 Task: Create and send a task list for 20th Dec with tasks: Set Tabs on Annotation page, Content Change - Banner, Client's Section, Remove button from Privacy Page.
Action: Mouse scrolled (831, 376) with delta (0, -1)
Screenshot: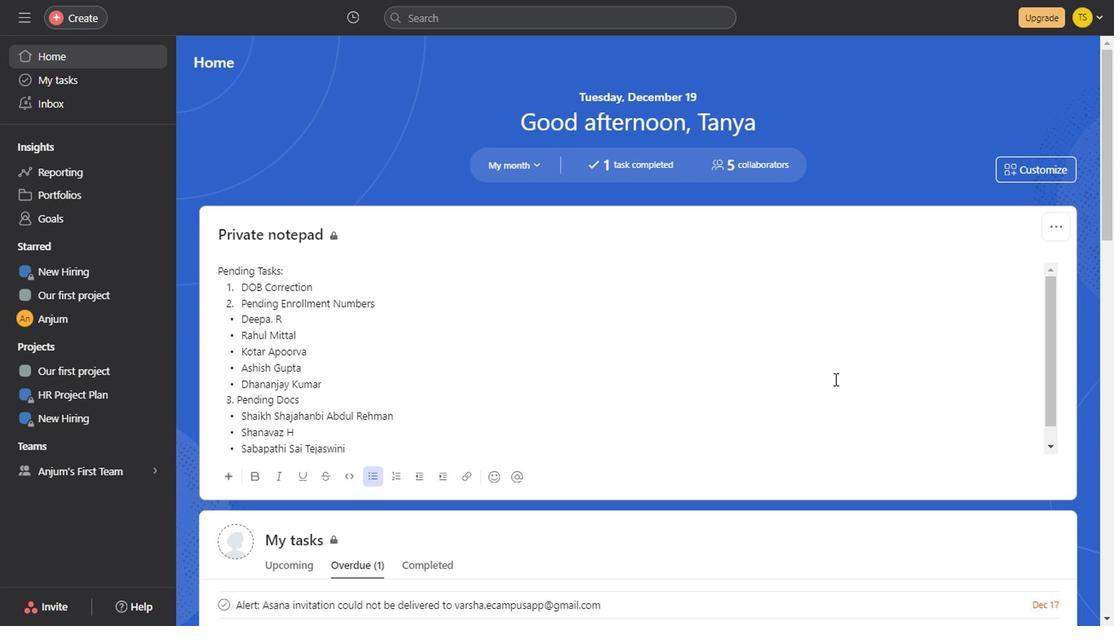 
Action: Mouse scrolled (831, 376) with delta (0, -1)
Screenshot: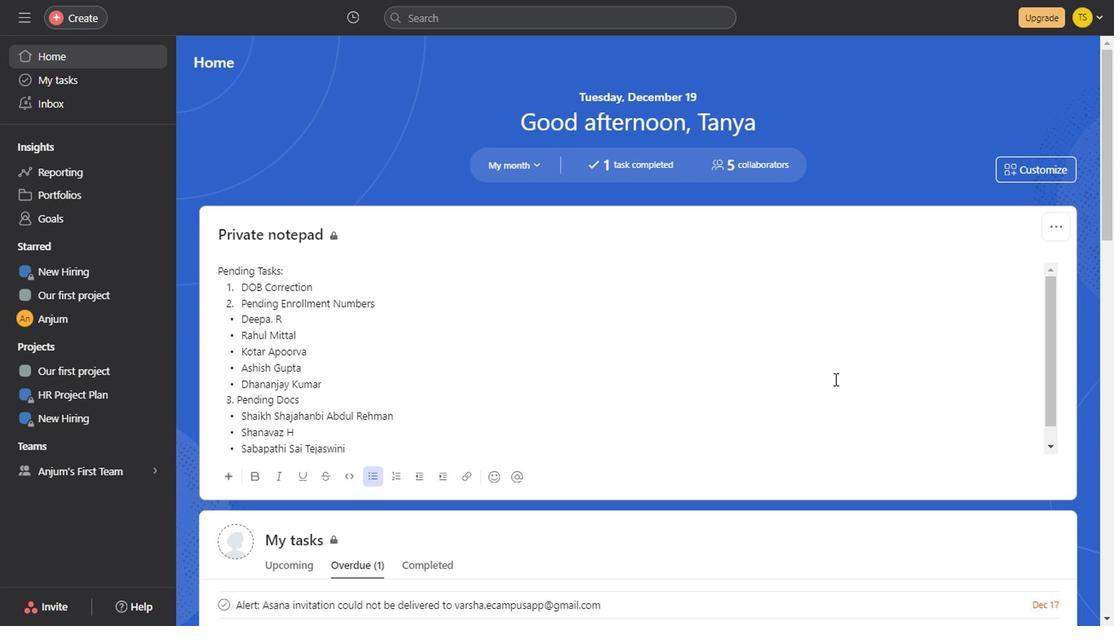 
Action: Mouse scrolled (831, 376) with delta (0, -1)
Screenshot: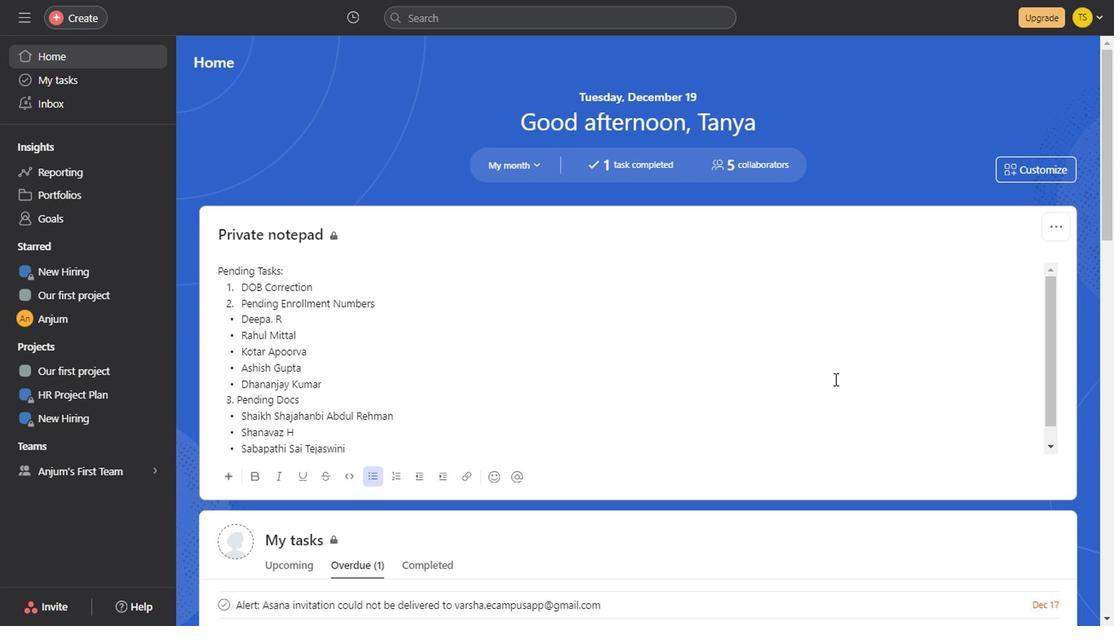 
Action: Mouse scrolled (831, 376) with delta (0, -1)
Screenshot: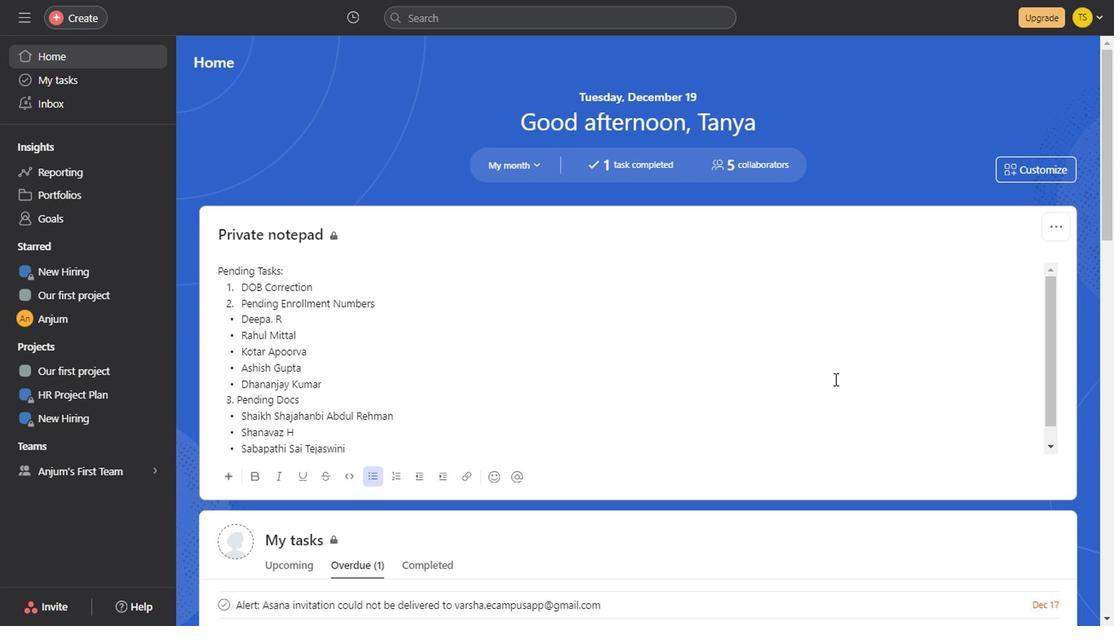 
Action: Mouse scrolled (831, 376) with delta (0, -1)
Screenshot: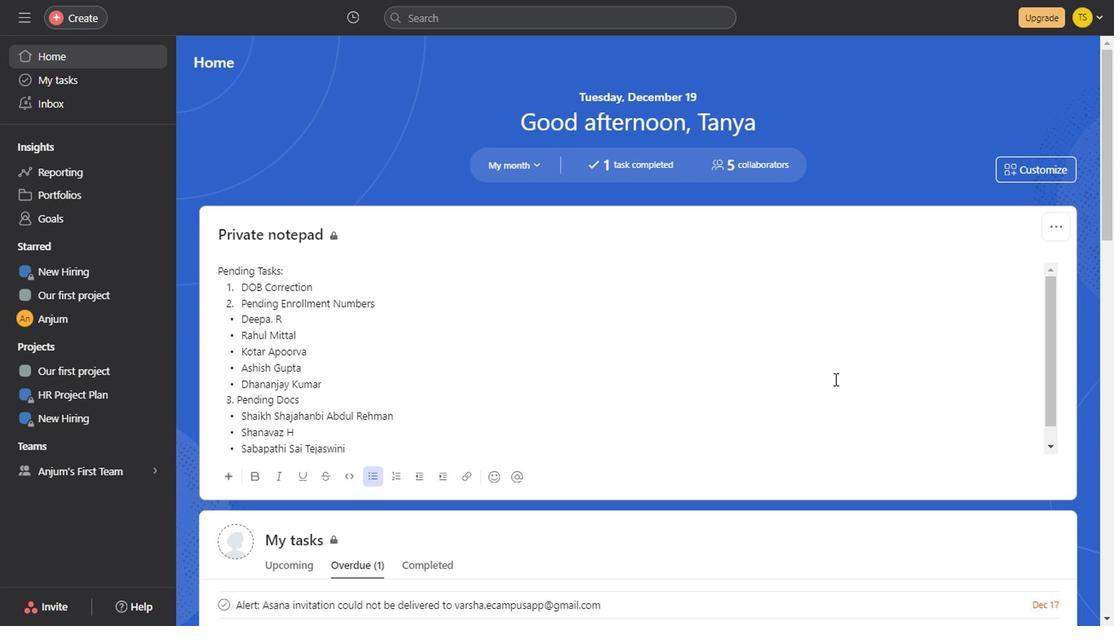 
Action: Mouse scrolled (831, 376) with delta (0, -1)
Screenshot: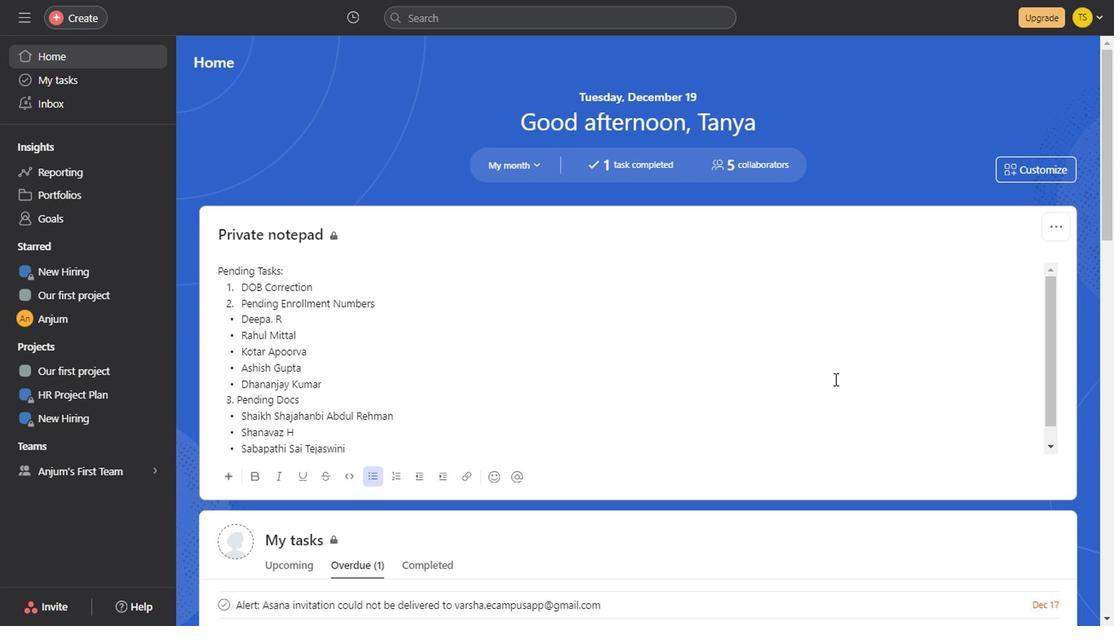 
Action: Mouse scrolled (831, 376) with delta (0, -1)
Screenshot: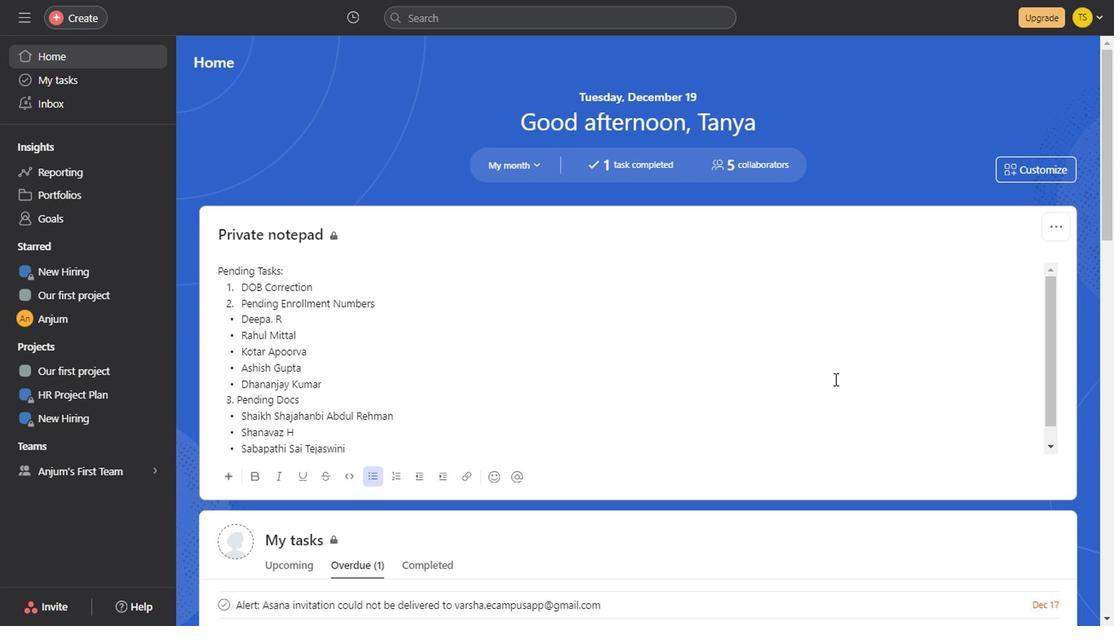
Action: Mouse scrolled (831, 376) with delta (0, -1)
Screenshot: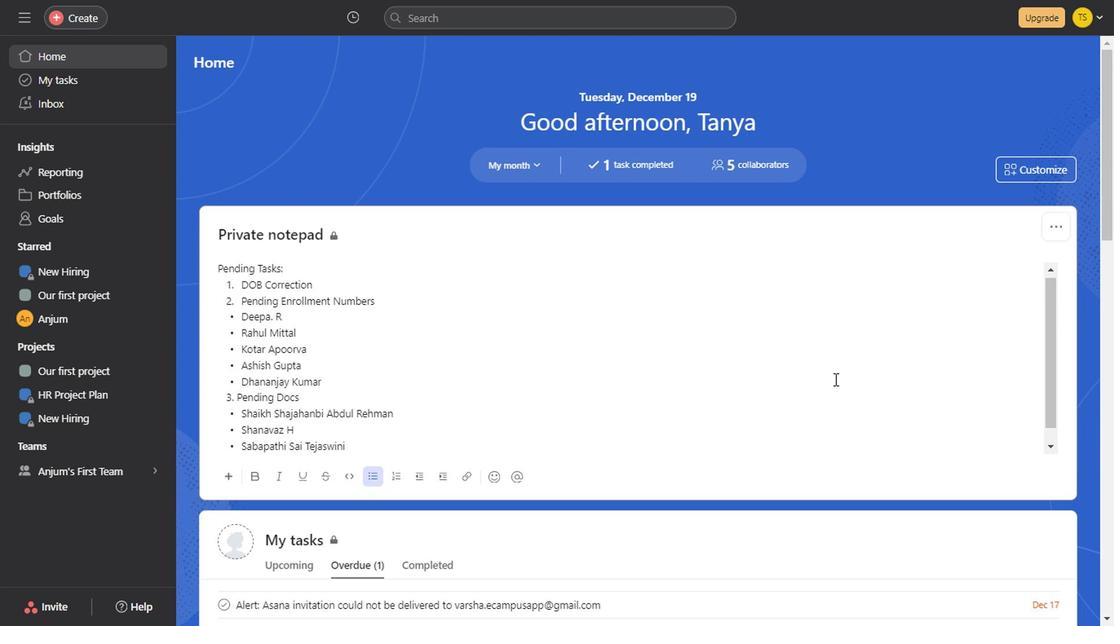 
Action: Mouse scrolled (831, 376) with delta (0, -1)
Screenshot: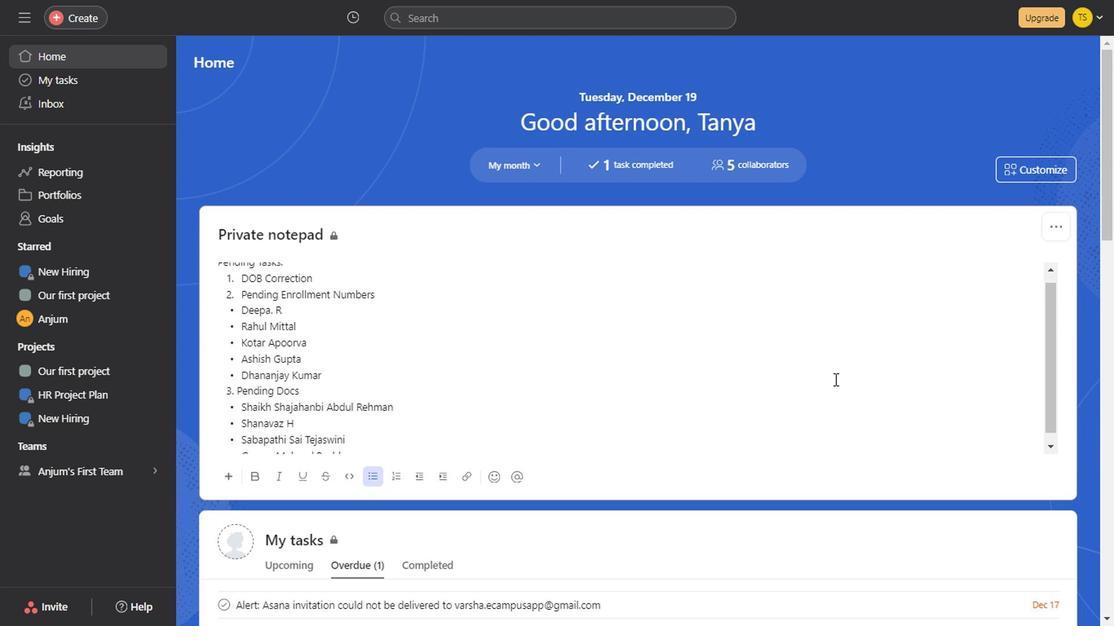 
Action: Mouse scrolled (831, 376) with delta (0, -1)
Screenshot: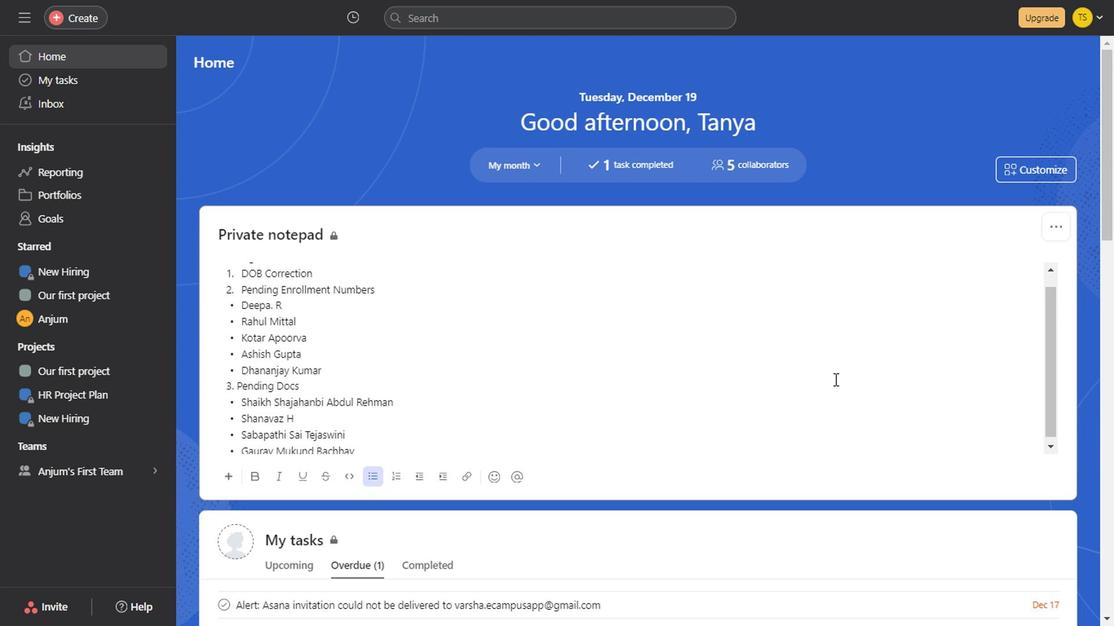 
Action: Mouse scrolled (831, 376) with delta (0, -1)
Screenshot: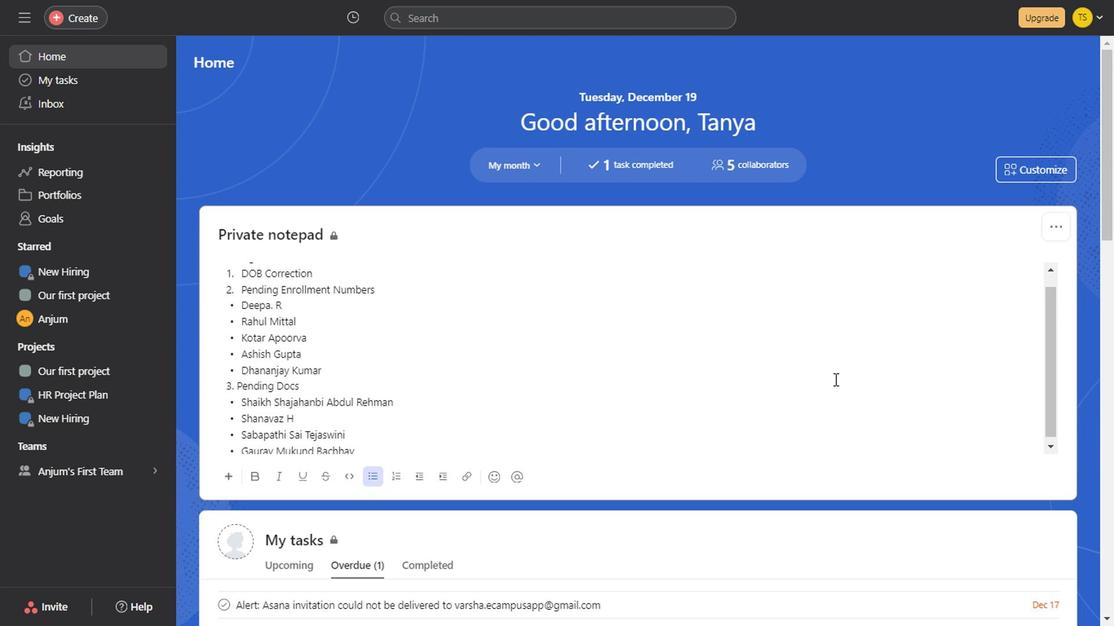
Action: Mouse scrolled (831, 376) with delta (0, -1)
Screenshot: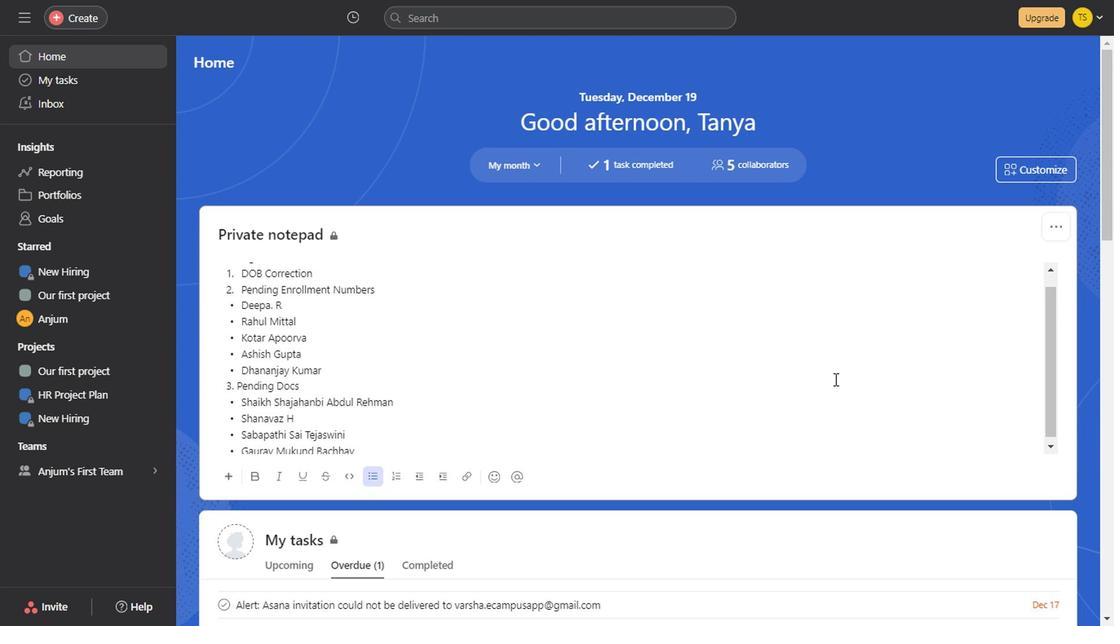 
Action: Mouse scrolled (831, 376) with delta (0, -1)
Screenshot: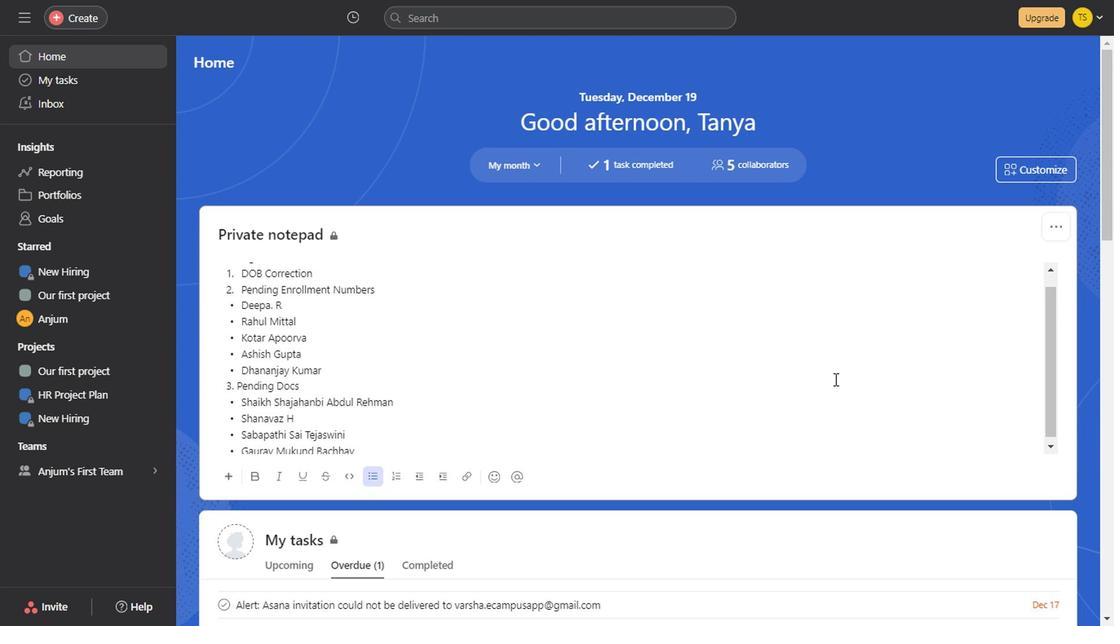 
Action: Mouse scrolled (831, 376) with delta (0, -1)
Screenshot: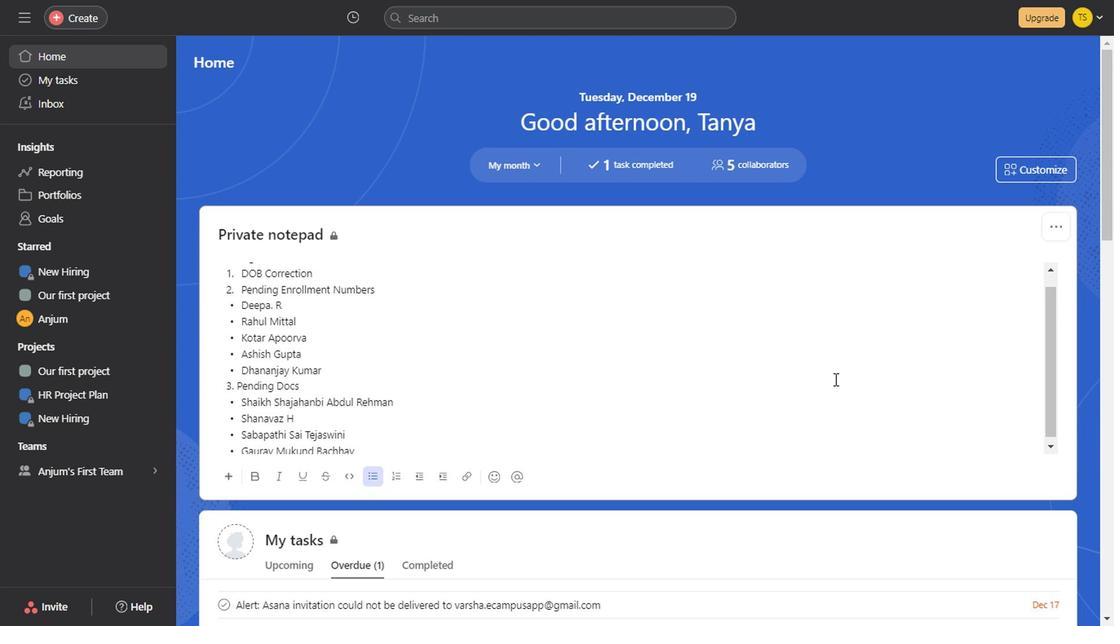 
Action: Mouse scrolled (831, 376) with delta (0, -1)
Screenshot: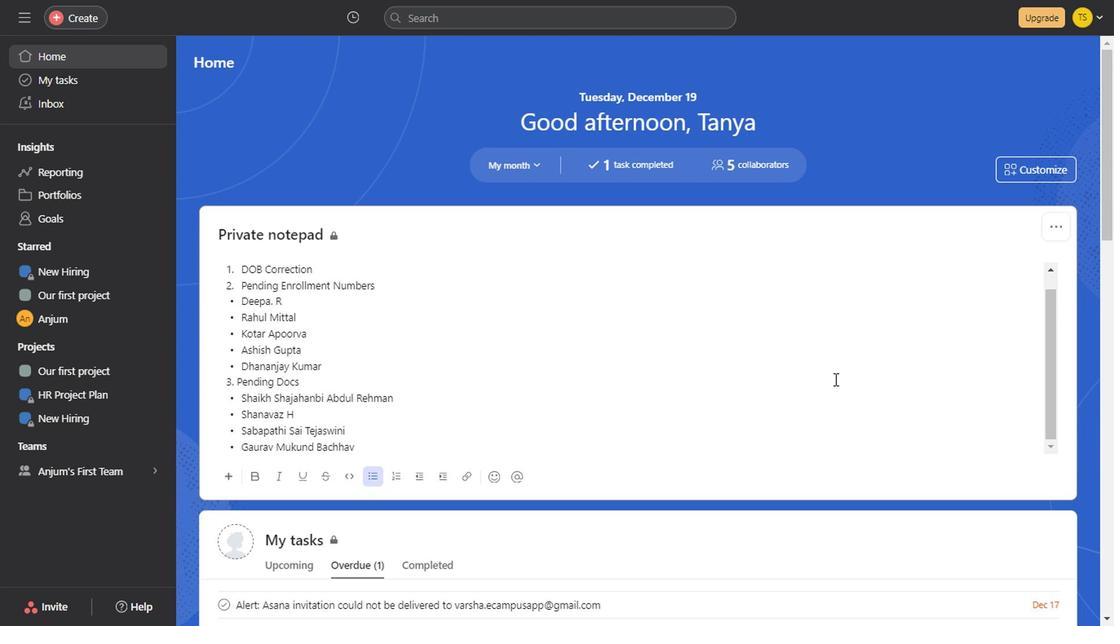 
Action: Mouse scrolled (831, 376) with delta (0, -1)
Screenshot: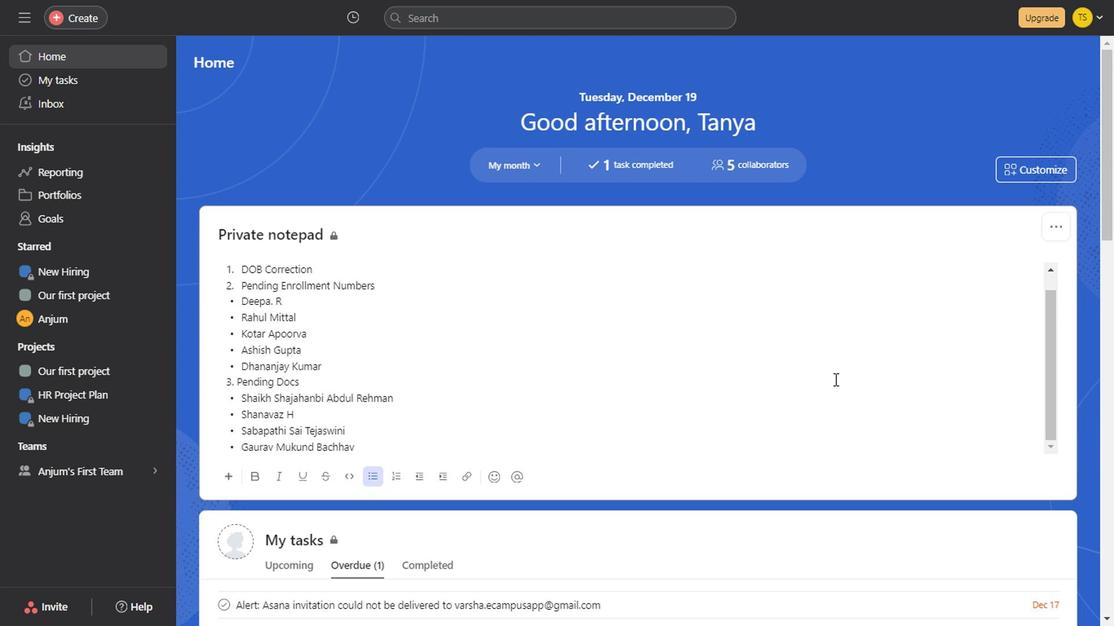
Action: Mouse scrolled (831, 376) with delta (0, -1)
Screenshot: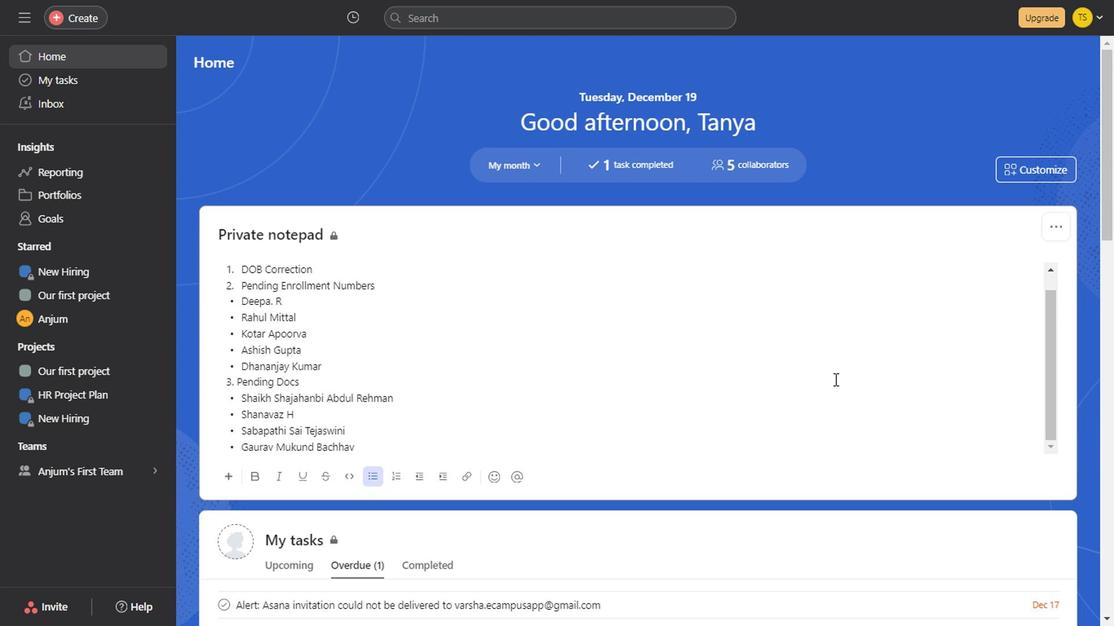 
Action: Mouse scrolled (831, 376) with delta (0, -1)
Screenshot: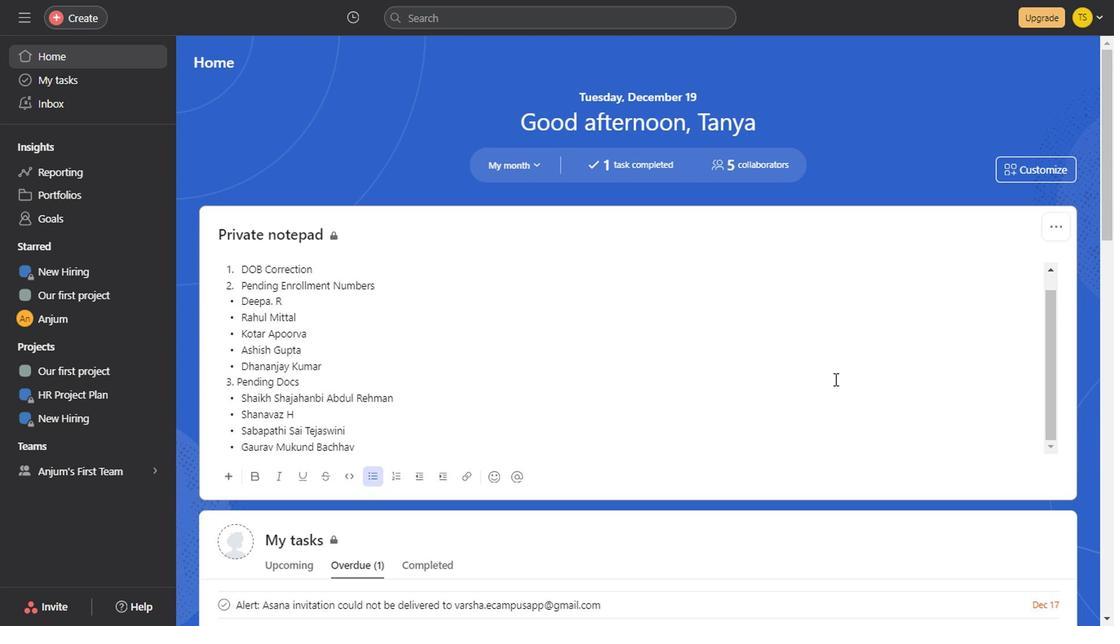 
Action: Mouse scrolled (831, 376) with delta (0, -1)
Screenshot: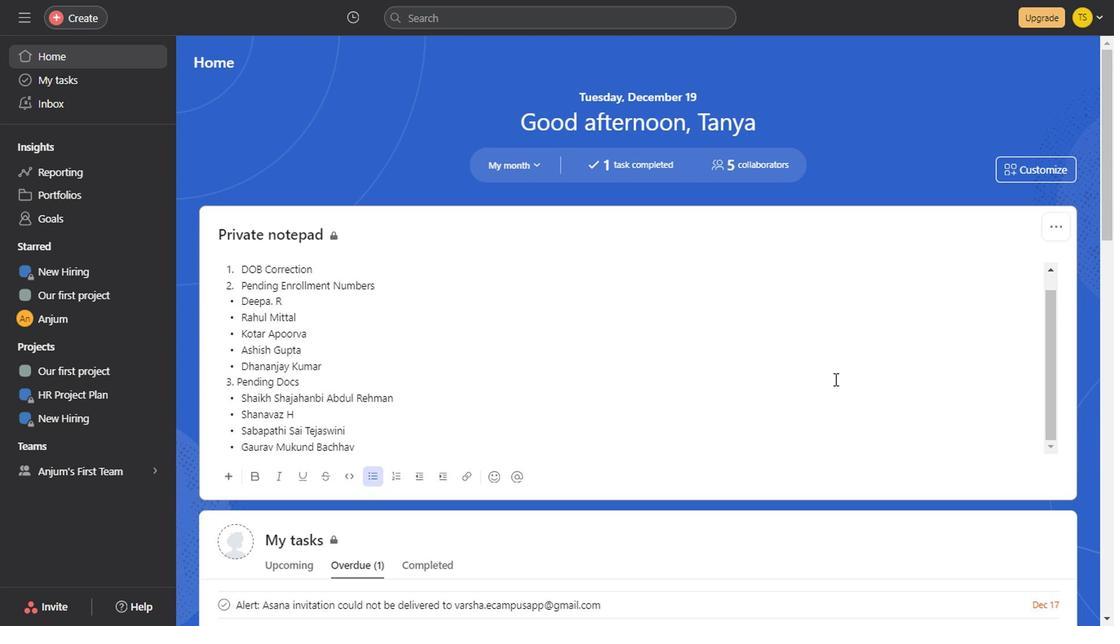 
Action: Mouse scrolled (831, 376) with delta (0, -1)
Screenshot: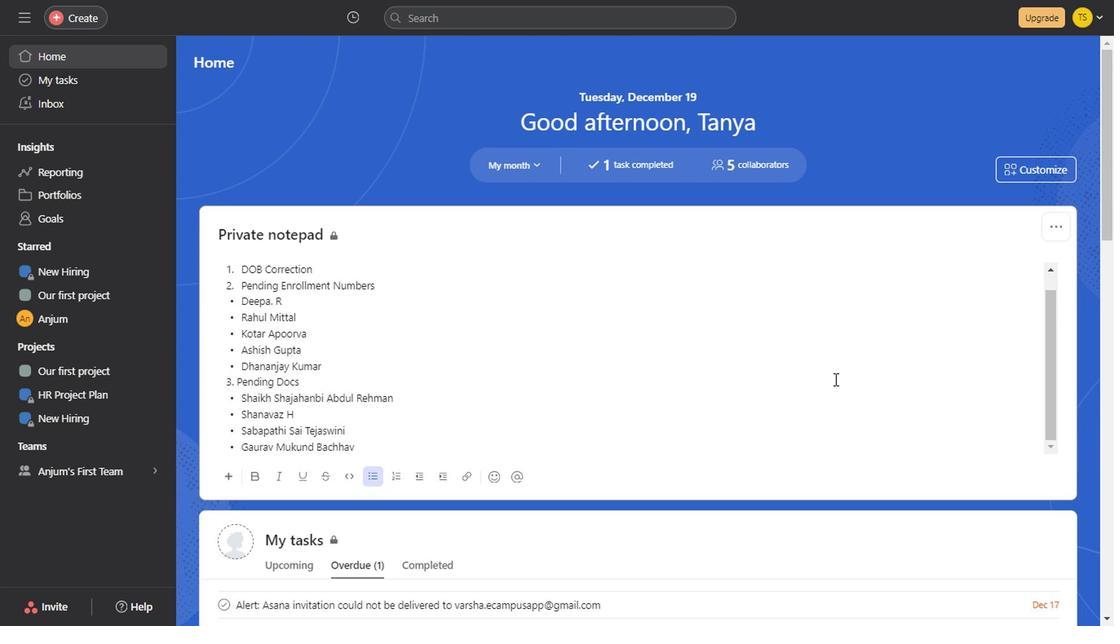 
Action: Mouse scrolled (831, 376) with delta (0, -1)
Screenshot: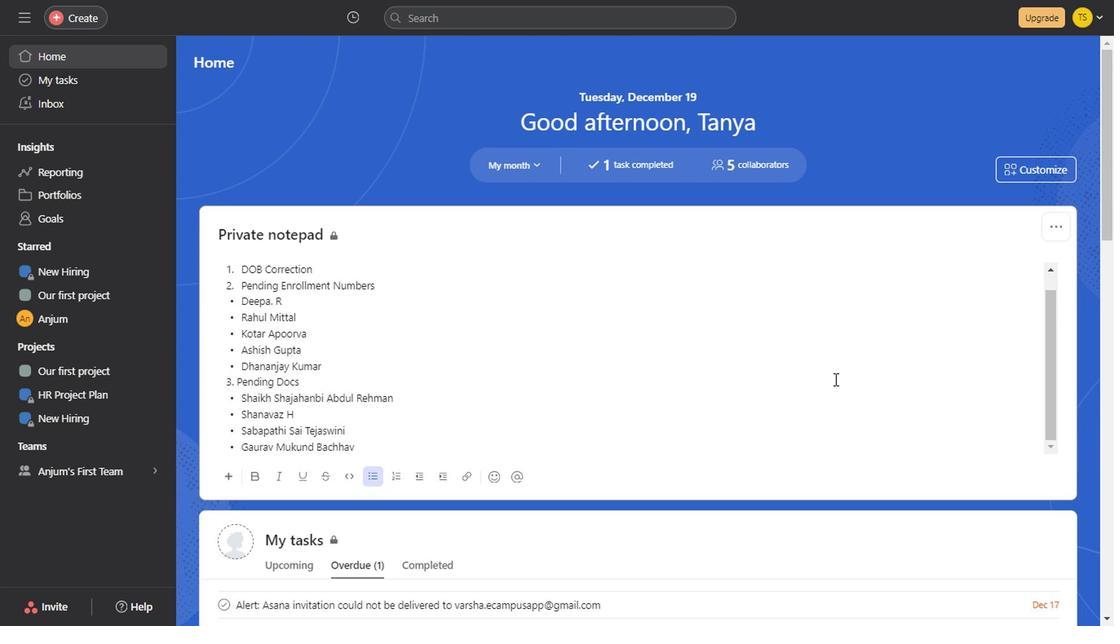 
Action: Mouse scrolled (831, 376) with delta (0, -1)
Screenshot: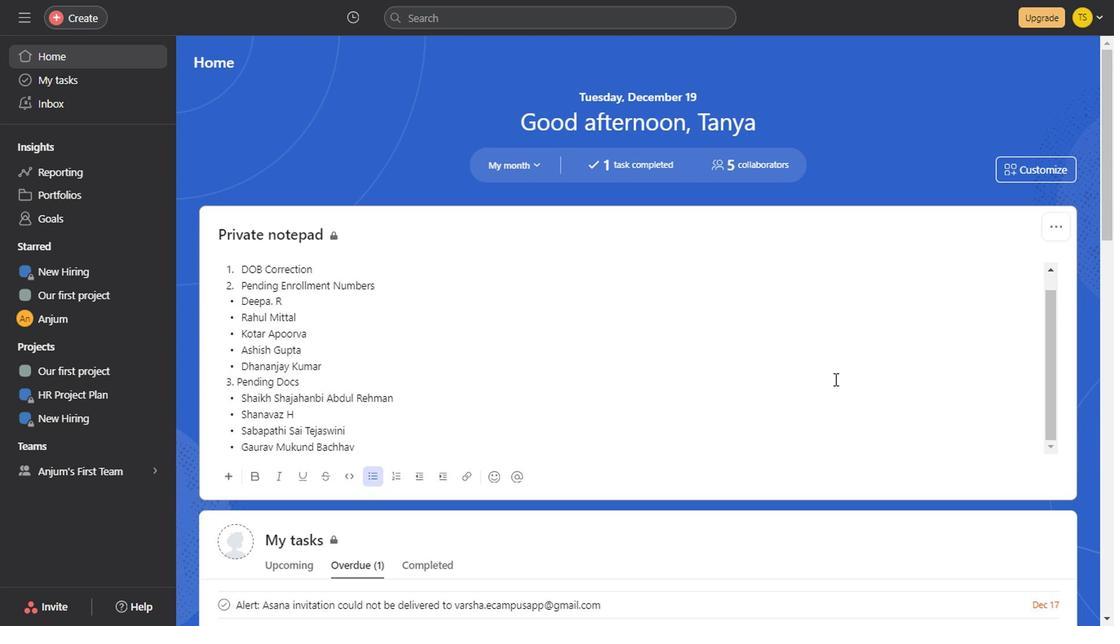 
Action: Mouse scrolled (831, 376) with delta (0, -1)
Screenshot: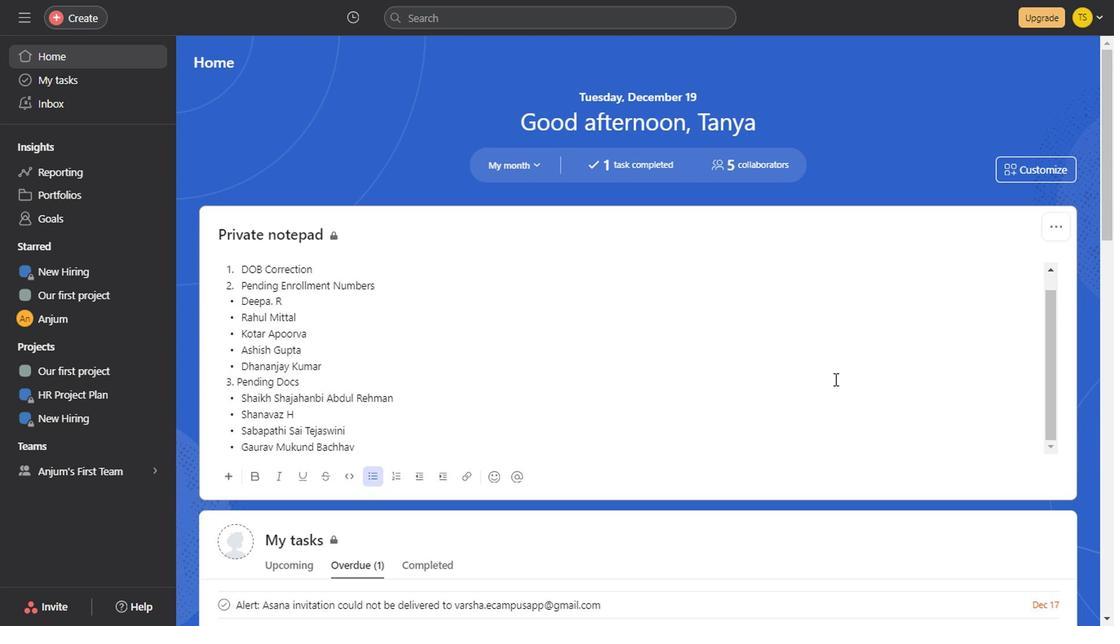 
Action: Mouse scrolled (831, 376) with delta (0, -1)
Screenshot: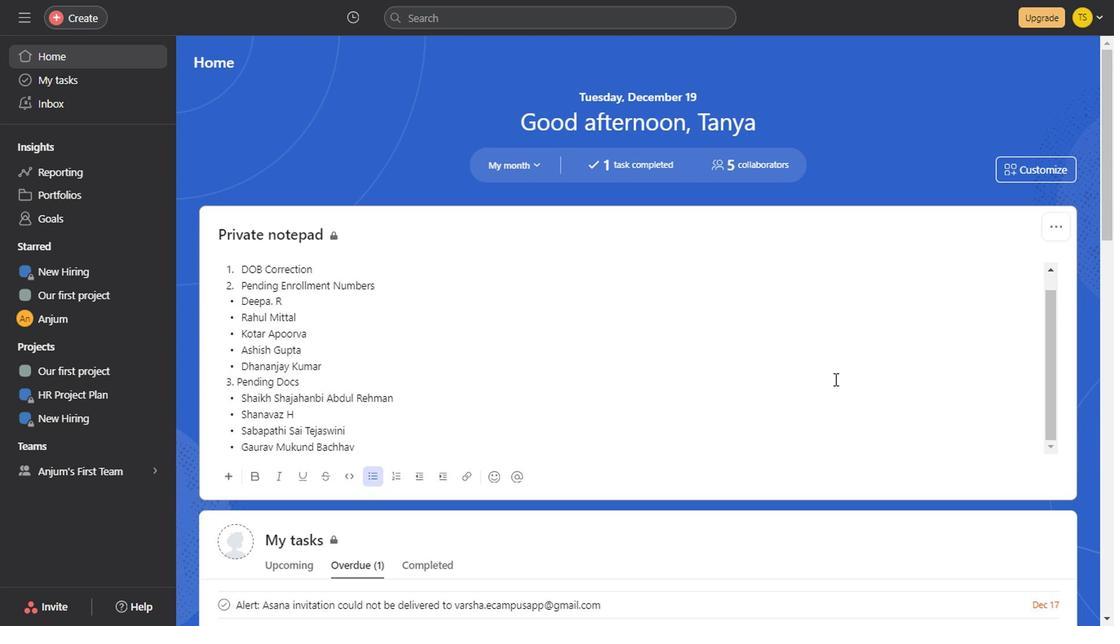 
Action: Mouse scrolled (831, 376) with delta (0, -1)
Screenshot: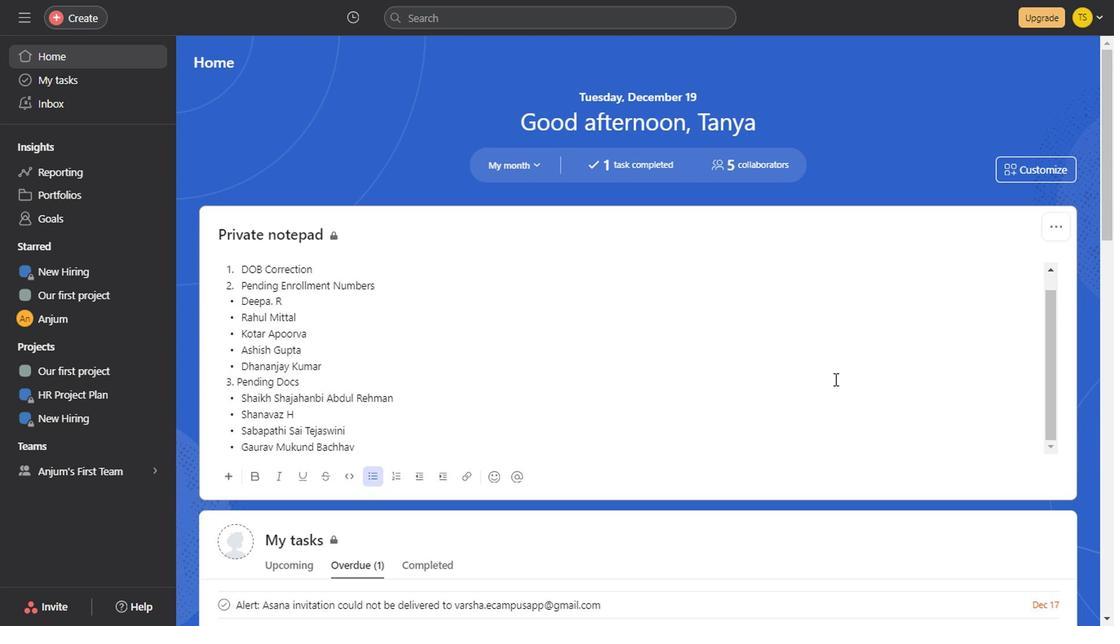 
Action: Mouse scrolled (831, 376) with delta (0, -1)
Screenshot: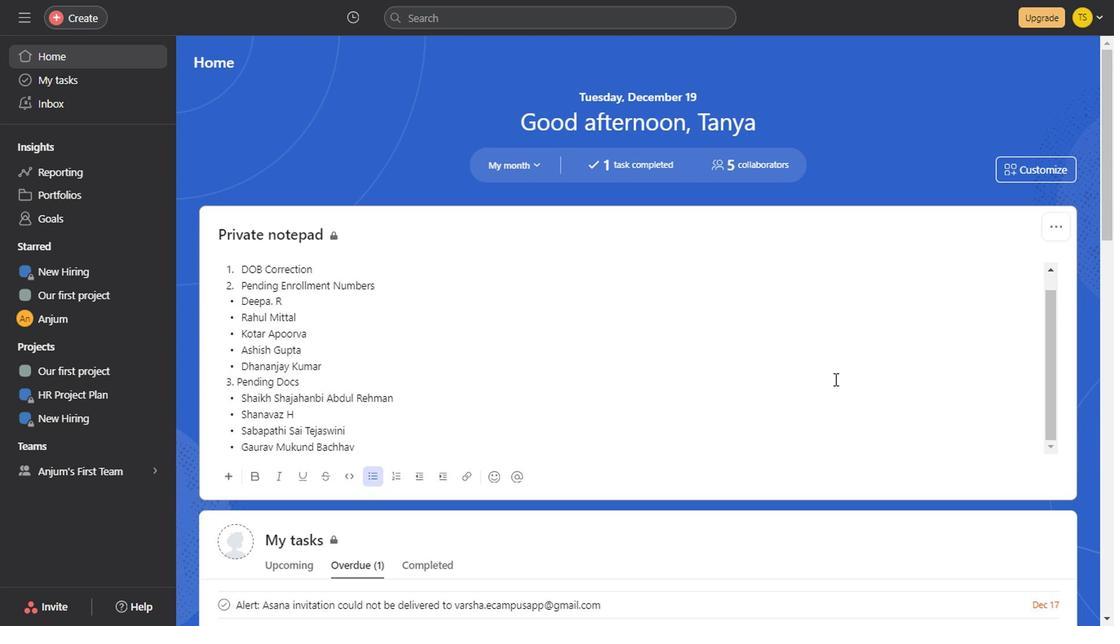 
Action: Mouse scrolled (831, 376) with delta (0, -1)
Screenshot: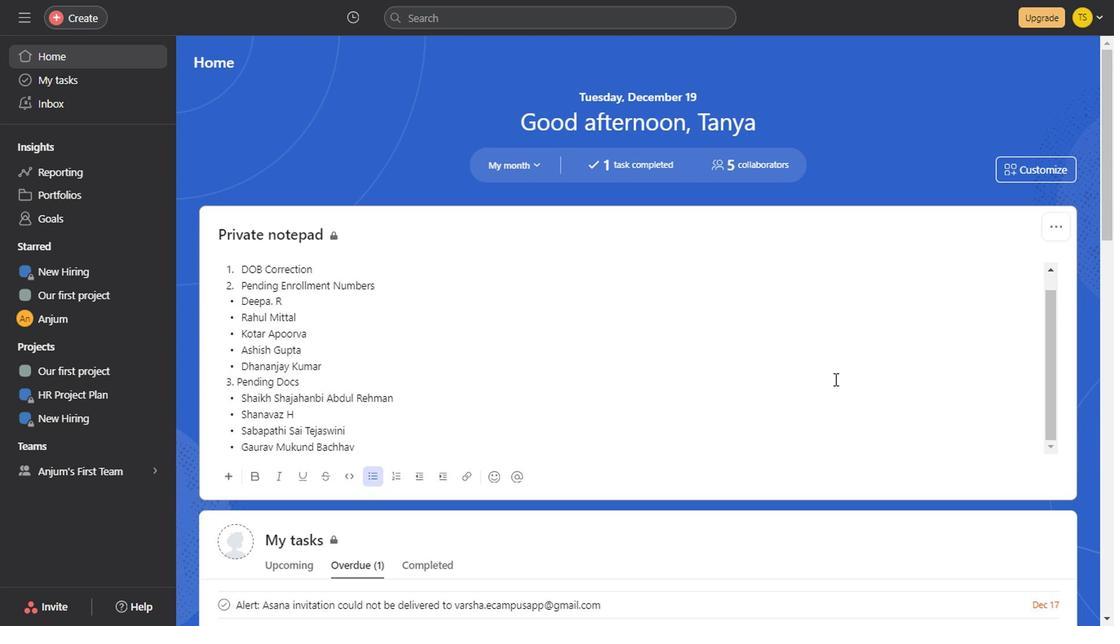 
Action: Mouse scrolled (831, 376) with delta (0, -1)
Screenshot: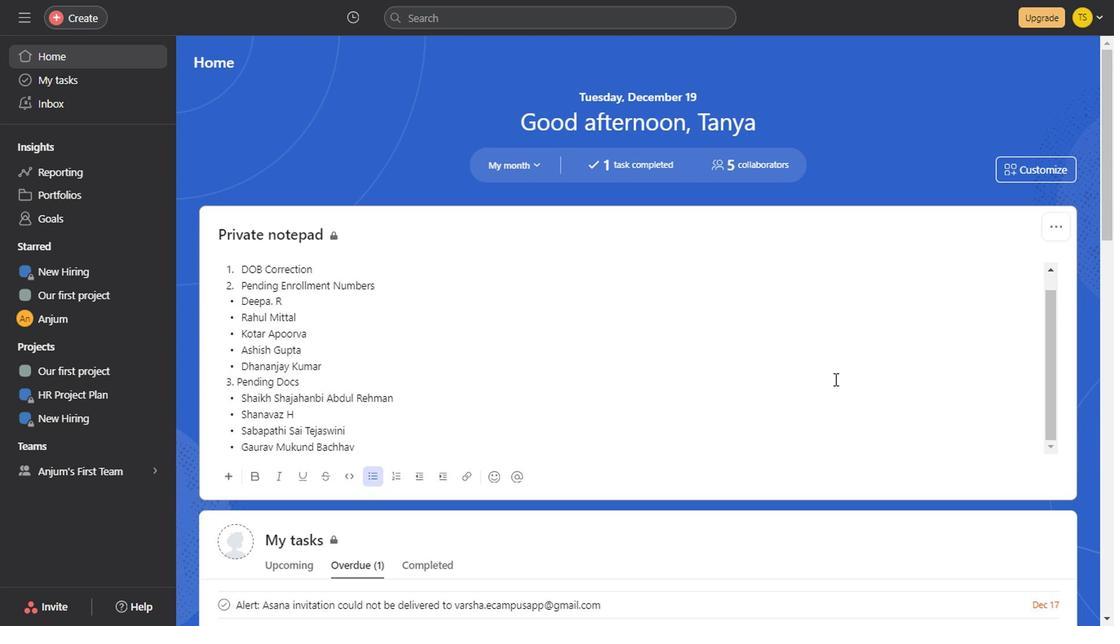 
Action: Mouse scrolled (831, 376) with delta (0, -1)
Screenshot: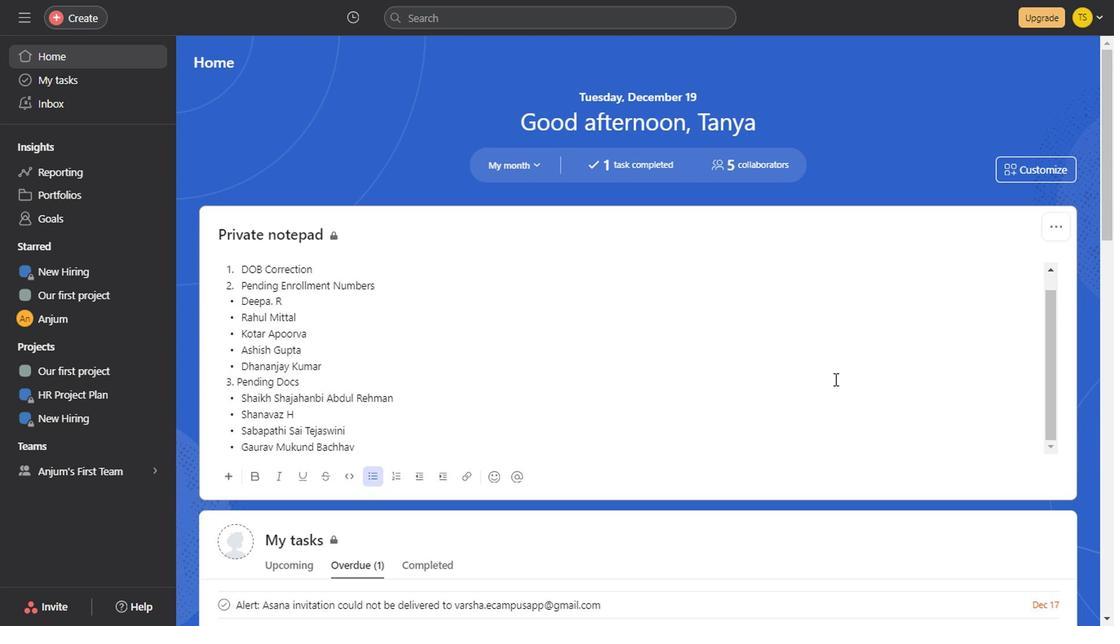 
Action: Mouse scrolled (831, 376) with delta (0, -1)
Screenshot: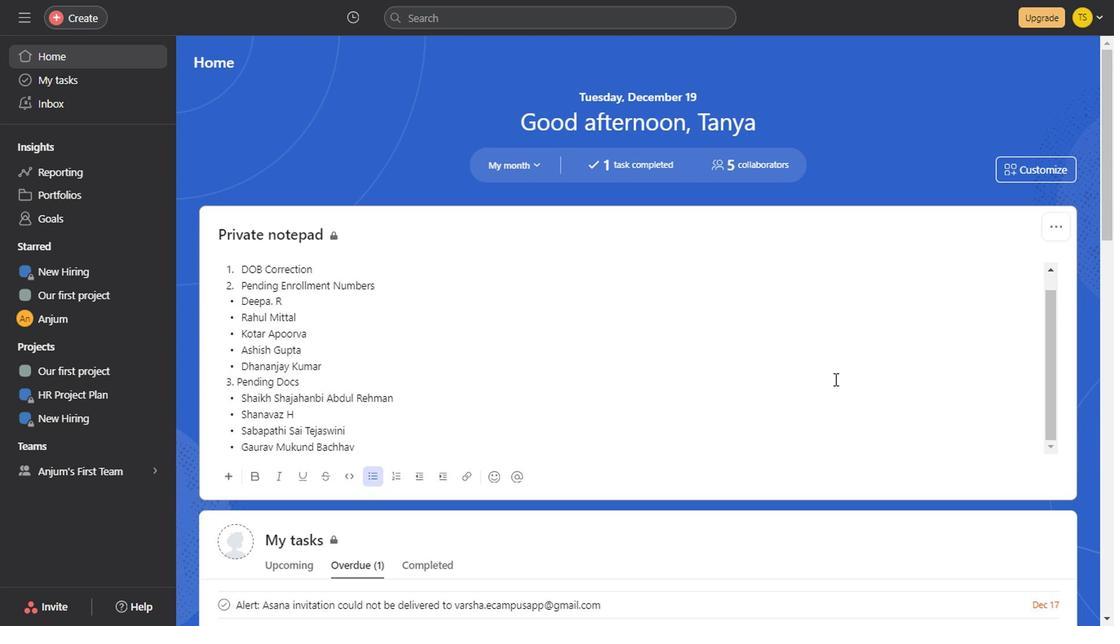 
Action: Mouse scrolled (831, 376) with delta (0, -1)
Screenshot: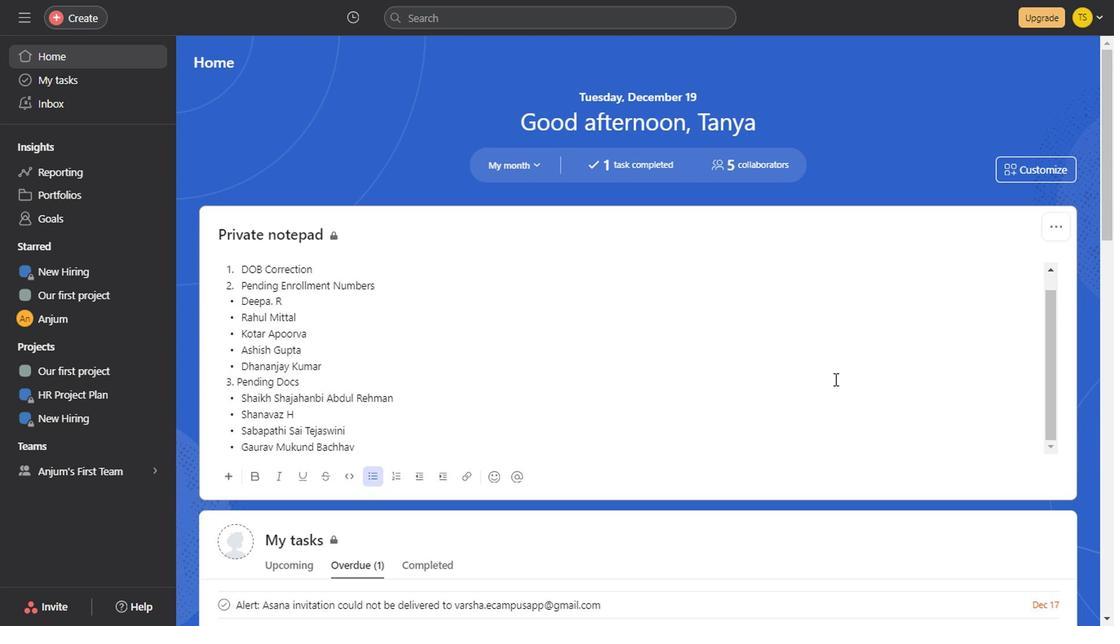 
Action: Mouse scrolled (831, 376) with delta (0, -1)
Screenshot: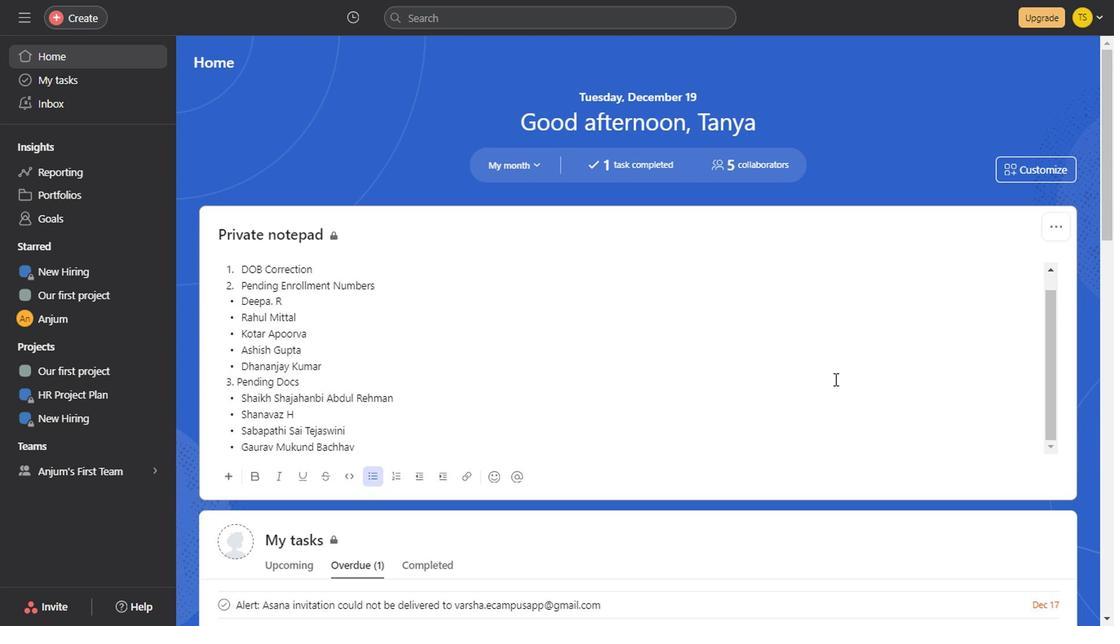 
Action: Mouse scrolled (831, 376) with delta (0, -1)
Screenshot: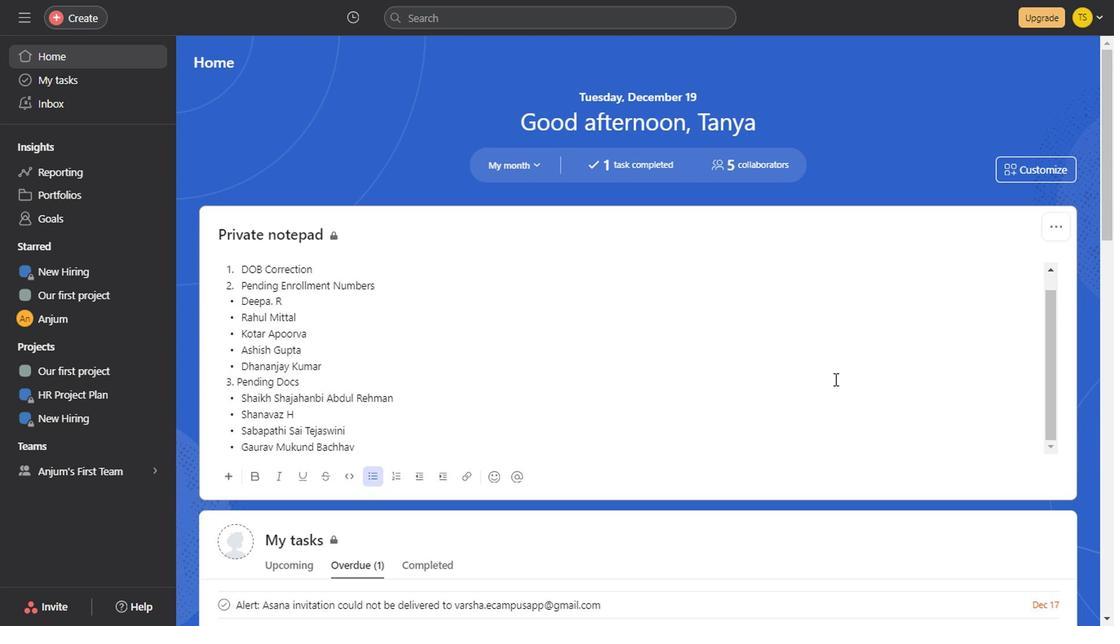 
Action: Mouse scrolled (831, 376) with delta (0, -1)
Screenshot: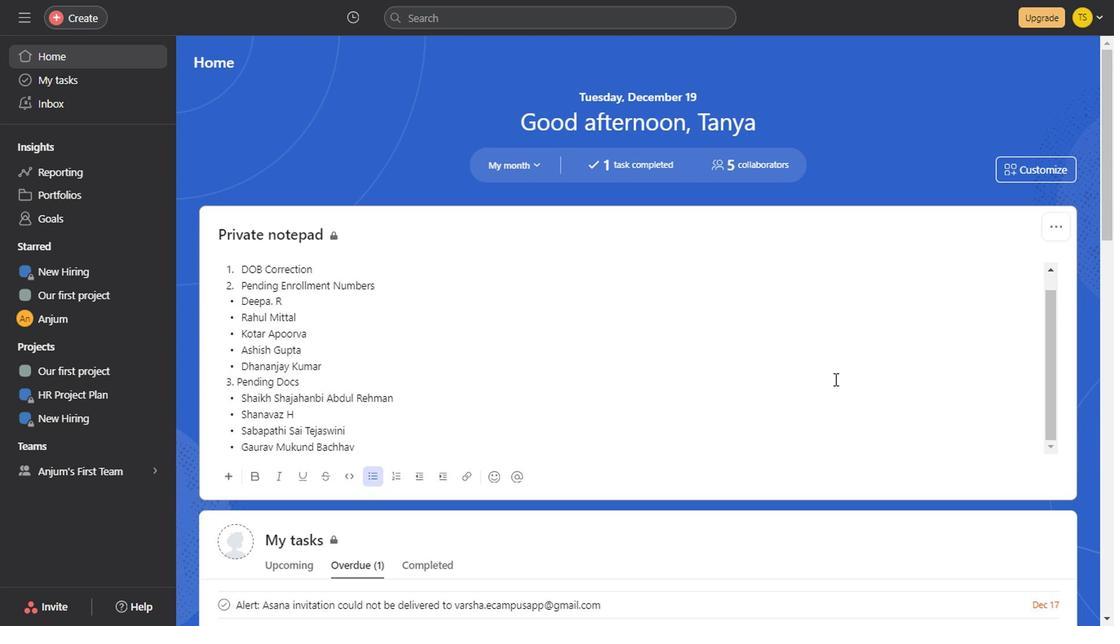 
Action: Mouse scrolled (831, 376) with delta (0, -1)
Screenshot: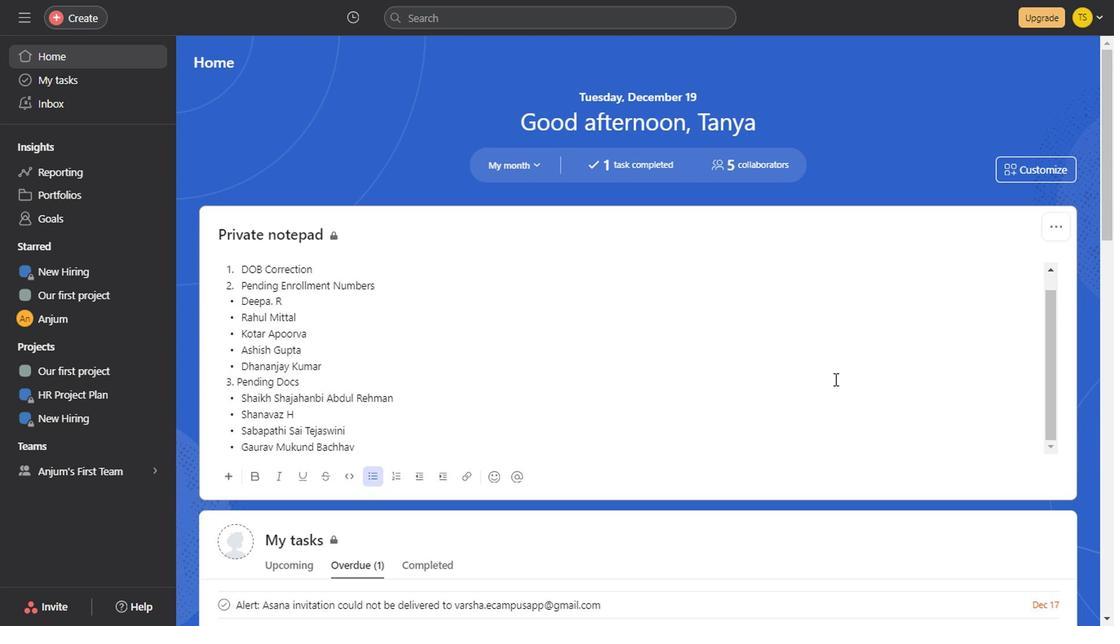 
Action: Mouse scrolled (831, 376) with delta (0, -1)
Screenshot: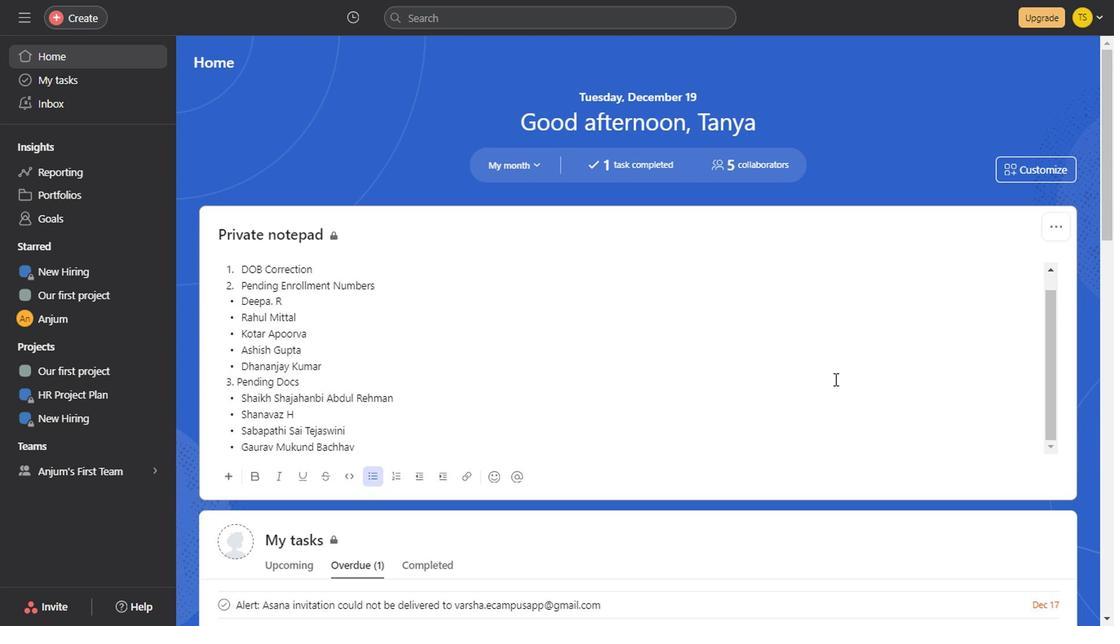 
Action: Mouse scrolled (831, 376) with delta (0, -1)
Screenshot: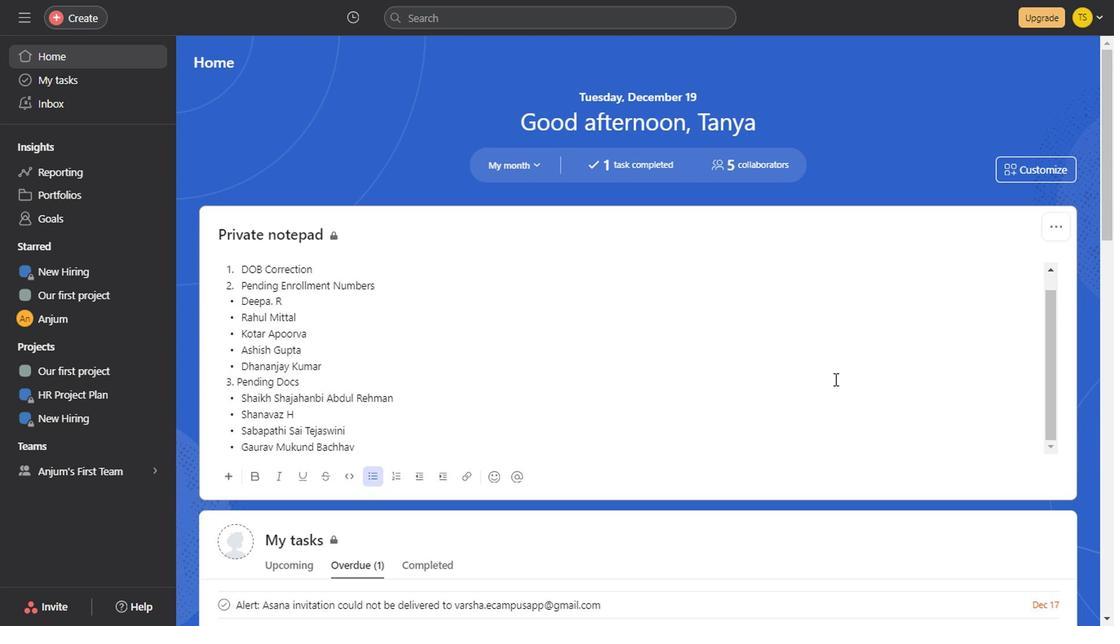 
Action: Mouse scrolled (831, 376) with delta (0, -1)
Screenshot: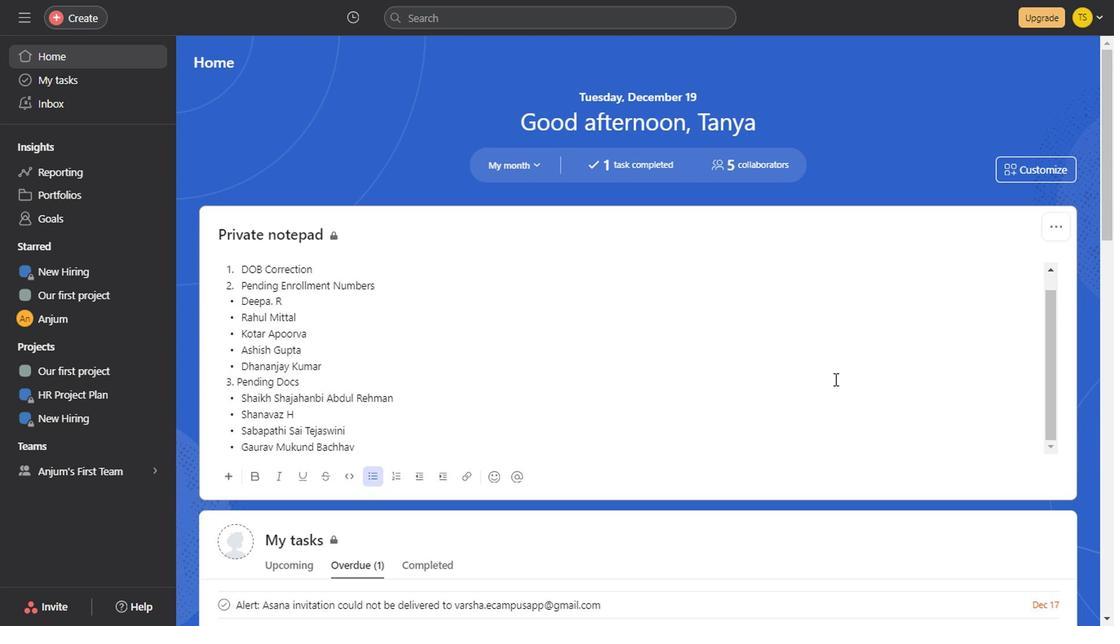 
Action: Mouse scrolled (831, 376) with delta (0, -1)
Screenshot: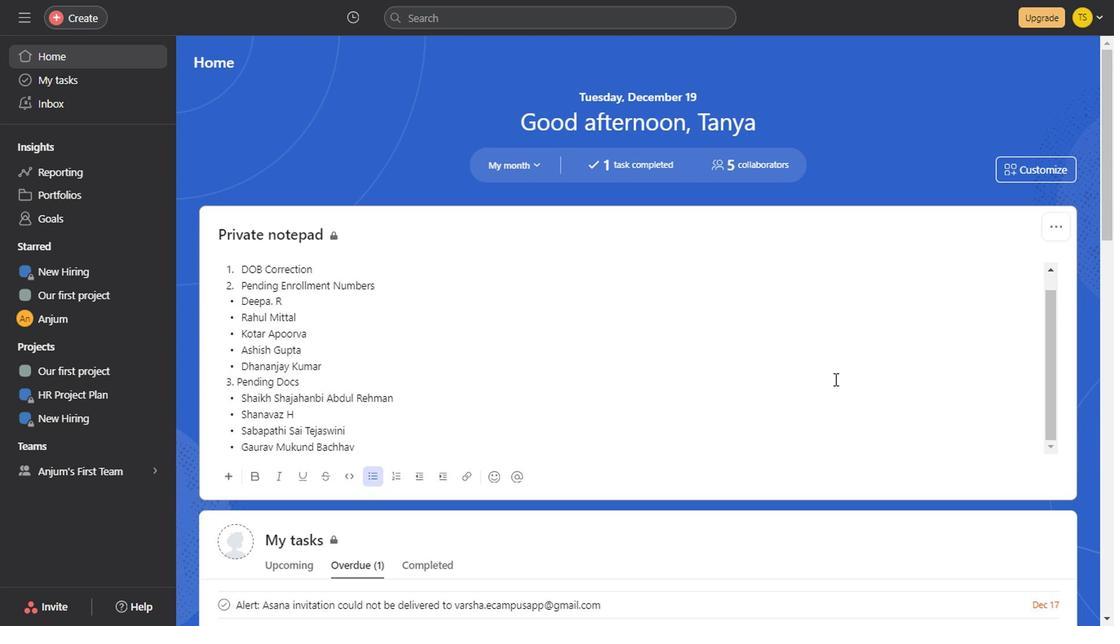 
Action: Mouse scrolled (831, 376) with delta (0, -1)
Screenshot: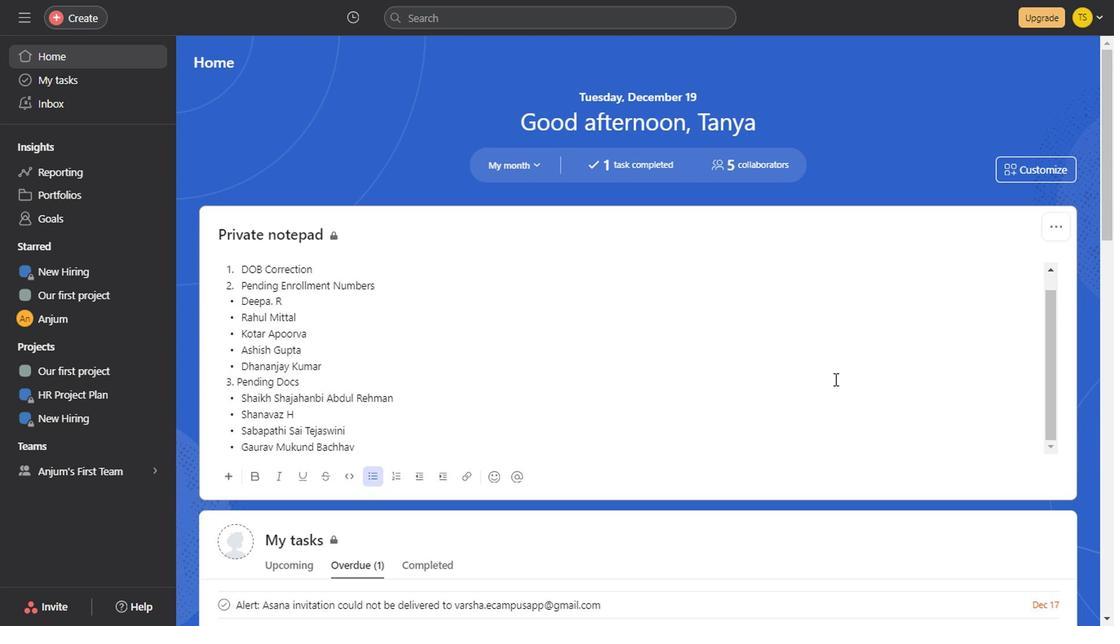 
Action: Mouse scrolled (831, 376) with delta (0, -1)
Screenshot: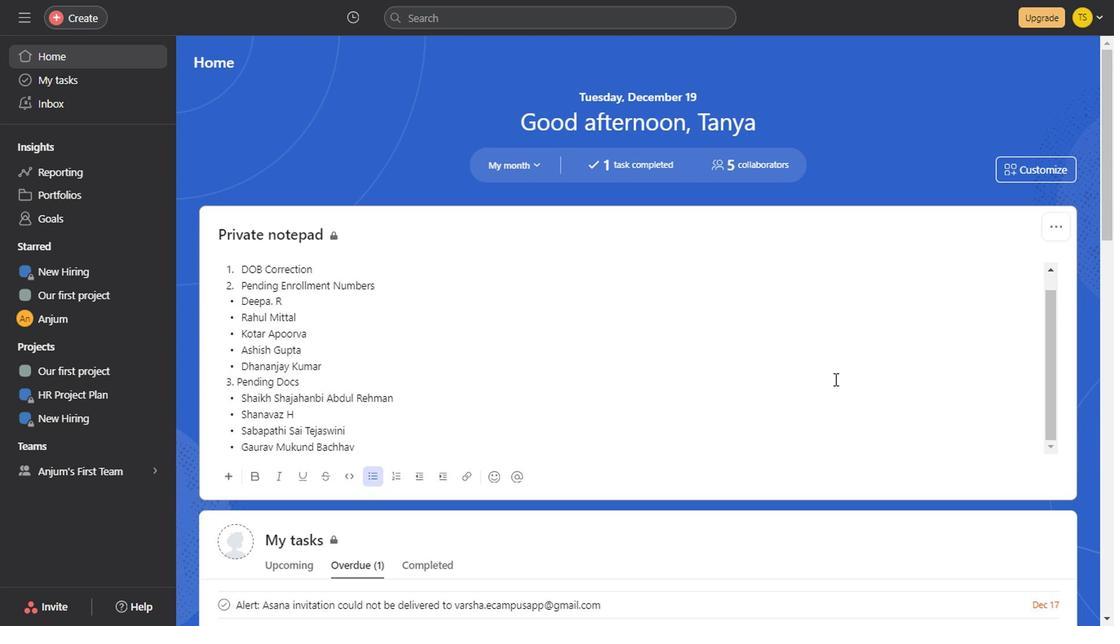 
Action: Mouse moved to (619, 541)
Screenshot: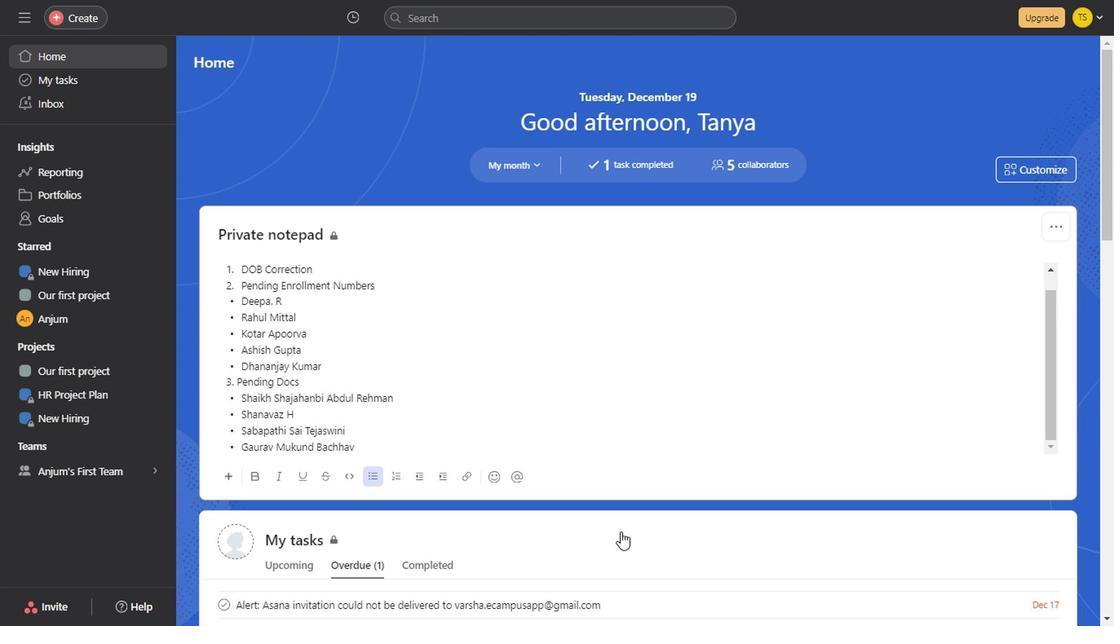 
Action: Mouse scrolled (619, 540) with delta (0, 0)
Screenshot: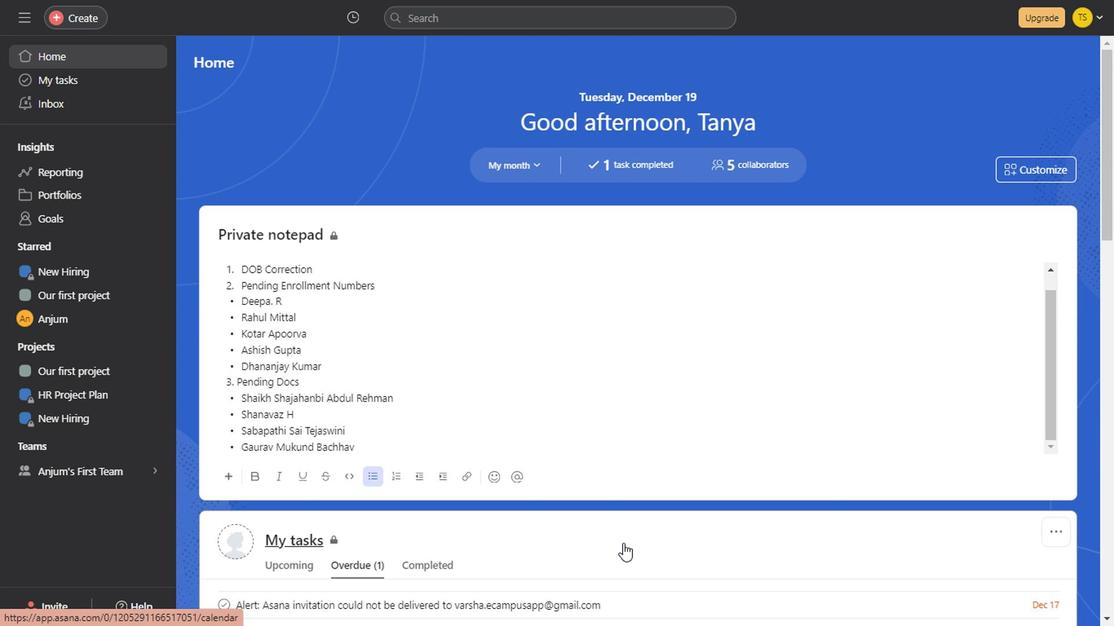 
Action: Mouse scrolled (619, 540) with delta (0, 0)
Screenshot: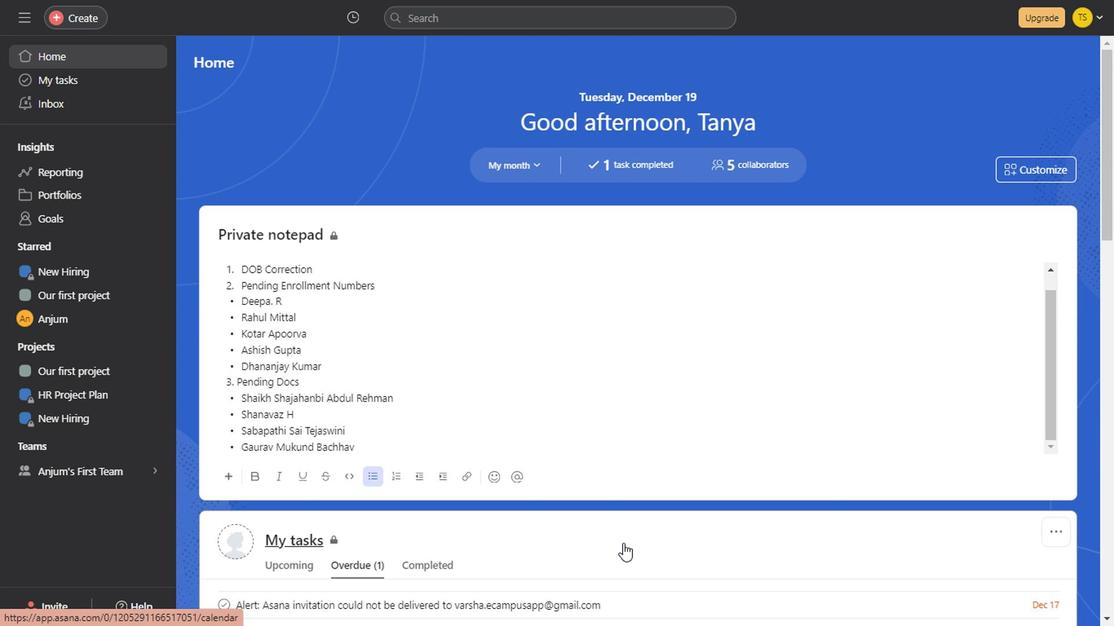 
Action: Mouse scrolled (619, 540) with delta (0, 0)
Screenshot: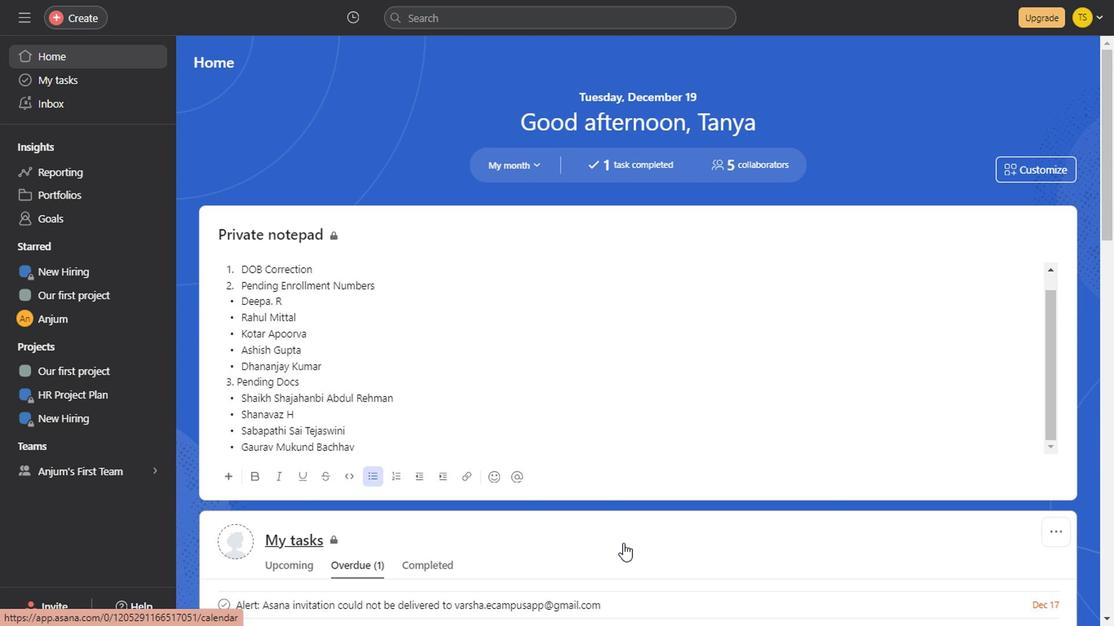 
Action: Mouse scrolled (619, 540) with delta (0, 0)
Screenshot: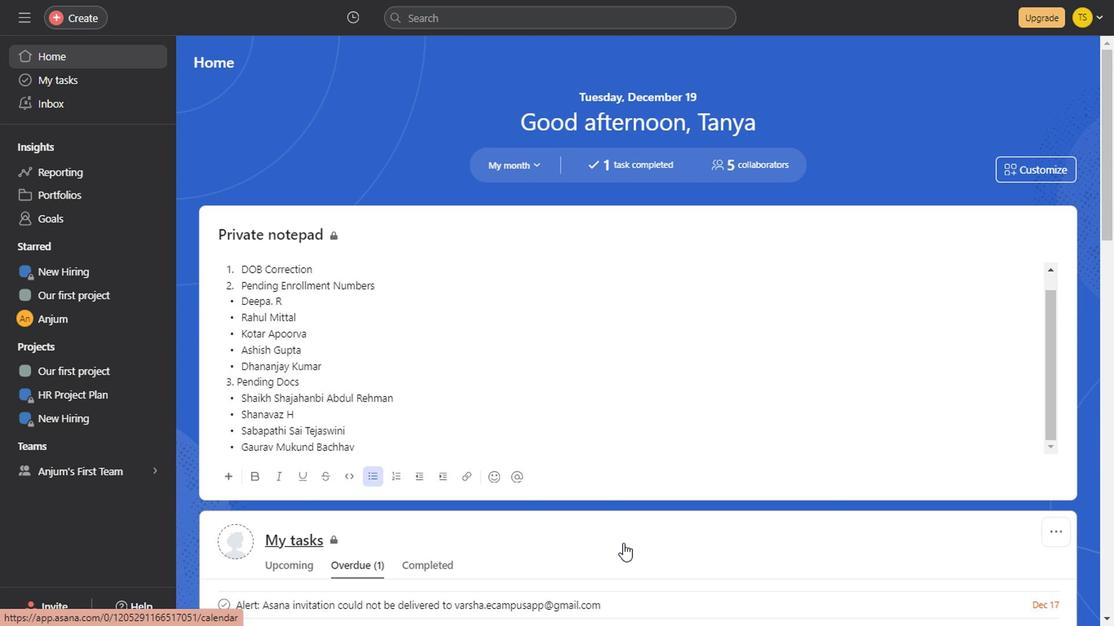 
Action: Mouse scrolled (619, 540) with delta (0, 0)
Screenshot: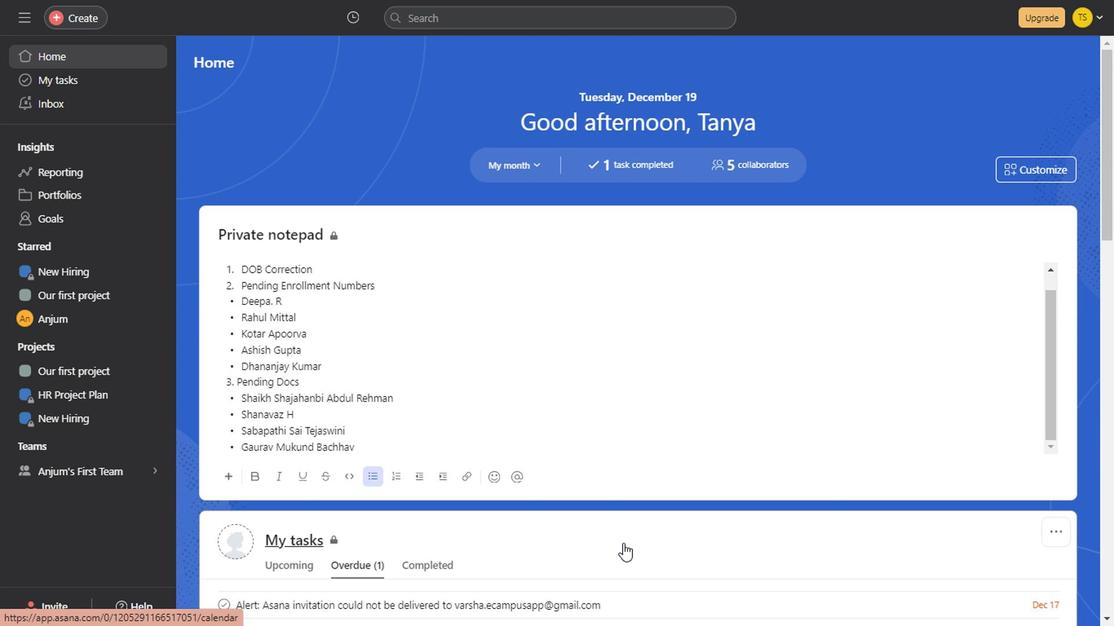 
Action: Mouse scrolled (619, 540) with delta (0, 0)
Screenshot: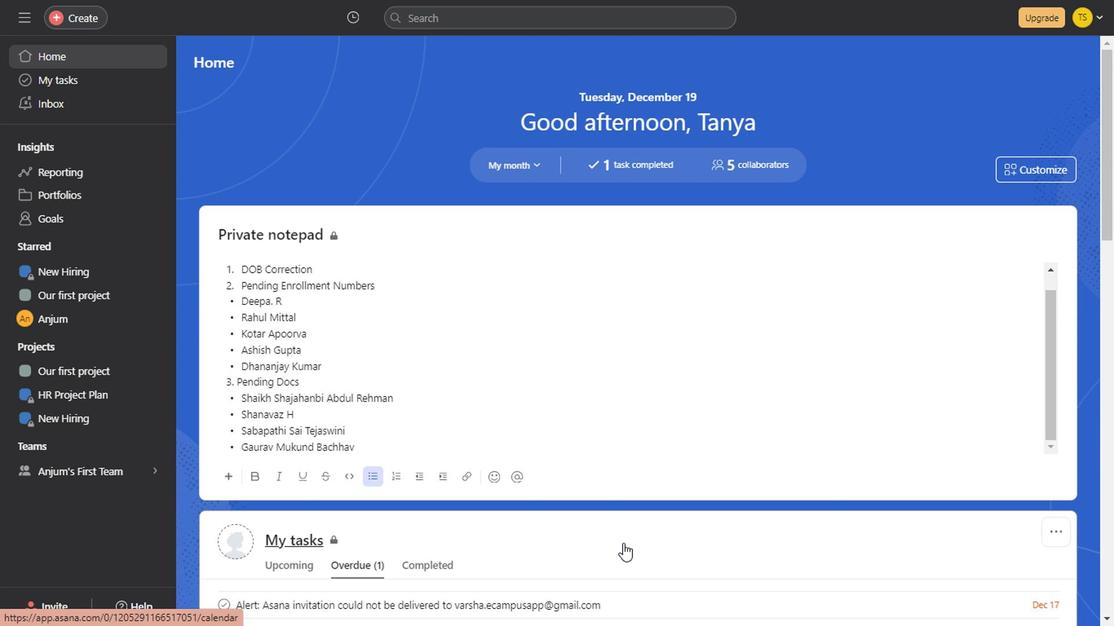 
Action: Mouse scrolled (619, 540) with delta (0, 0)
Screenshot: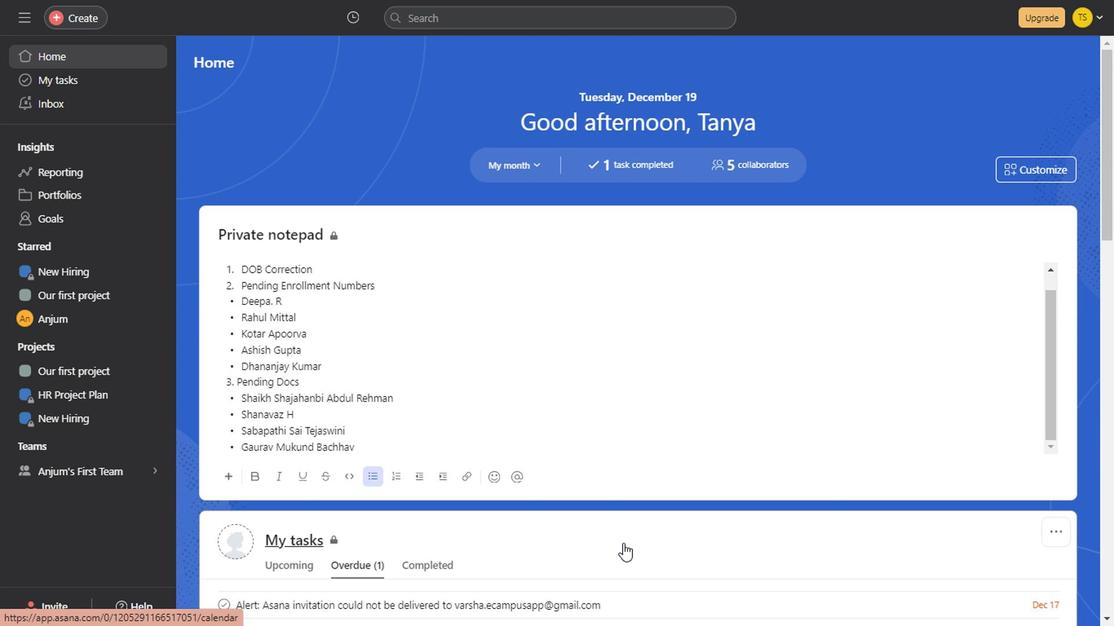 
Action: Mouse scrolled (619, 540) with delta (0, 0)
Screenshot: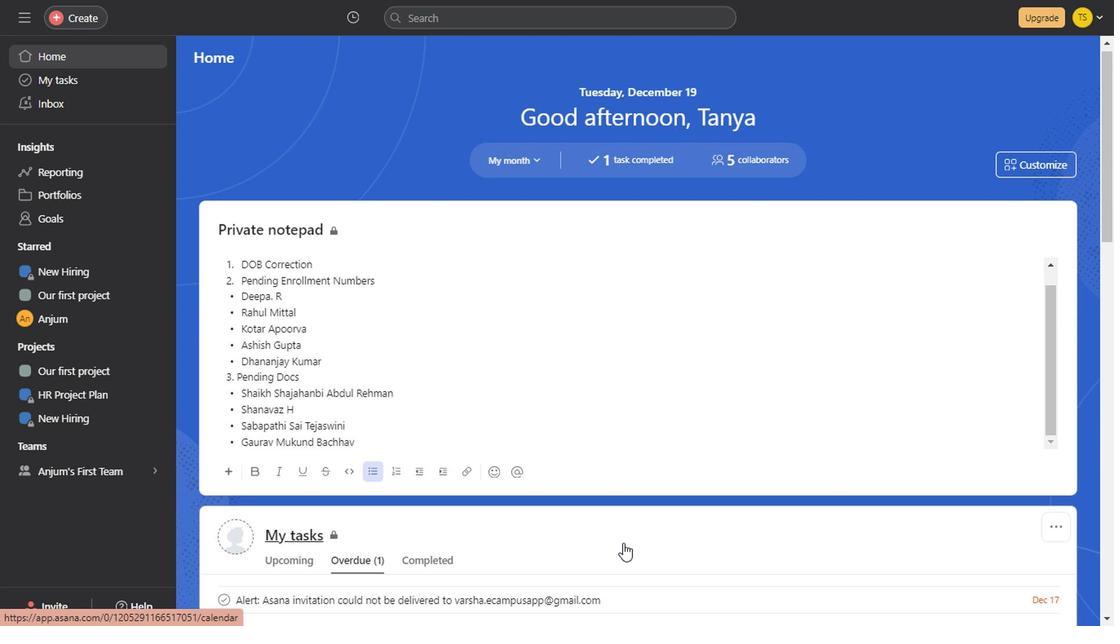 
Action: Mouse scrolled (619, 540) with delta (0, 0)
Screenshot: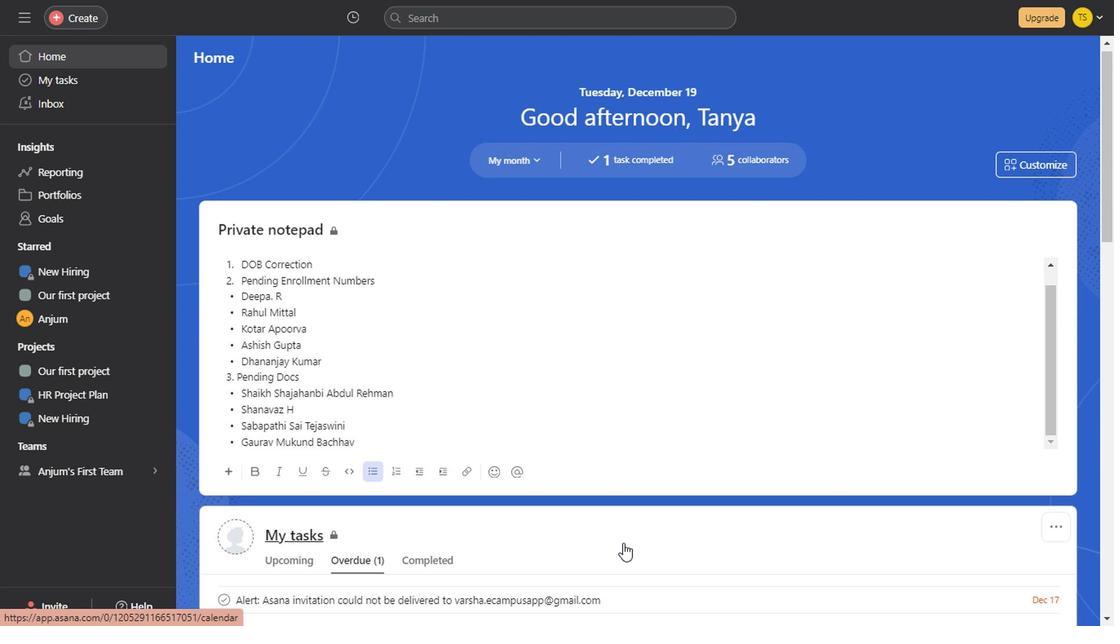 
Action: Mouse scrolled (619, 540) with delta (0, 0)
Screenshot: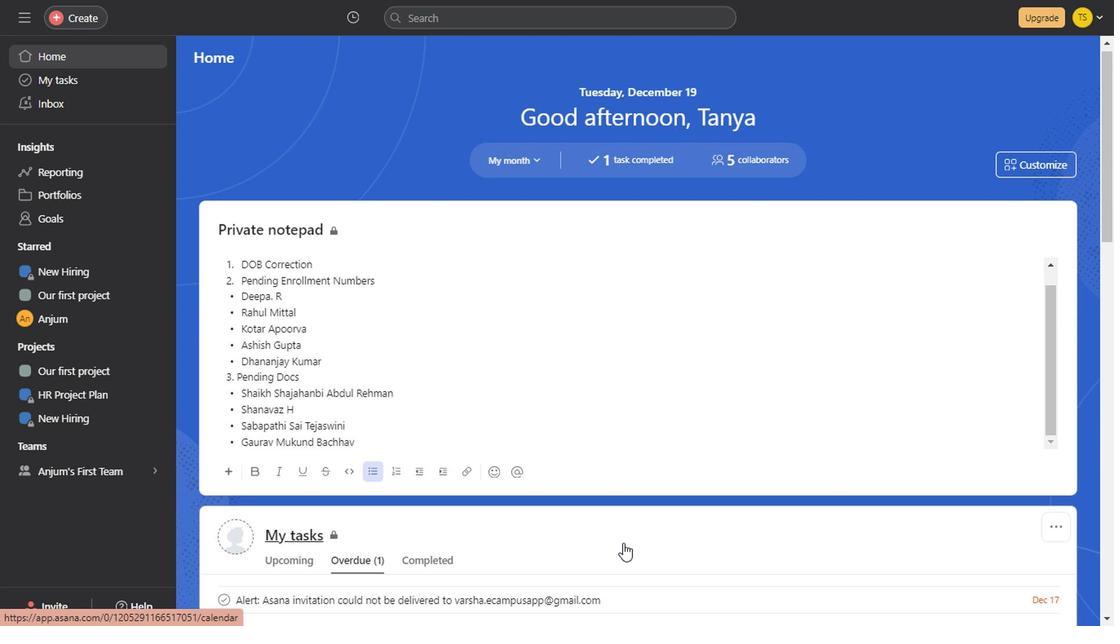 
Action: Mouse scrolled (619, 540) with delta (0, 0)
Screenshot: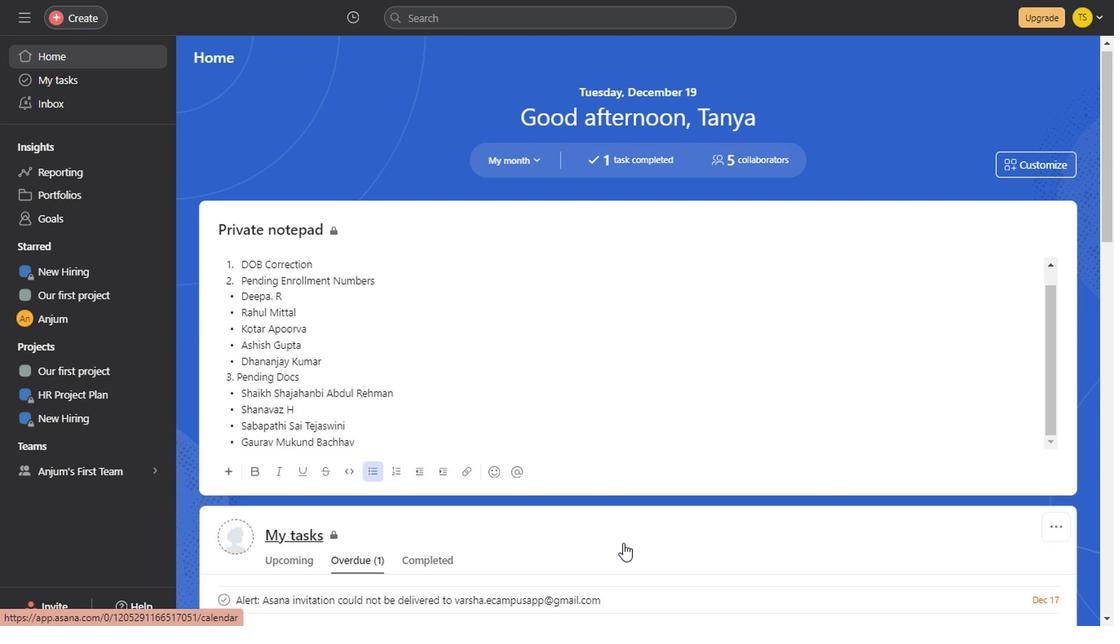 
Action: Mouse scrolled (619, 540) with delta (0, 0)
Screenshot: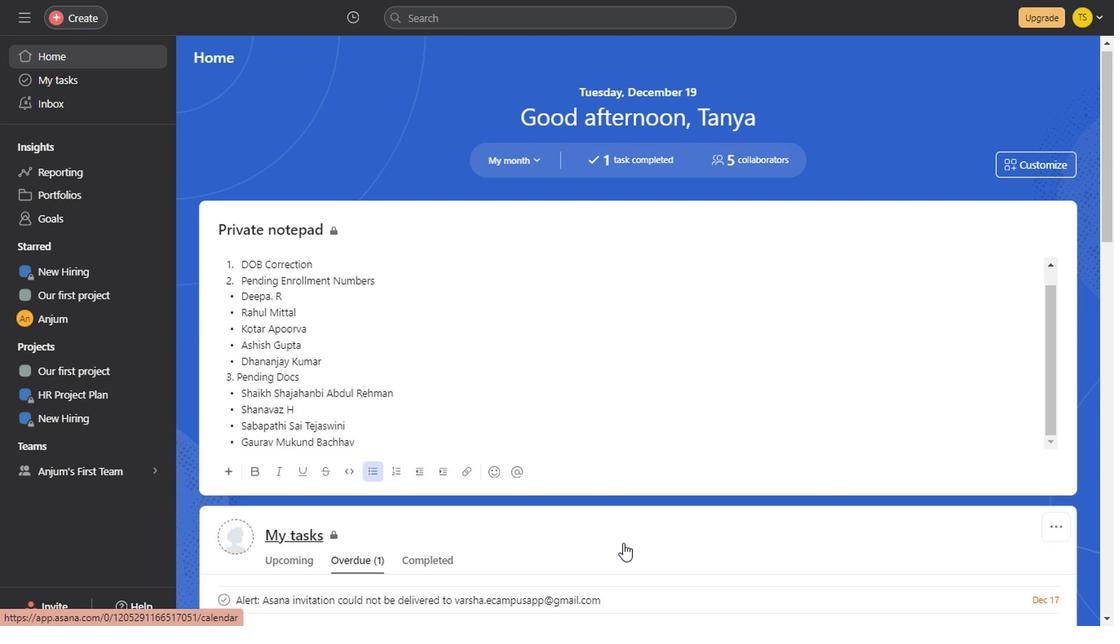 
Action: Mouse scrolled (619, 540) with delta (0, 0)
Screenshot: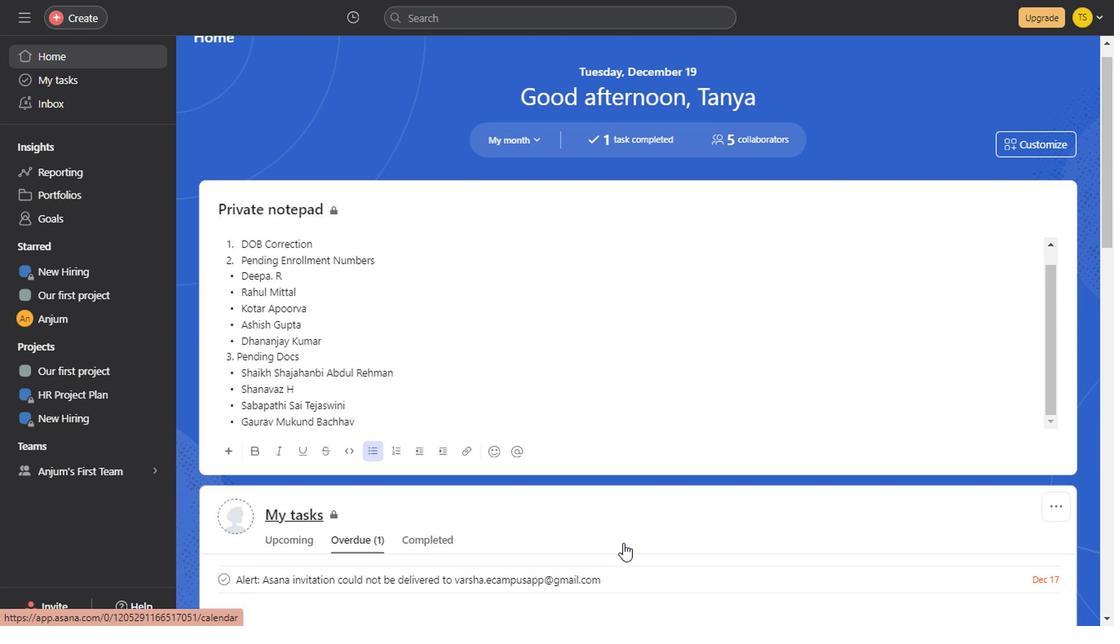 
Action: Mouse scrolled (619, 540) with delta (0, 0)
Screenshot: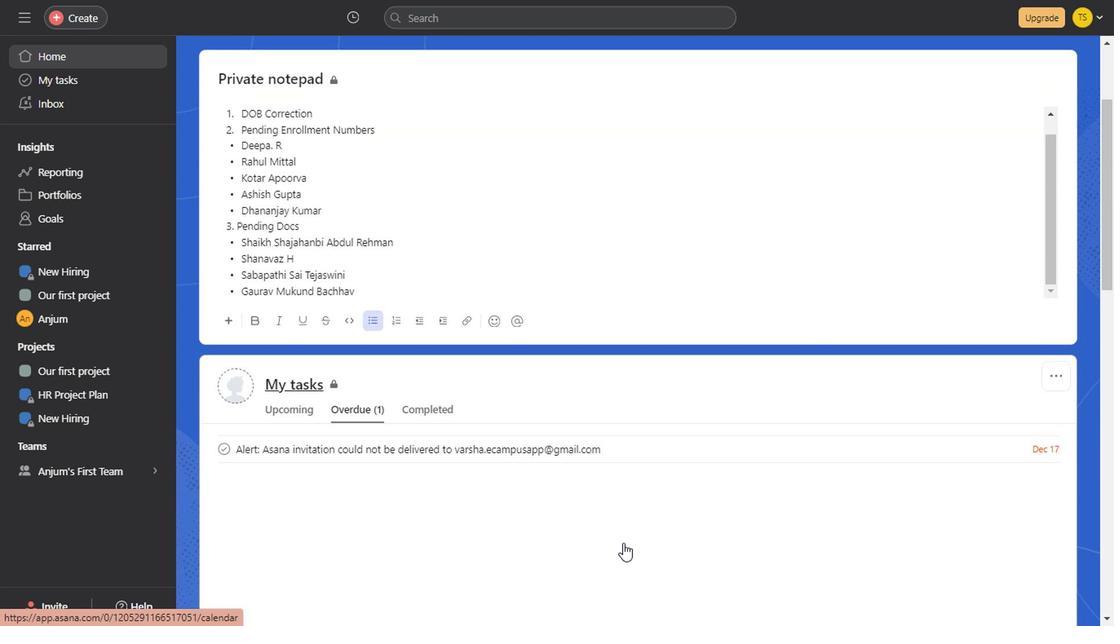 
Action: Mouse scrolled (619, 540) with delta (0, 0)
Screenshot: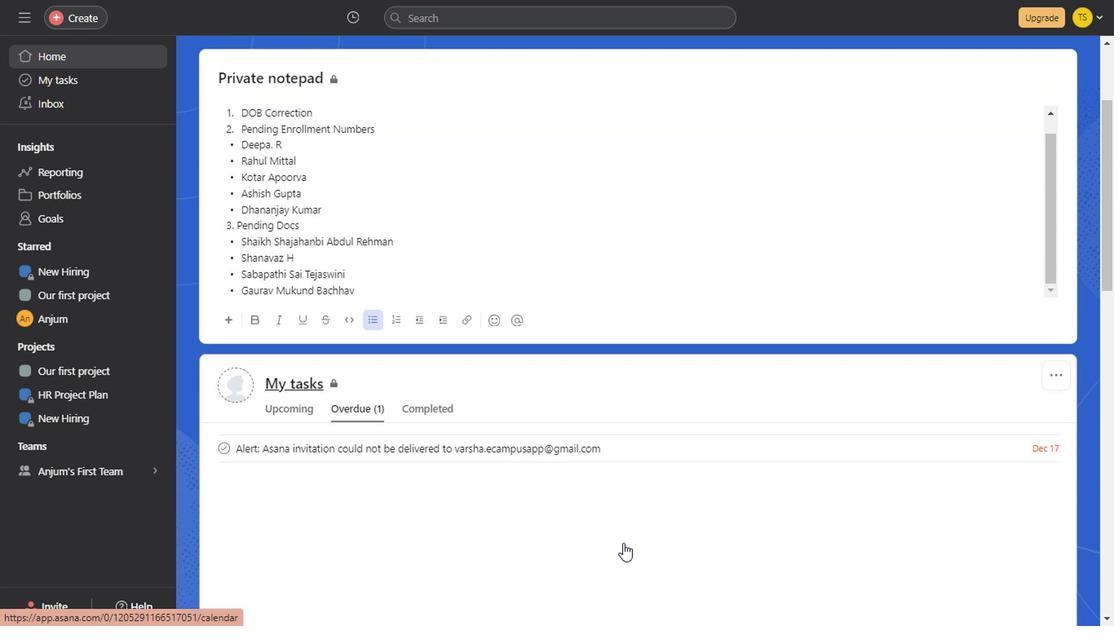 
Action: Mouse scrolled (619, 540) with delta (0, 0)
Screenshot: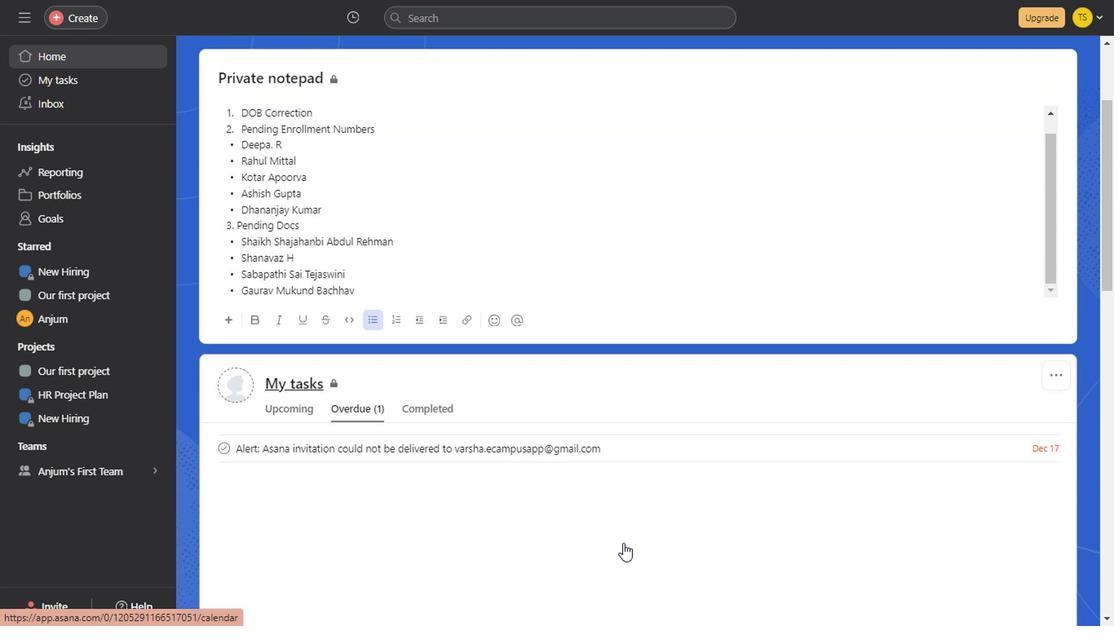 
Action: Mouse scrolled (619, 540) with delta (0, 0)
Screenshot: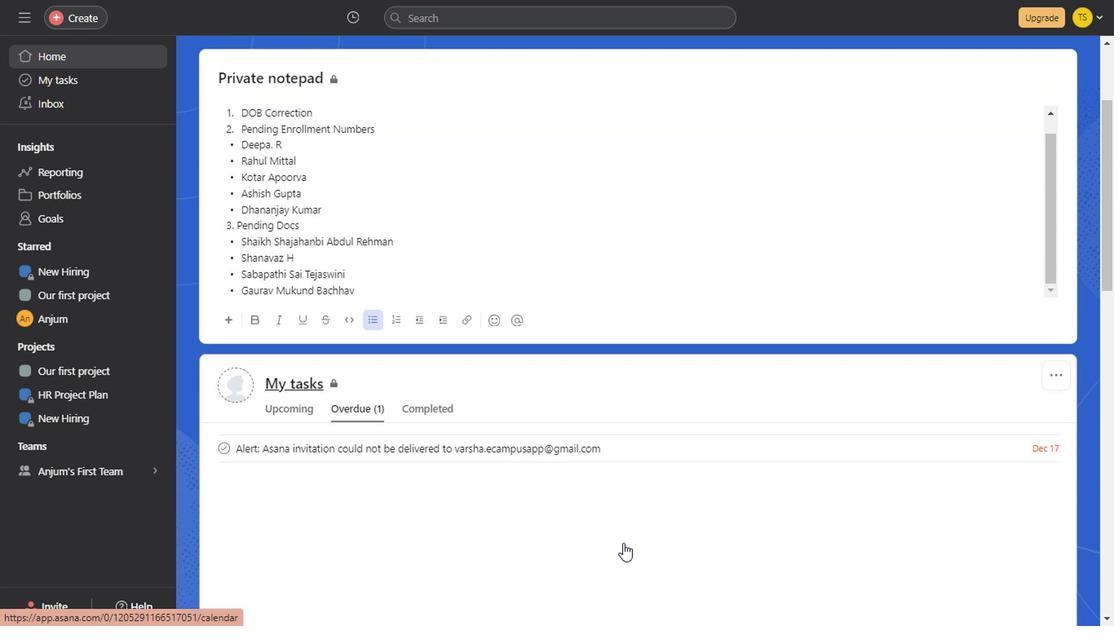 
Action: Mouse scrolled (619, 540) with delta (0, 0)
Screenshot: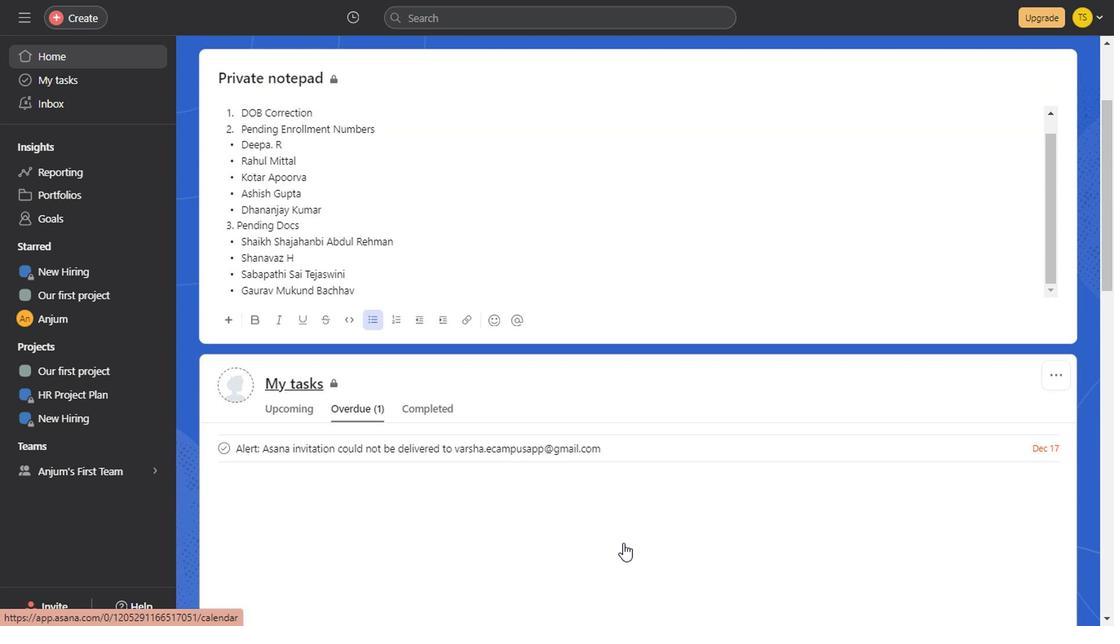 
Action: Mouse scrolled (619, 540) with delta (0, 0)
Screenshot: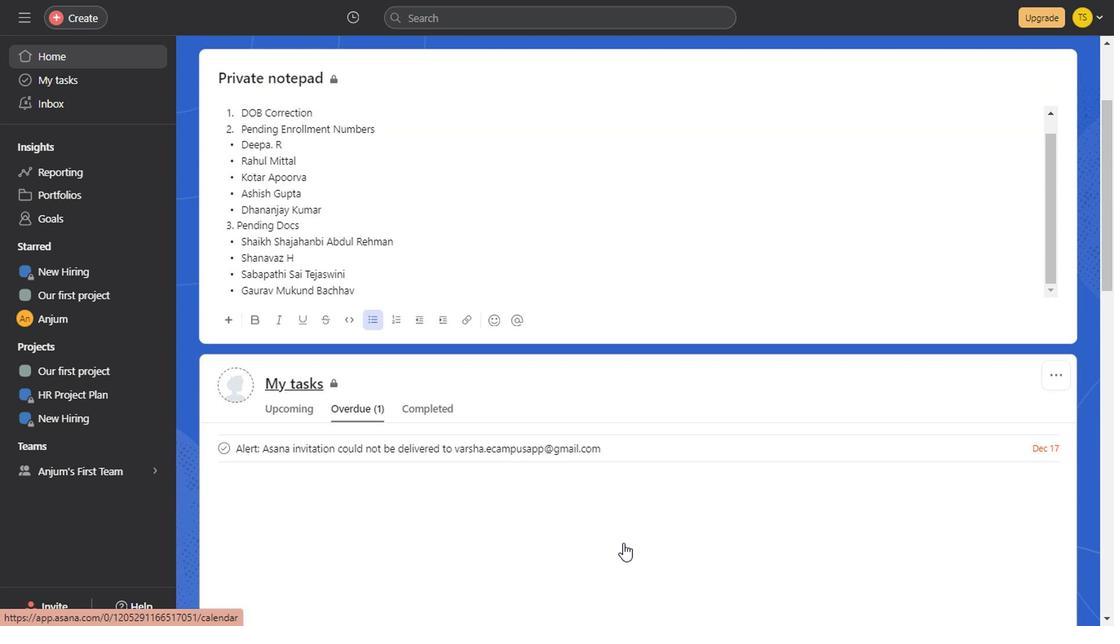 
Action: Mouse scrolled (619, 540) with delta (0, 0)
Screenshot: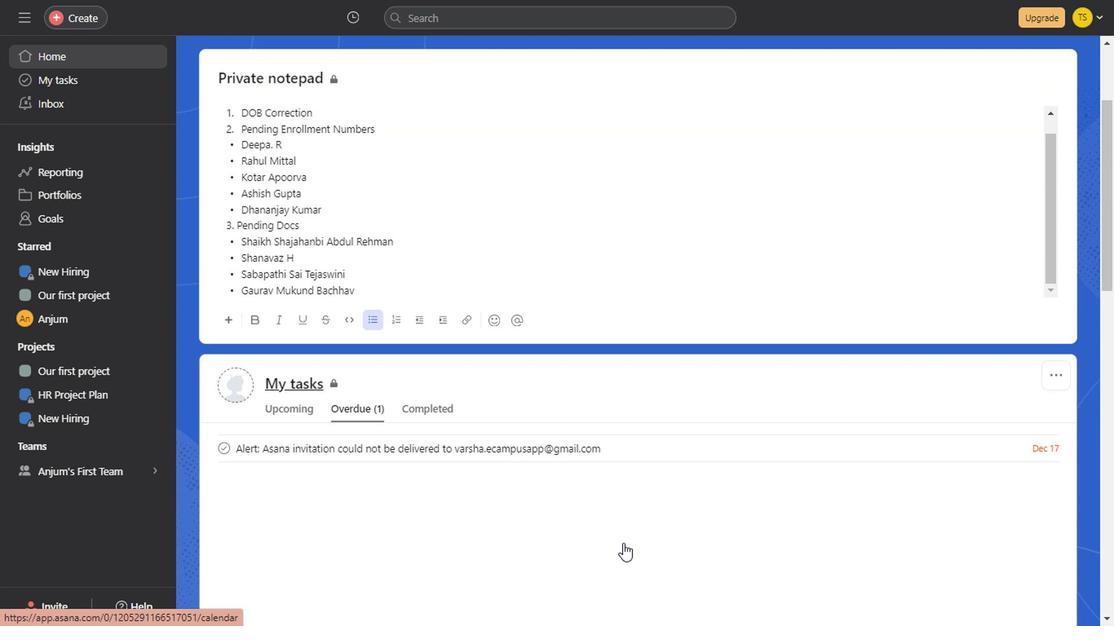 
Action: Mouse scrolled (619, 540) with delta (0, 0)
Screenshot: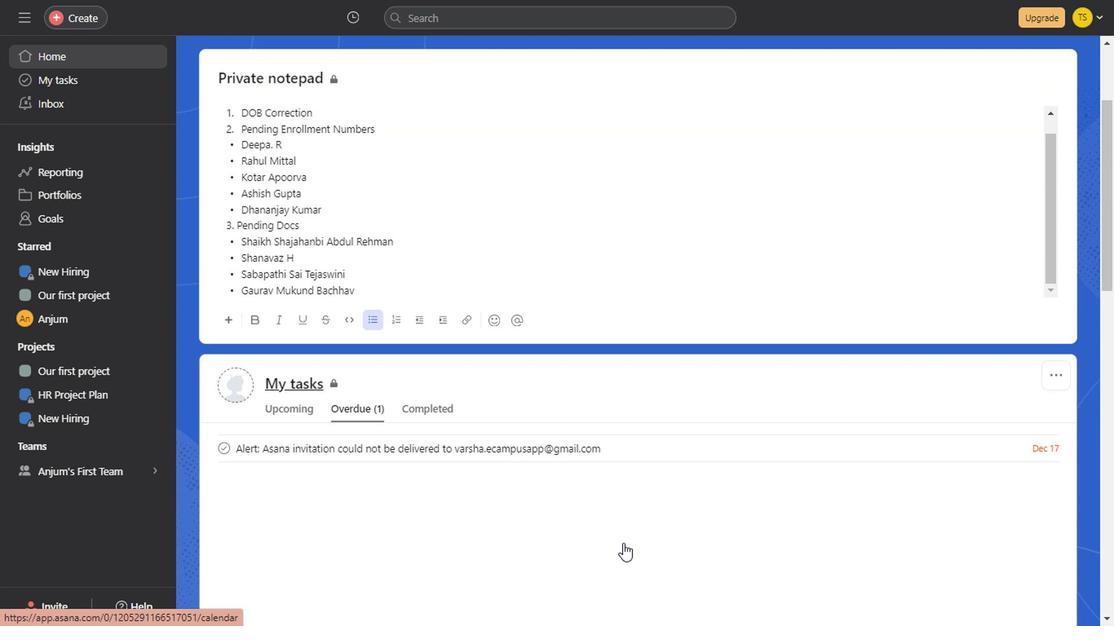 
Action: Mouse scrolled (619, 540) with delta (0, 0)
Screenshot: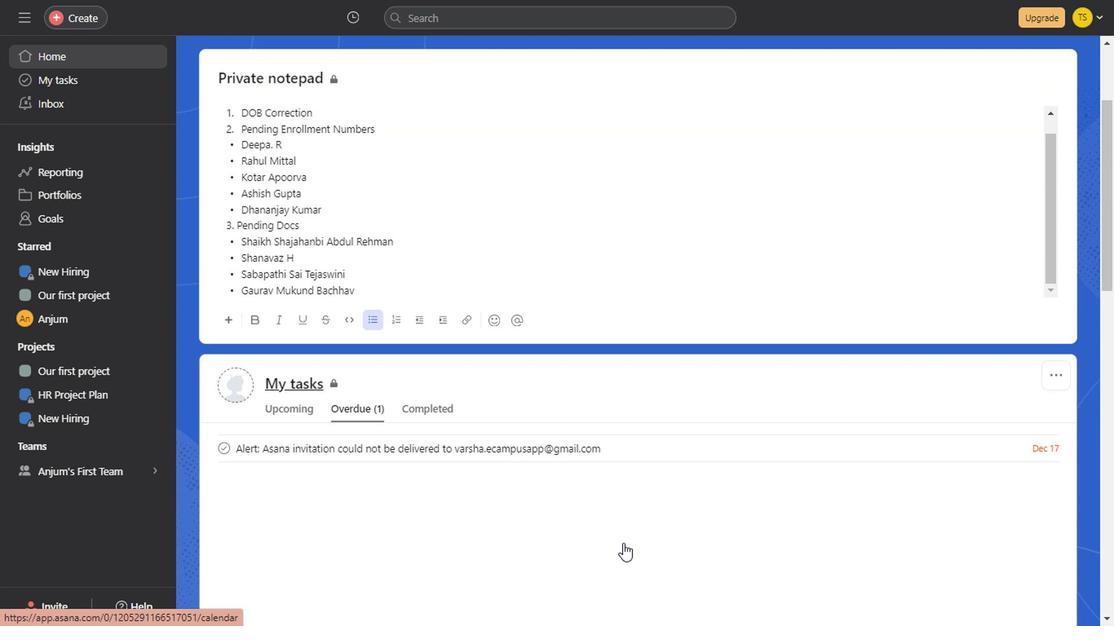 
Action: Mouse scrolled (619, 540) with delta (0, 0)
Screenshot: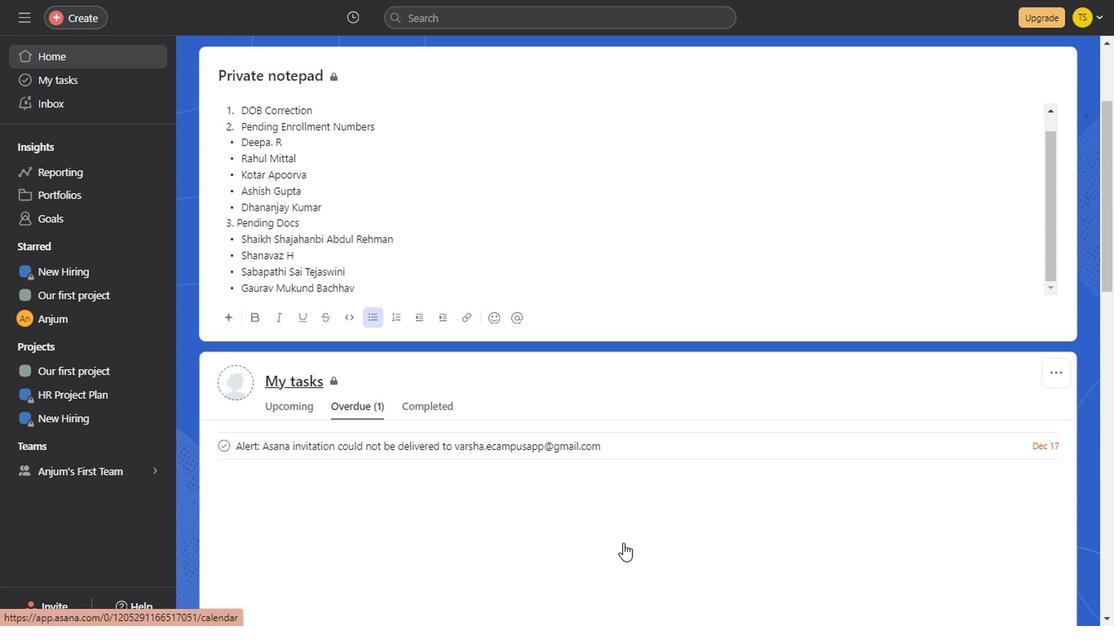 
Action: Mouse scrolled (619, 540) with delta (0, 0)
Screenshot: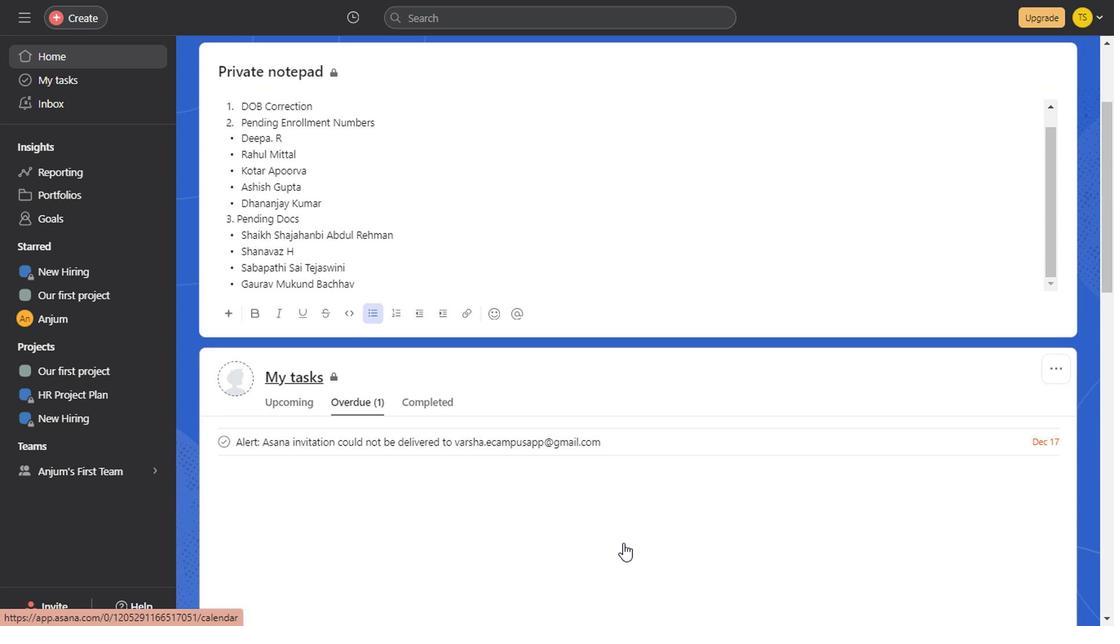 
Action: Mouse scrolled (619, 540) with delta (0, 0)
Screenshot: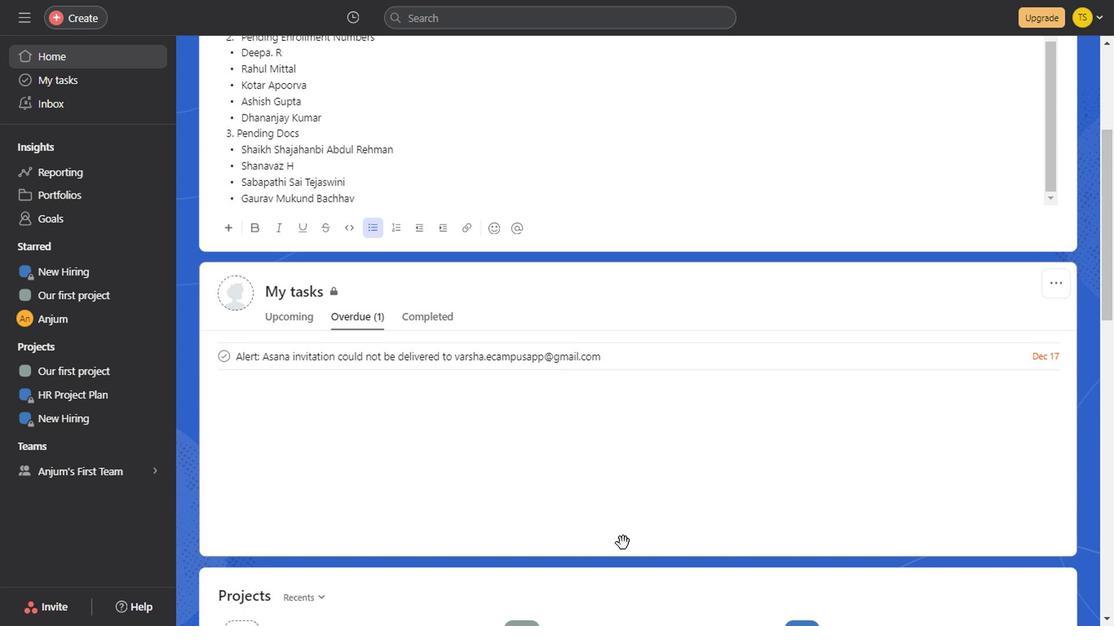 
Action: Mouse scrolled (619, 540) with delta (0, 0)
Screenshot: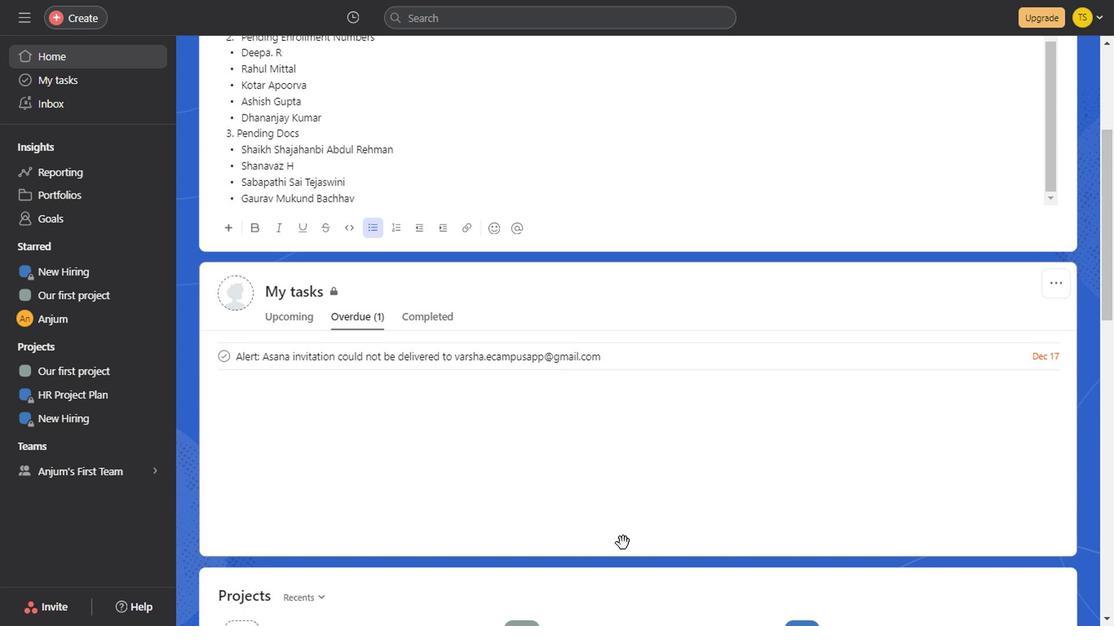
Action: Mouse scrolled (619, 540) with delta (0, 0)
Screenshot: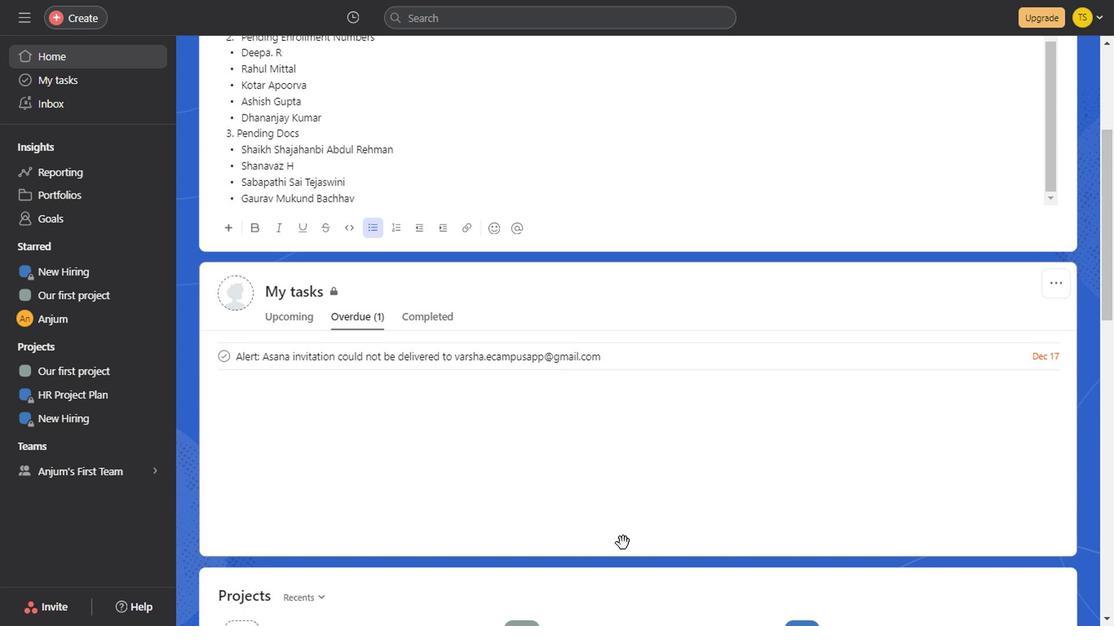 
Action: Mouse scrolled (619, 540) with delta (0, 0)
Screenshot: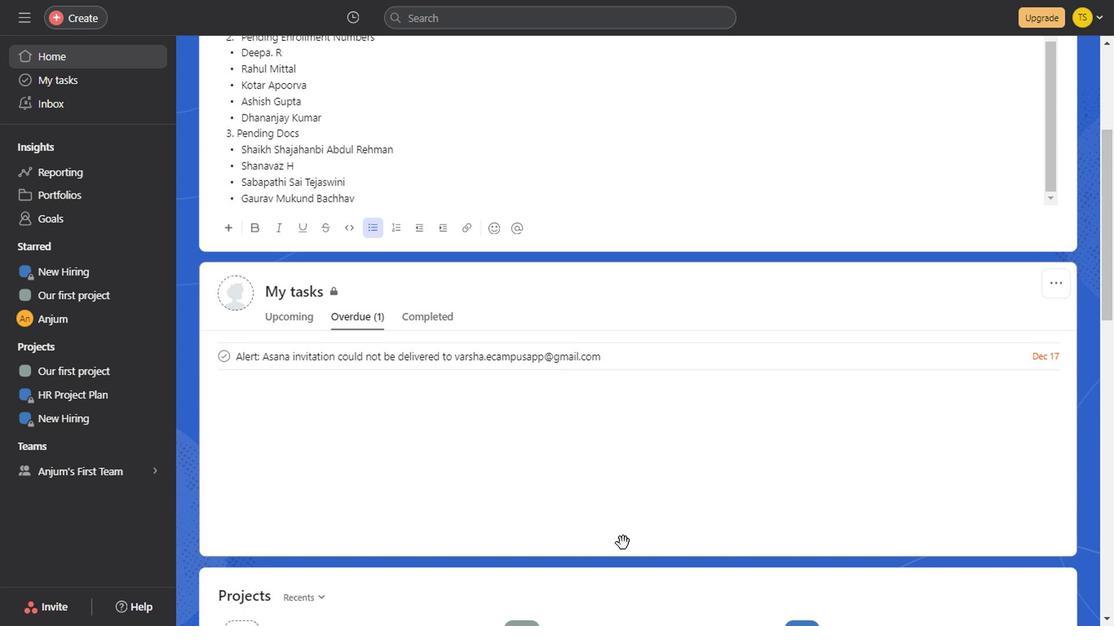 
Action: Mouse scrolled (619, 540) with delta (0, 0)
Screenshot: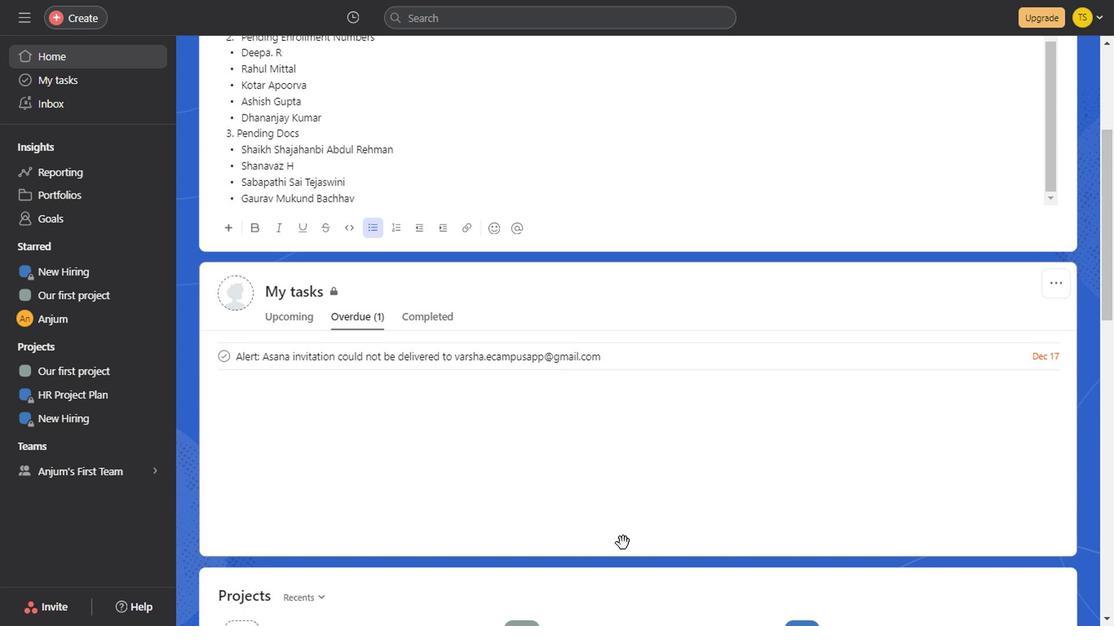 
Action: Mouse scrolled (619, 540) with delta (0, 0)
Screenshot: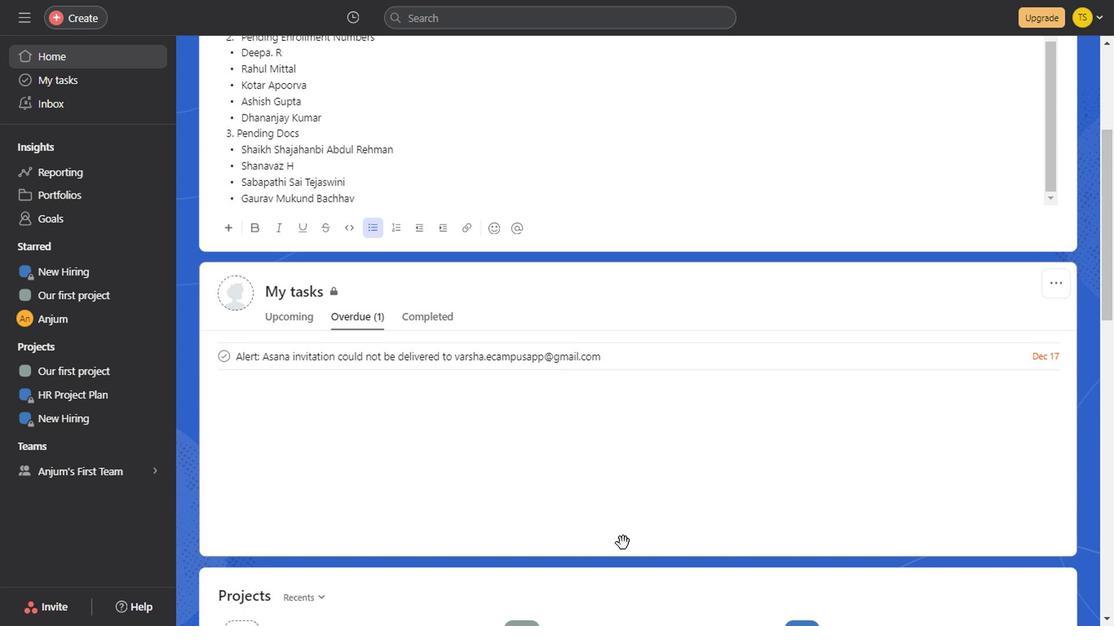 
Action: Mouse scrolled (619, 540) with delta (0, 0)
Screenshot: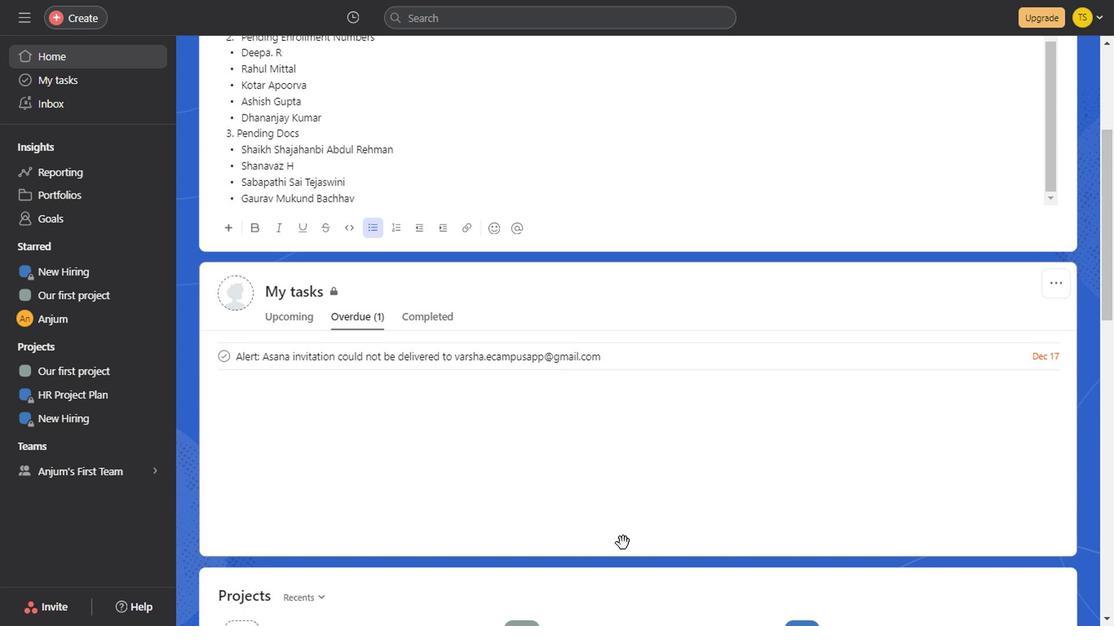 
Action: Mouse scrolled (619, 540) with delta (0, 0)
Screenshot: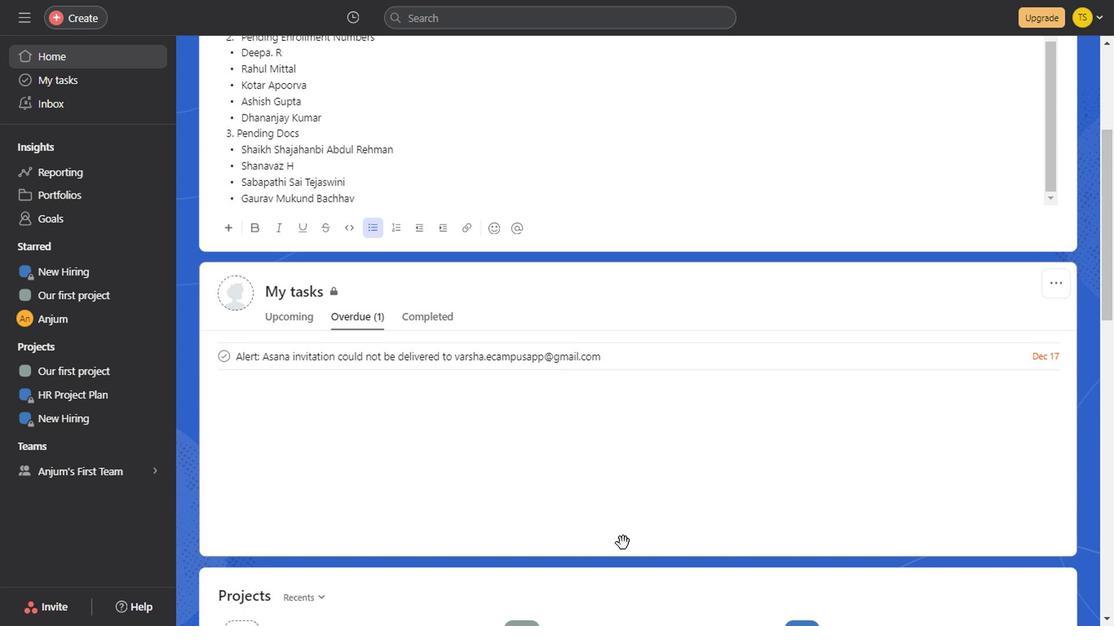 
Action: Mouse scrolled (619, 540) with delta (0, 0)
Screenshot: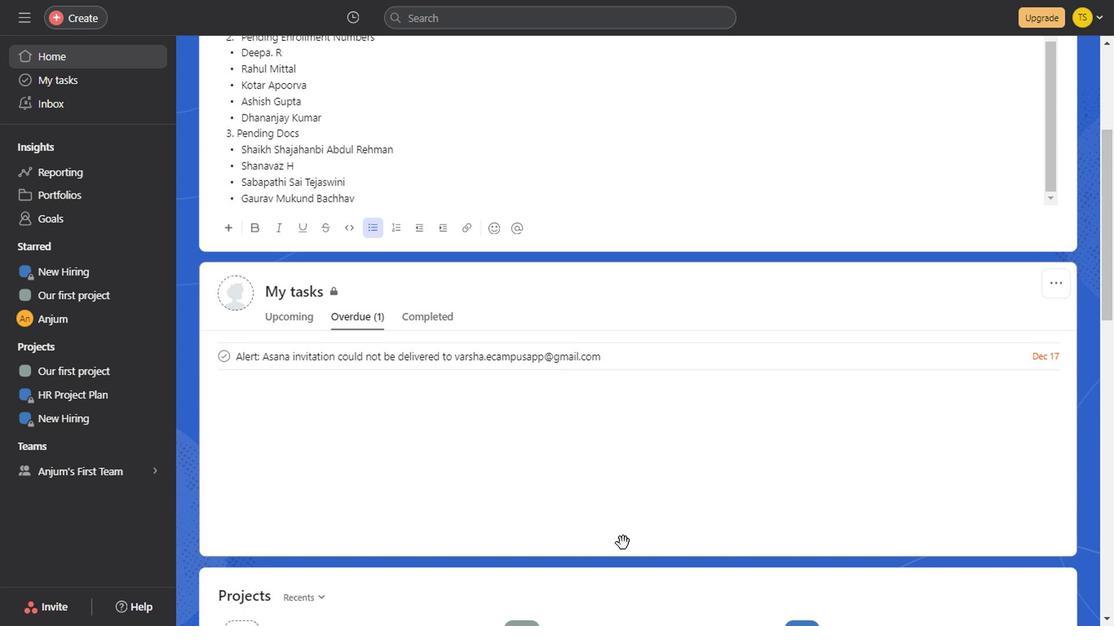 
Action: Mouse scrolled (619, 540) with delta (0, 0)
Screenshot: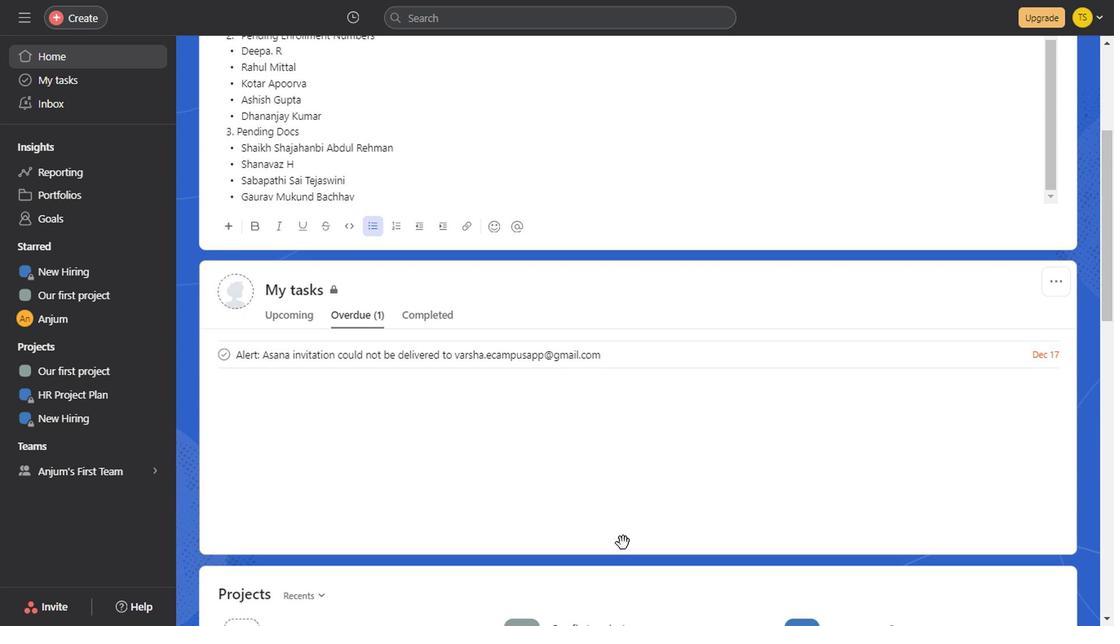 
Action: Mouse scrolled (619, 540) with delta (0, 0)
Screenshot: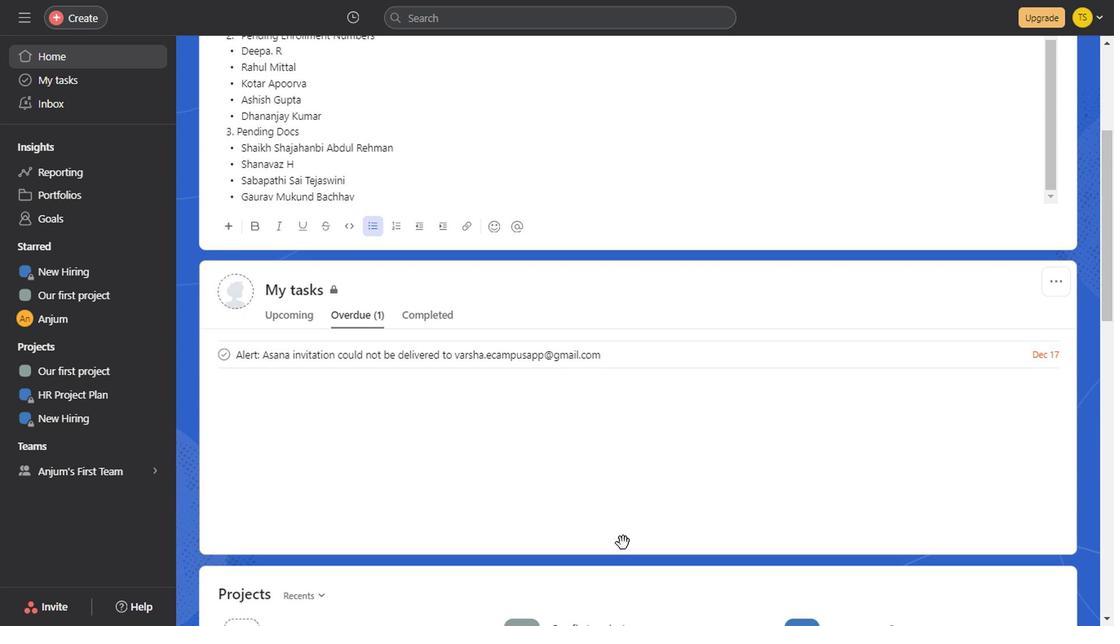 
Action: Mouse scrolled (619, 540) with delta (0, 0)
Screenshot: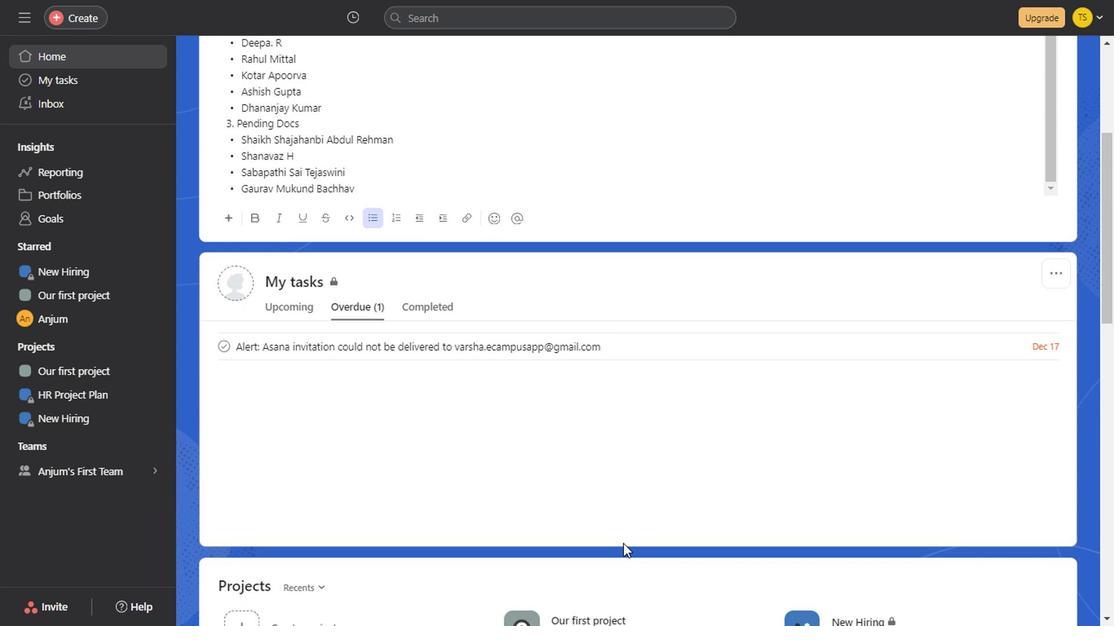 
Action: Mouse scrolled (619, 540) with delta (0, 0)
Screenshot: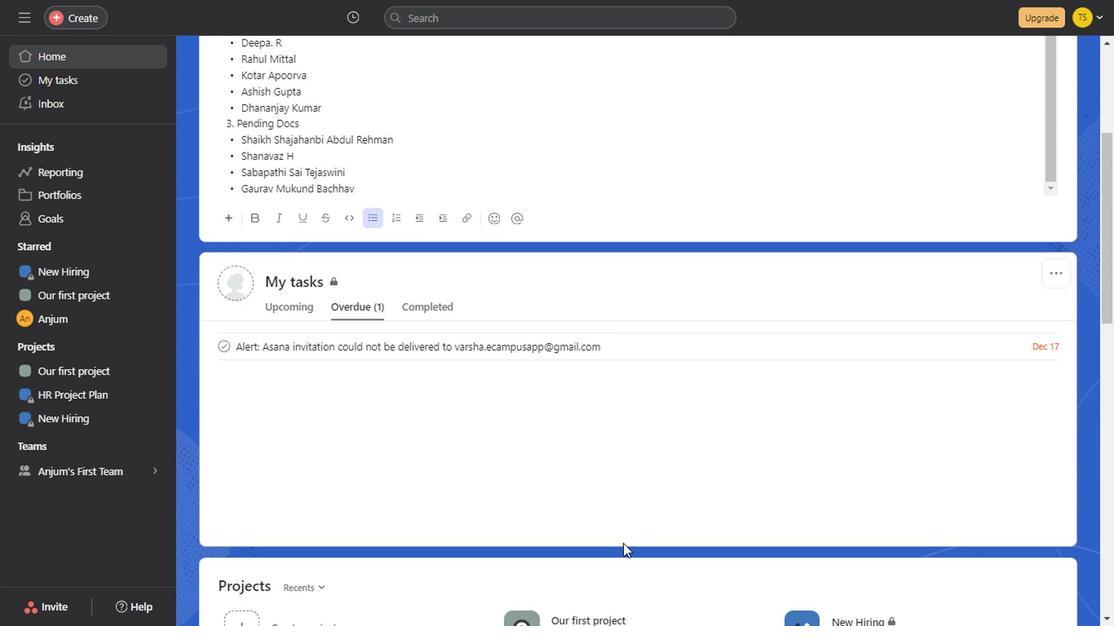 
Action: Mouse scrolled (619, 540) with delta (0, 0)
Screenshot: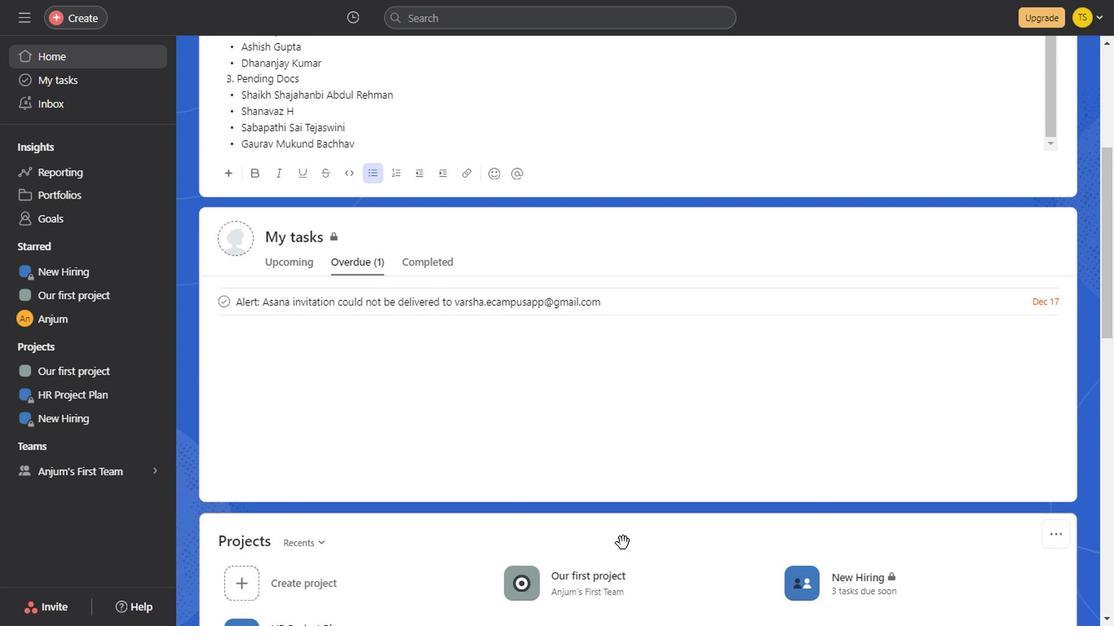 
Action: Mouse scrolled (619, 540) with delta (0, 0)
Screenshot: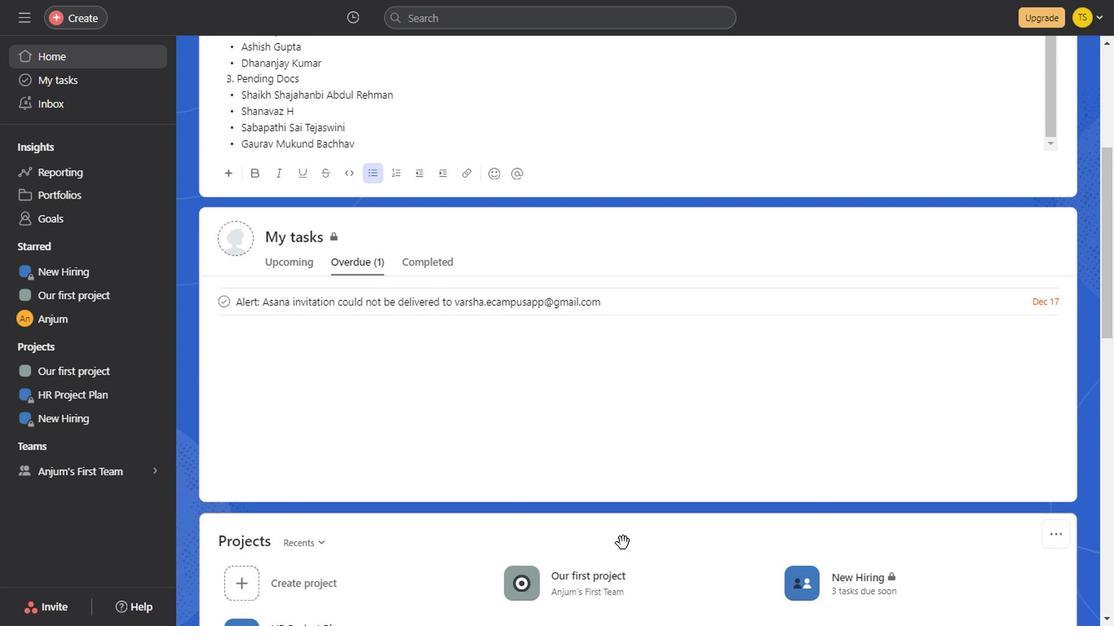 
Action: Mouse scrolled (619, 540) with delta (0, 0)
Screenshot: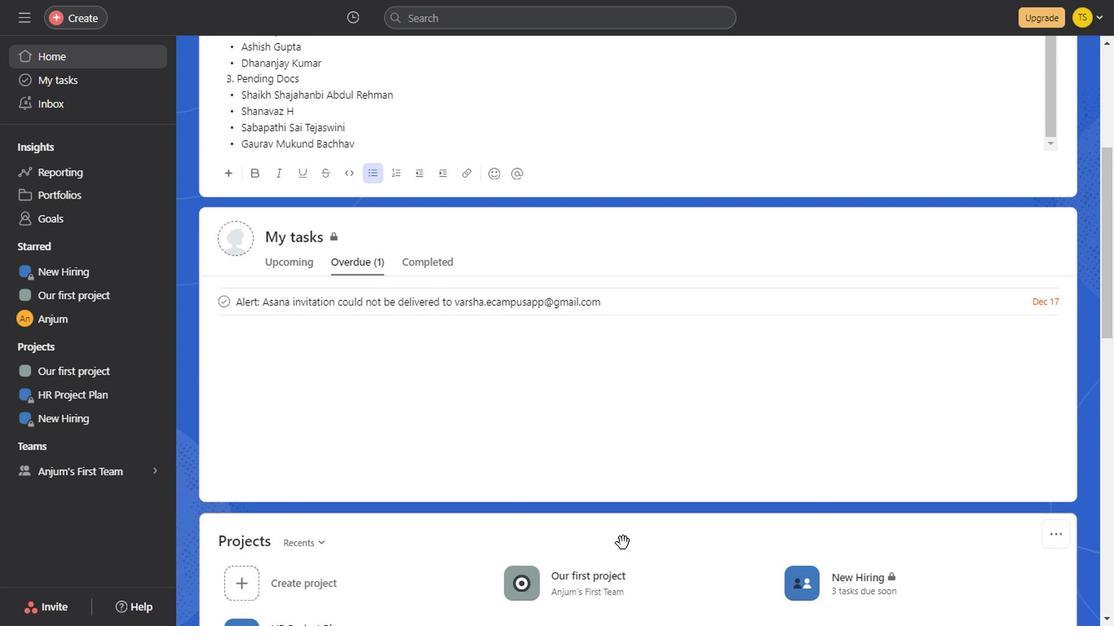 
Action: Mouse scrolled (619, 540) with delta (0, 0)
Screenshot: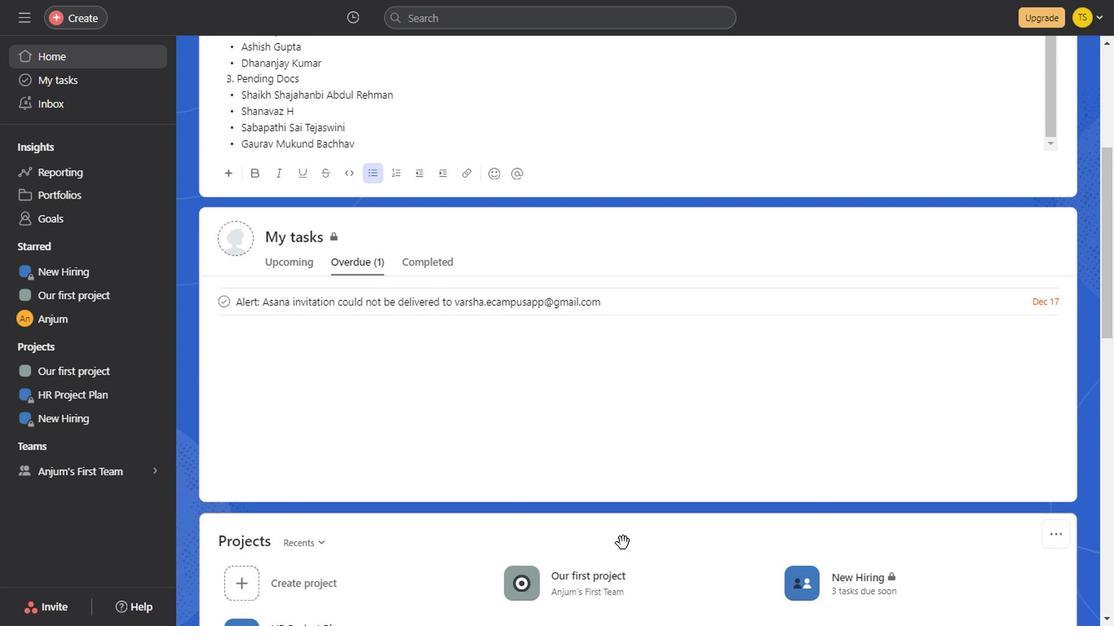 
Action: Mouse scrolled (619, 540) with delta (0, 0)
Screenshot: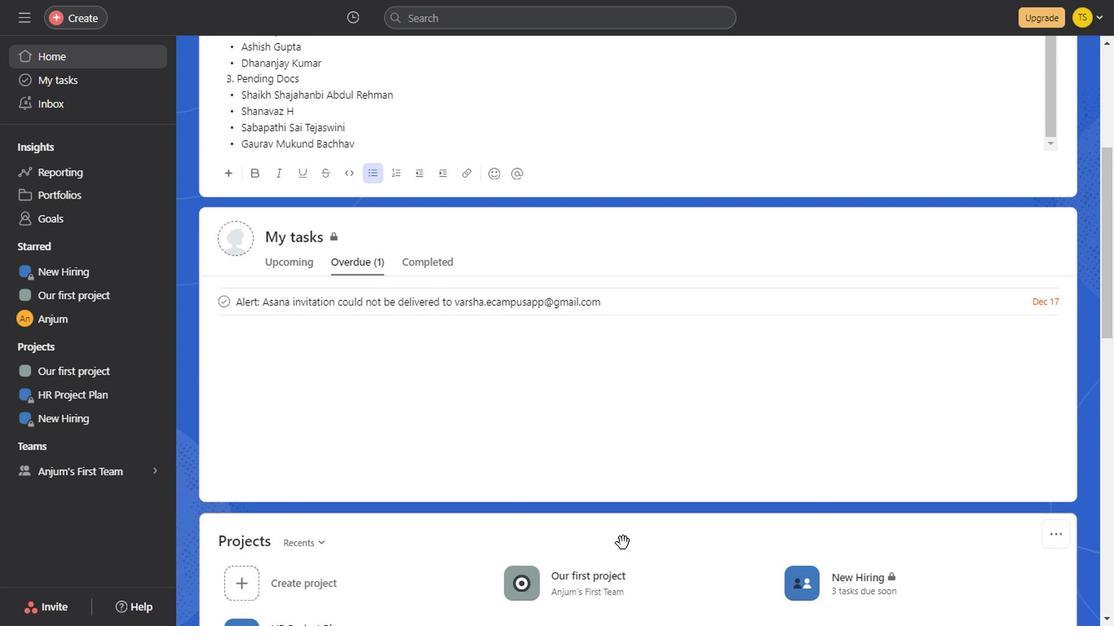 
Action: Mouse scrolled (619, 540) with delta (0, 0)
Screenshot: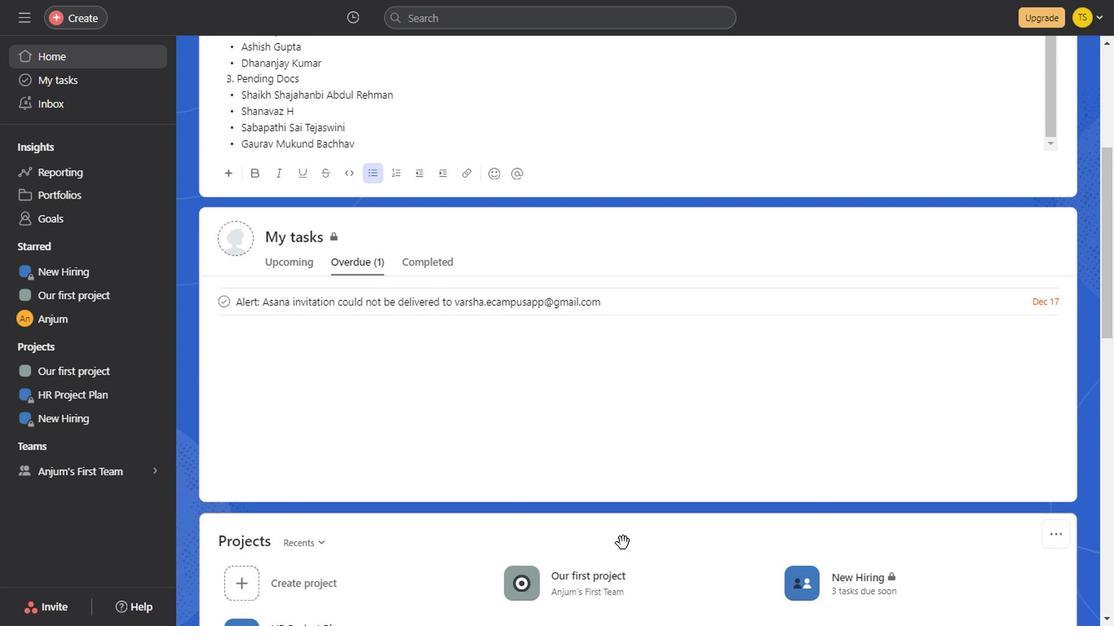 
Action: Mouse scrolled (619, 540) with delta (0, 0)
Screenshot: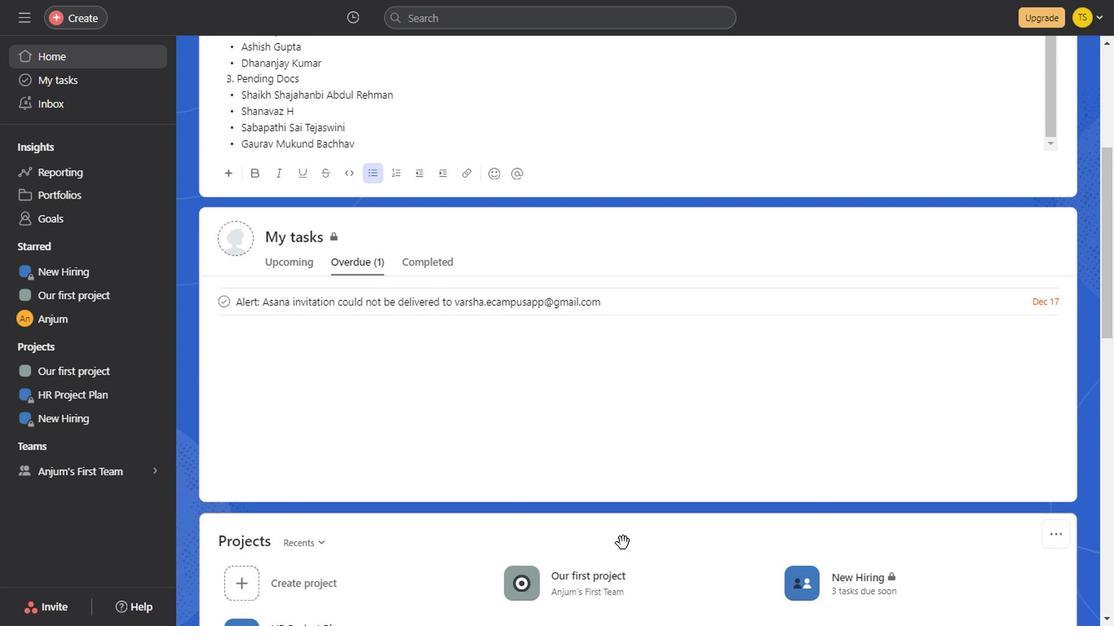 
Action: Mouse scrolled (619, 540) with delta (0, 0)
Screenshot: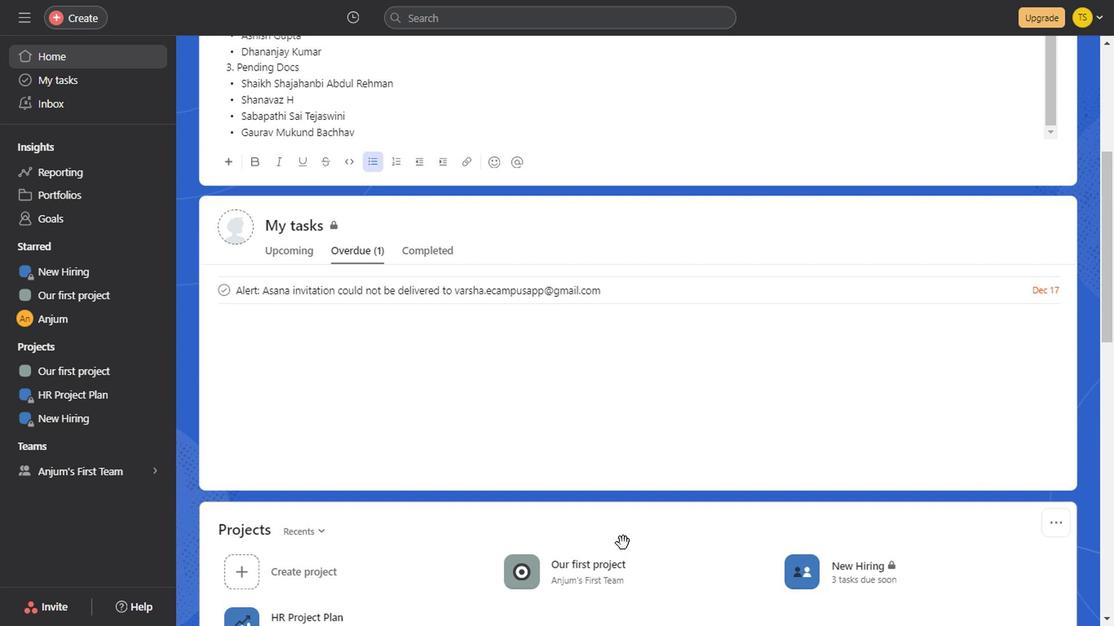 
Action: Mouse scrolled (619, 540) with delta (0, 0)
Screenshot: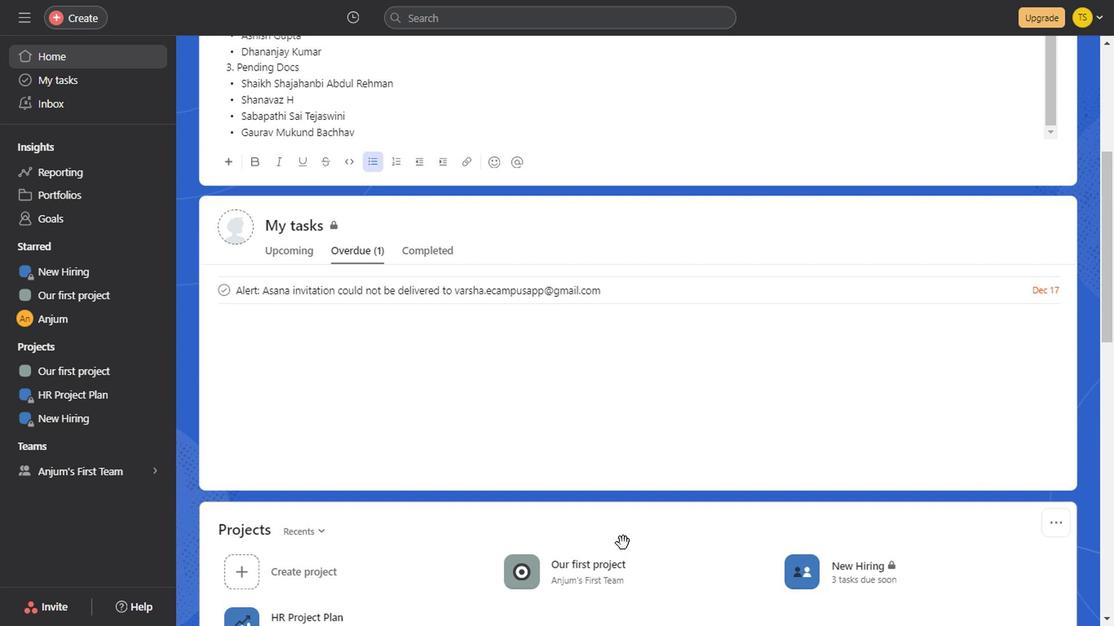 
Action: Mouse scrolled (619, 540) with delta (0, 0)
Screenshot: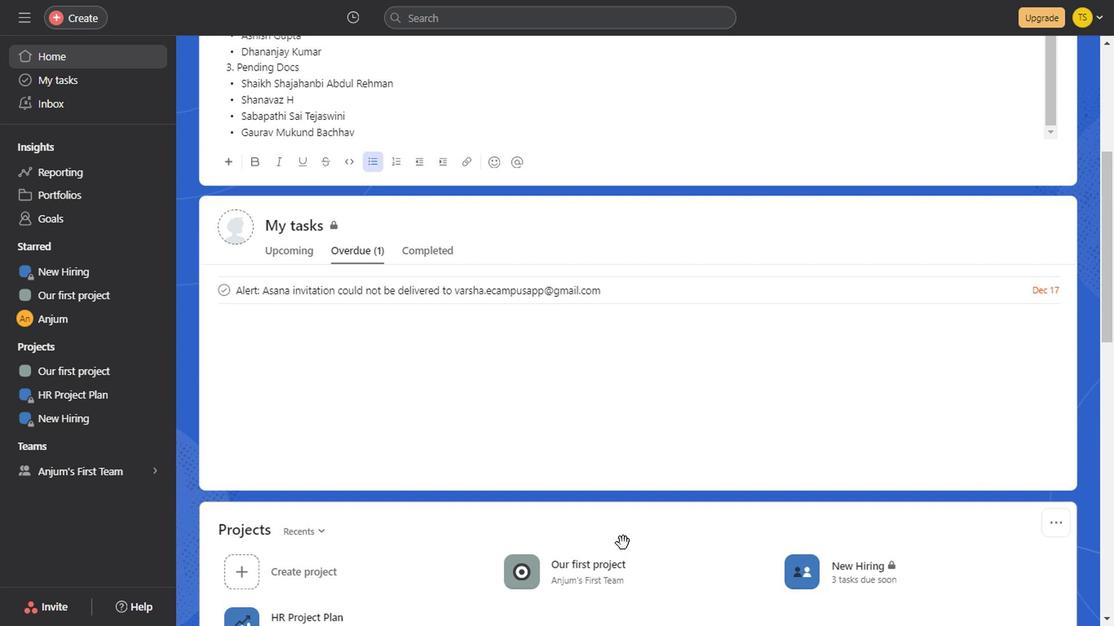 
Action: Mouse scrolled (619, 540) with delta (0, 0)
Screenshot: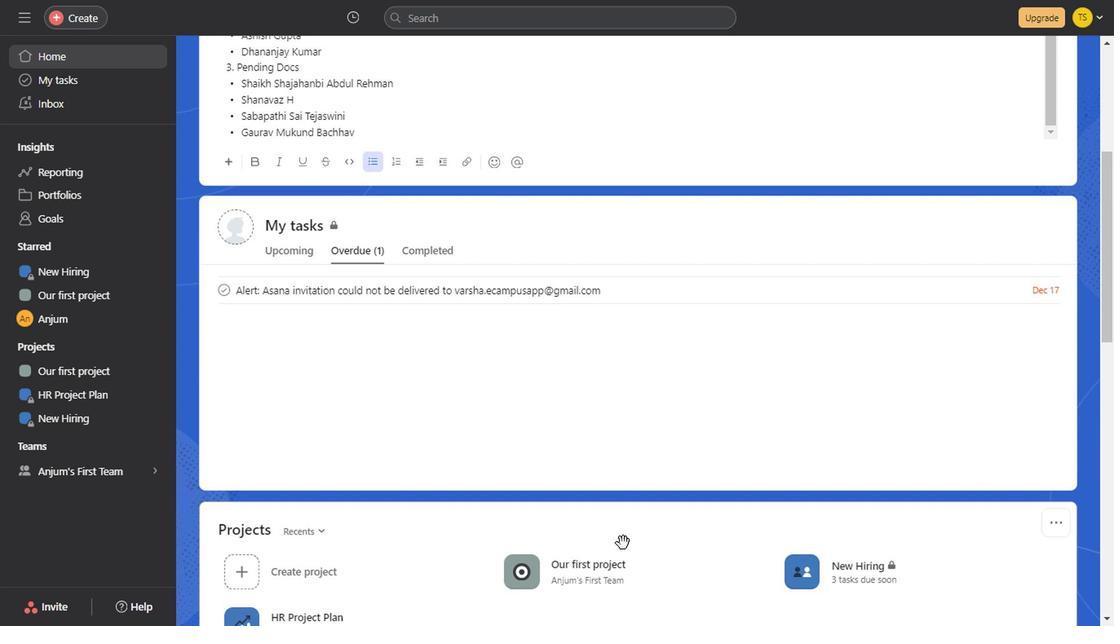
Action: Mouse scrolled (619, 540) with delta (0, 0)
Screenshot: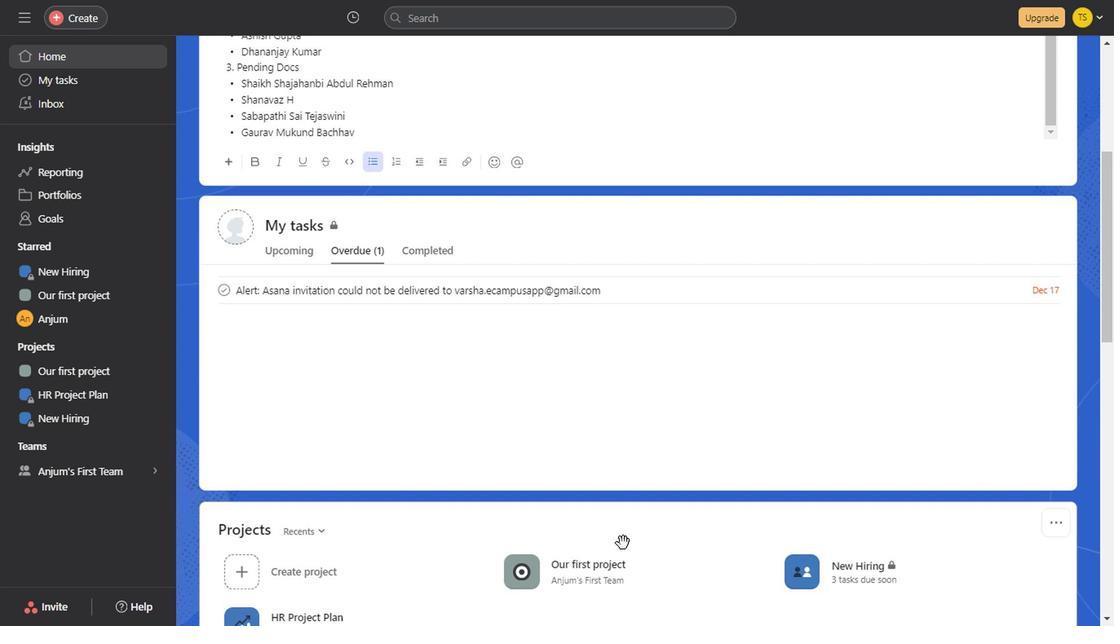 
Action: Mouse scrolled (619, 540) with delta (0, 0)
Screenshot: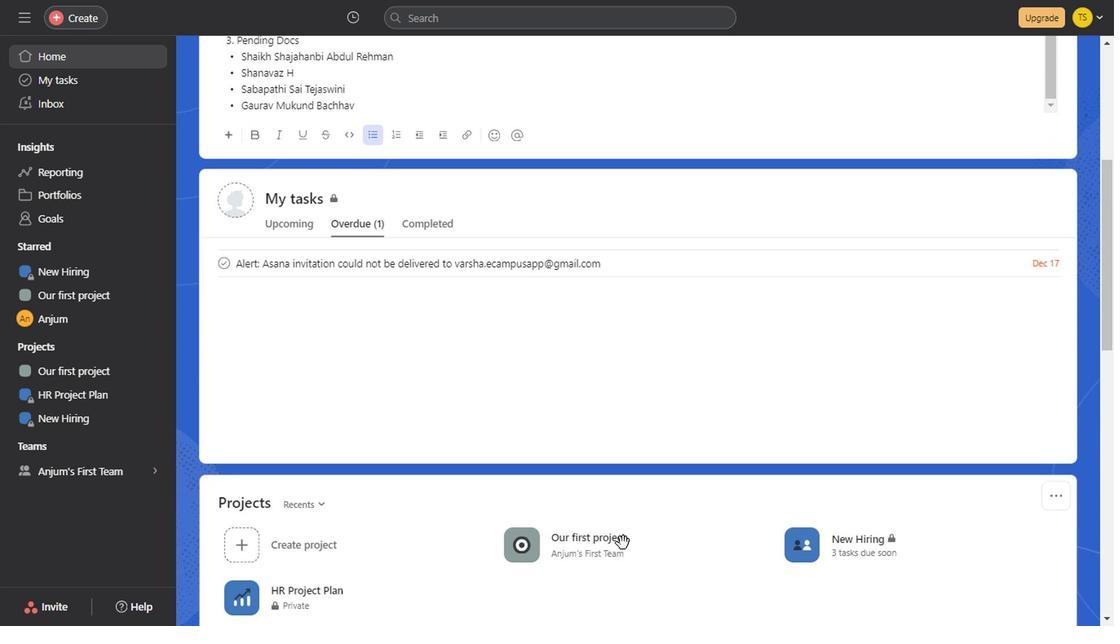 
Action: Mouse scrolled (619, 540) with delta (0, 0)
Screenshot: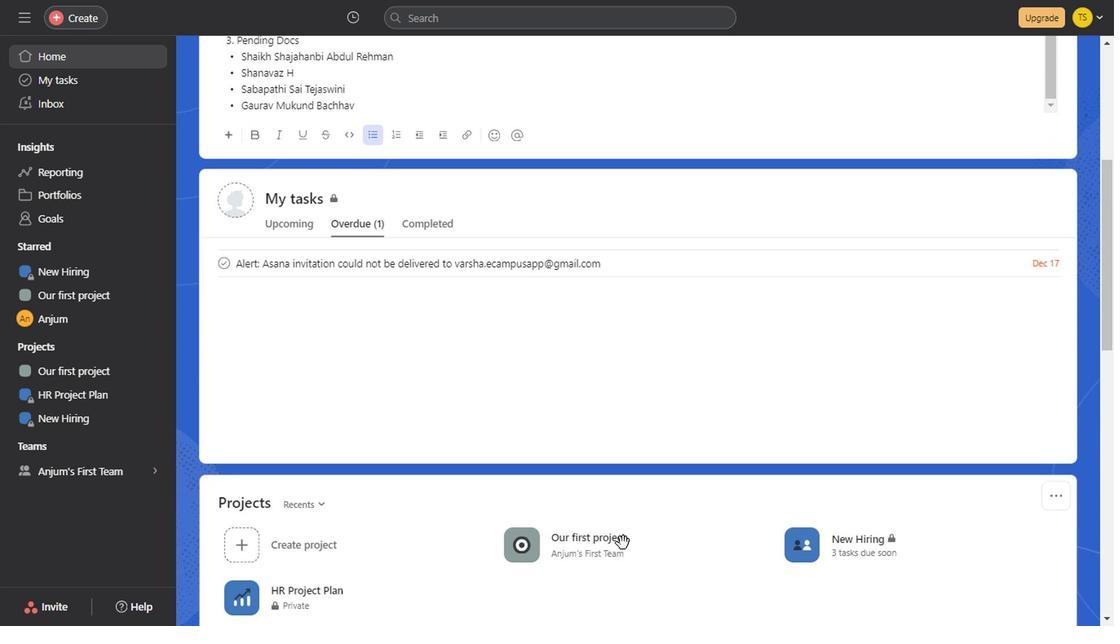 
Action: Mouse scrolled (619, 540) with delta (0, 0)
Screenshot: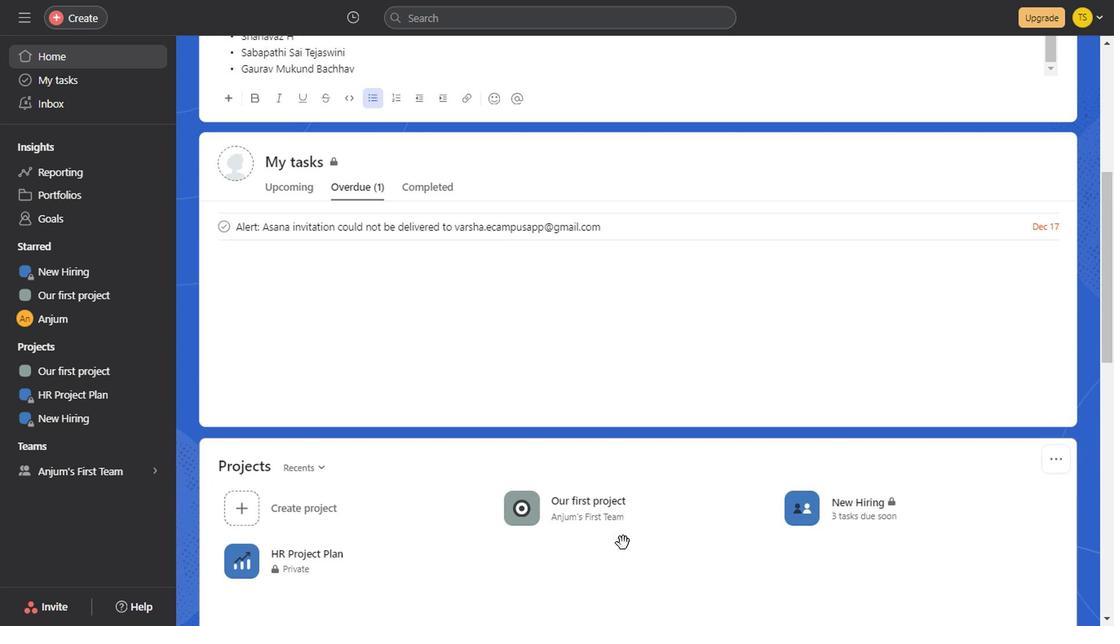 
Action: Mouse scrolled (619, 540) with delta (0, 0)
Screenshot: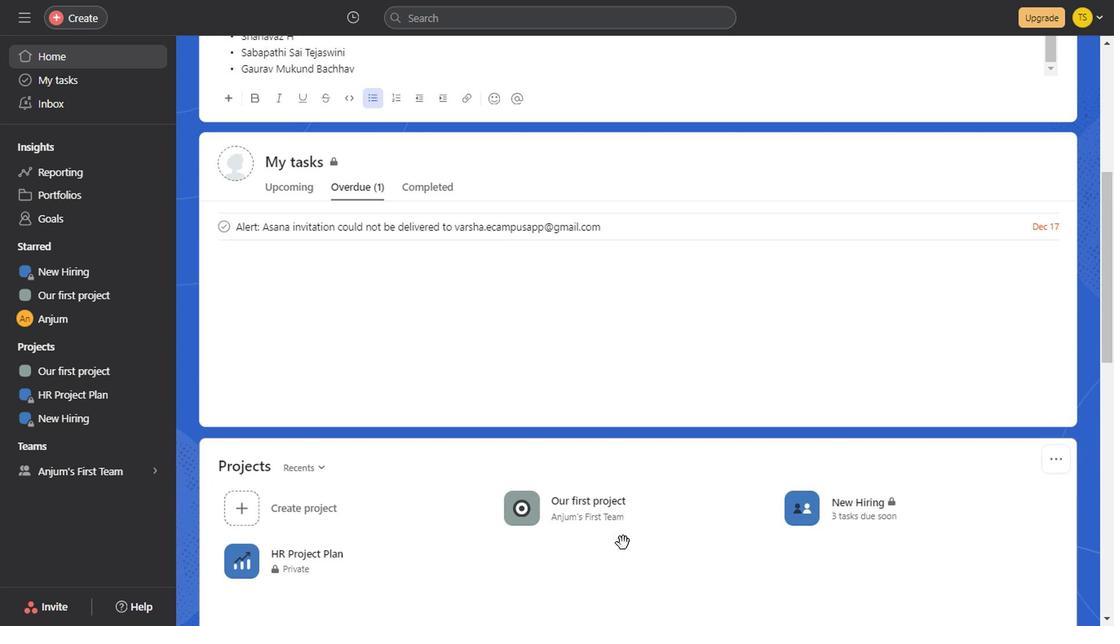 
Action: Mouse scrolled (619, 540) with delta (0, 0)
Screenshot: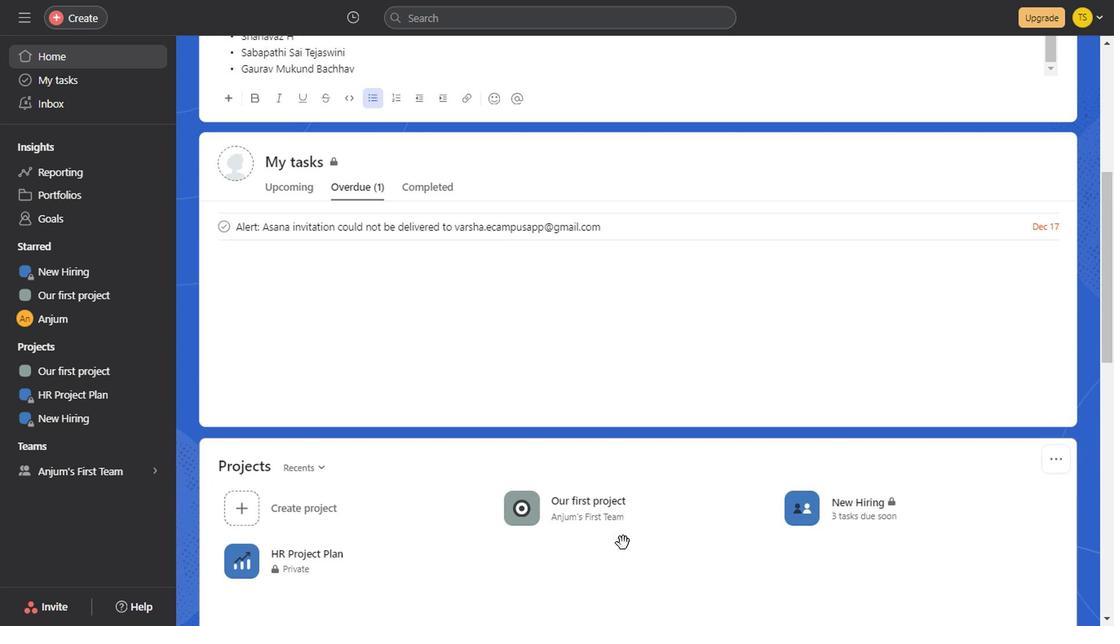 
Action: Mouse scrolled (619, 540) with delta (0, 0)
Screenshot: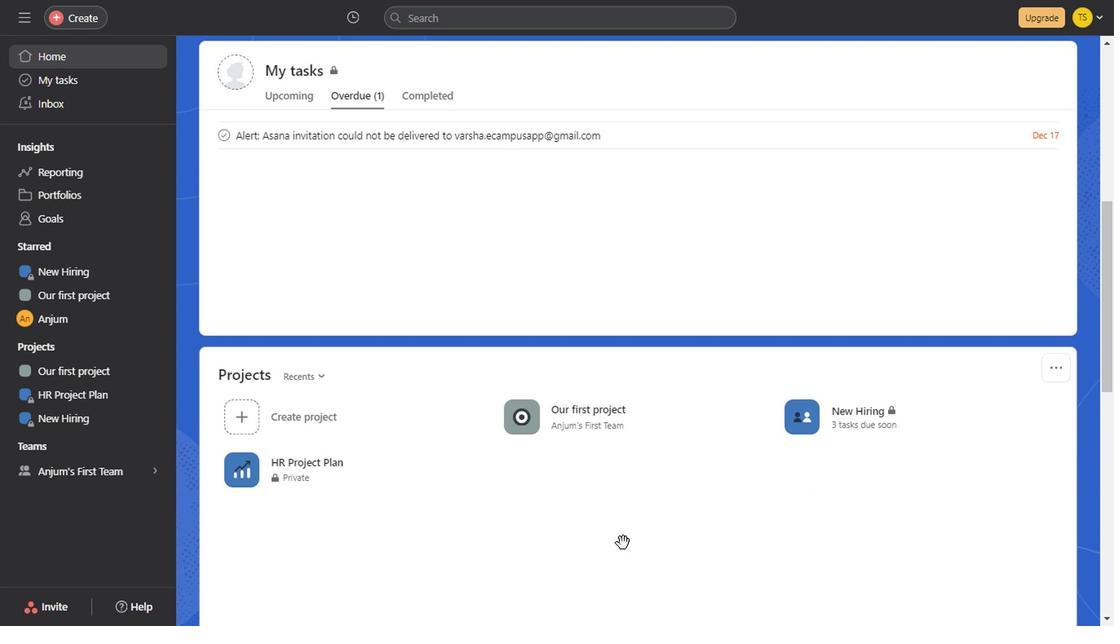 
Action: Mouse scrolled (619, 540) with delta (0, 0)
Screenshot: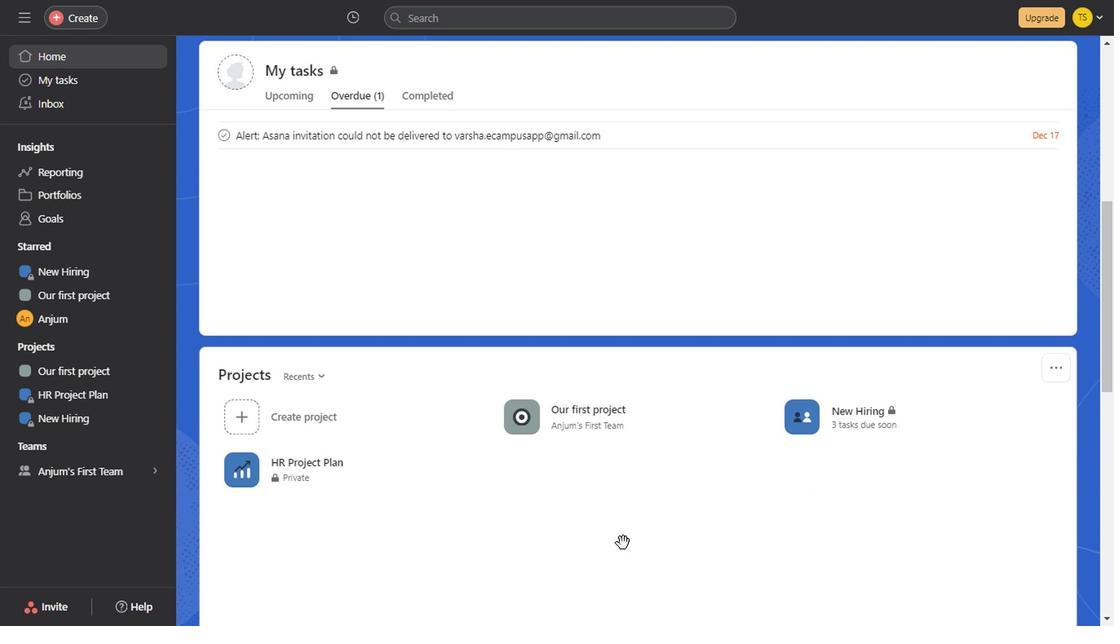 
Action: Mouse scrolled (619, 540) with delta (0, 0)
Screenshot: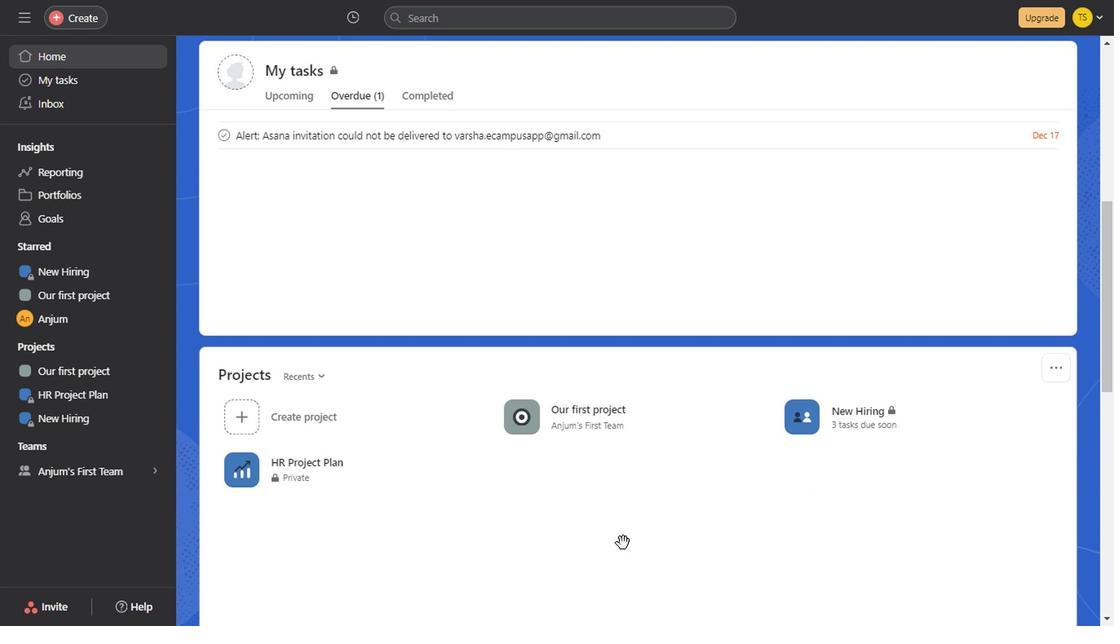 
Action: Mouse scrolled (619, 540) with delta (0, 0)
Screenshot: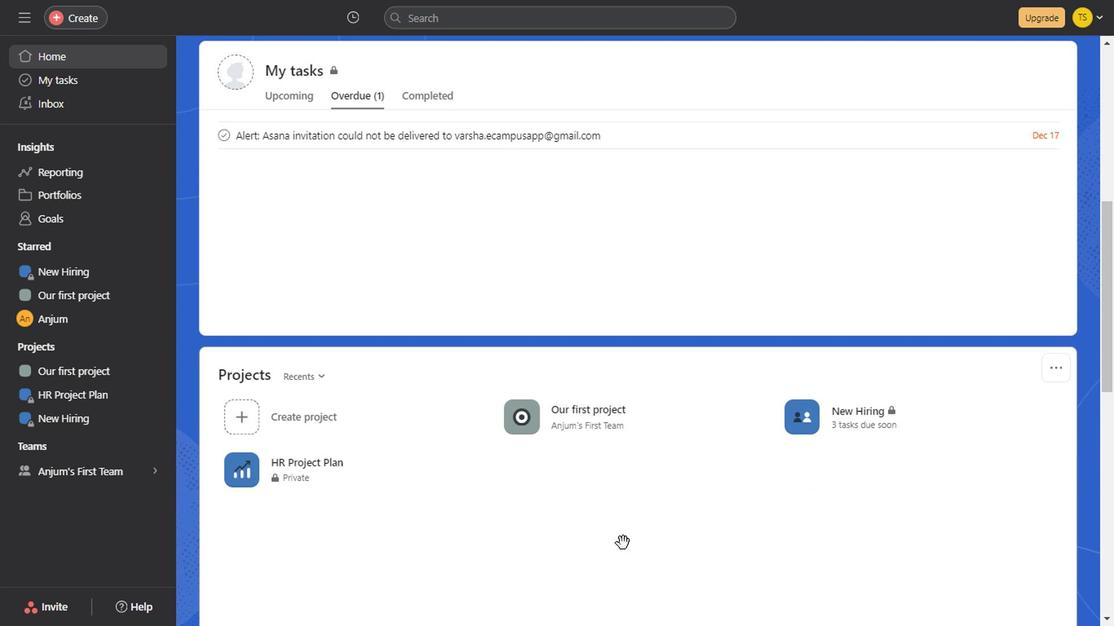 
Action: Mouse scrolled (619, 540) with delta (0, 0)
Screenshot: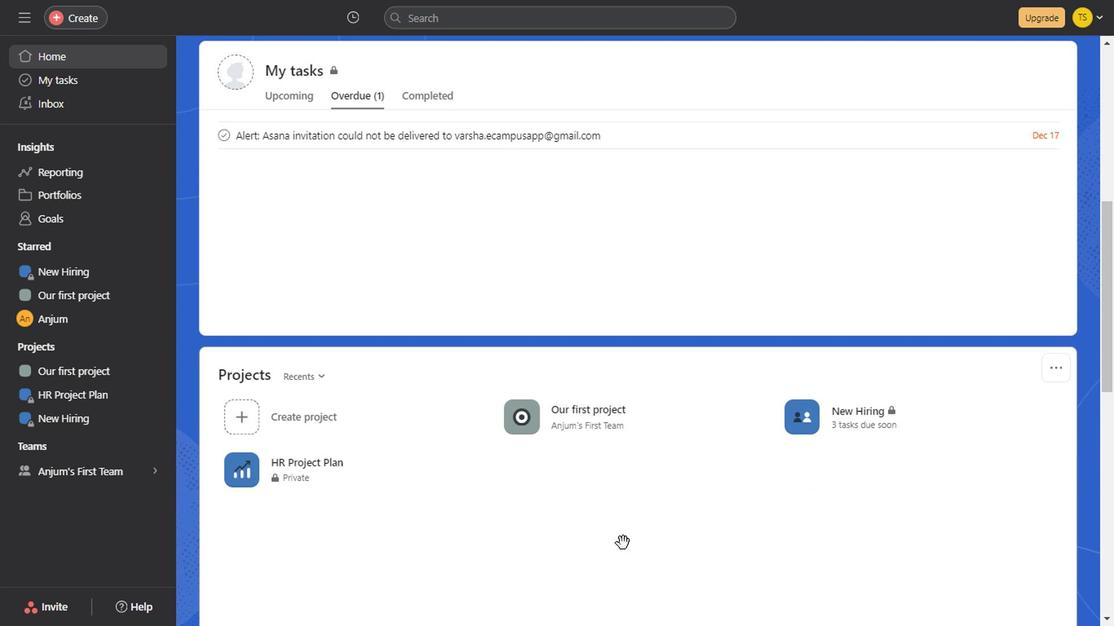 
Action: Mouse scrolled (619, 540) with delta (0, 0)
Screenshot: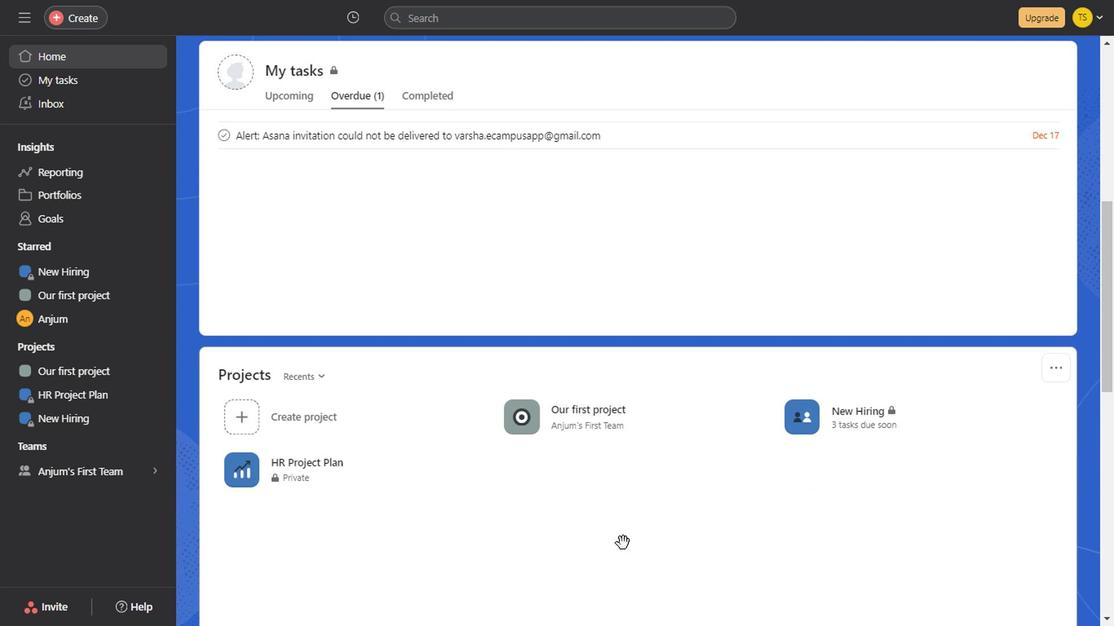 
Action: Mouse scrolled (619, 540) with delta (0, 0)
Screenshot: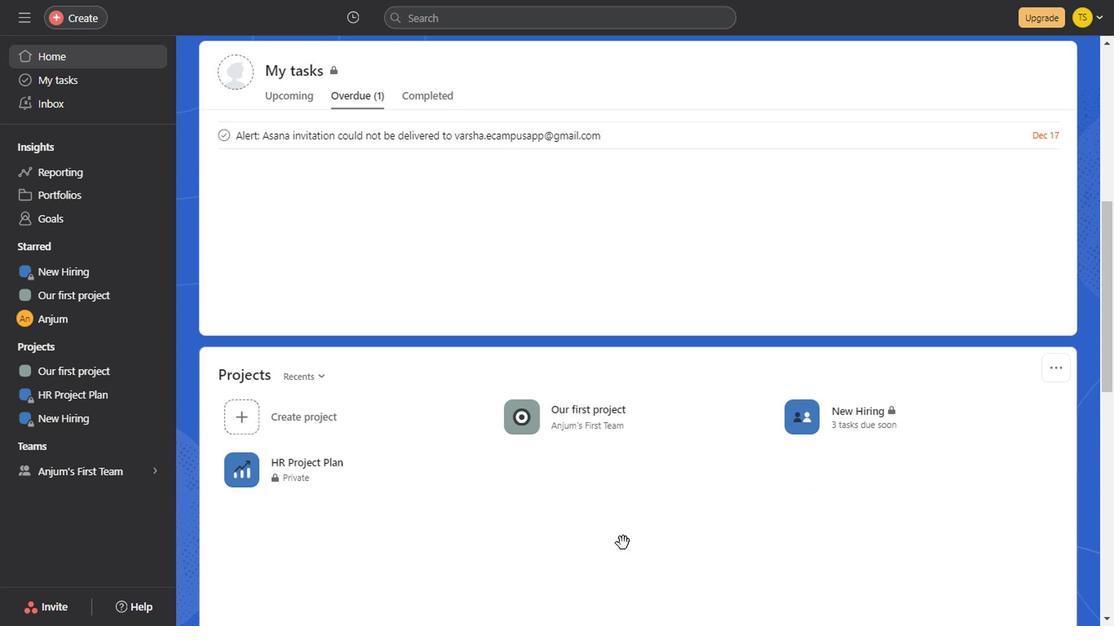 
Action: Mouse scrolled (619, 540) with delta (0, 0)
Screenshot: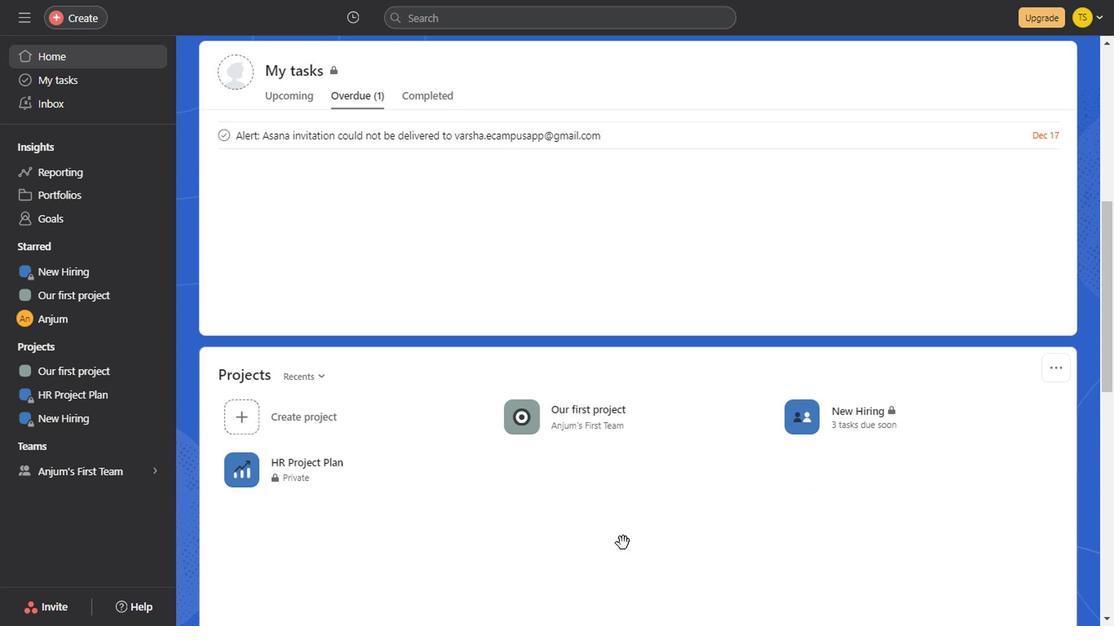 
Action: Mouse scrolled (619, 540) with delta (0, 0)
Screenshot: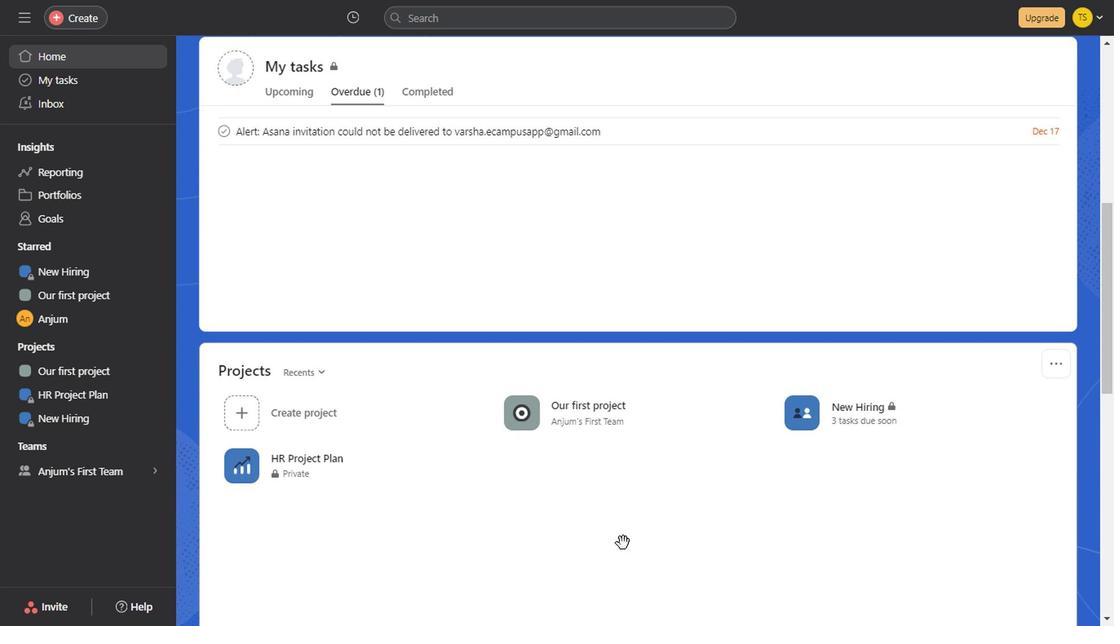 
Action: Mouse scrolled (619, 540) with delta (0, 0)
Screenshot: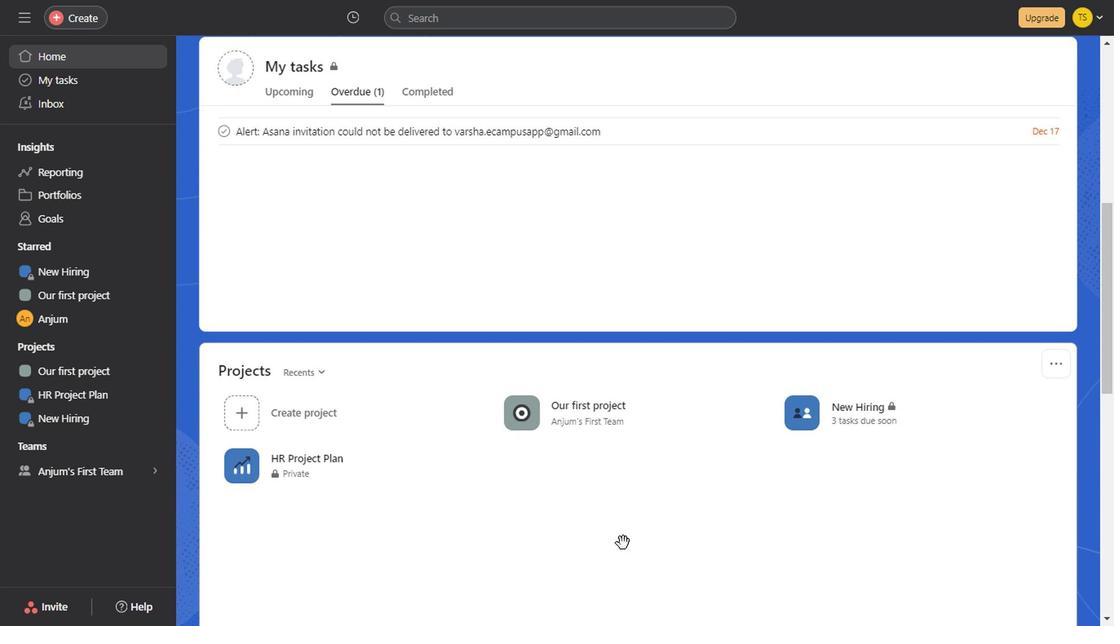 
Action: Mouse scrolled (619, 540) with delta (0, 0)
Screenshot: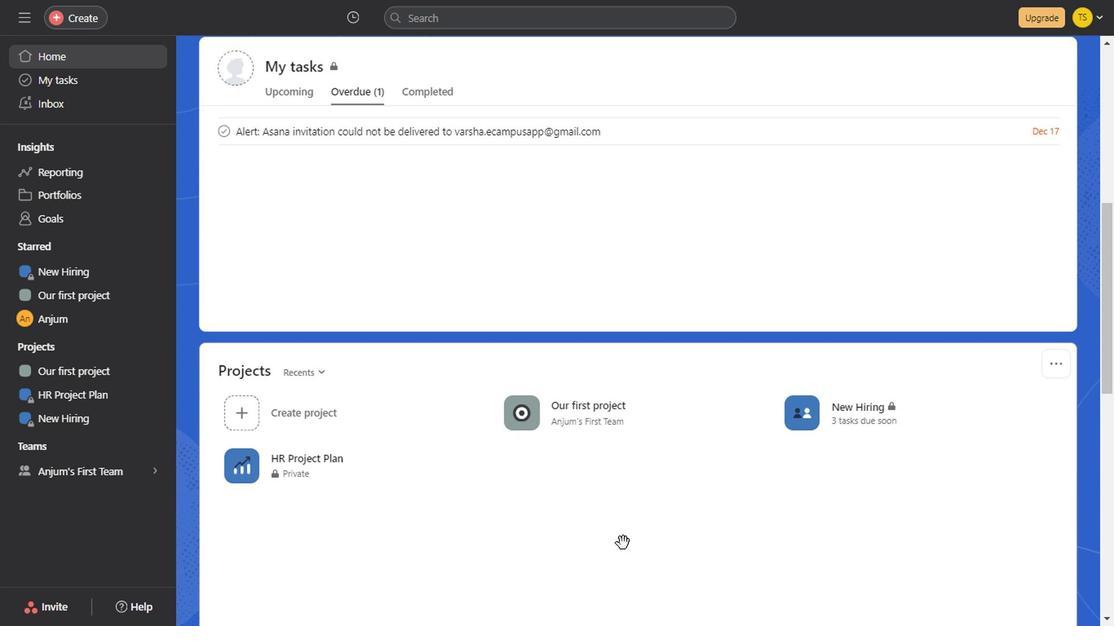 
Action: Mouse scrolled (619, 540) with delta (0, 0)
Screenshot: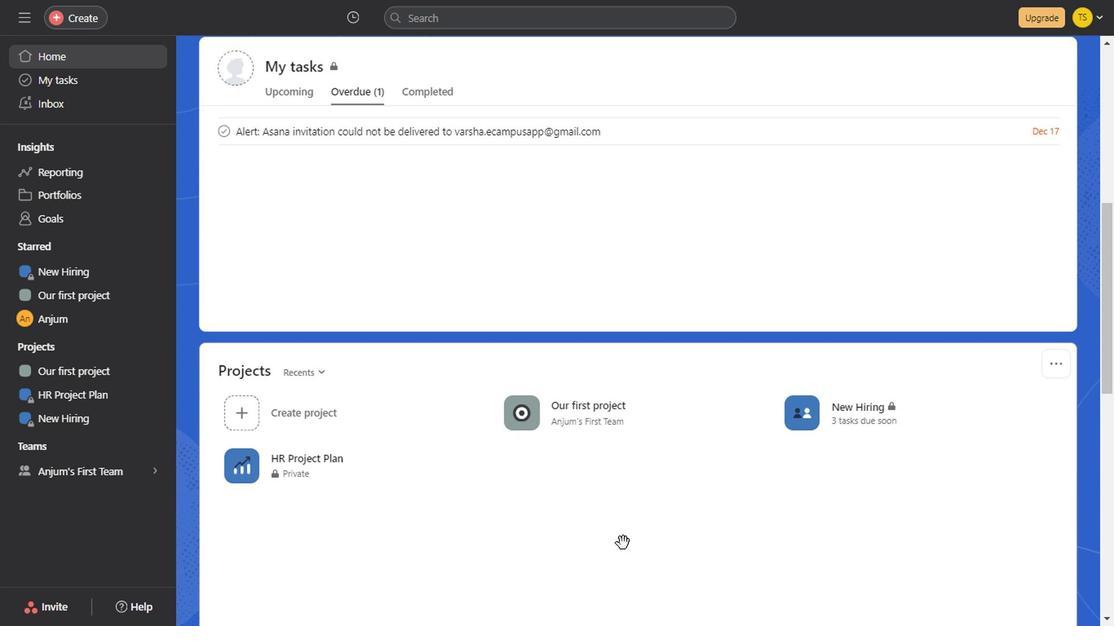 
Action: Mouse scrolled (619, 540) with delta (0, 0)
Screenshot: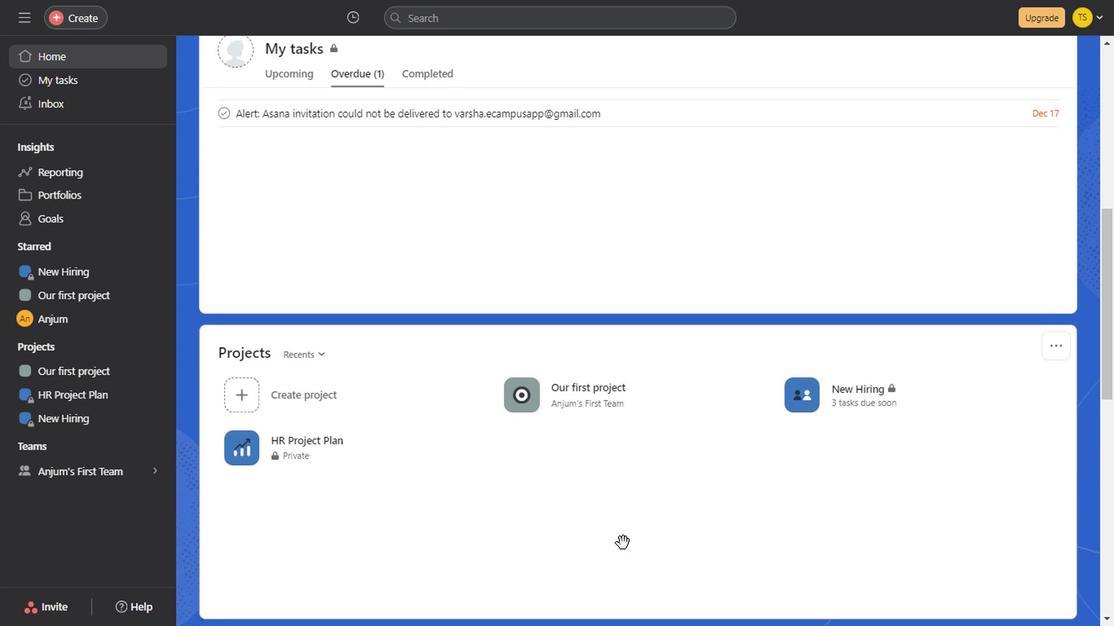 
Action: Mouse scrolled (619, 540) with delta (0, 0)
Screenshot: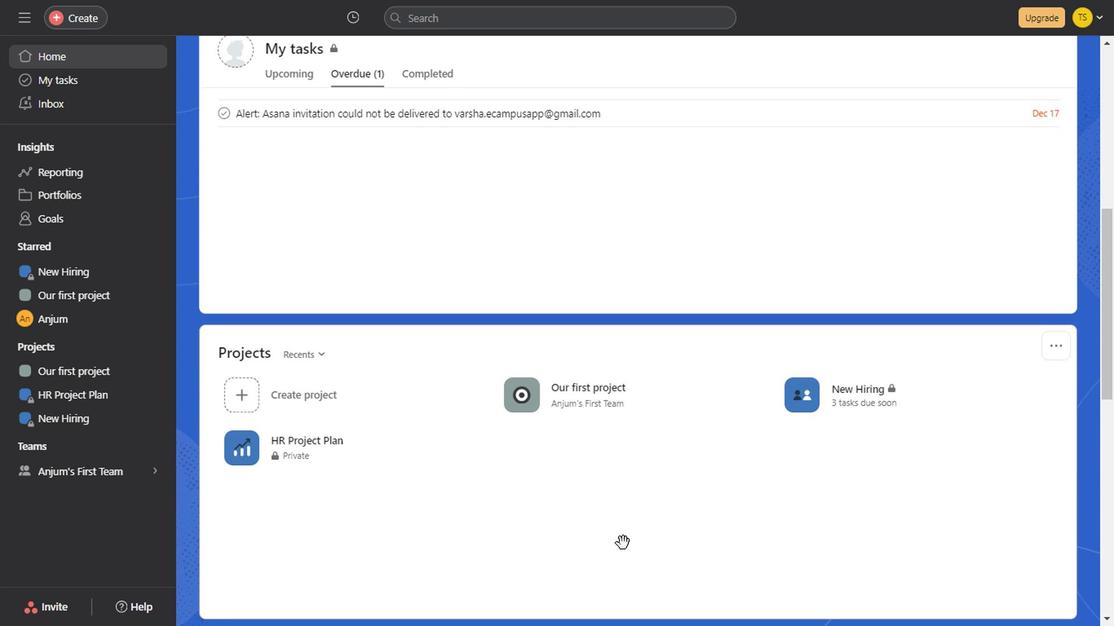 
Action: Mouse scrolled (619, 540) with delta (0, 0)
Screenshot: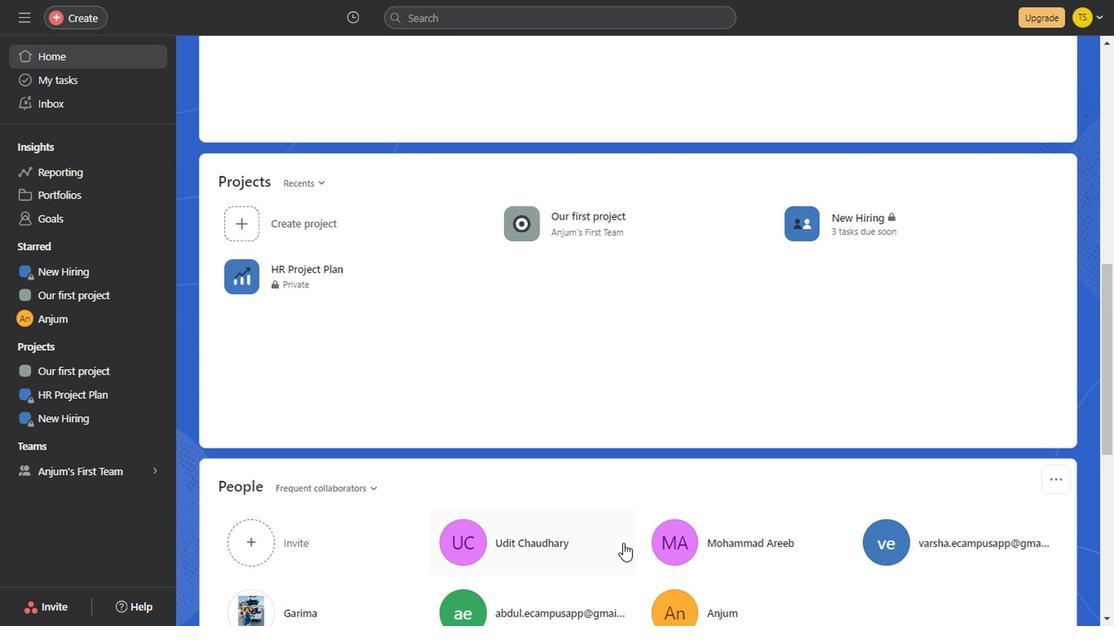 
Action: Mouse scrolled (619, 540) with delta (0, 0)
Screenshot: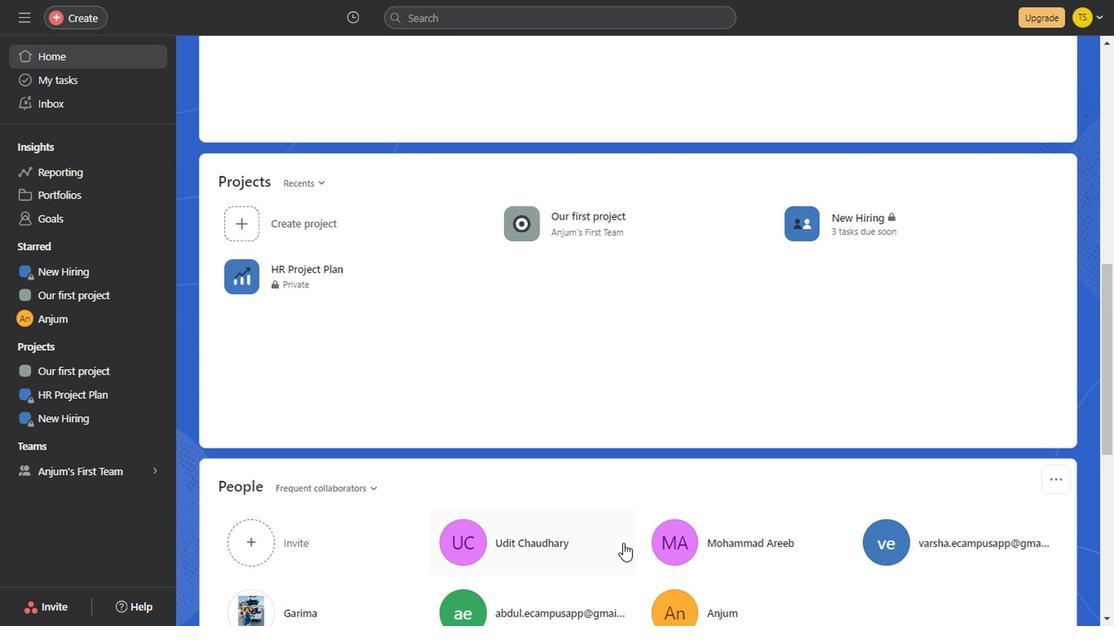 
Action: Mouse scrolled (619, 540) with delta (0, 0)
Screenshot: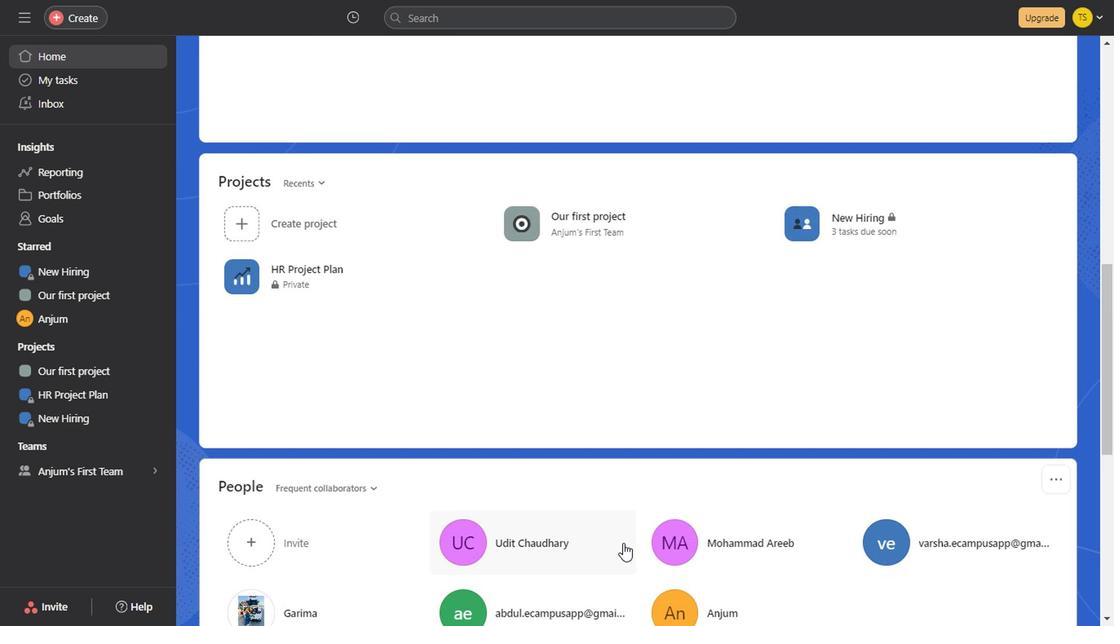 
Action: Mouse scrolled (619, 540) with delta (0, 0)
Screenshot: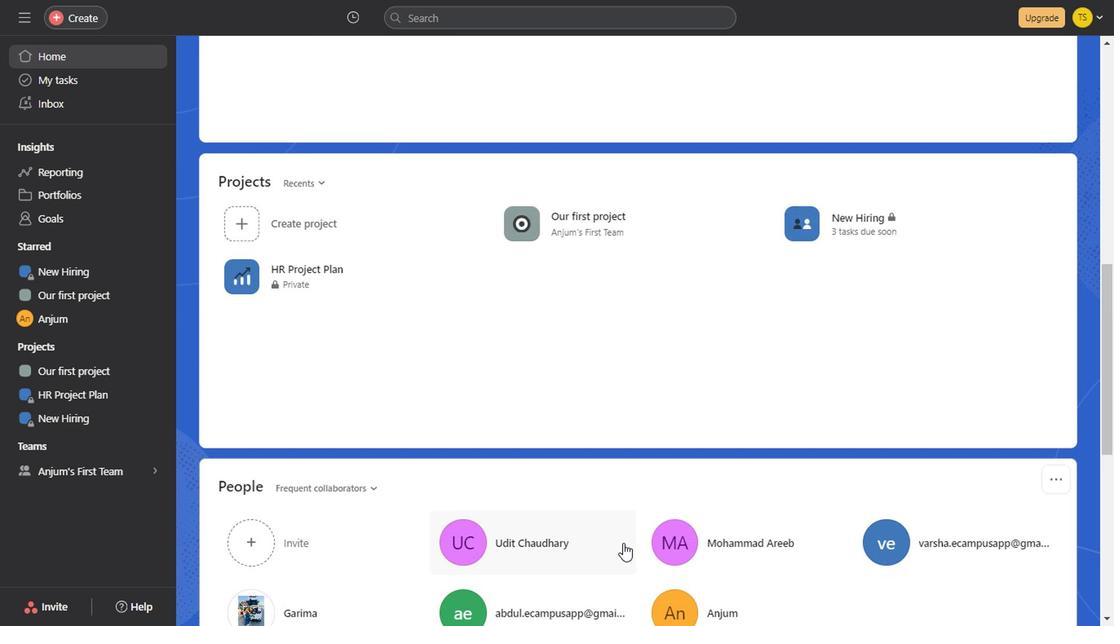 
Action: Mouse scrolled (619, 540) with delta (0, 0)
Screenshot: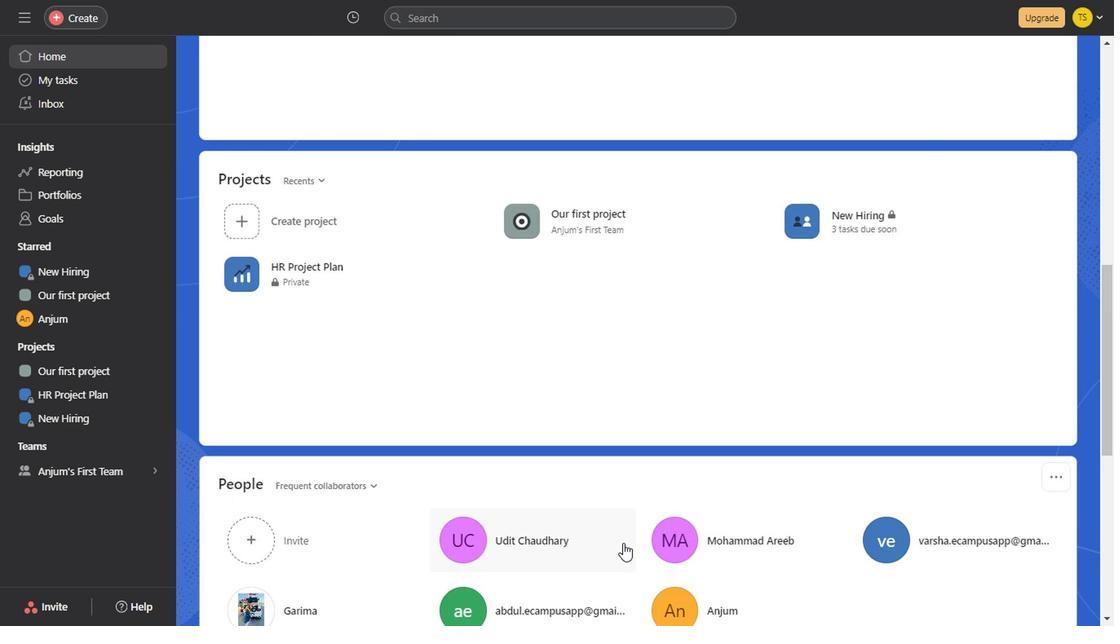 
Action: Mouse scrolled (619, 540) with delta (0, 0)
Screenshot: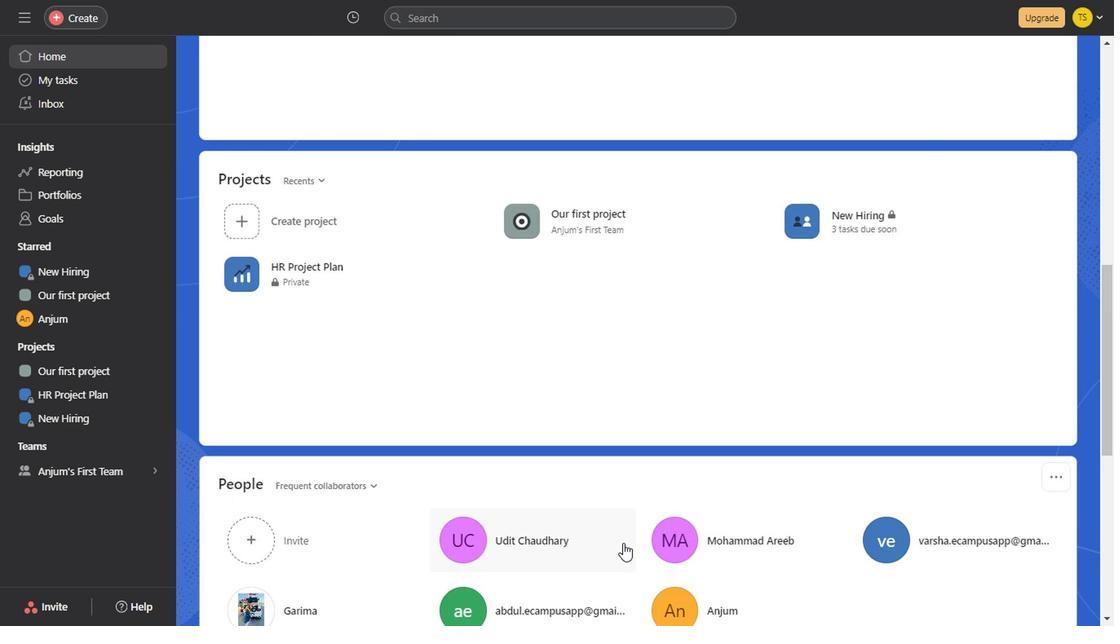 
Action: Mouse scrolled (619, 540) with delta (0, 0)
Screenshot: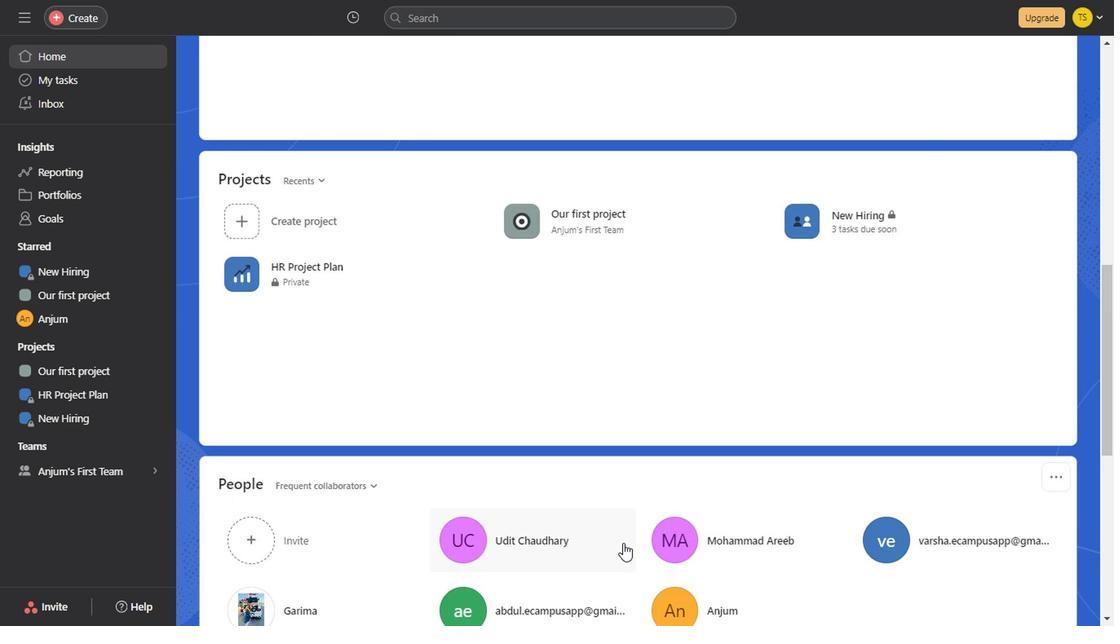 
Action: Mouse scrolled (619, 540) with delta (0, 0)
Screenshot: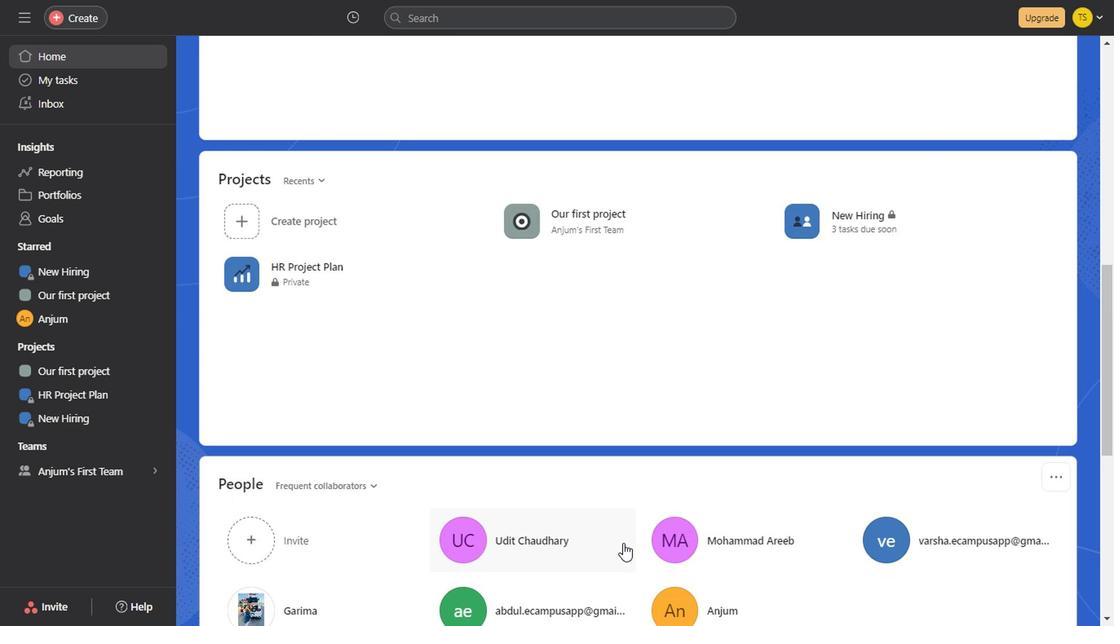 
Action: Mouse scrolled (619, 540) with delta (0, 0)
Screenshot: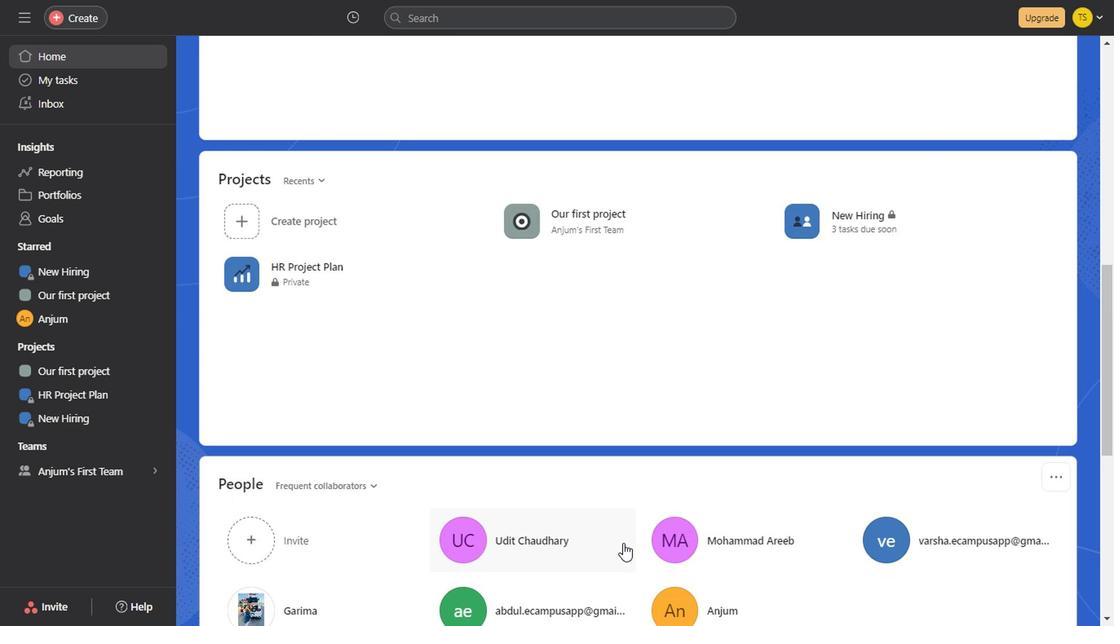 
Action: Mouse scrolled (619, 540) with delta (0, 0)
Screenshot: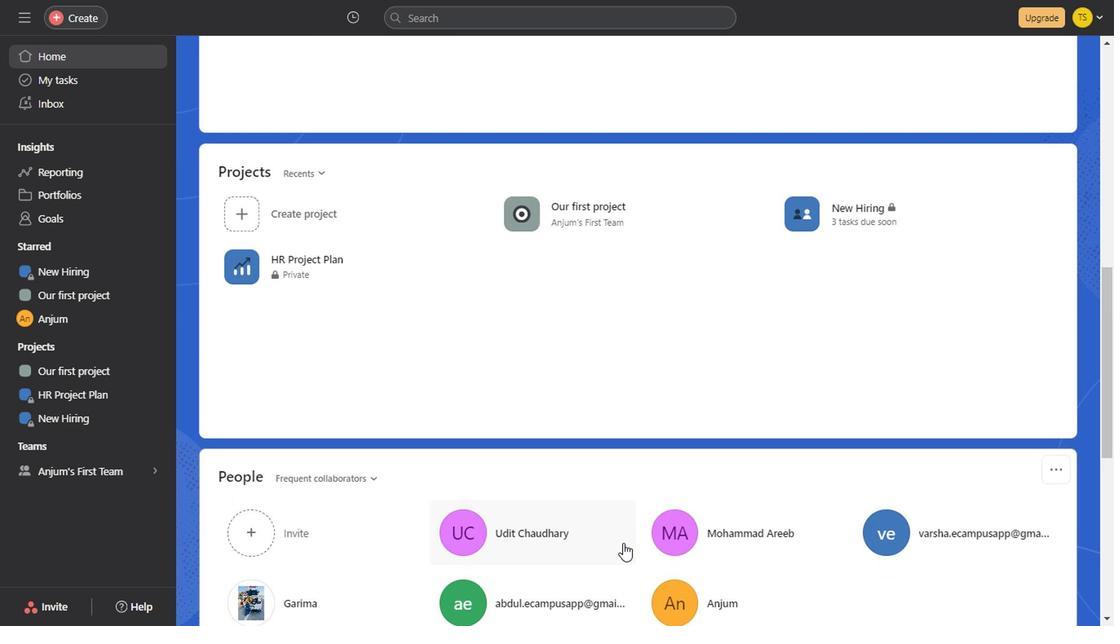 
Action: Mouse scrolled (619, 540) with delta (0, 0)
Screenshot: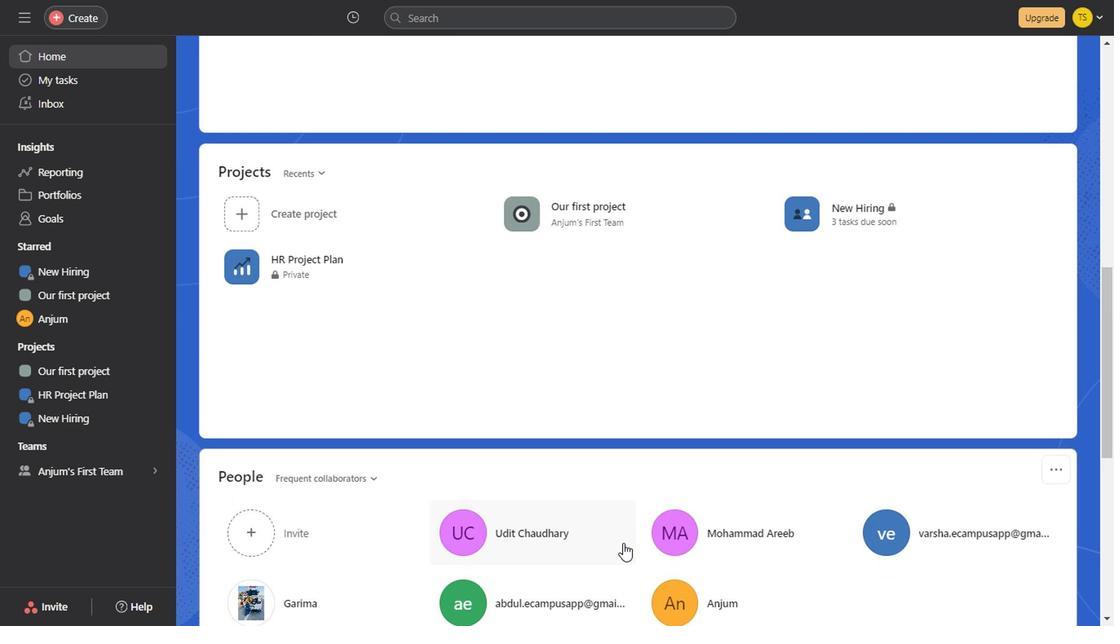 
Action: Mouse scrolled (619, 540) with delta (0, 0)
Screenshot: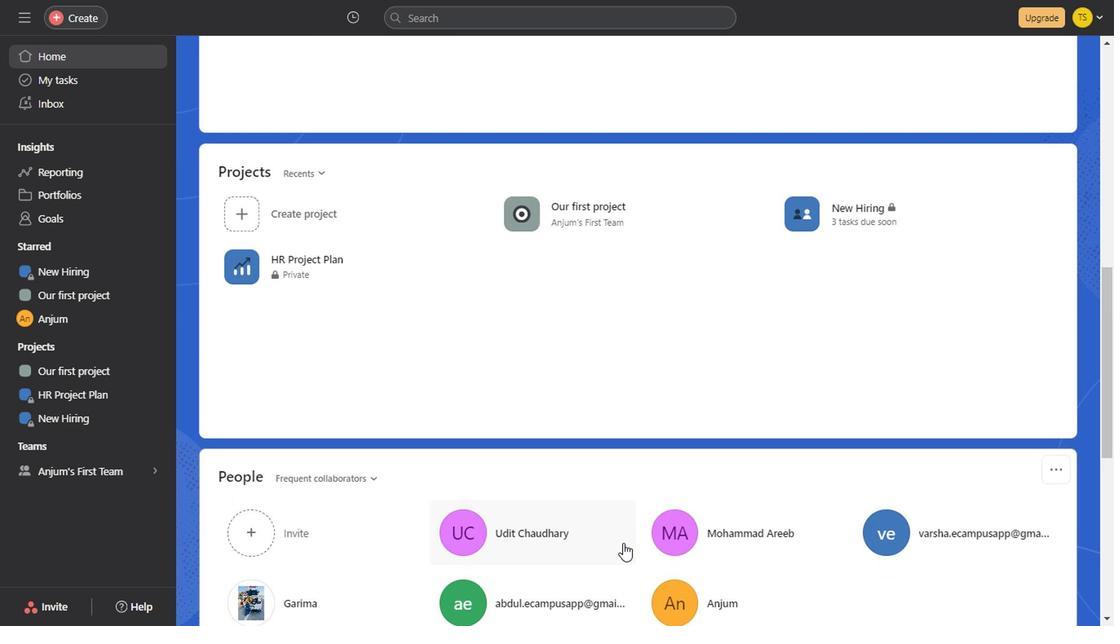 
Action: Mouse scrolled (619, 540) with delta (0, 0)
Screenshot: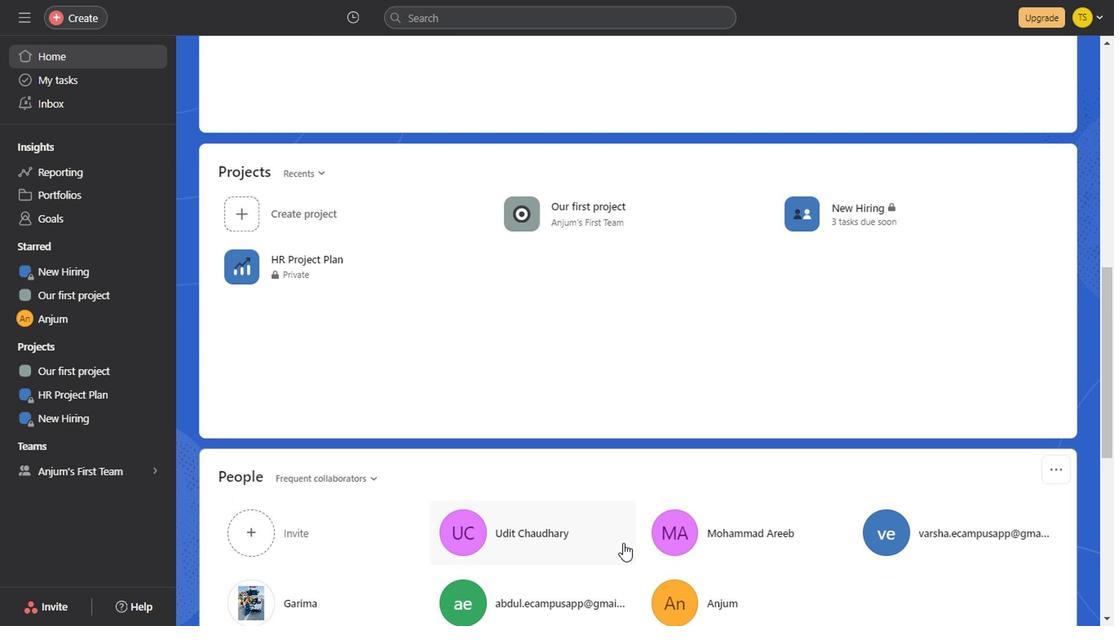 
Action: Mouse scrolled (619, 540) with delta (0, 0)
Screenshot: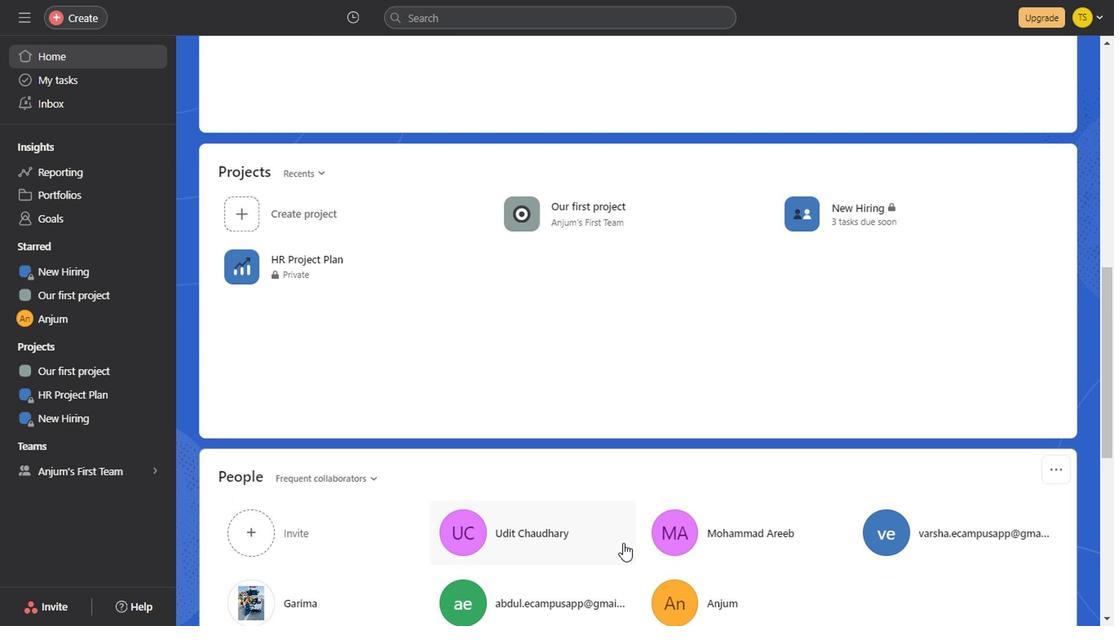 
Action: Mouse scrolled (619, 540) with delta (0, 0)
Screenshot: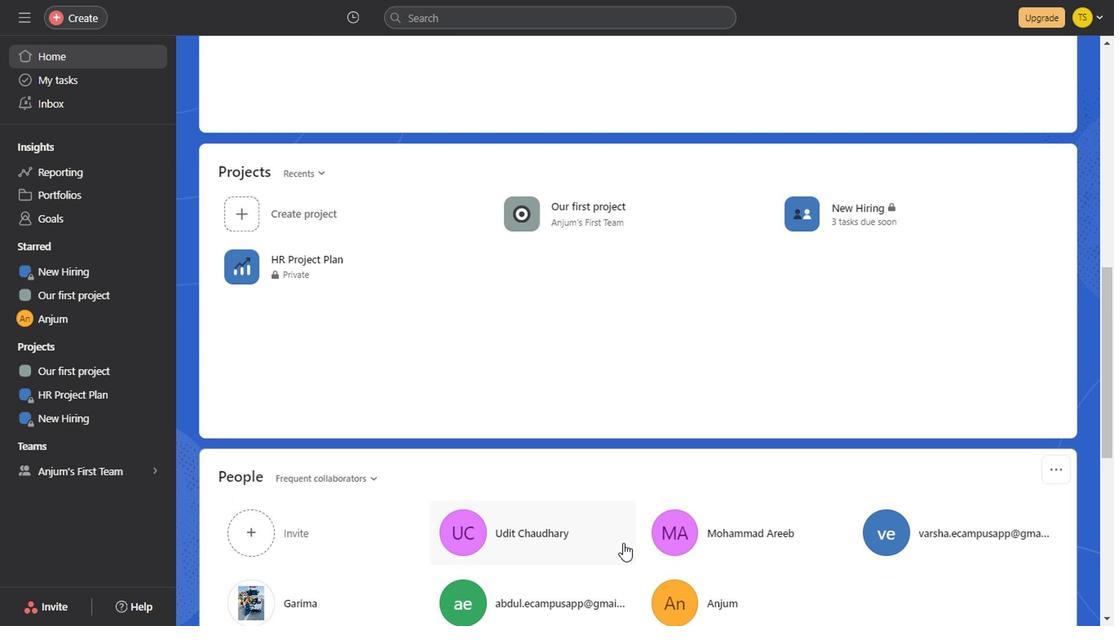 
Action: Mouse scrolled (619, 540) with delta (0, 0)
Screenshot: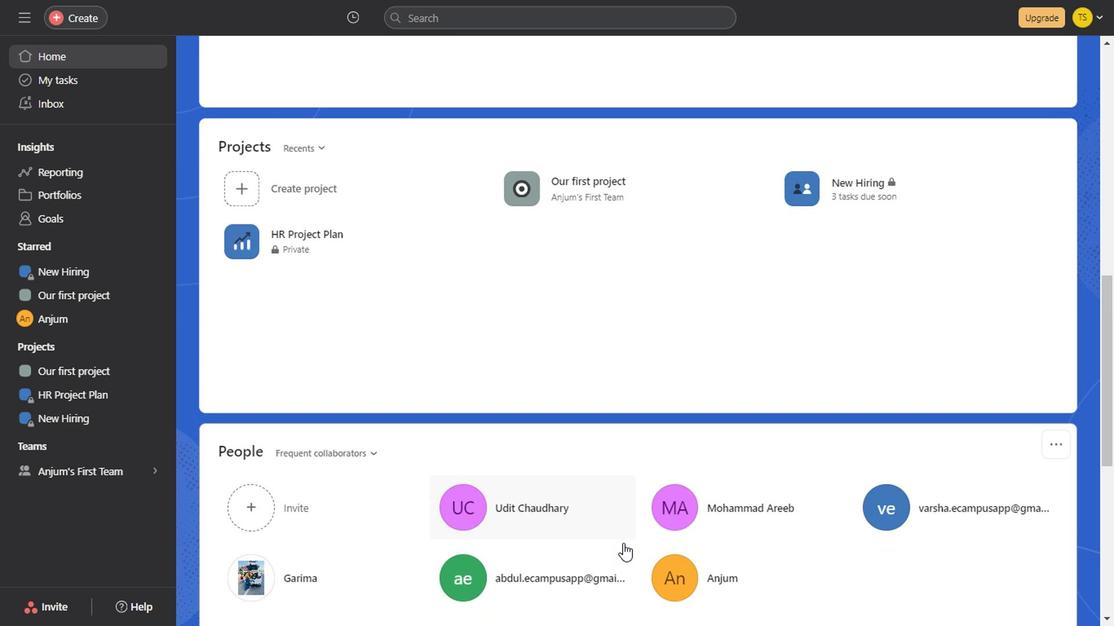 
Action: Mouse scrolled (619, 540) with delta (0, 0)
Screenshot: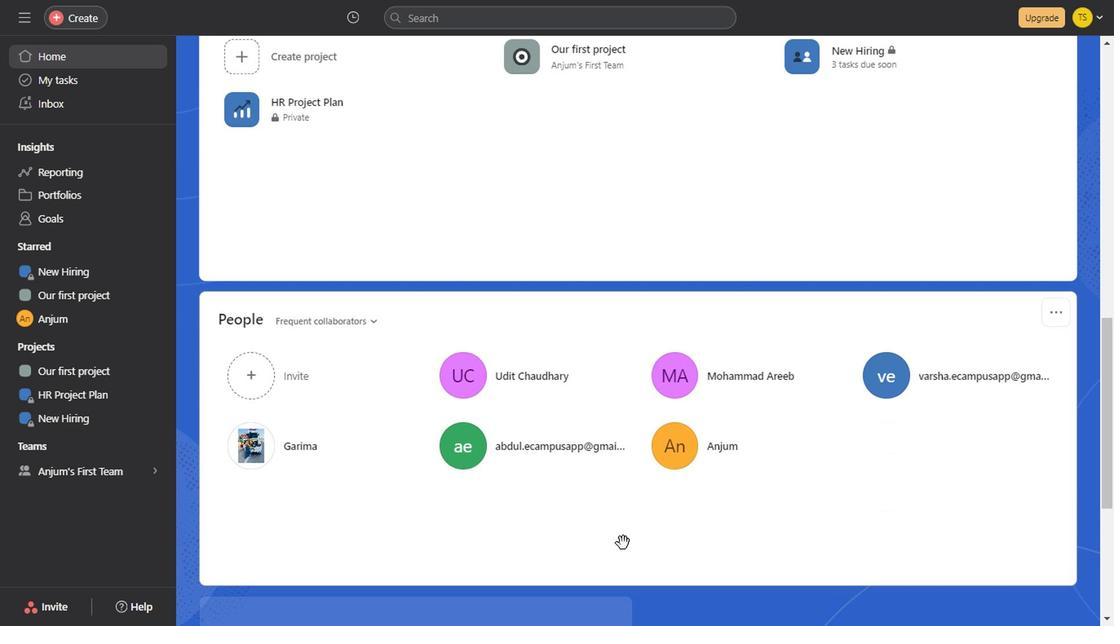 
Action: Mouse scrolled (619, 540) with delta (0, 0)
Screenshot: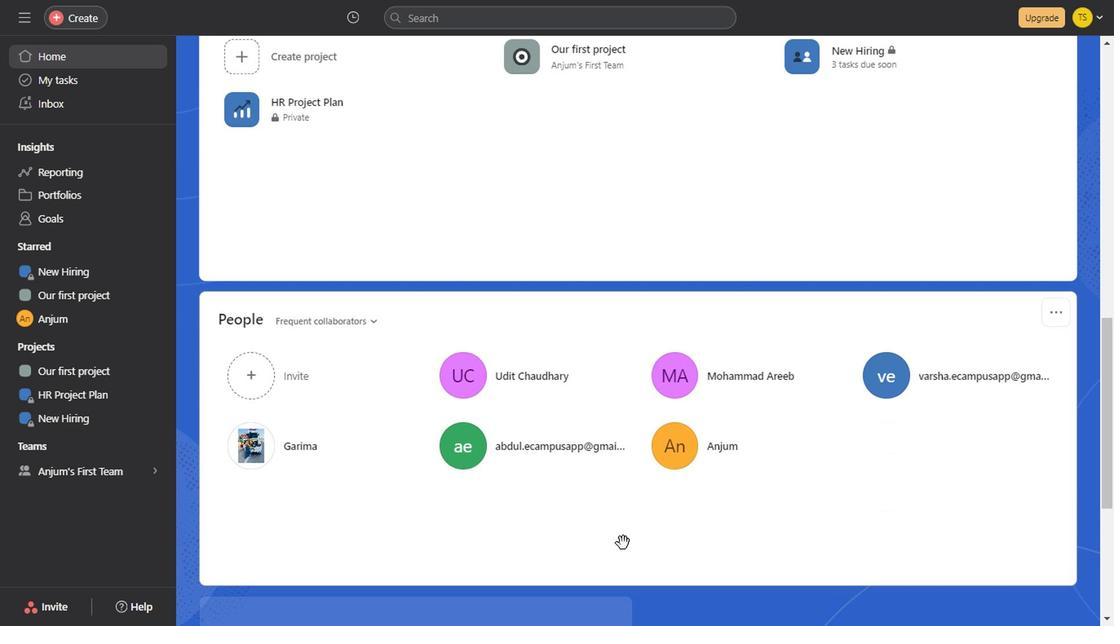 
Action: Mouse scrolled (619, 540) with delta (0, 0)
Screenshot: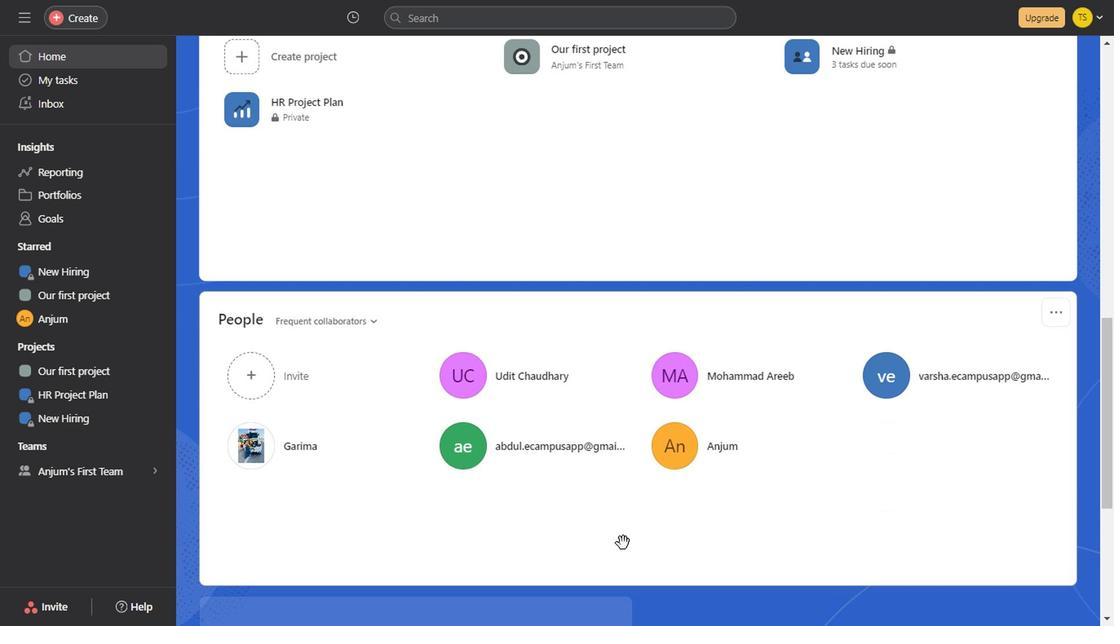 
Action: Mouse scrolled (619, 540) with delta (0, 0)
Screenshot: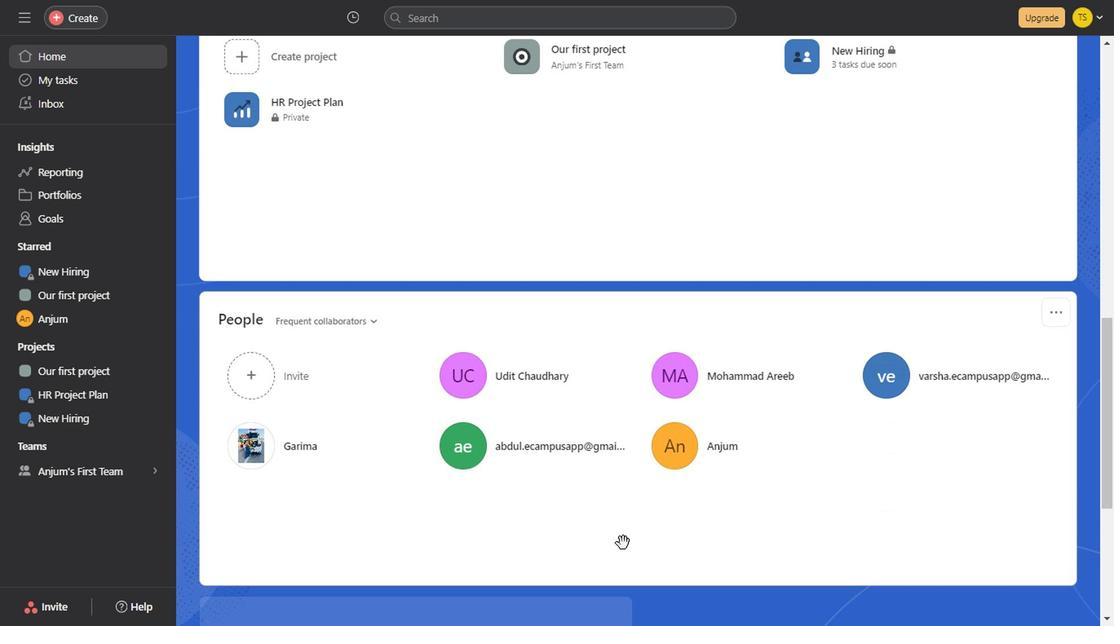 
Action: Mouse scrolled (619, 540) with delta (0, 0)
Screenshot: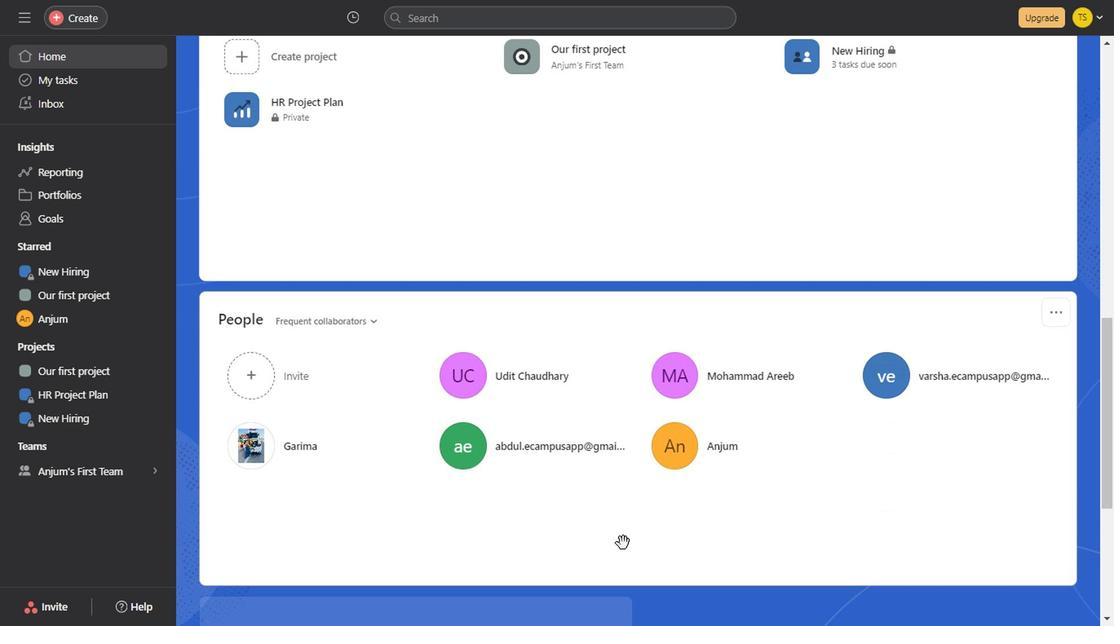 
Action: Mouse scrolled (619, 540) with delta (0, 0)
Screenshot: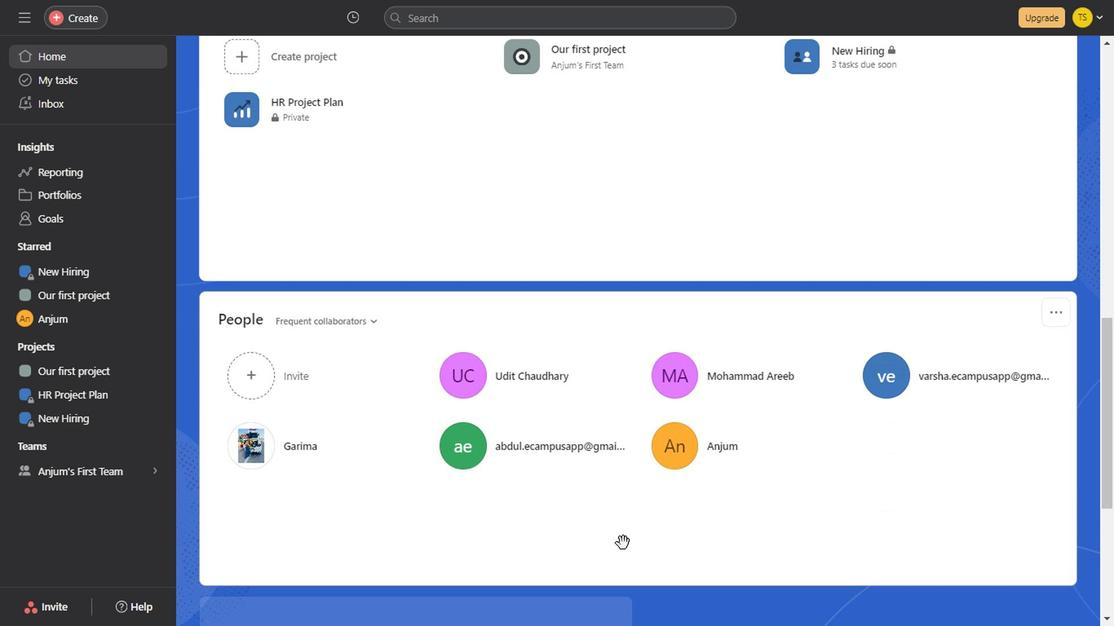 
Action: Mouse scrolled (619, 540) with delta (0, 0)
Screenshot: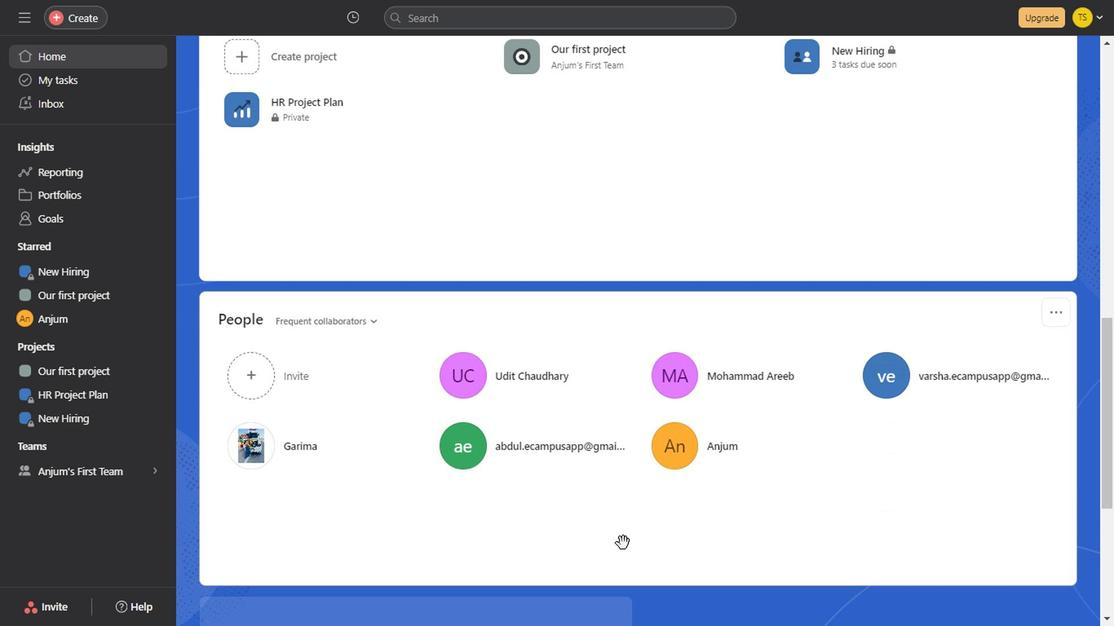 
Action: Mouse scrolled (619, 540) with delta (0, 0)
Screenshot: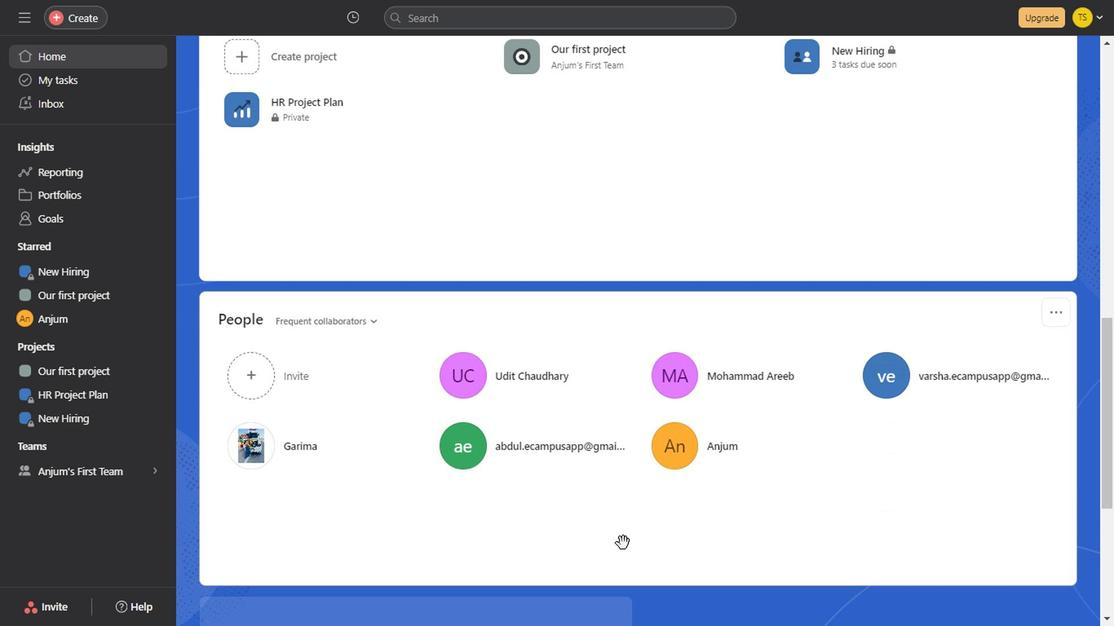 
Action: Mouse scrolled (619, 540) with delta (0, 0)
Screenshot: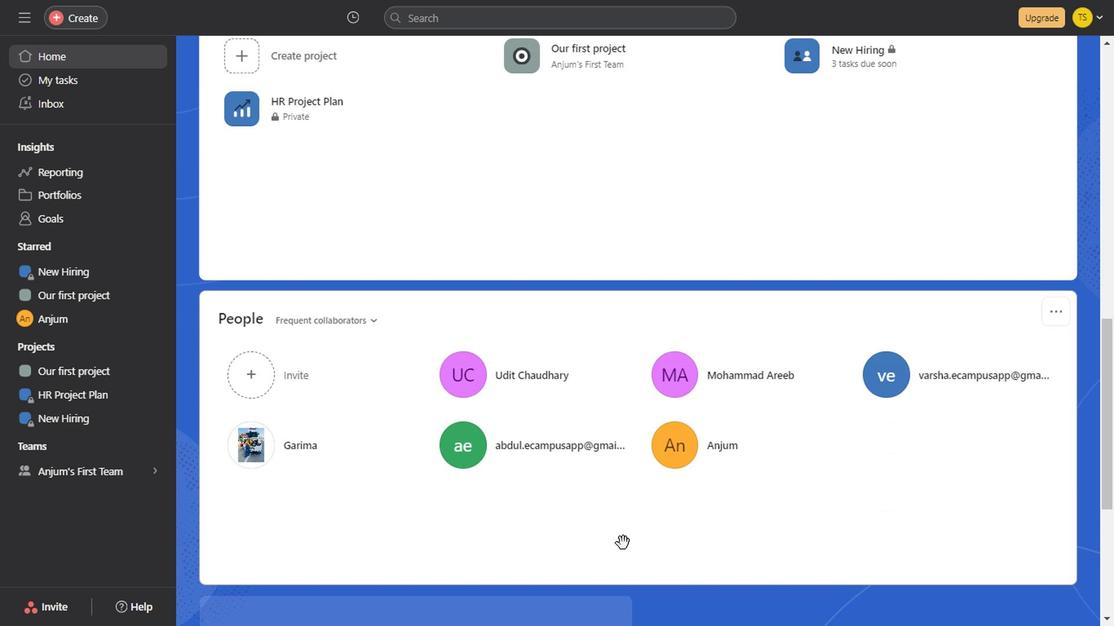 
Action: Mouse scrolled (619, 540) with delta (0, 0)
Screenshot: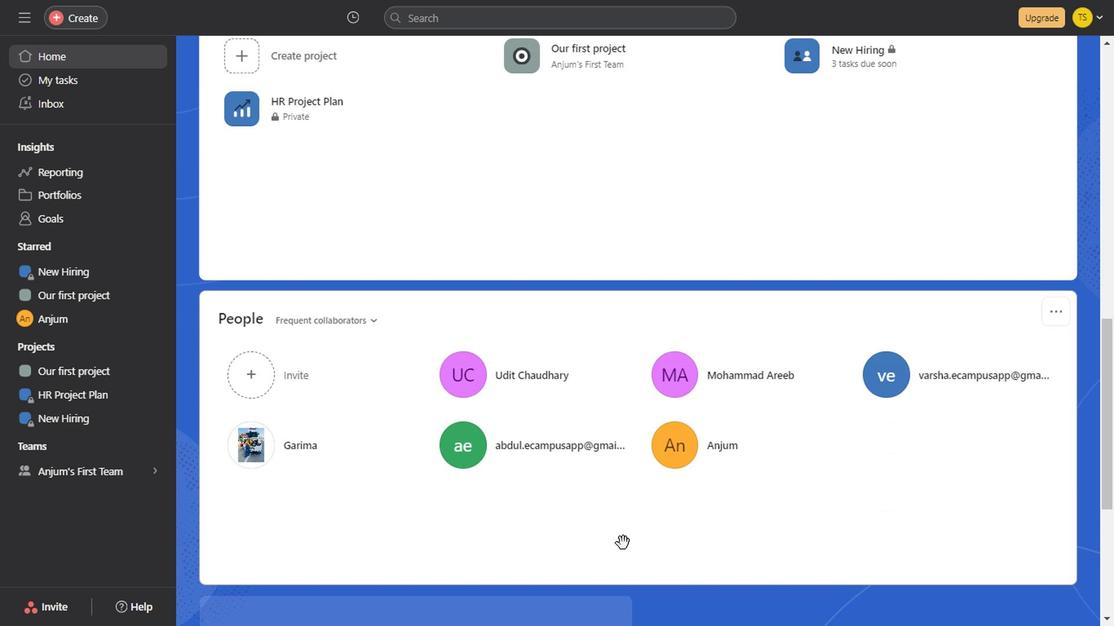 
Action: Mouse scrolled (619, 540) with delta (0, 0)
Screenshot: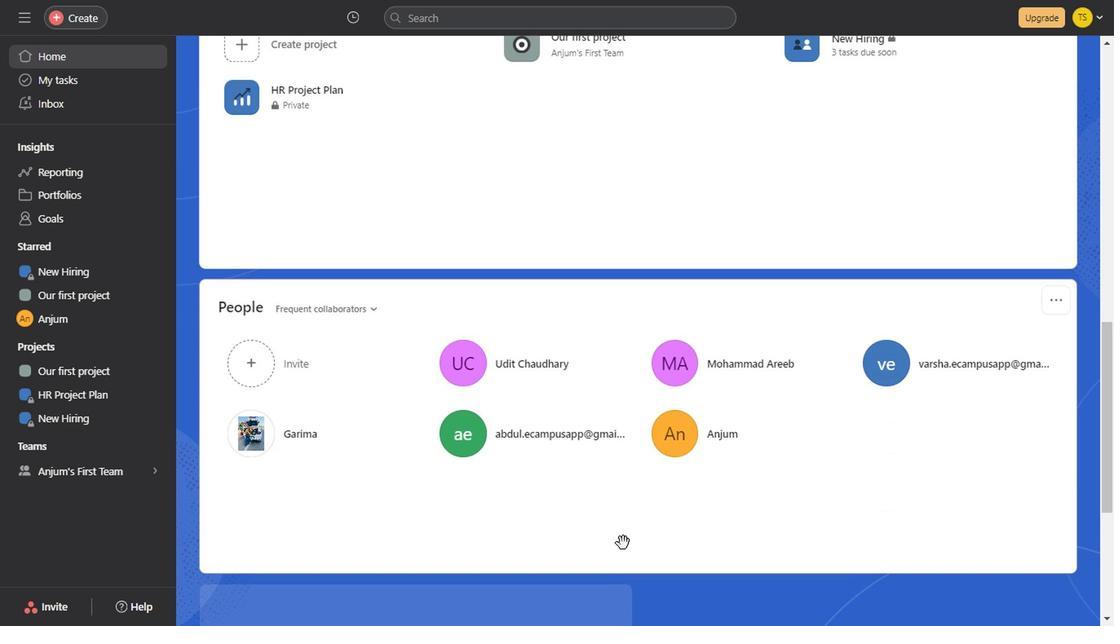 
Action: Mouse scrolled (619, 540) with delta (0, 0)
Screenshot: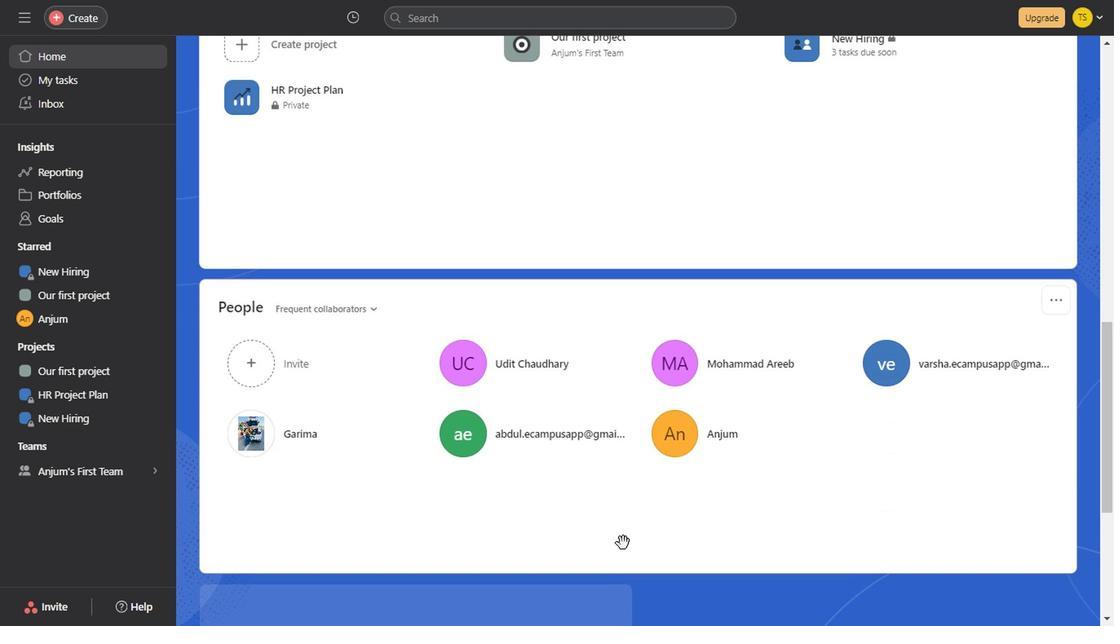 
Action: Mouse scrolled (619, 540) with delta (0, 0)
Screenshot: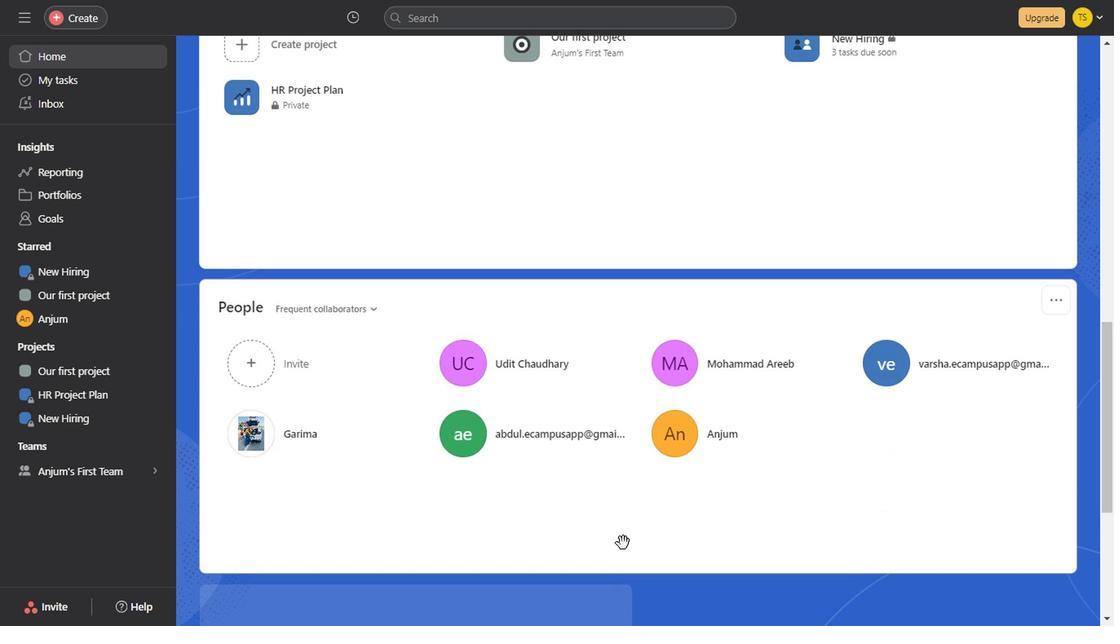 
Action: Mouse scrolled (619, 540) with delta (0, 0)
Screenshot: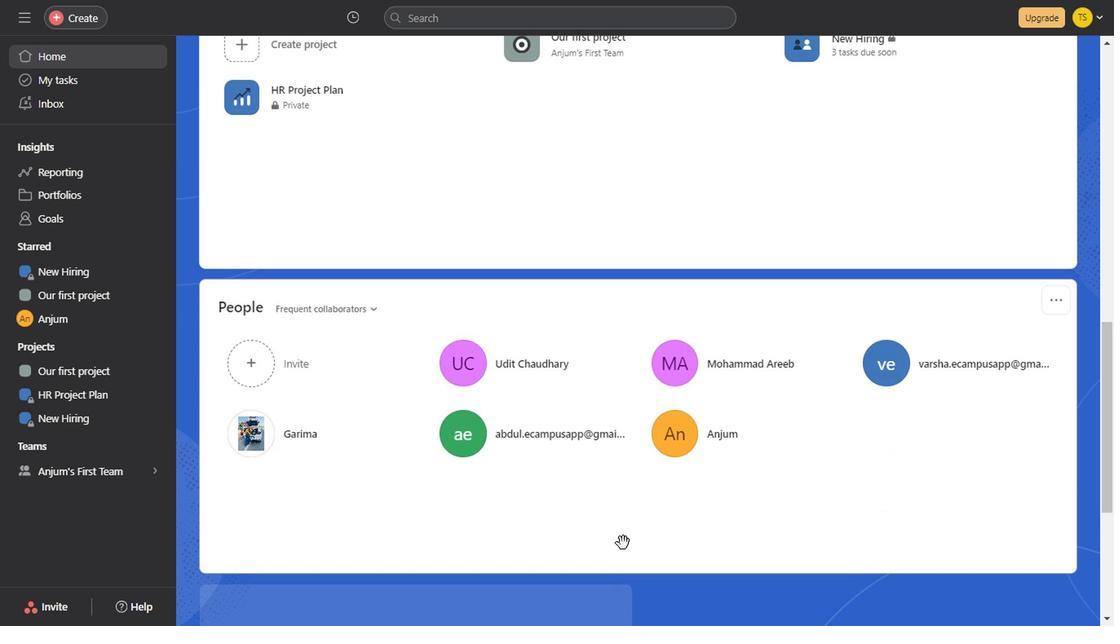 
Action: Mouse scrolled (619, 540) with delta (0, 0)
Screenshot: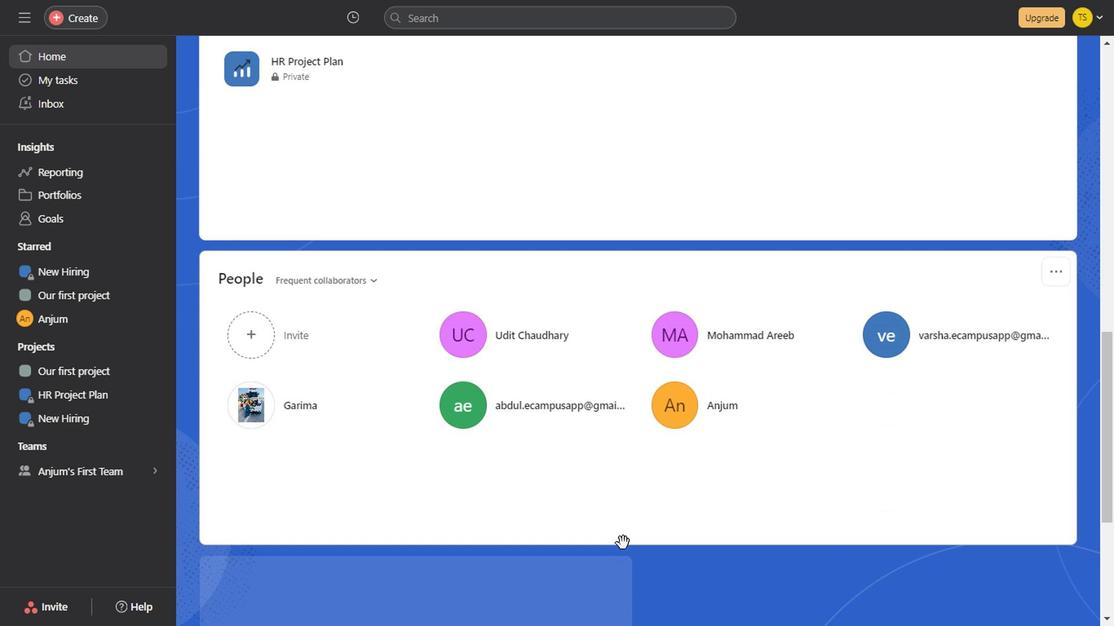 
Action: Mouse moved to (1061, 358)
Screenshot: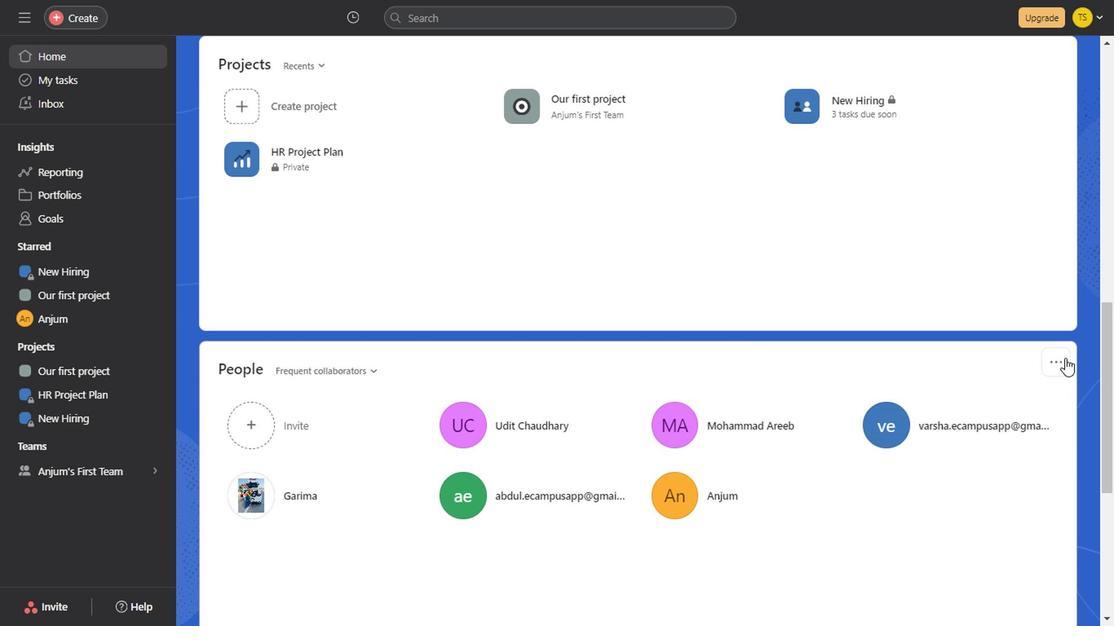 
Action: Mouse pressed left at (1061, 358)
Screenshot: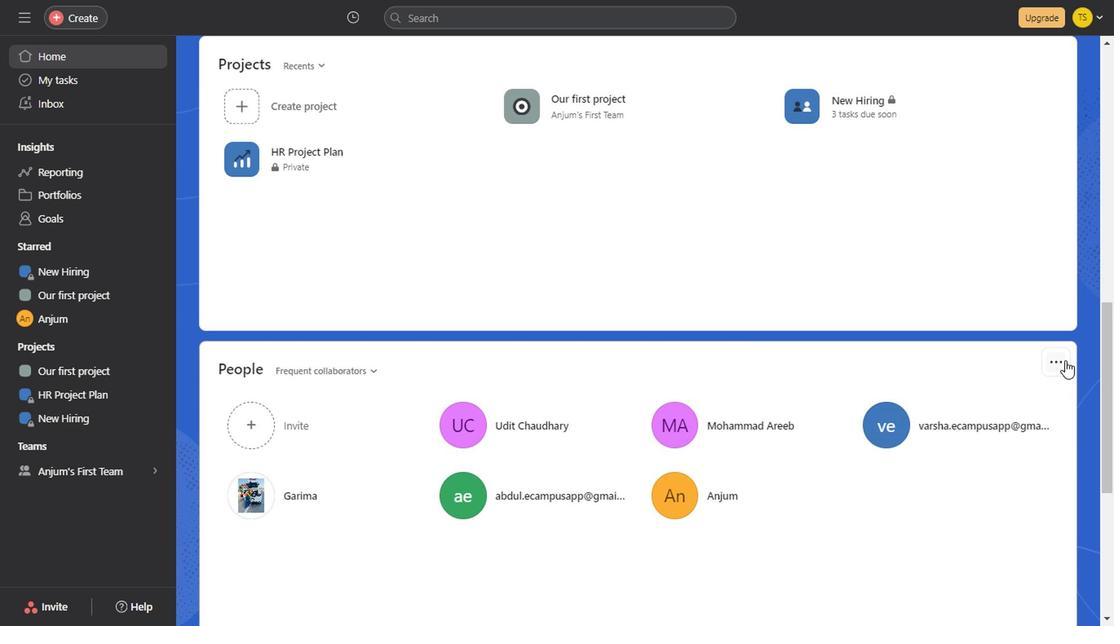
Action: Mouse moved to (985, 386)
Screenshot: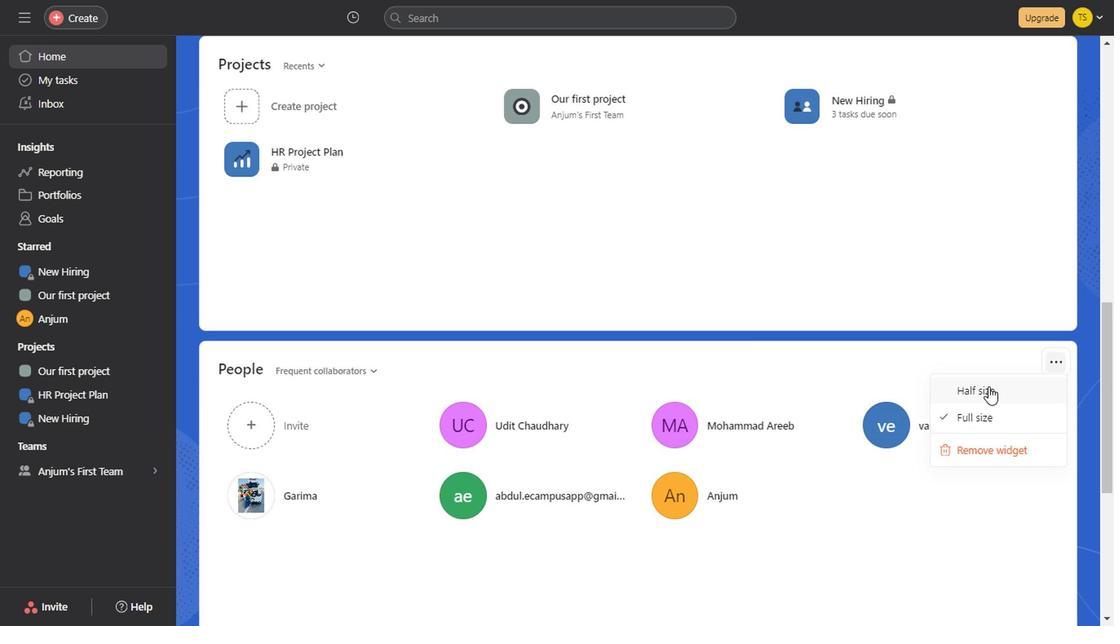 
Action: Mouse pressed left at (985, 386)
Screenshot: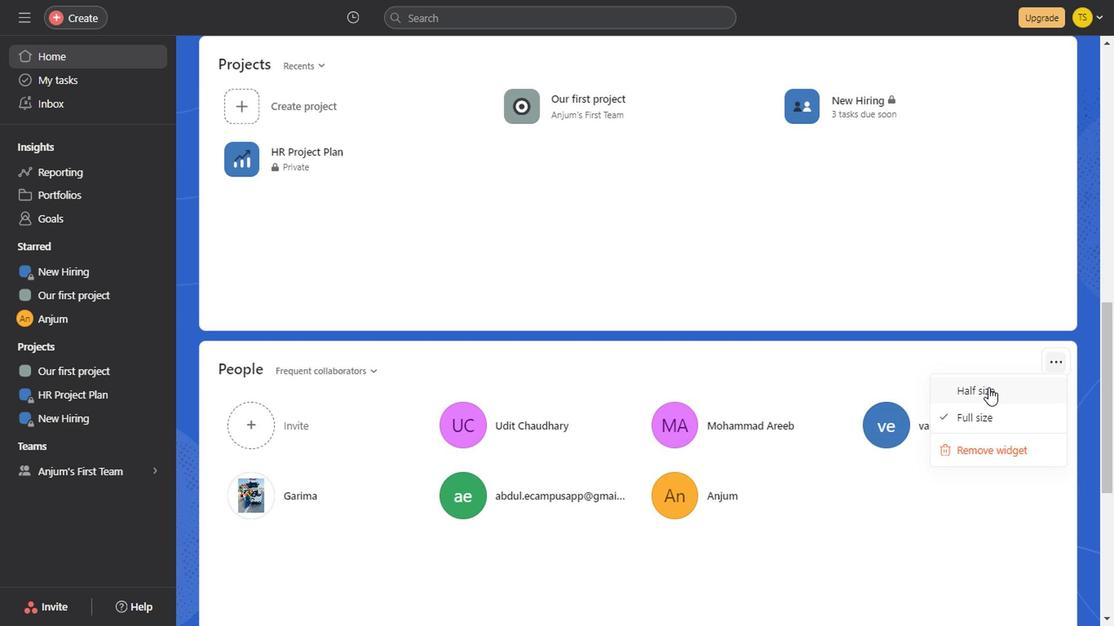 
Action: Mouse moved to (1051, 350)
Screenshot: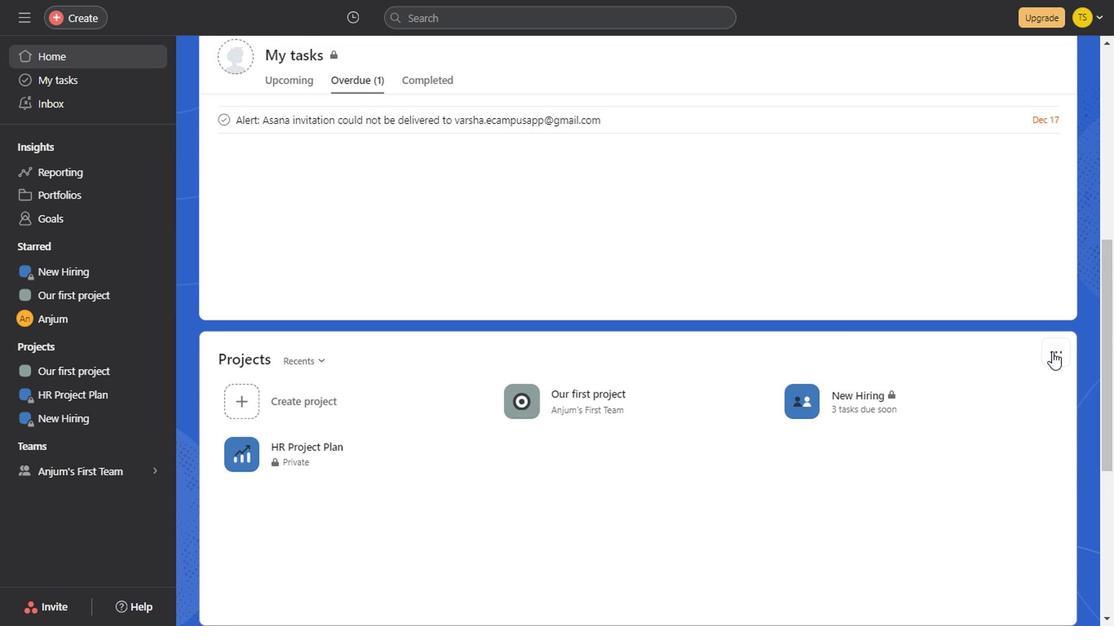 
Action: Mouse pressed left at (1051, 350)
Screenshot: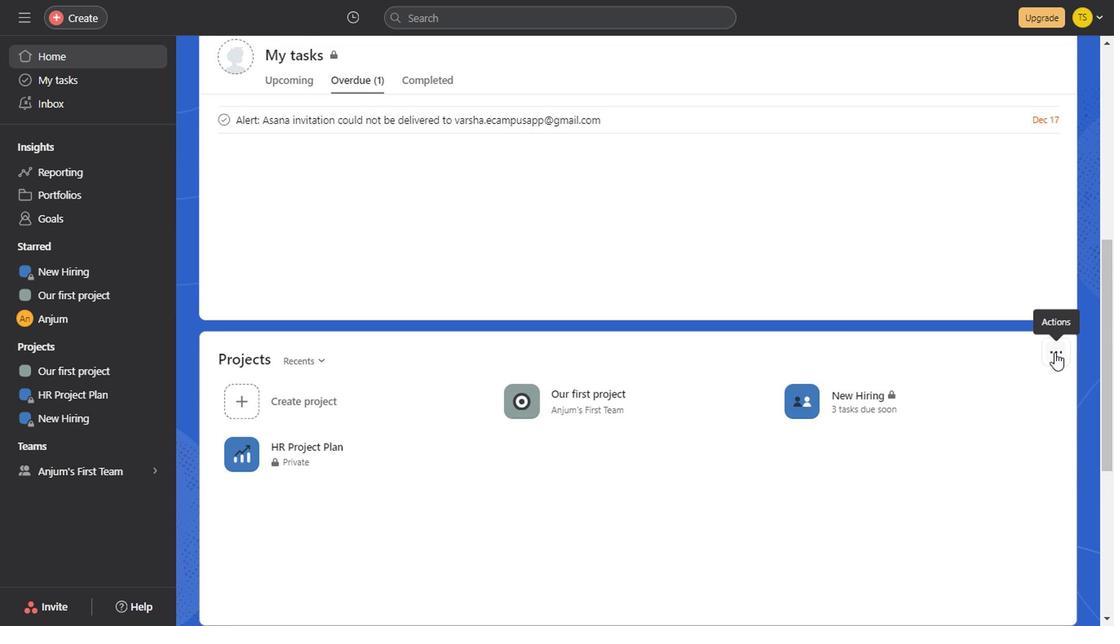 
Action: Mouse moved to (1013, 365)
Screenshot: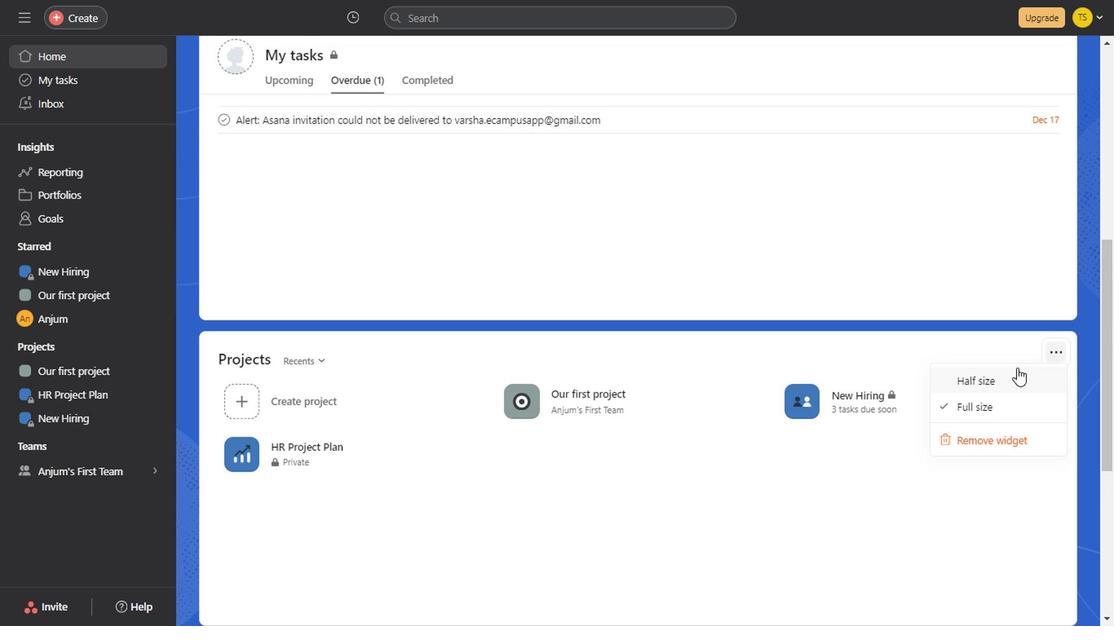 
Action: Mouse pressed left at (1013, 365)
Screenshot: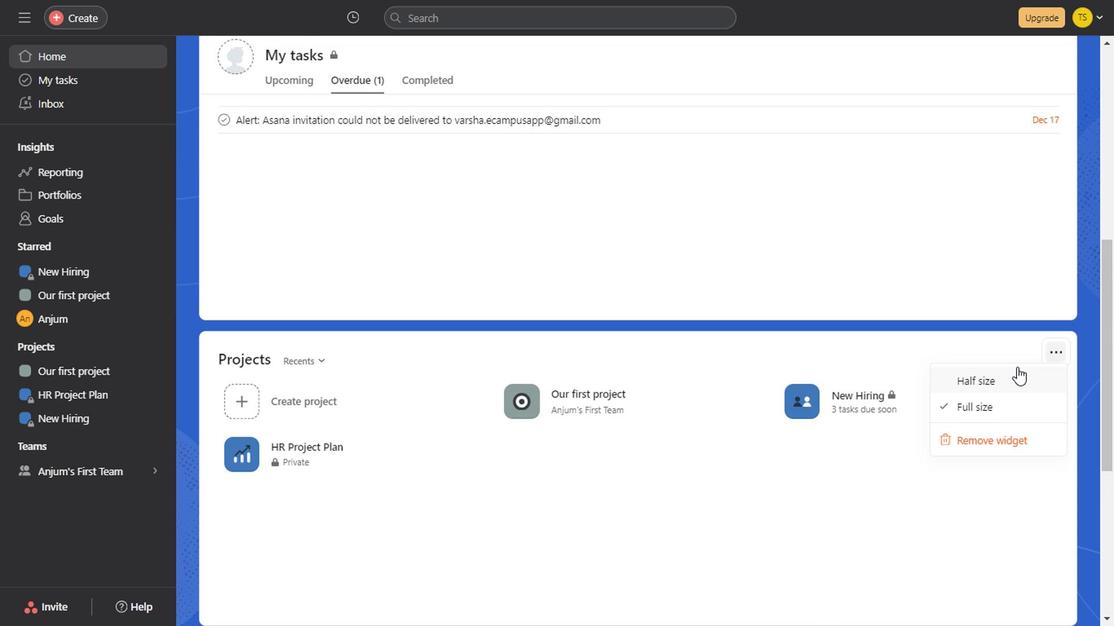 
Action: Mouse moved to (1052, 179)
Screenshot: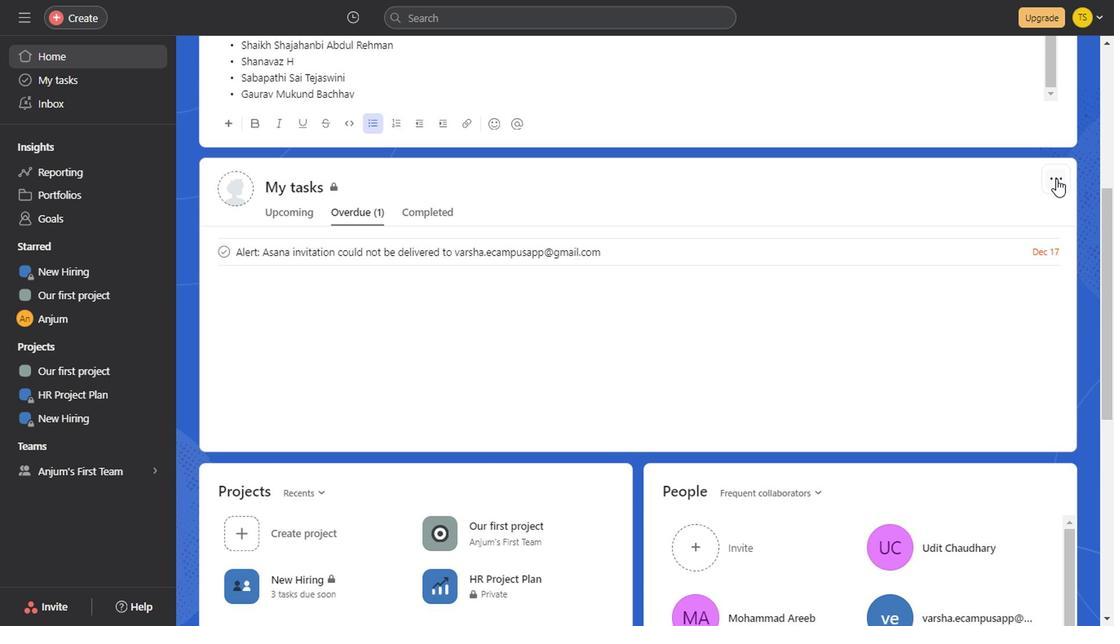 
Action: Mouse pressed left at (1052, 179)
Screenshot: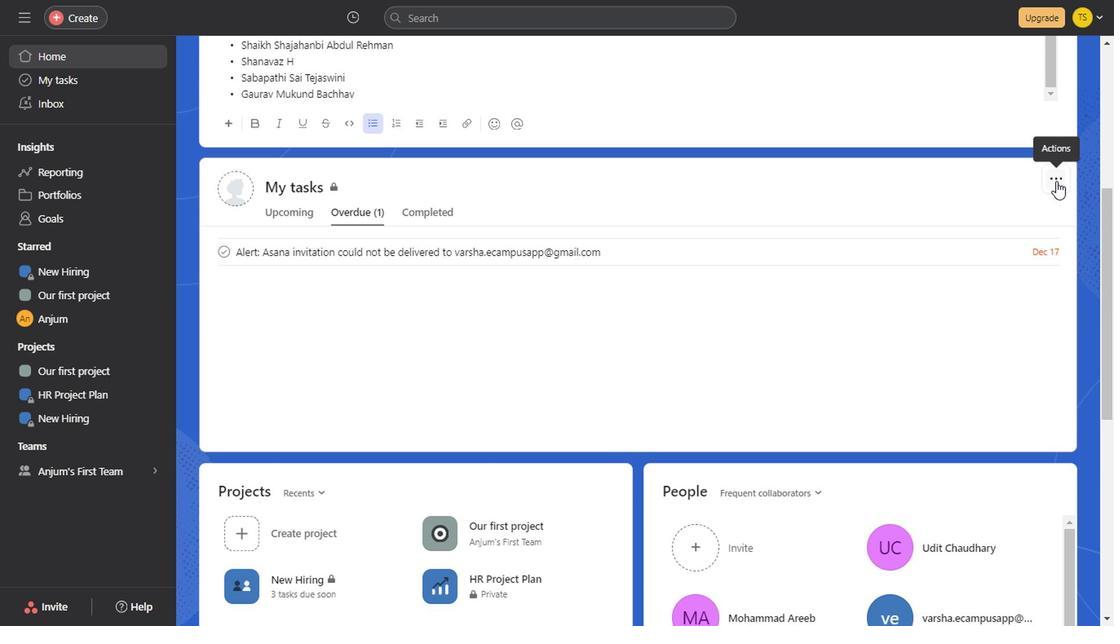 
Action: Mouse moved to (1017, 204)
Screenshot: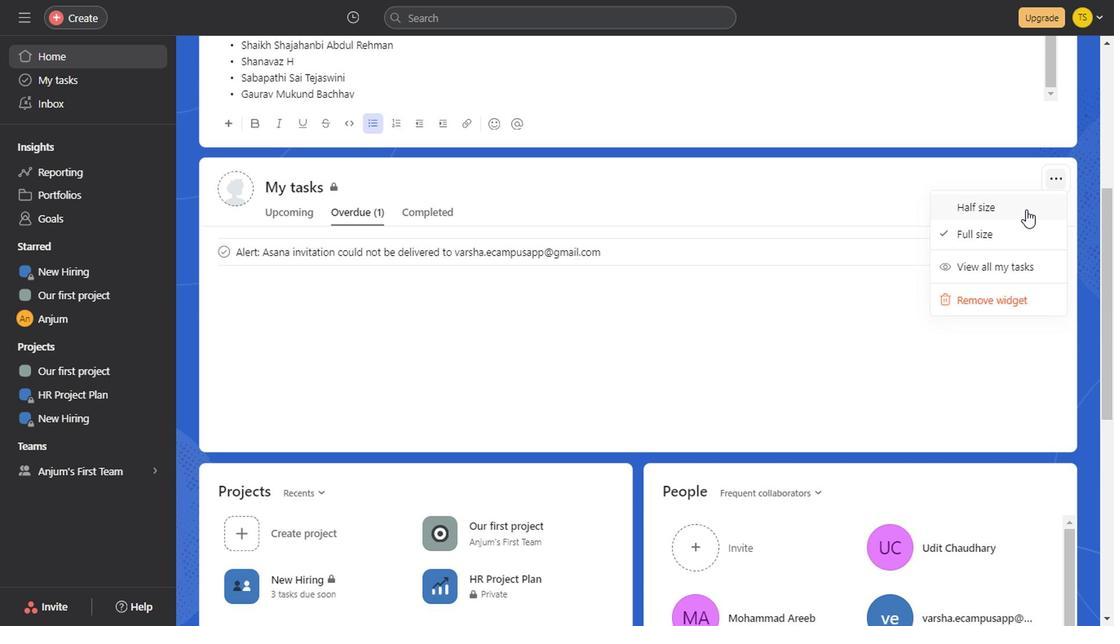 
Action: Mouse pressed left at (1017, 204)
Screenshot: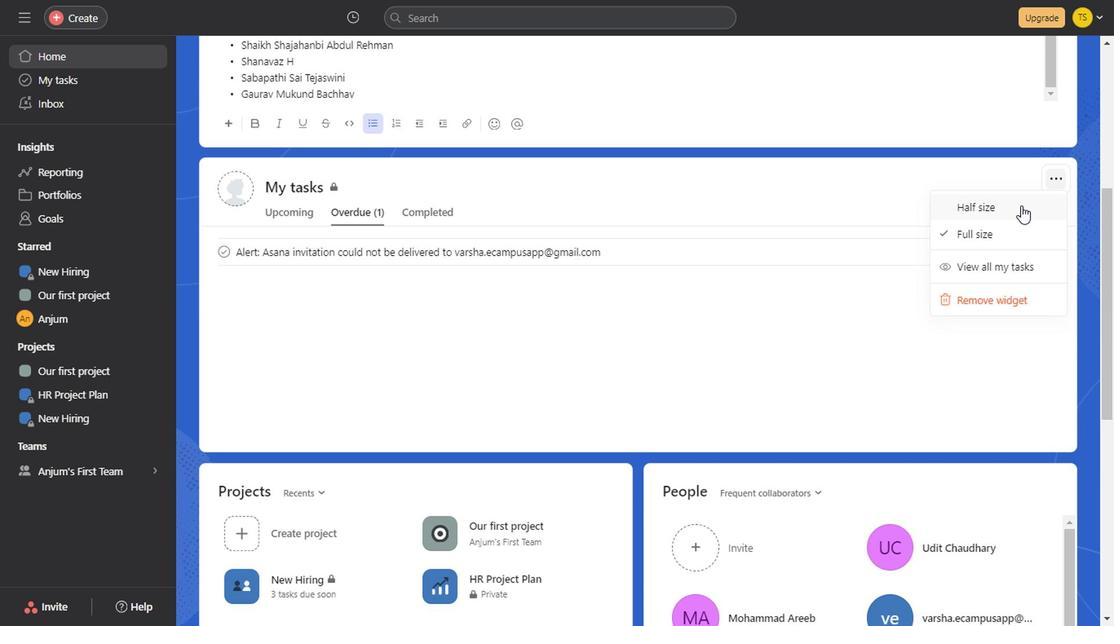 
Action: Mouse moved to (408, 333)
Screenshot: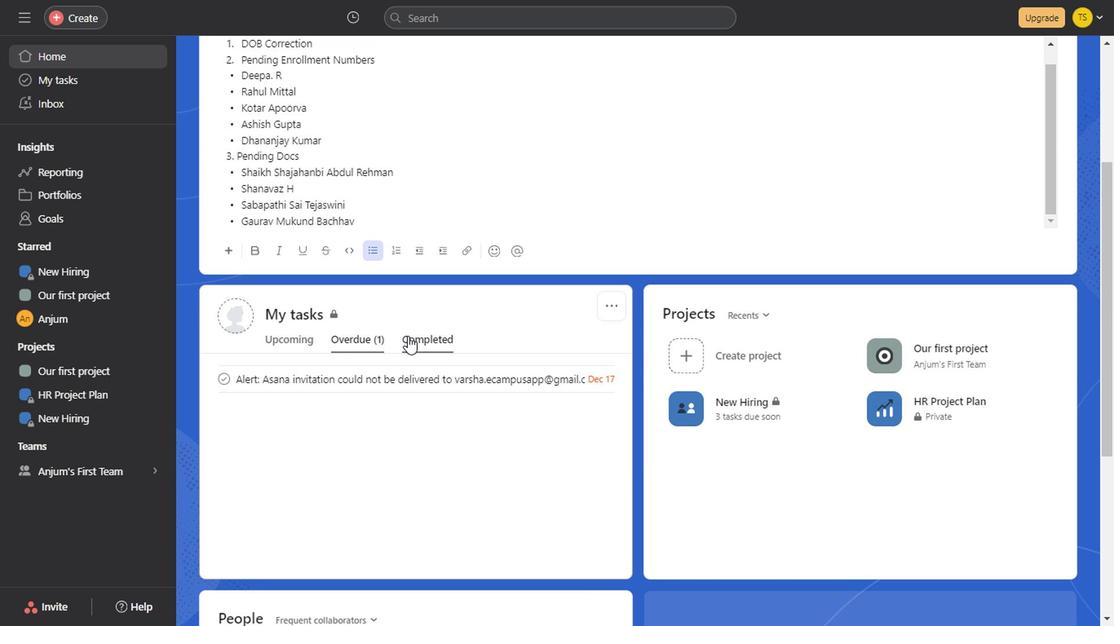 
Action: Mouse pressed left at (408, 333)
Screenshot: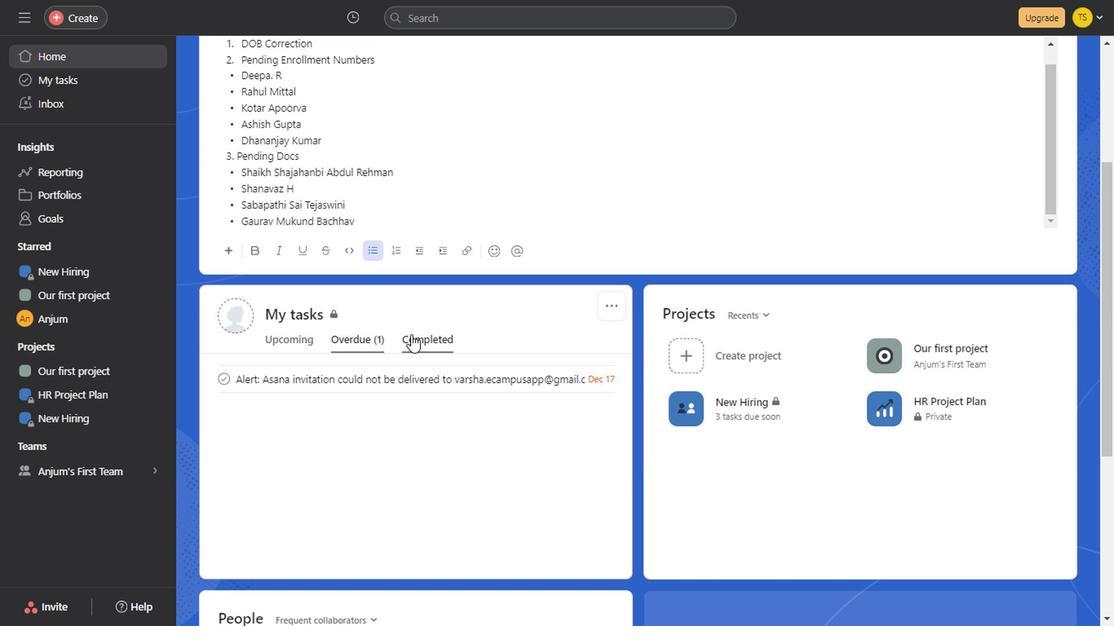 
Action: Mouse moved to (758, 298)
Screenshot: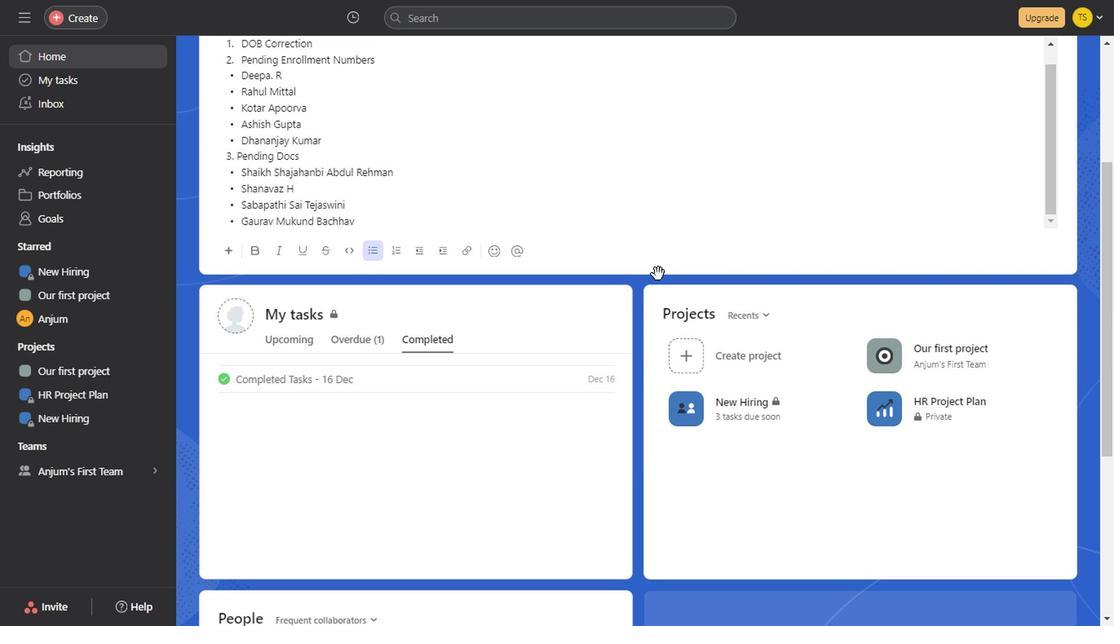 
Action: Mouse scrolled (758, 297) with delta (0, -1)
Screenshot: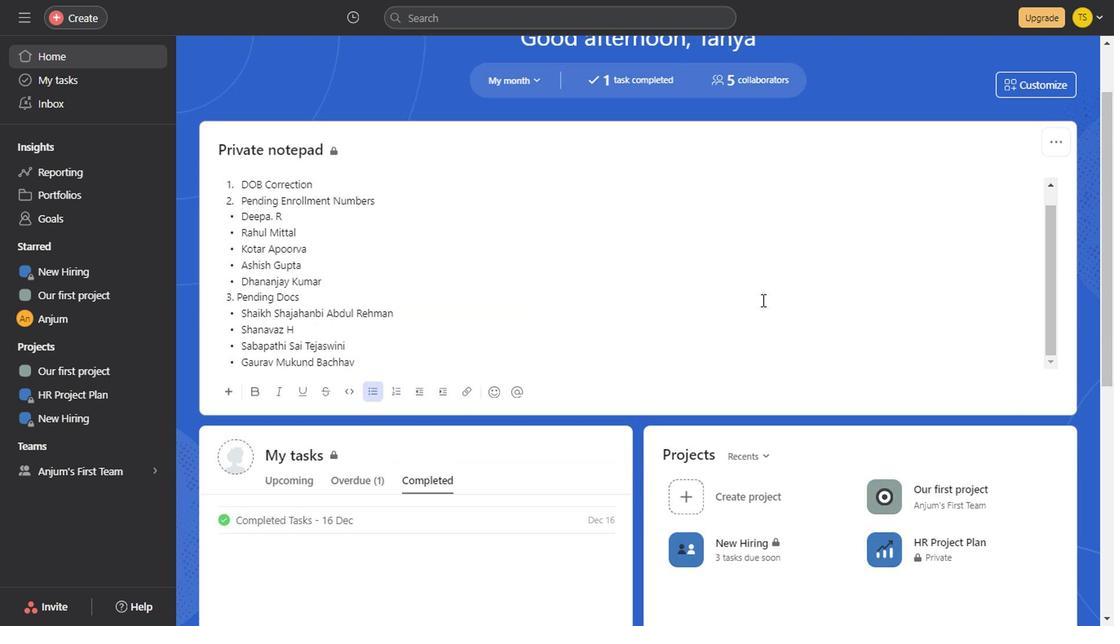 
Action: Mouse scrolled (758, 297) with delta (0, -1)
Screenshot: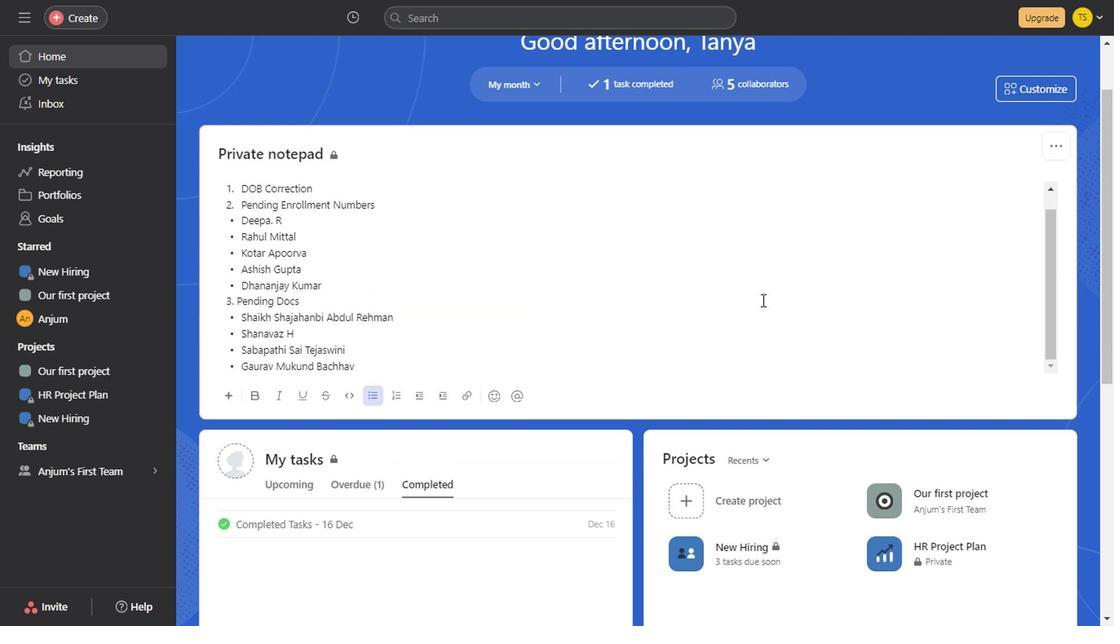 
Action: Mouse moved to (1059, 139)
Screenshot: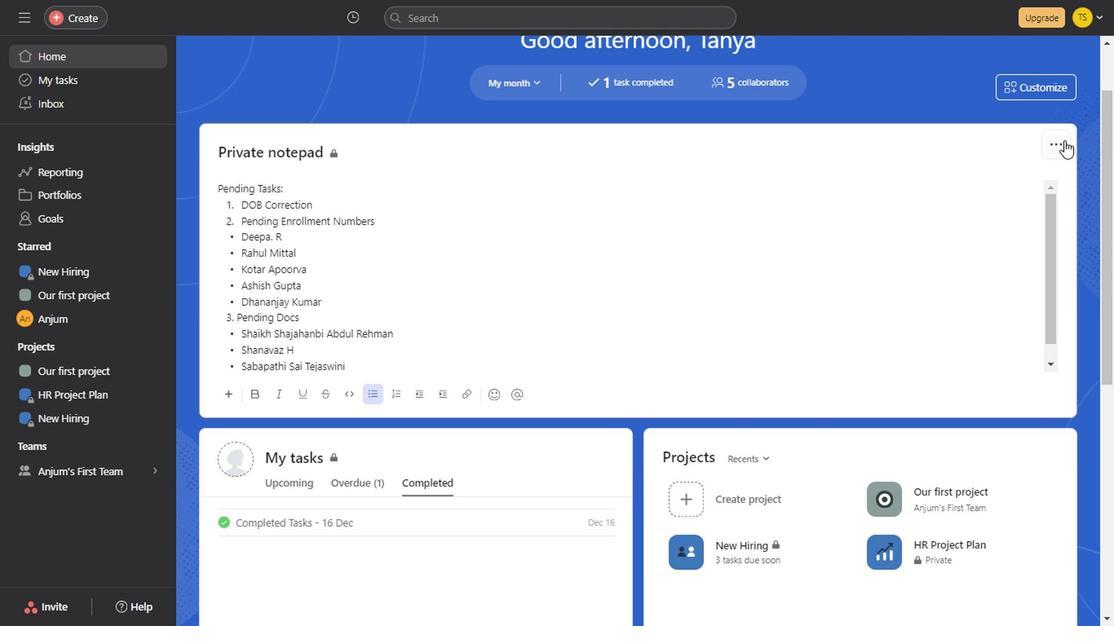 
Action: Mouse pressed left at (1059, 139)
Screenshot: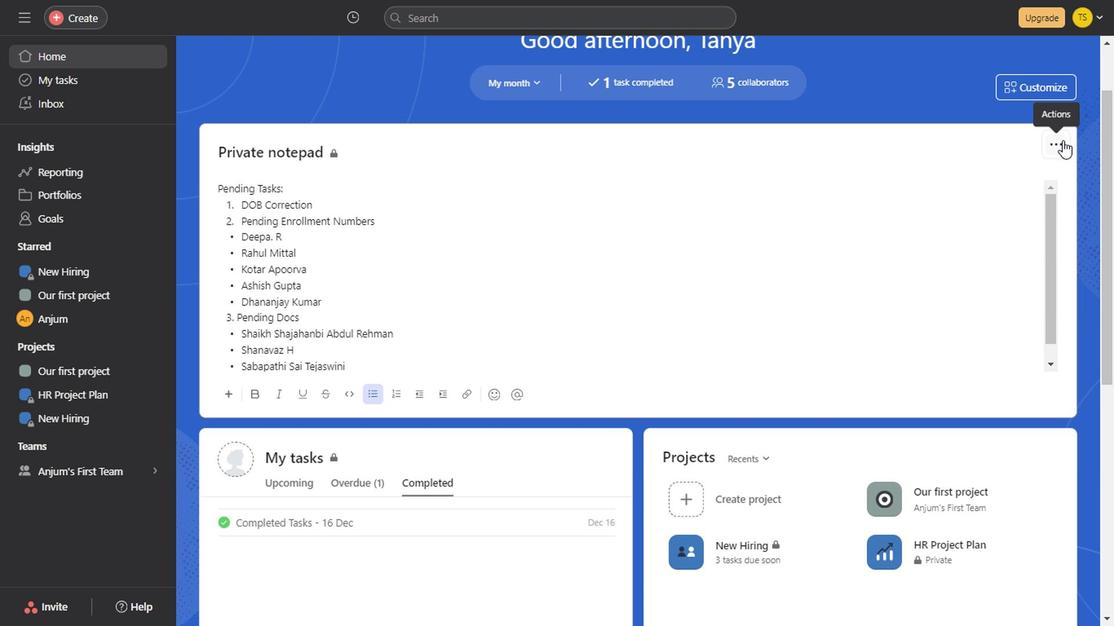 
Action: Mouse moved to (995, 170)
Screenshot: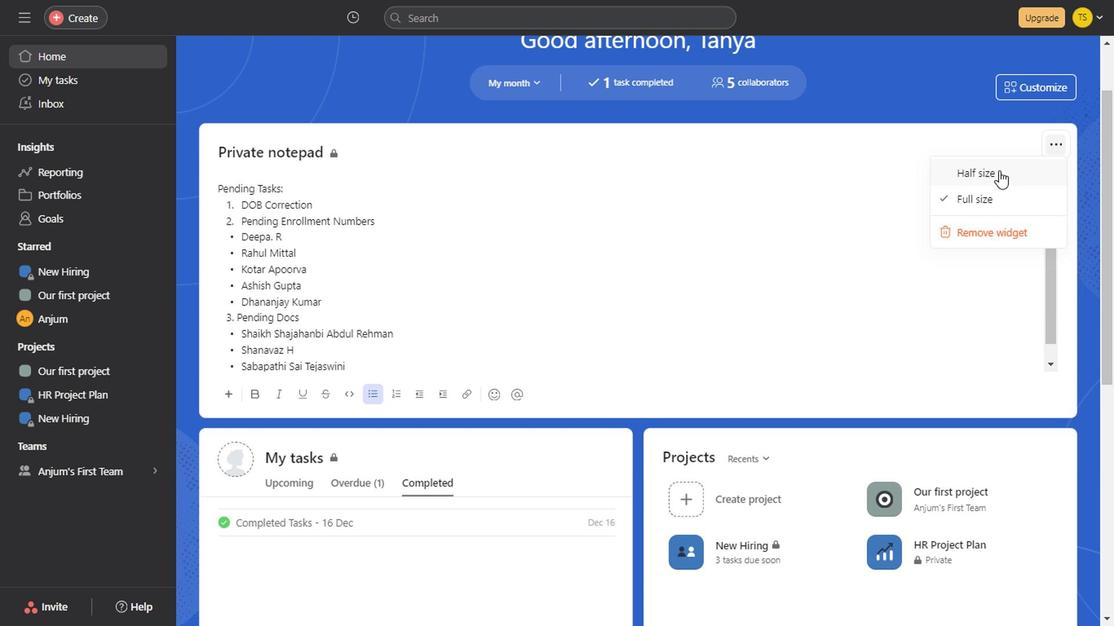 
Action: Mouse pressed left at (995, 170)
Screenshot: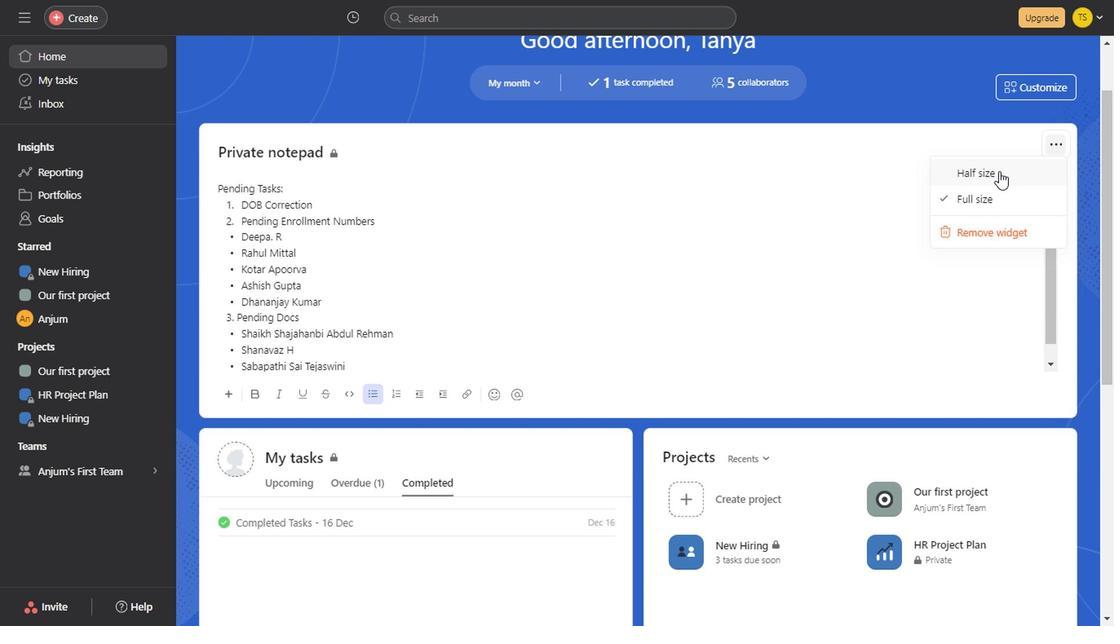 
Action: Mouse moved to (696, 228)
Screenshot: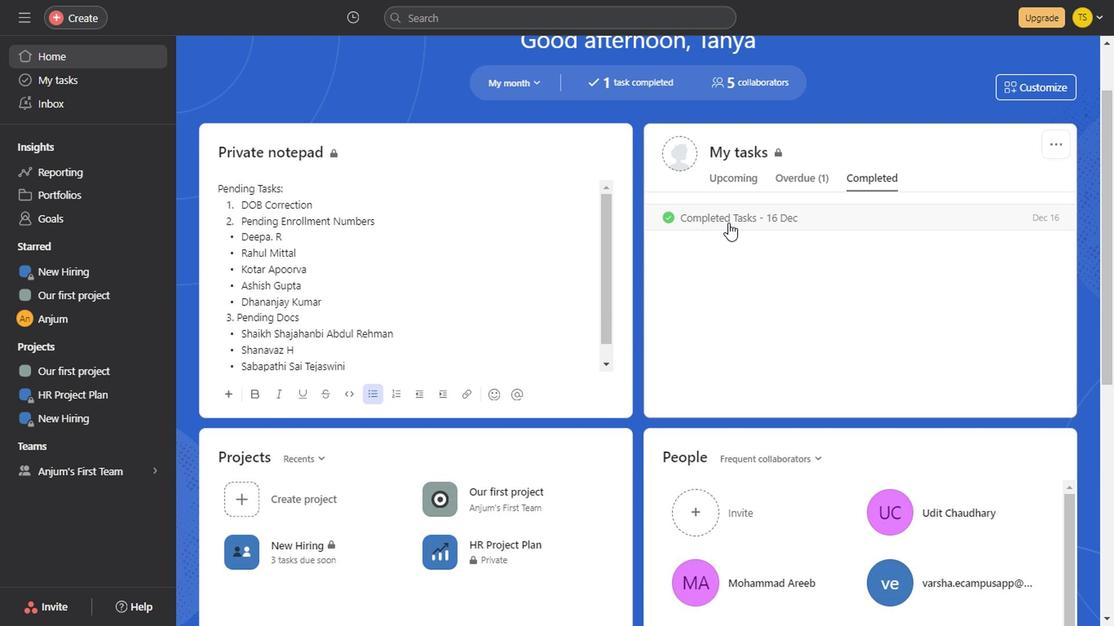 
Action: Mouse scrolled (696, 226) with delta (0, -1)
Screenshot: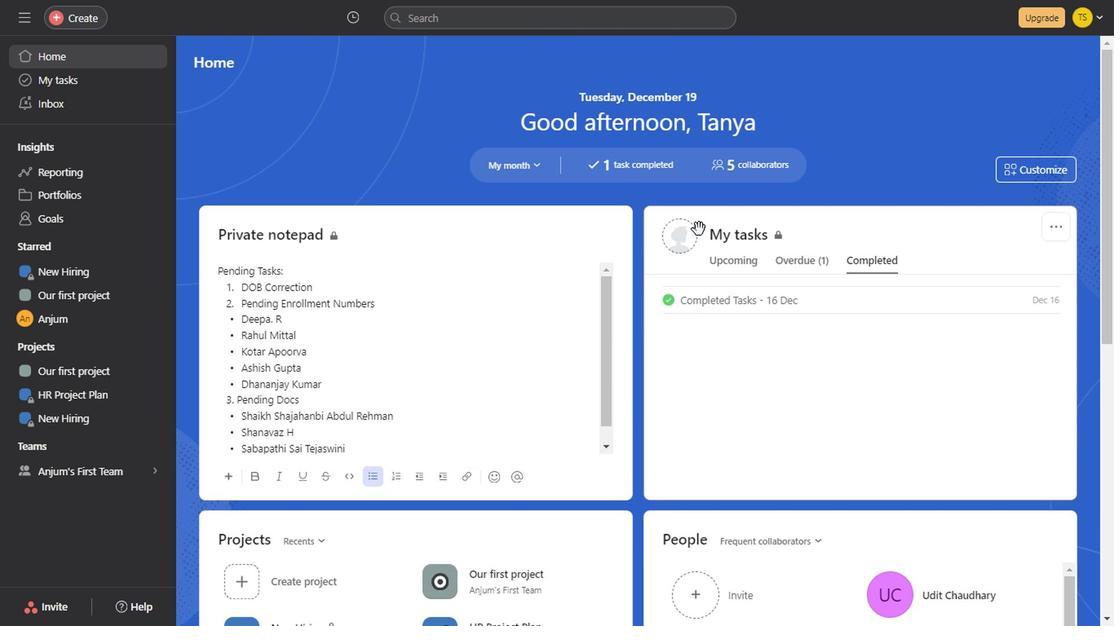 
Action: Mouse scrolled (696, 226) with delta (0, -1)
Screenshot: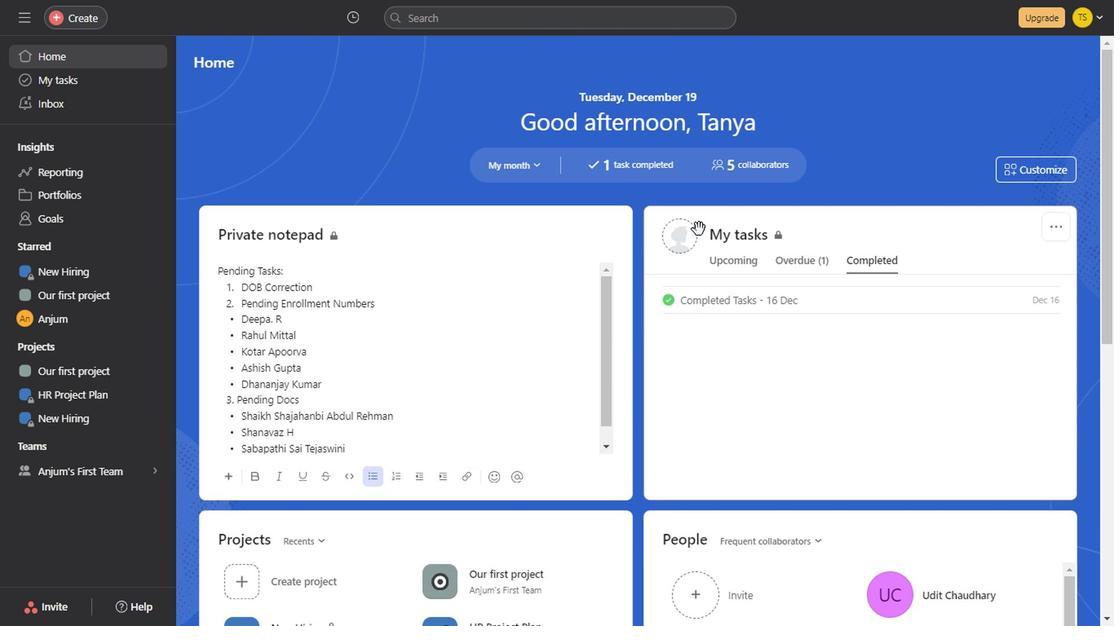 
Action: Mouse scrolled (696, 226) with delta (0, -1)
Screenshot: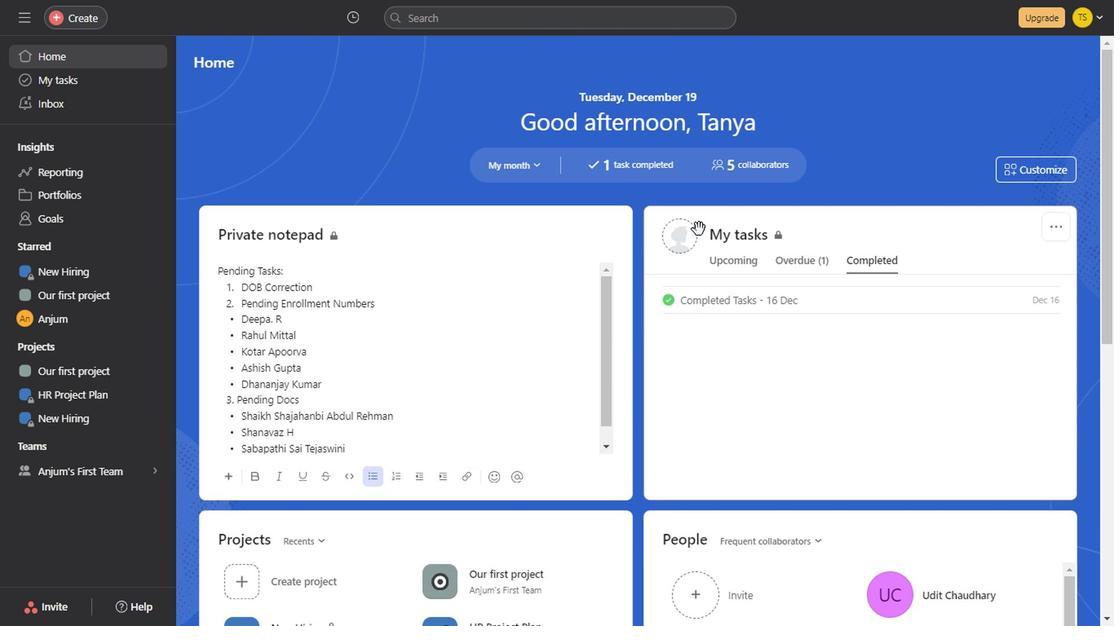 
Action: Mouse scrolled (696, 226) with delta (0, -1)
Screenshot: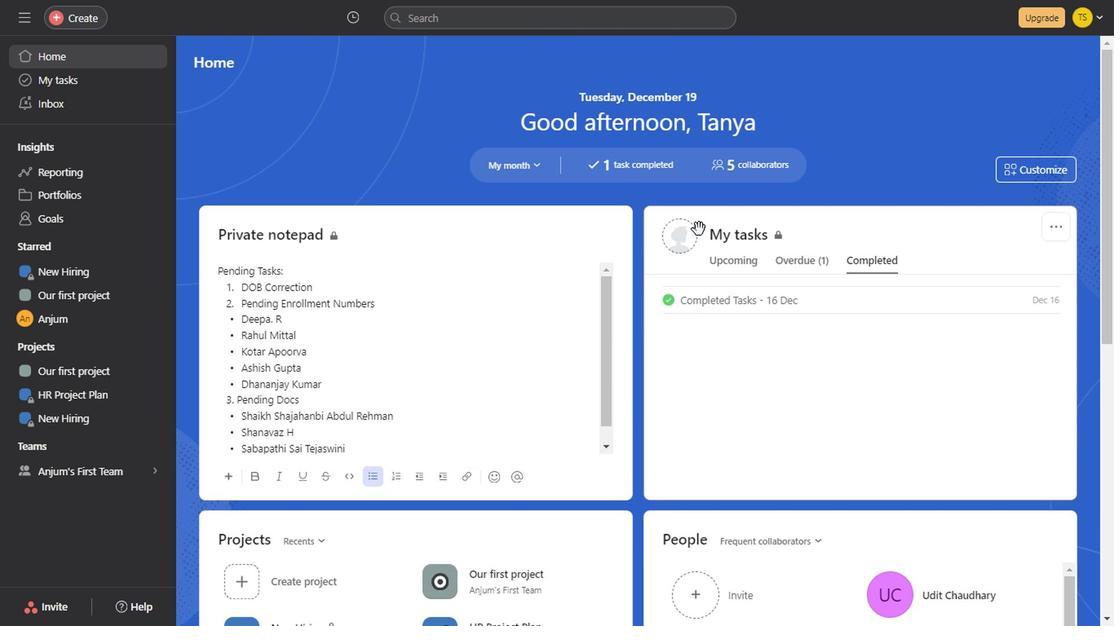 
Action: Mouse scrolled (696, 226) with delta (0, -1)
Screenshot: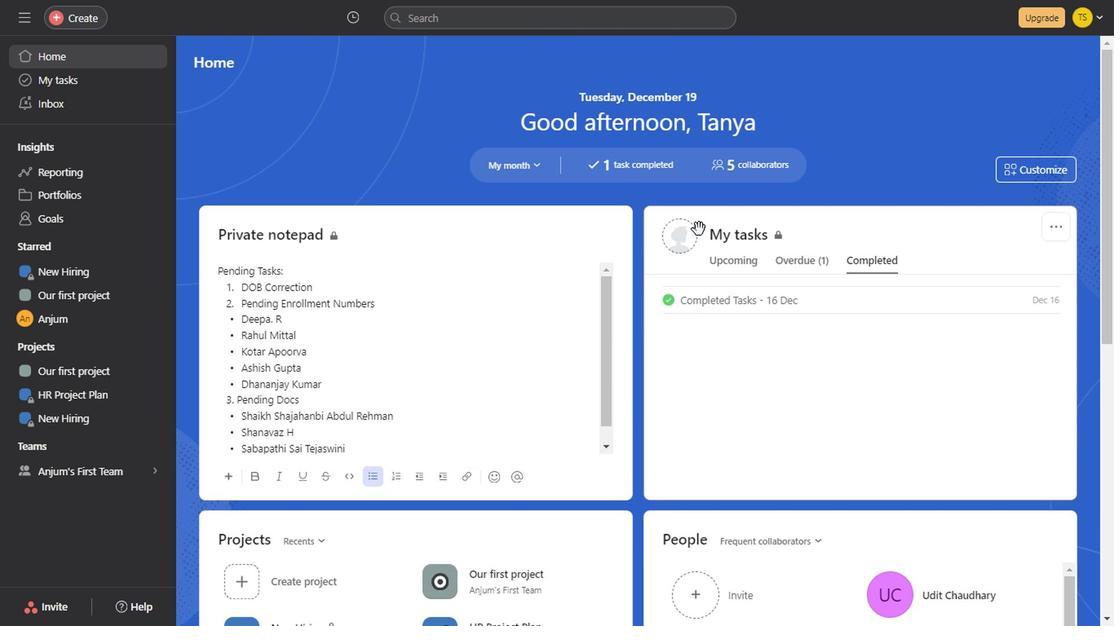 
Action: Mouse scrolled (696, 226) with delta (0, -1)
Screenshot: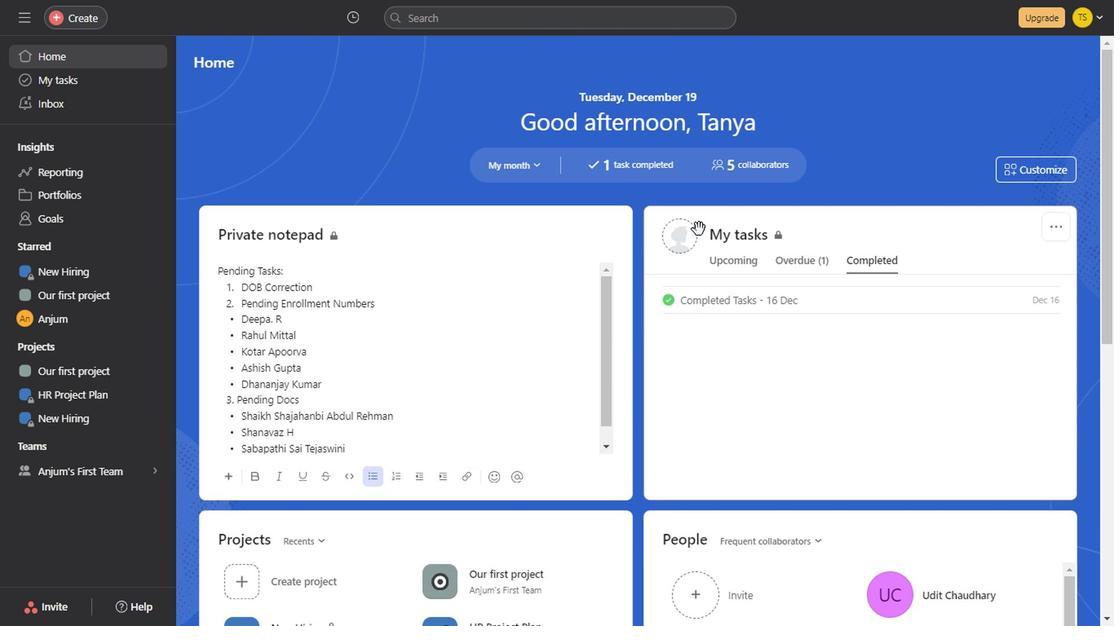 
Action: Mouse scrolled (696, 226) with delta (0, -1)
Screenshot: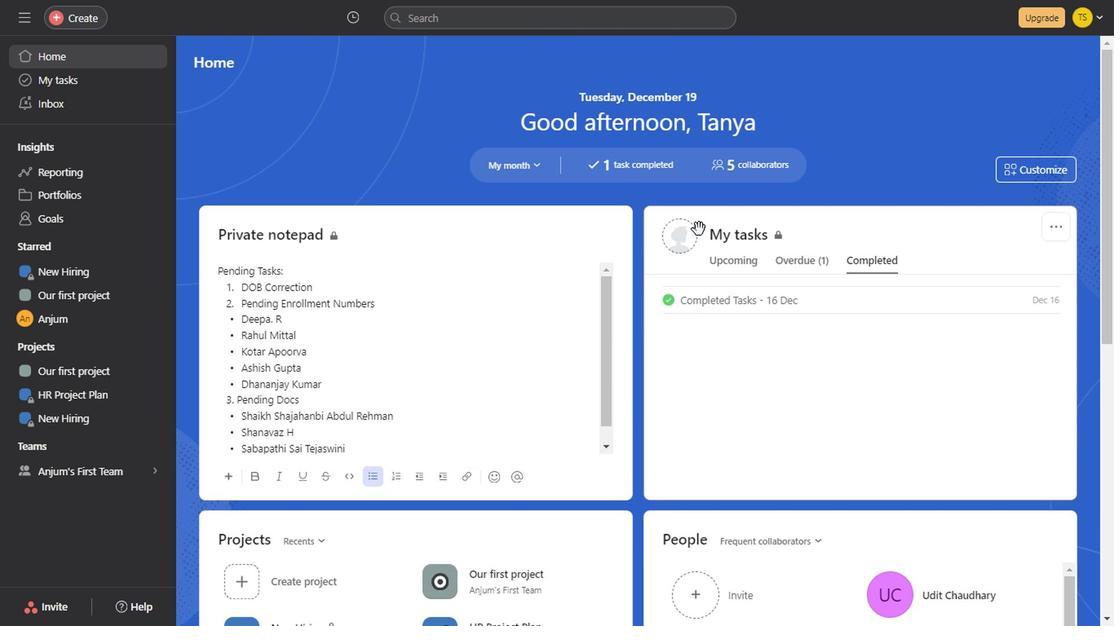
Action: Mouse scrolled (696, 226) with delta (0, -1)
Screenshot: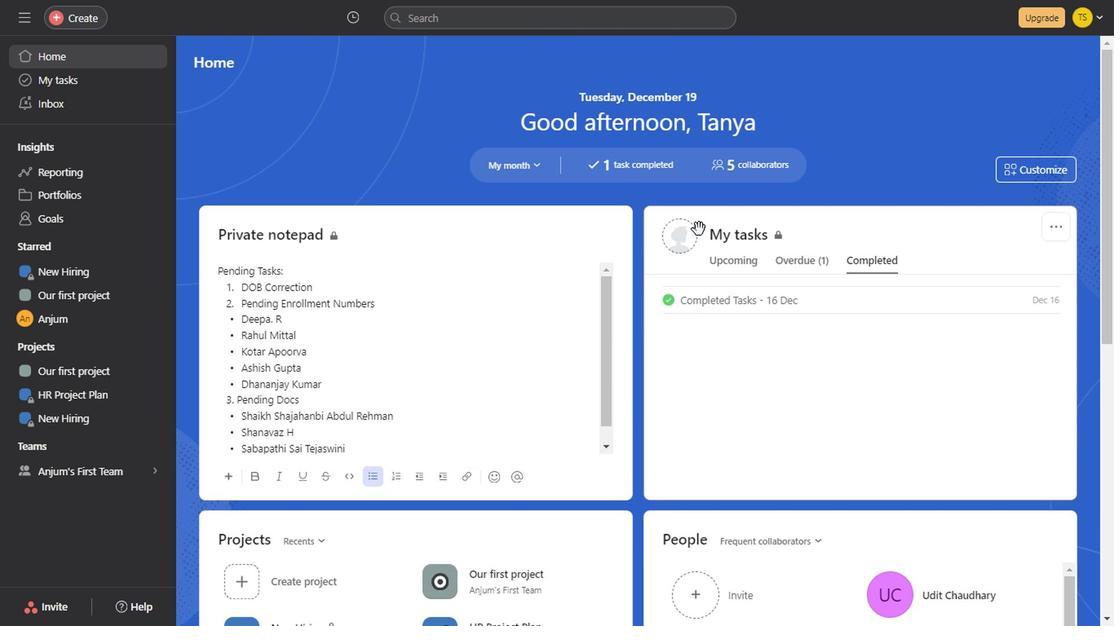 
Action: Mouse scrolled (696, 226) with delta (0, -1)
Screenshot: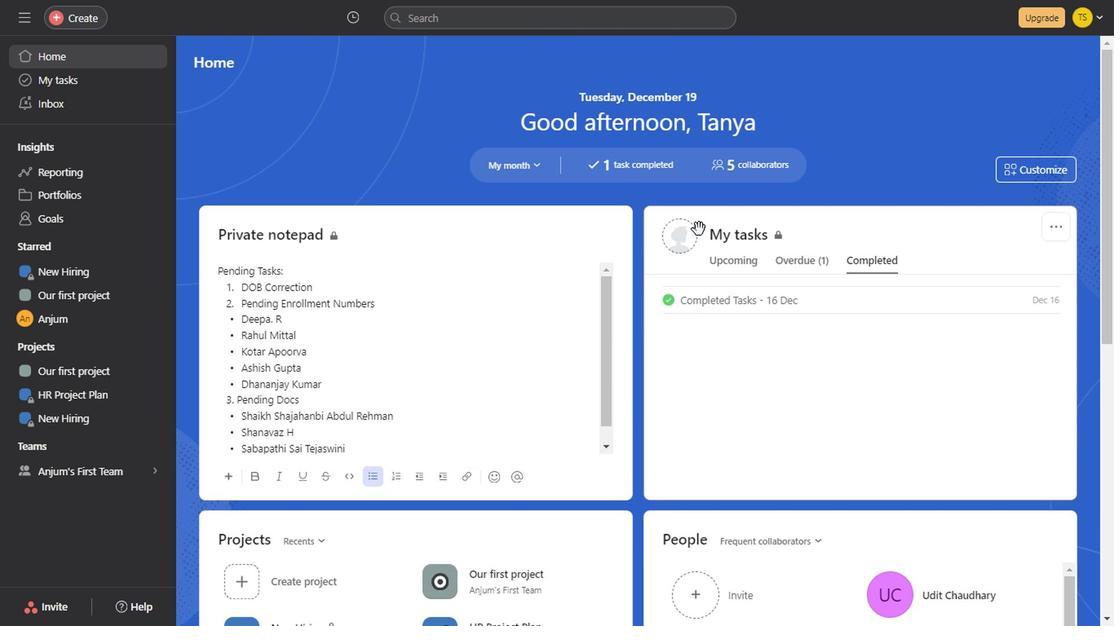 
Action: Mouse scrolled (696, 226) with delta (0, -1)
Screenshot: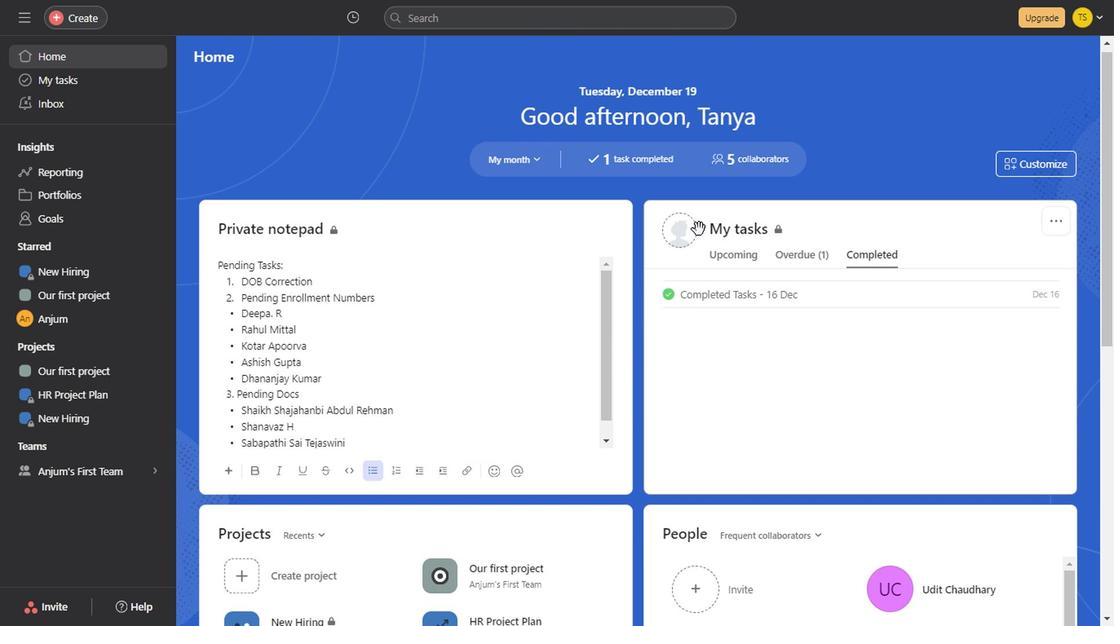 
Action: Mouse scrolled (696, 226) with delta (0, -1)
Screenshot: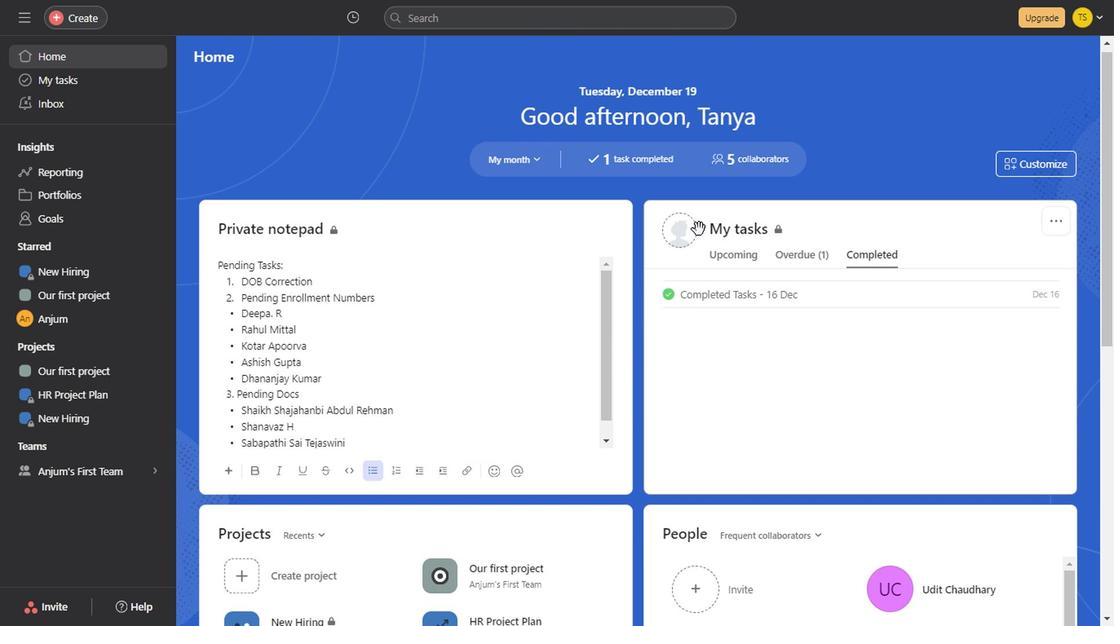 
Action: Mouse scrolled (696, 226) with delta (0, -1)
Screenshot: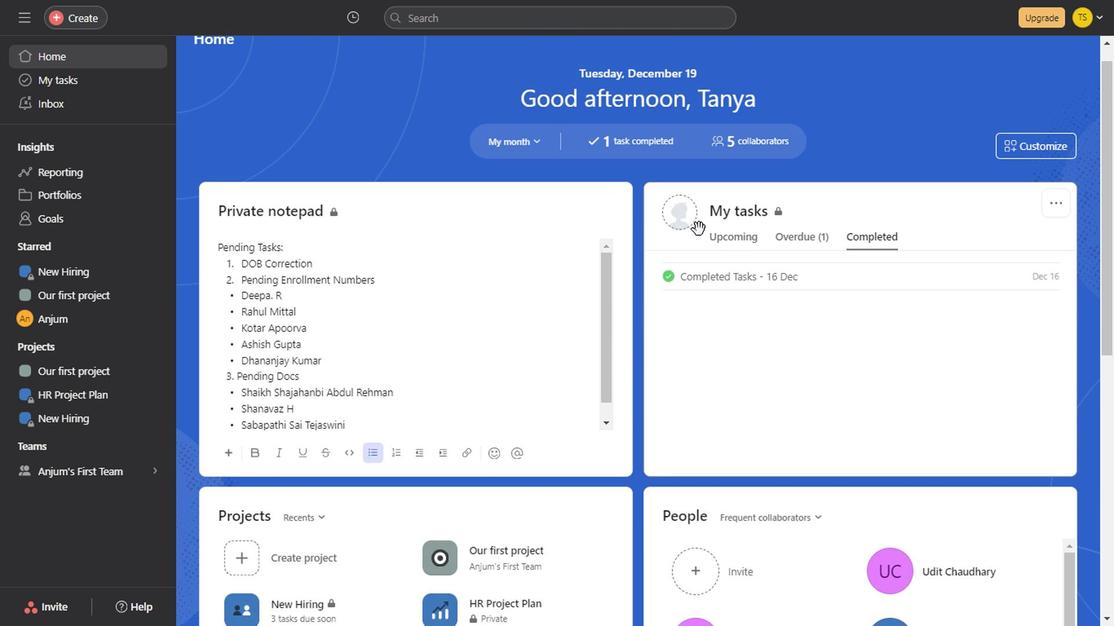 
Action: Mouse scrolled (696, 226) with delta (0, -1)
Screenshot: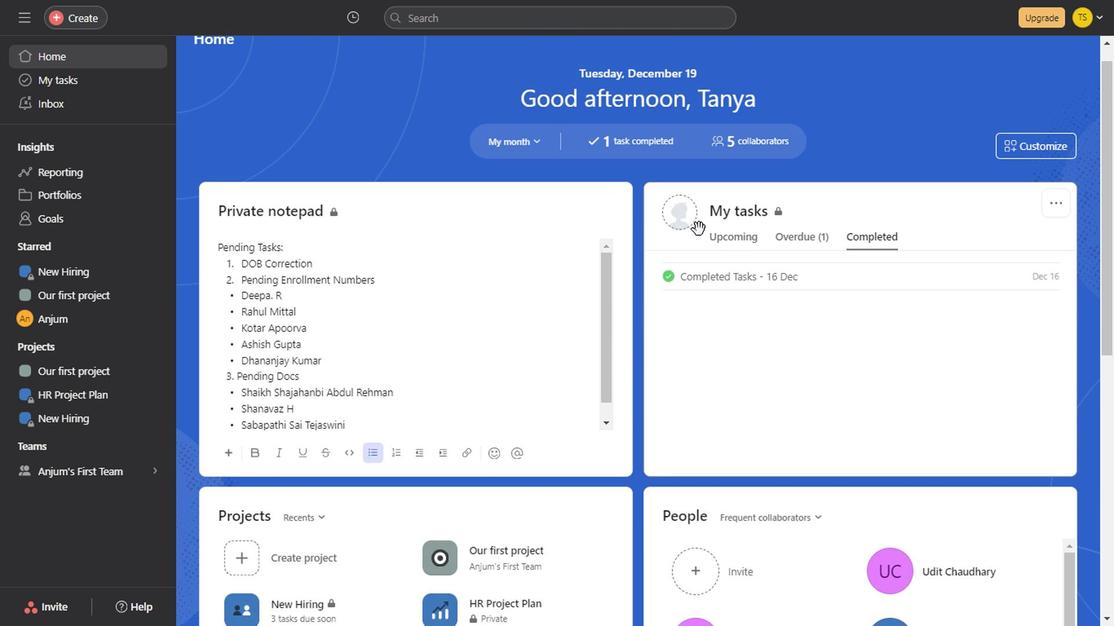 
Action: Mouse scrolled (696, 226) with delta (0, -1)
Screenshot: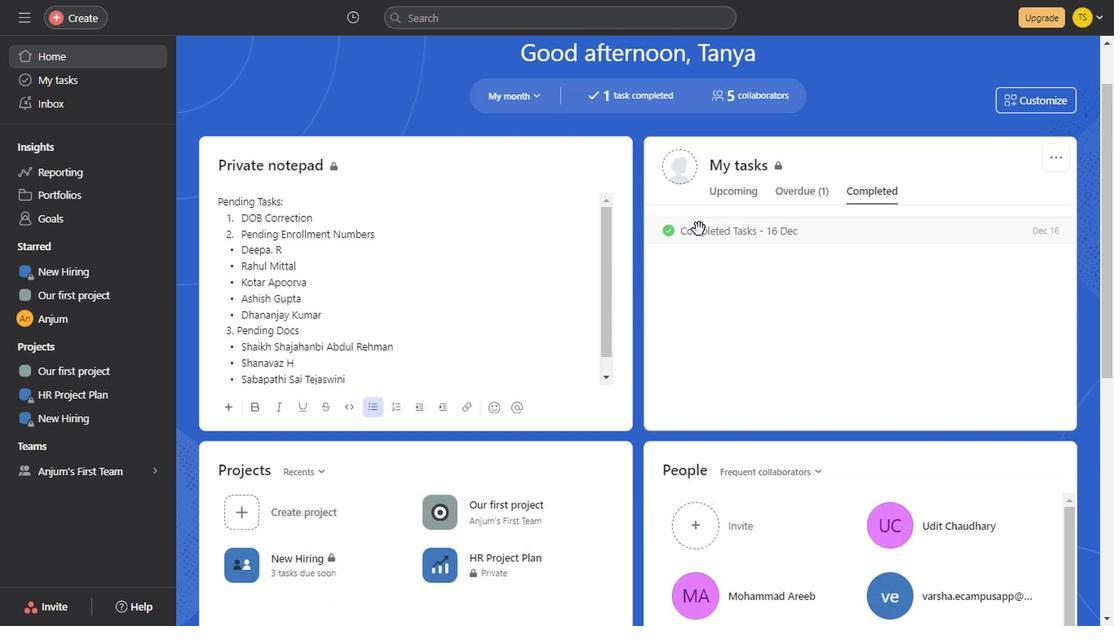 
Action: Mouse scrolled (696, 226) with delta (0, -1)
Screenshot: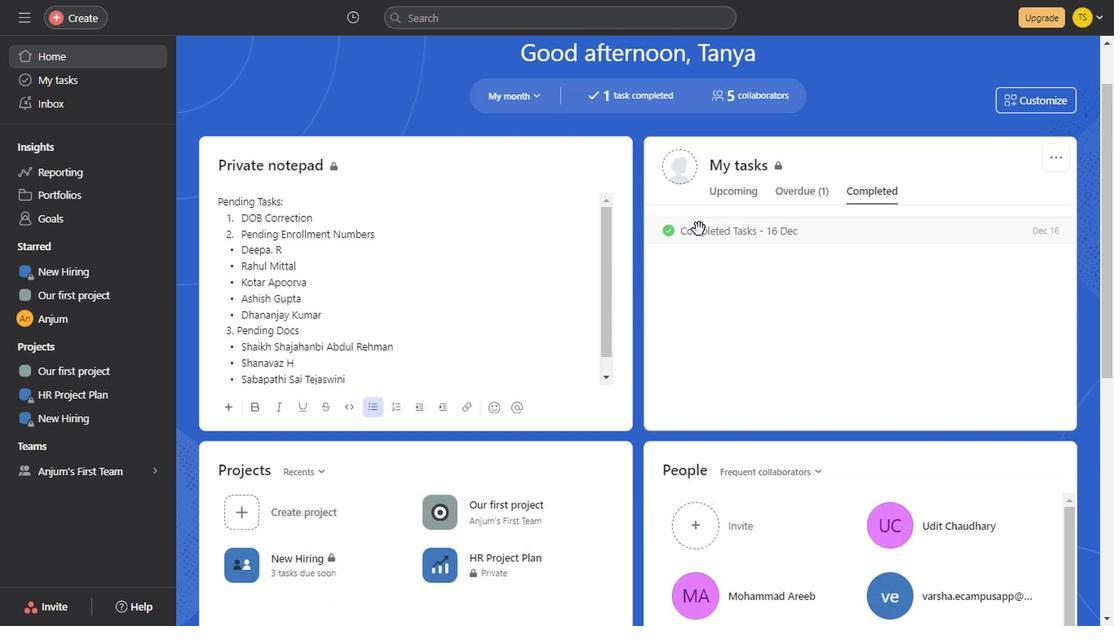 
Action: Mouse scrolled (696, 226) with delta (0, -1)
Screenshot: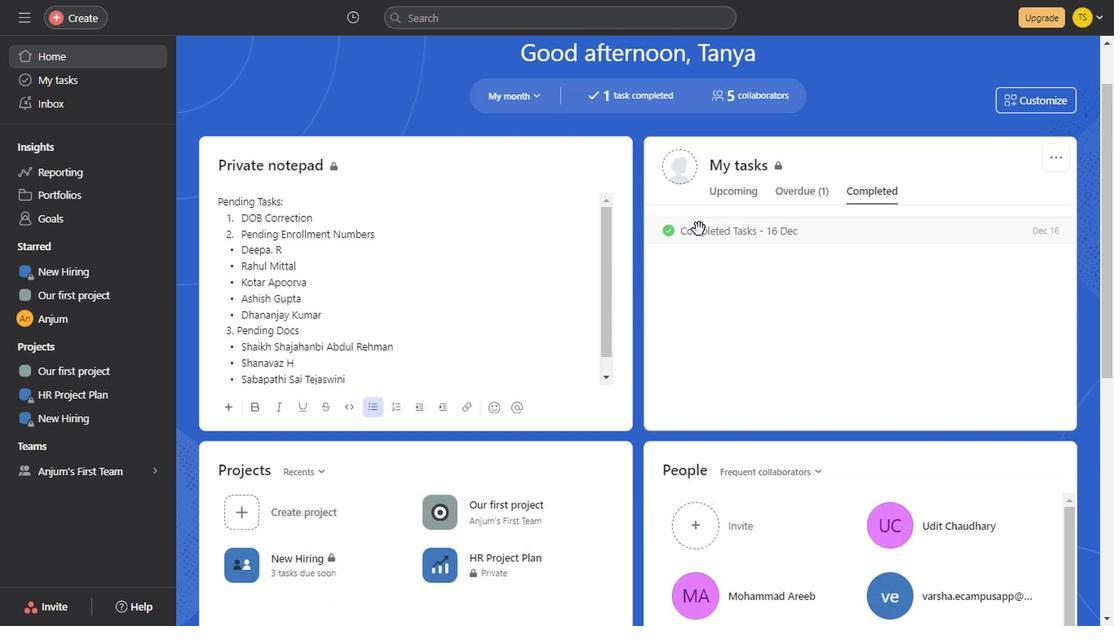 
Action: Mouse scrolled (696, 226) with delta (0, -1)
Screenshot: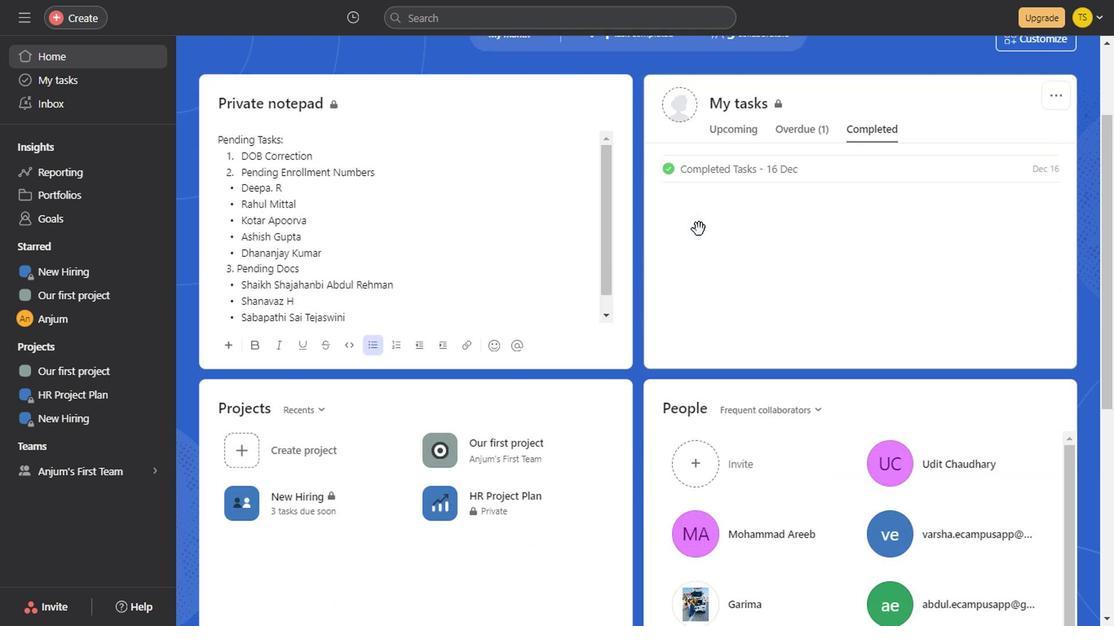 
Action: Mouse scrolled (696, 226) with delta (0, -1)
Screenshot: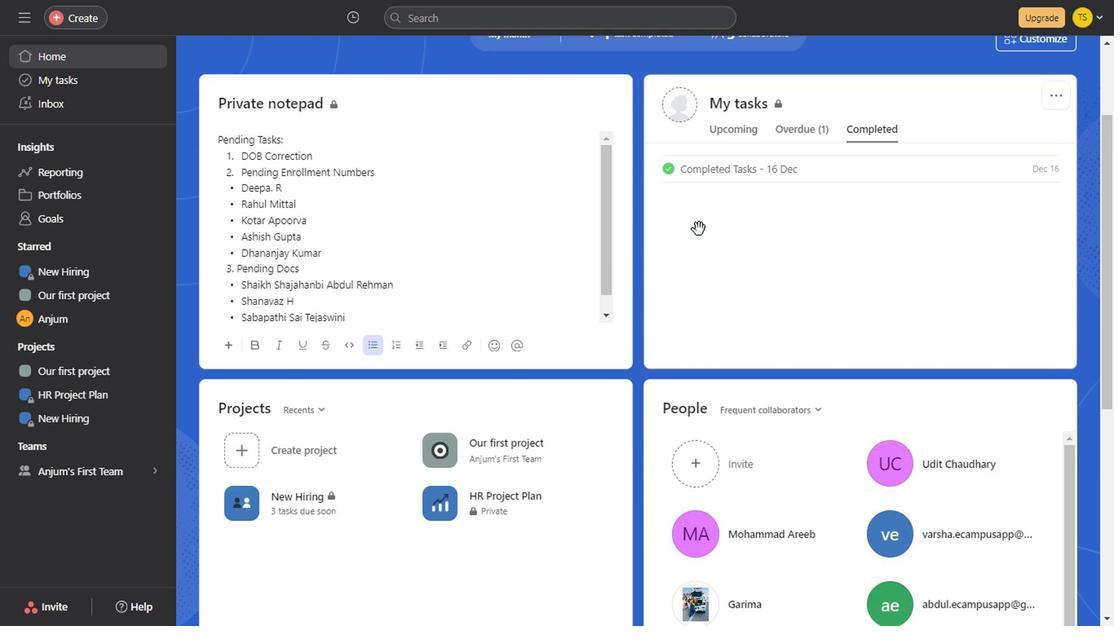 
Action: Mouse scrolled (696, 226) with delta (0, -1)
Screenshot: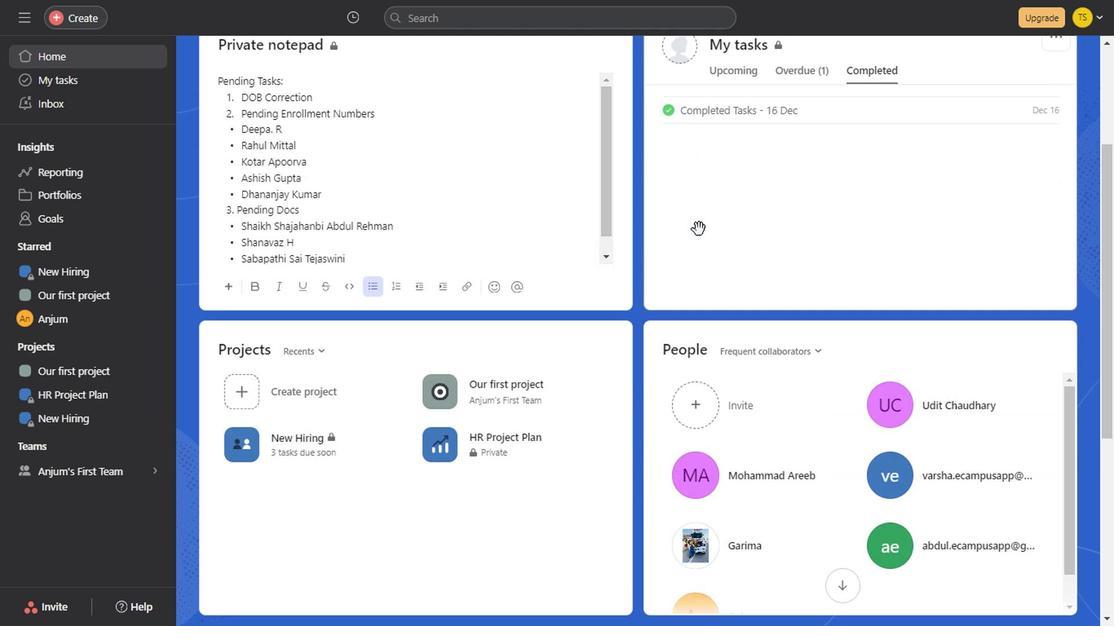 
Action: Mouse scrolled (696, 226) with delta (0, -1)
Screenshot: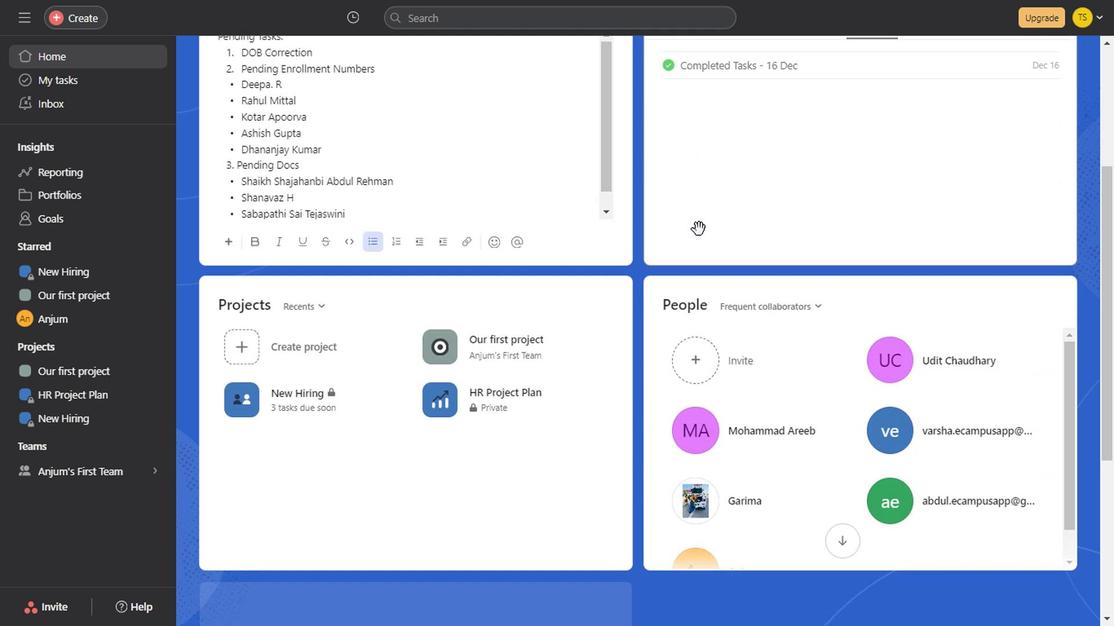 
Action: Mouse scrolled (696, 226) with delta (0, -1)
Screenshot: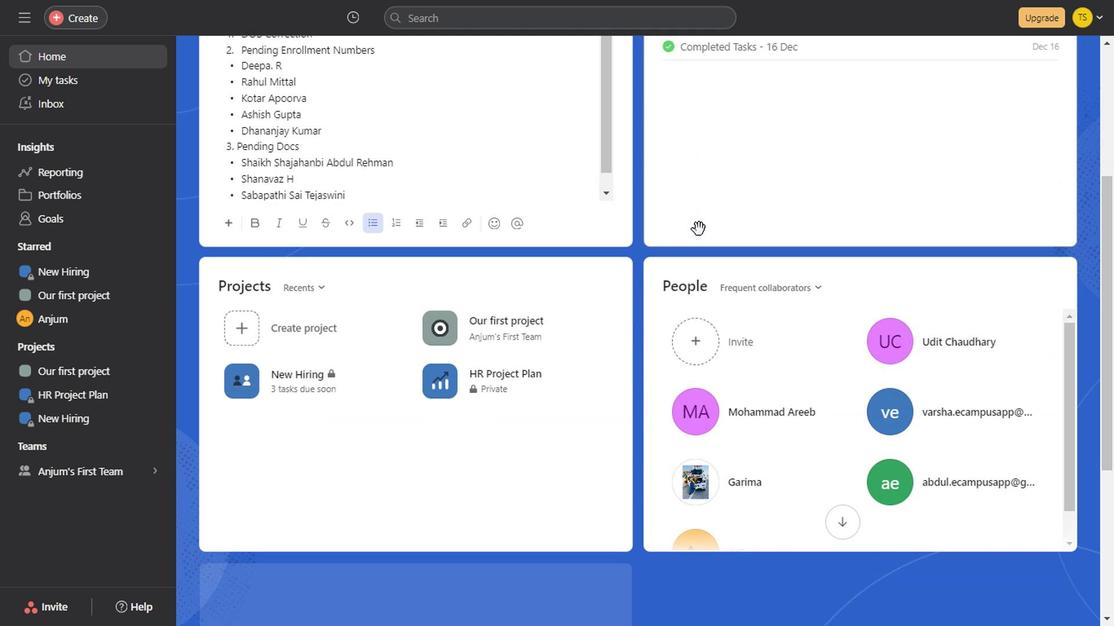 
Action: Mouse moved to (62, 72)
Screenshot: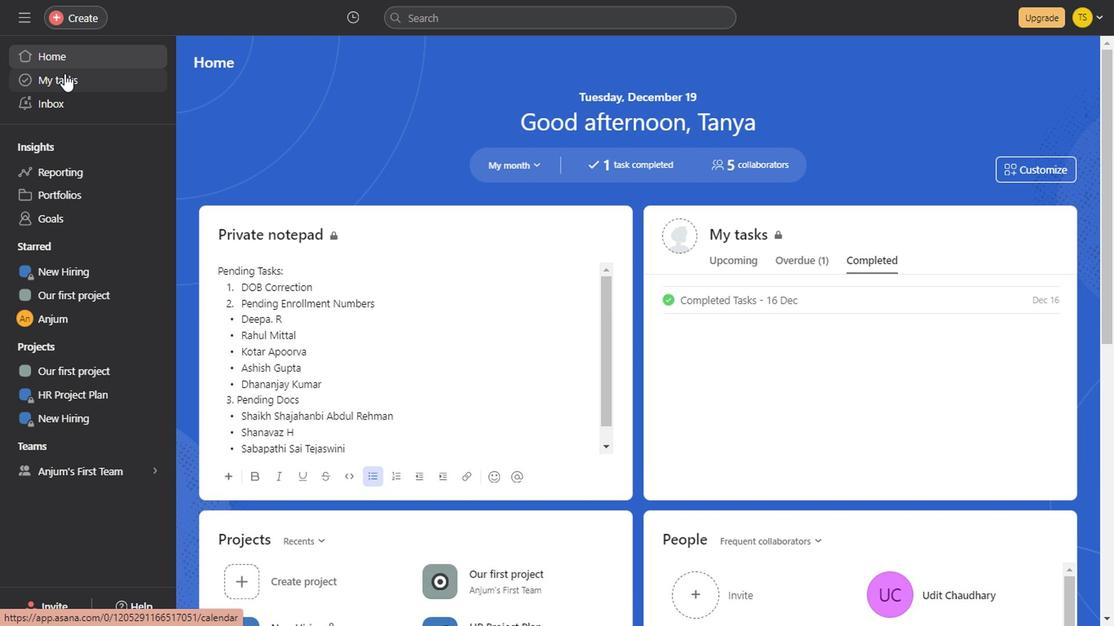 
Action: Mouse pressed left at (62, 72)
Screenshot: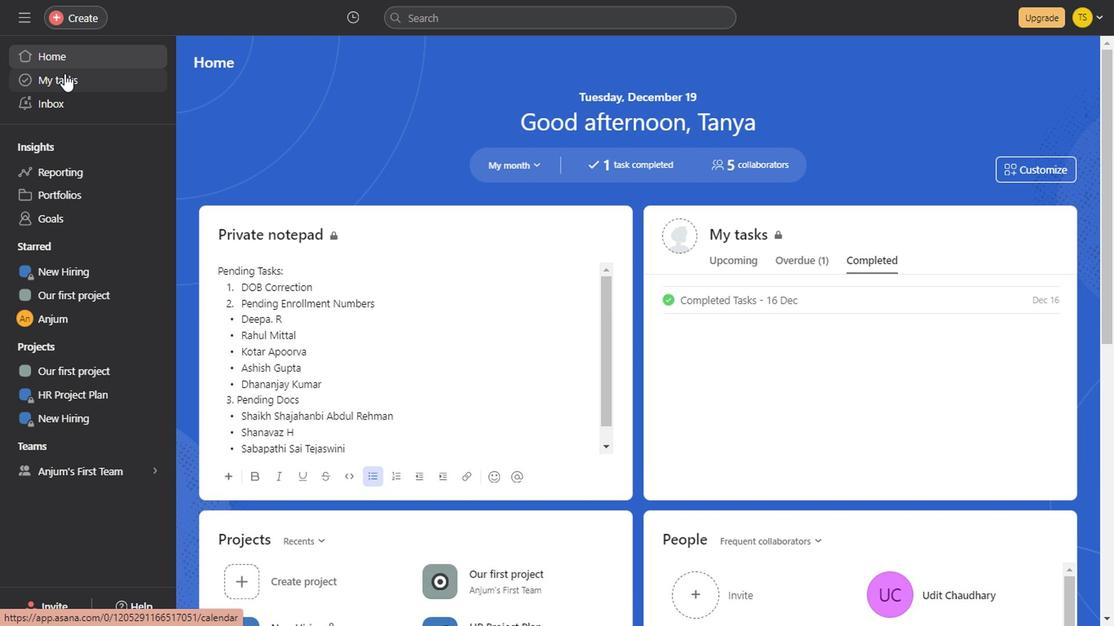 
Action: Mouse moved to (275, 70)
Screenshot: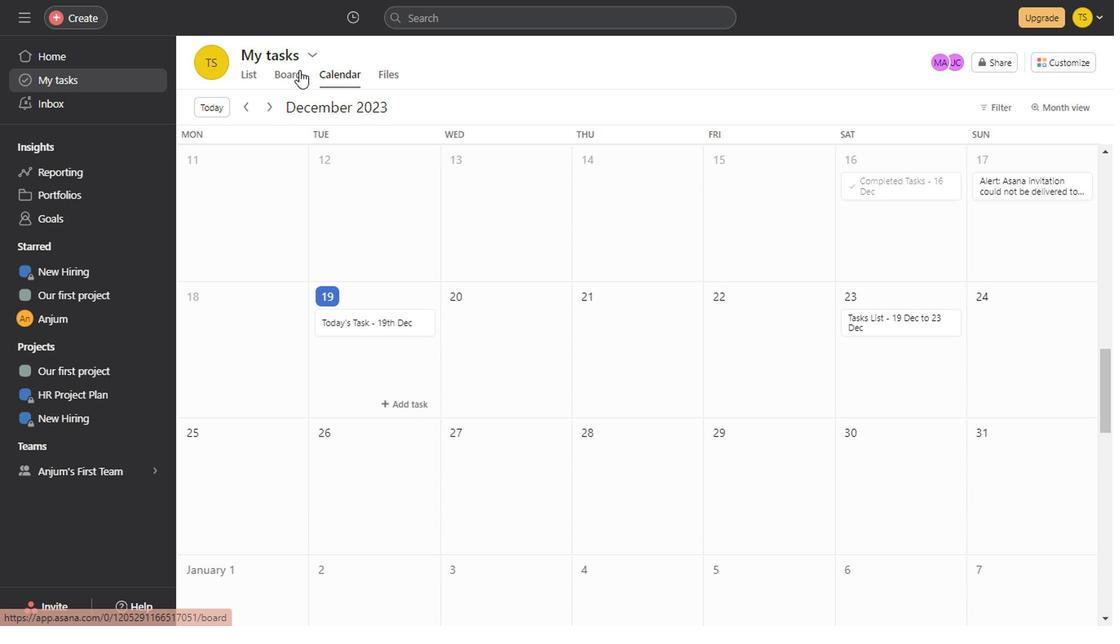 
Action: Mouse pressed left at (275, 70)
Screenshot: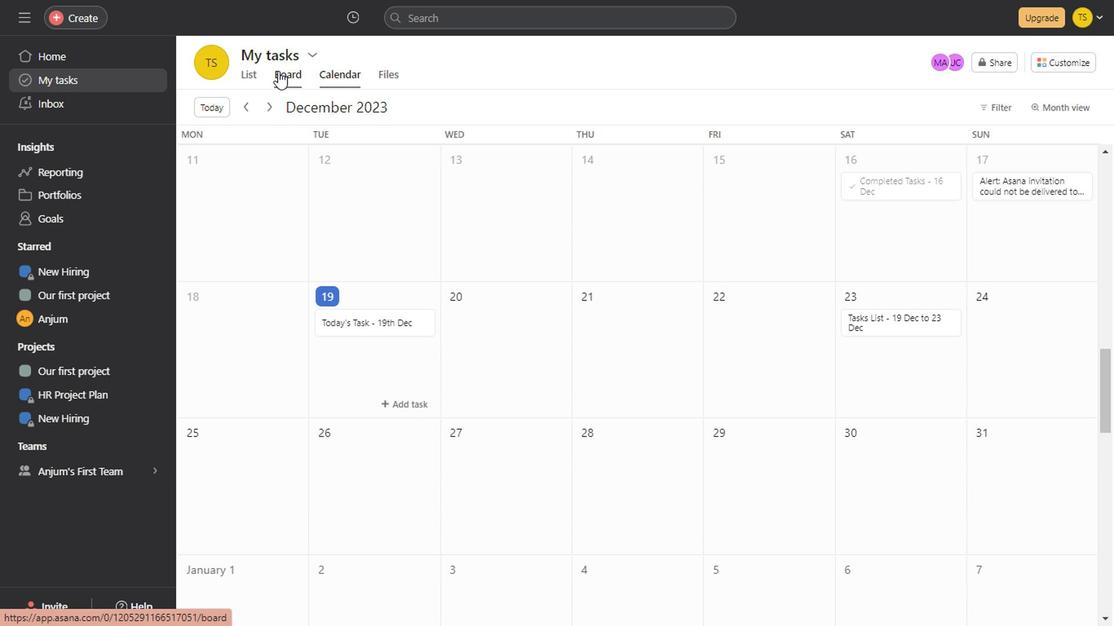 
Action: Mouse moved to (542, 179)
Screenshot: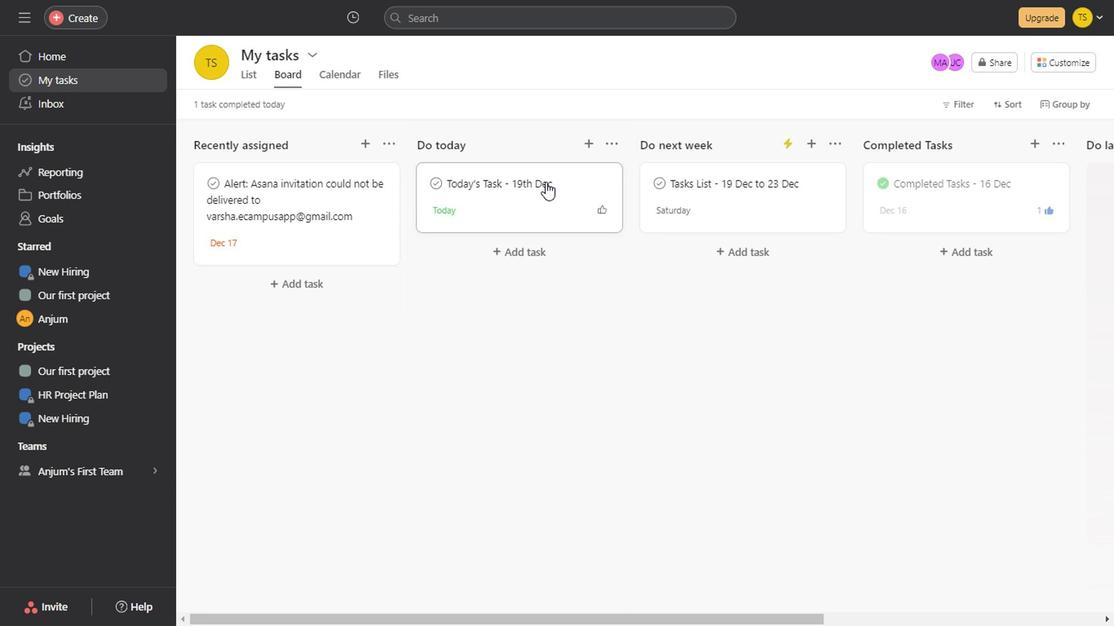 
Action: Mouse pressed left at (542, 179)
Screenshot: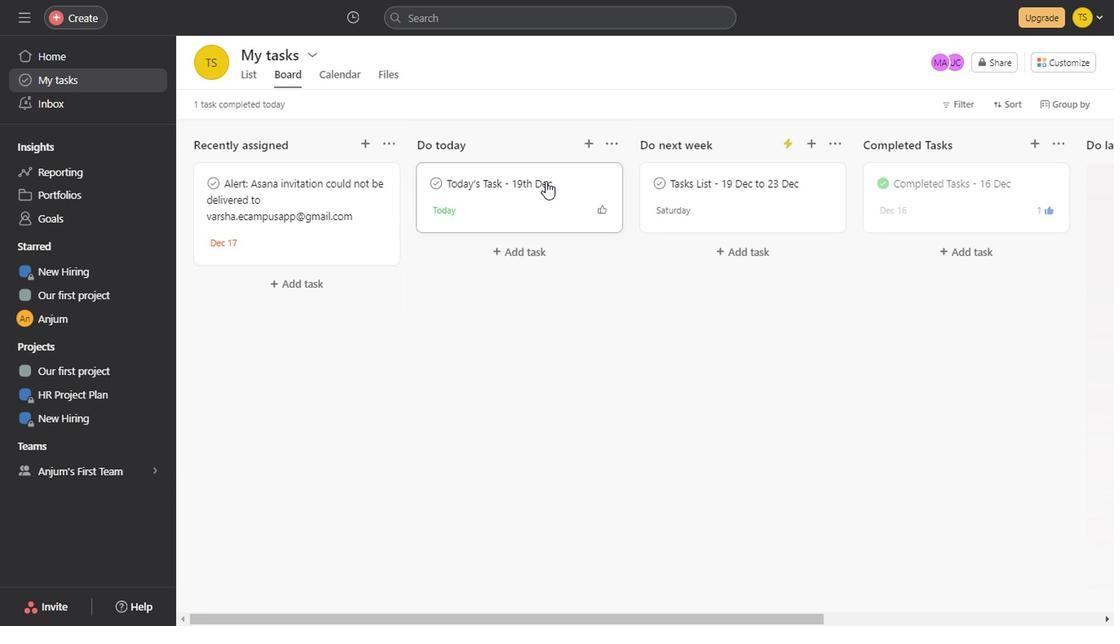 
Action: Mouse moved to (924, 319)
Screenshot: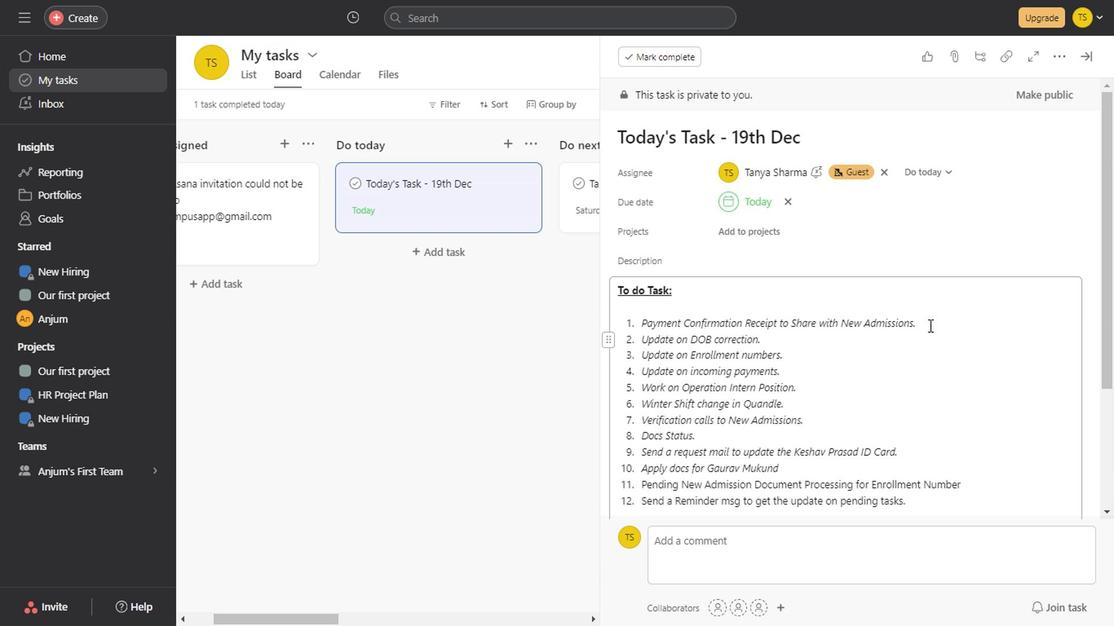 
Action: Mouse pressed left at (924, 319)
Screenshot: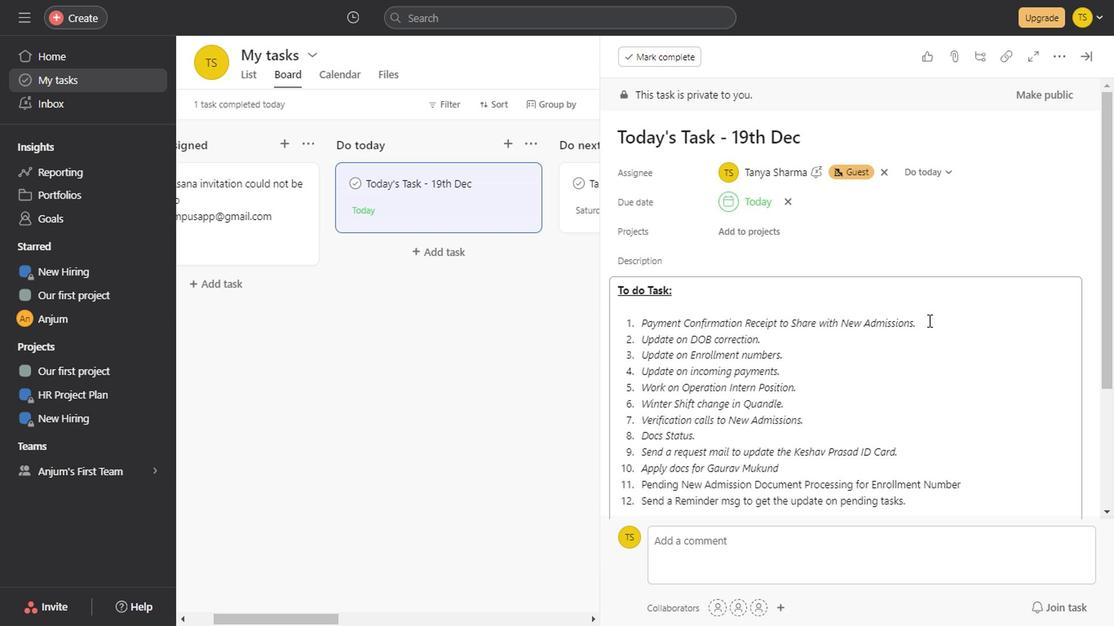 
Action: Key pressed <Key.space>-<Key.space><Key.shift>Done
Screenshot: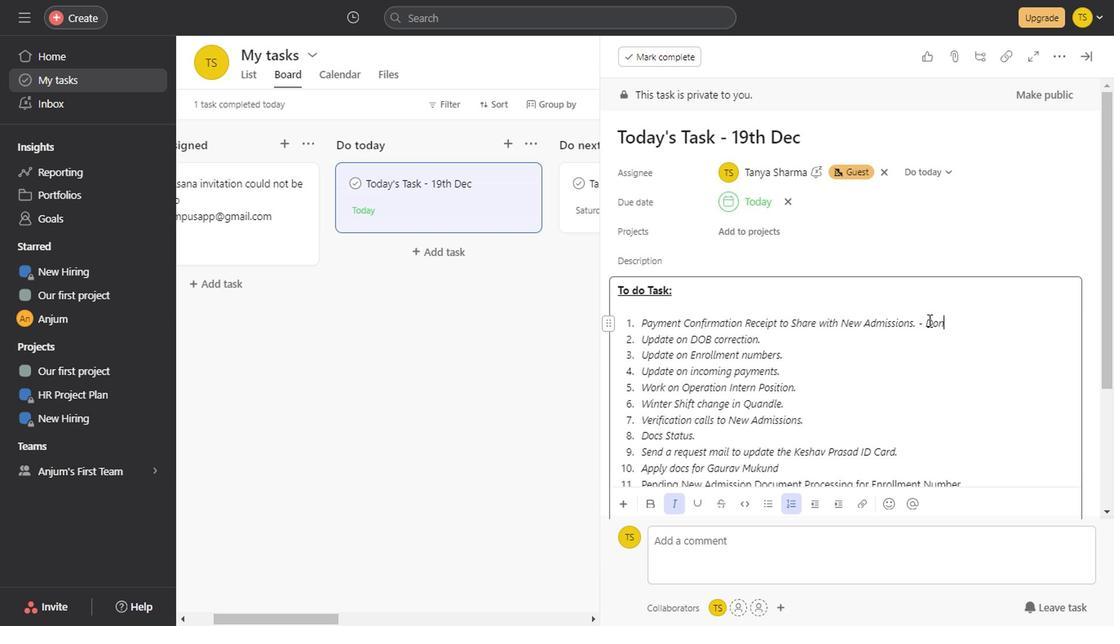 
Action: Mouse moved to (803, 334)
Screenshot: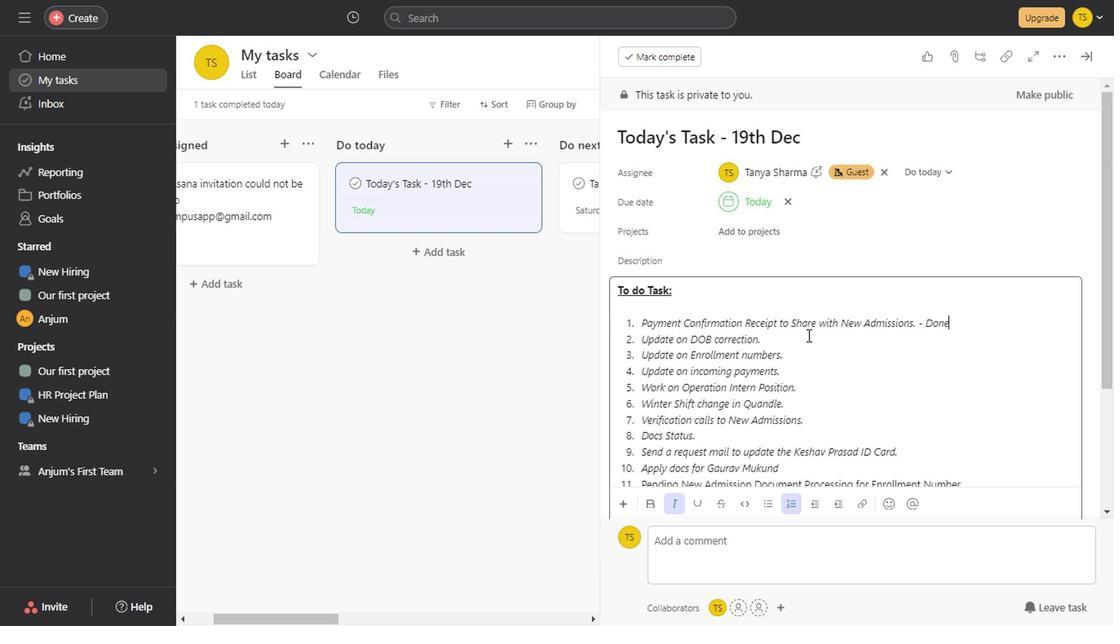 
Action: Mouse pressed left at (803, 334)
Screenshot: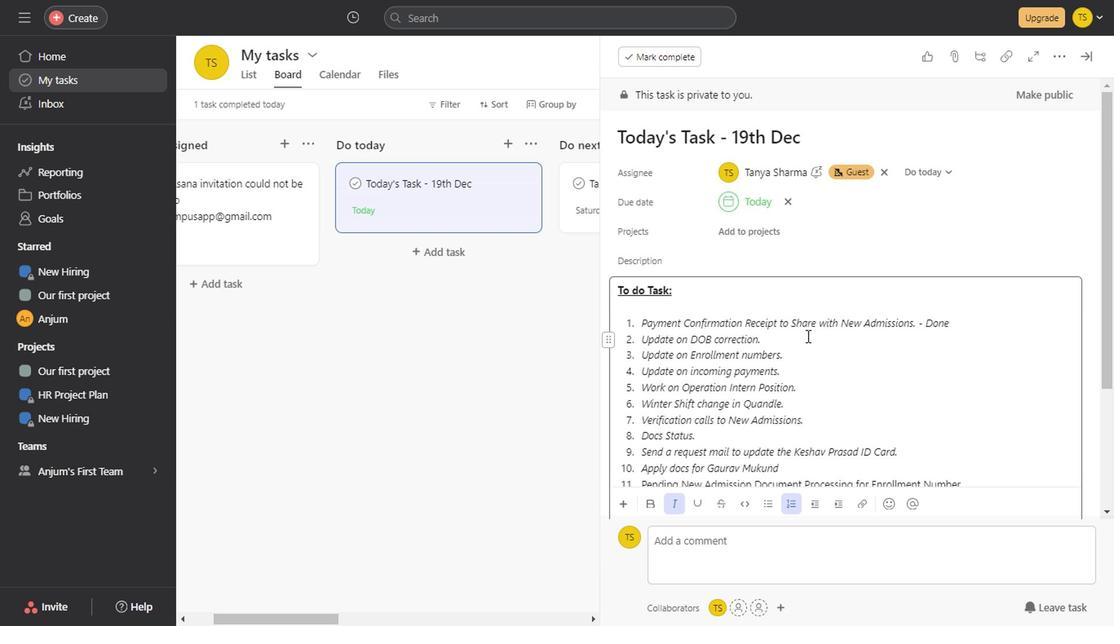 
Action: Key pressed <Key.down><Key.right><Key.right><Key.right><Key.down><Key.right><Key.space>-<Key.space><Key.shift>Done
Screenshot: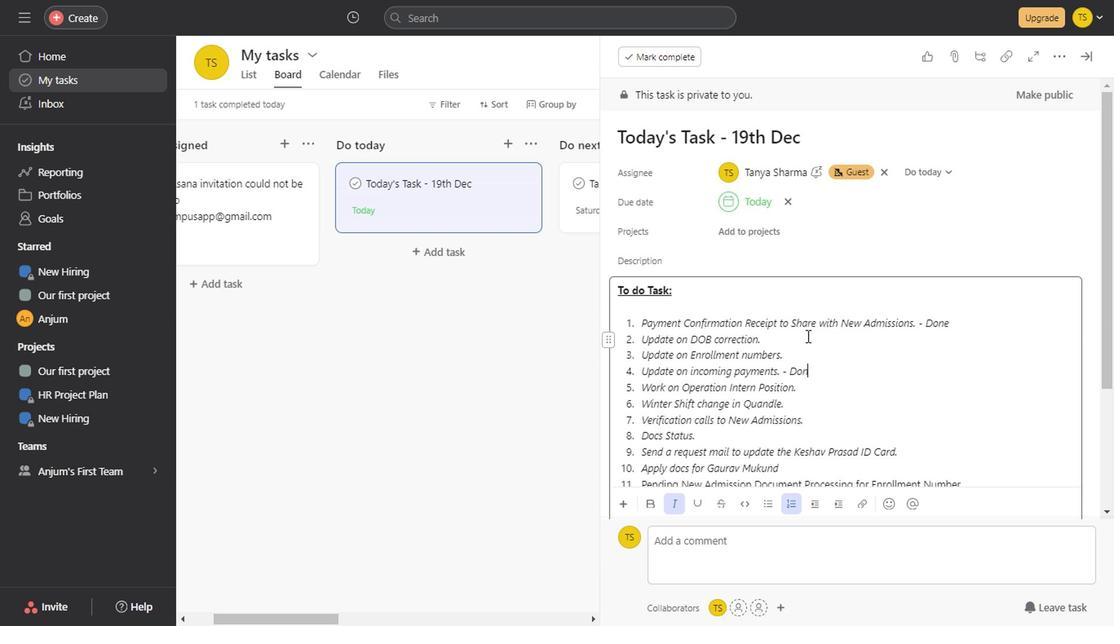 
Action: Mouse moved to (799, 386)
Screenshot: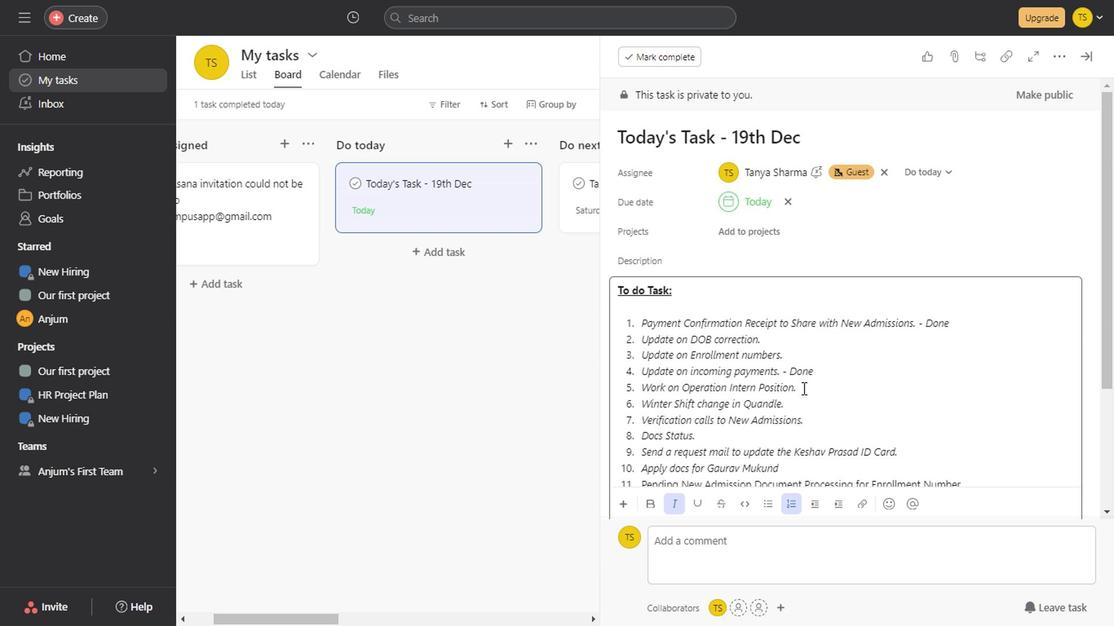 
Action: Mouse pressed left at (799, 386)
Screenshot: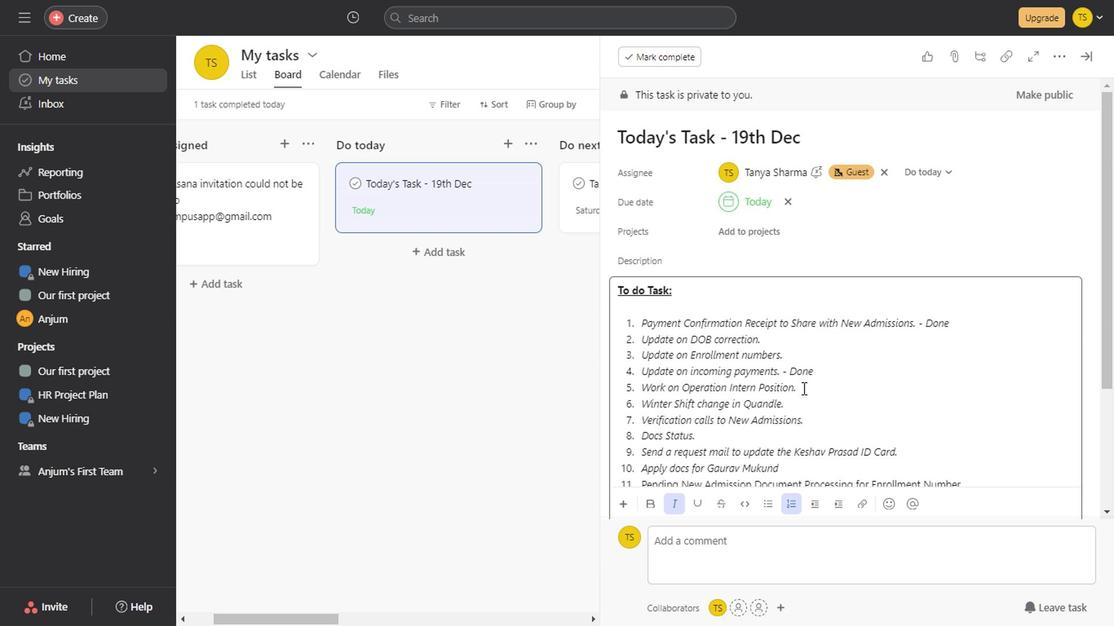 
Action: Mouse moved to (787, 396)
Screenshot: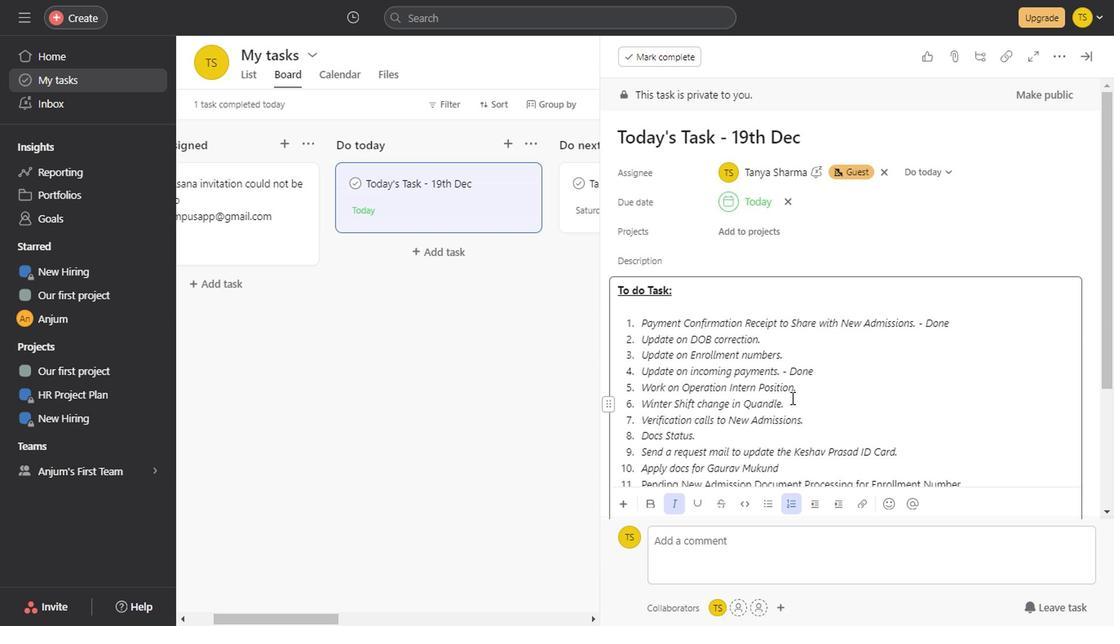 
Action: Mouse pressed left at (787, 396)
Screenshot: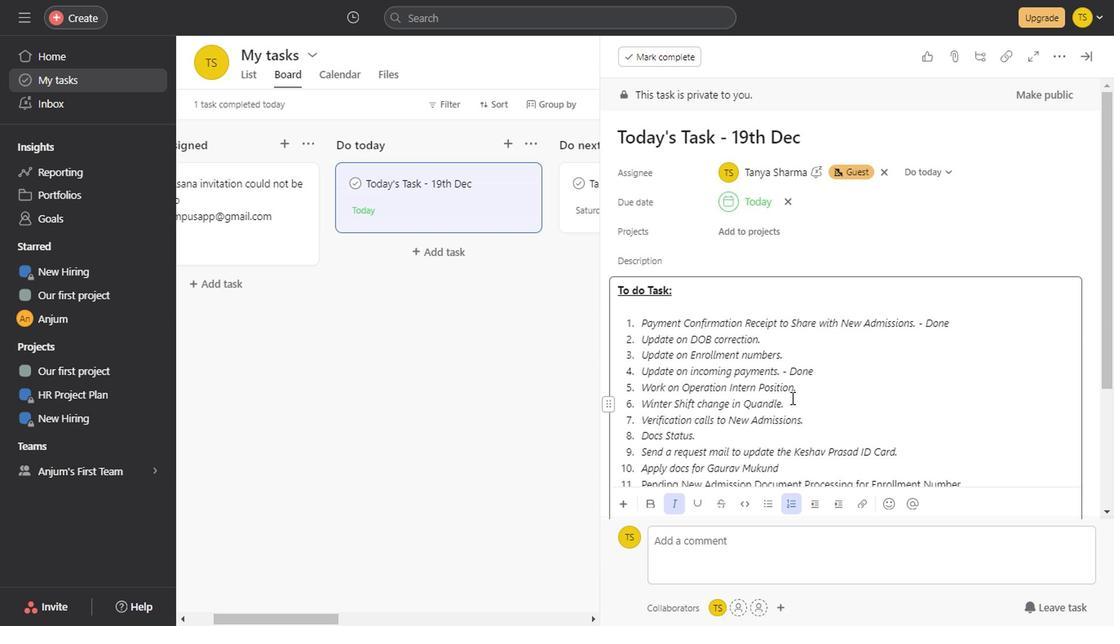 
Action: Key pressed <Key.space>-<Key.space><Key.shift>Done
Screenshot: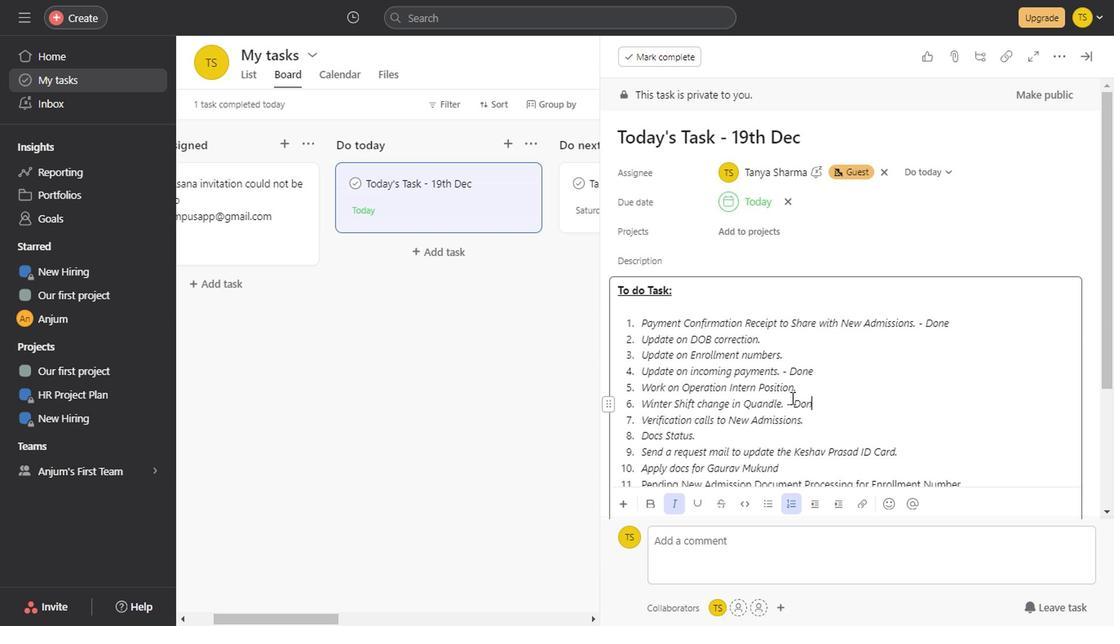
Action: Mouse moved to (731, 436)
Screenshot: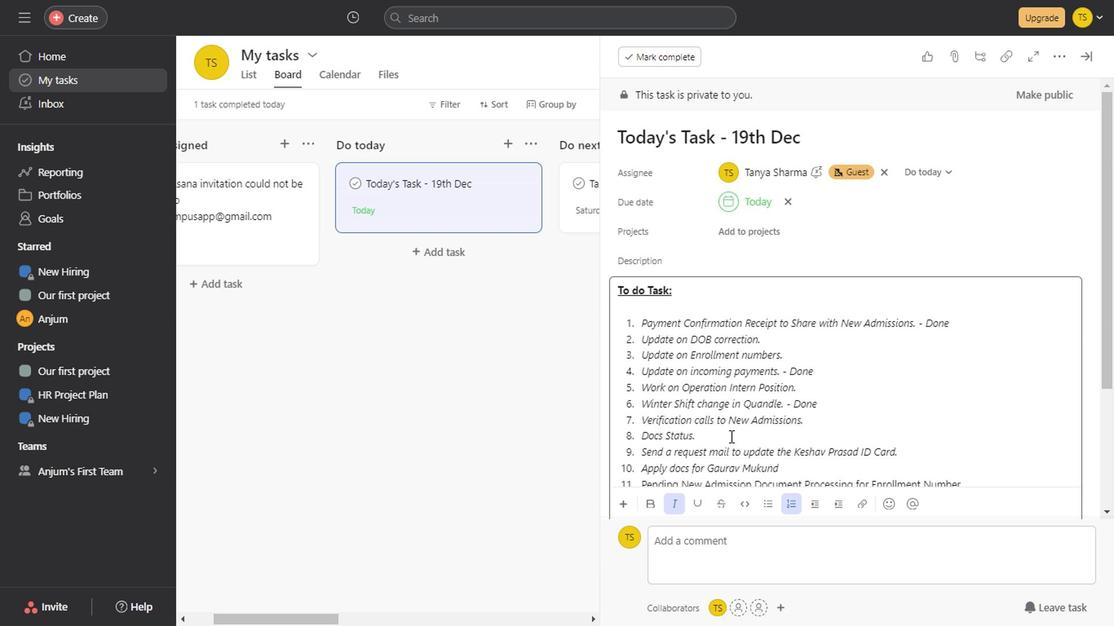 
Action: Mouse pressed left at (731, 436)
Screenshot: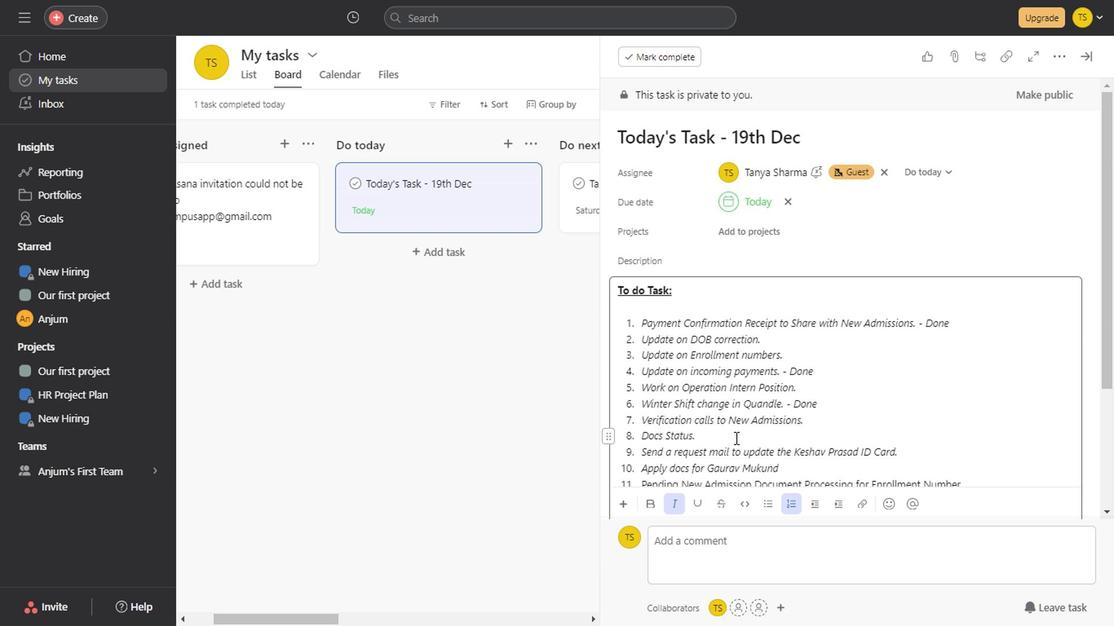 
Action: Mouse moved to (753, 447)
Screenshot: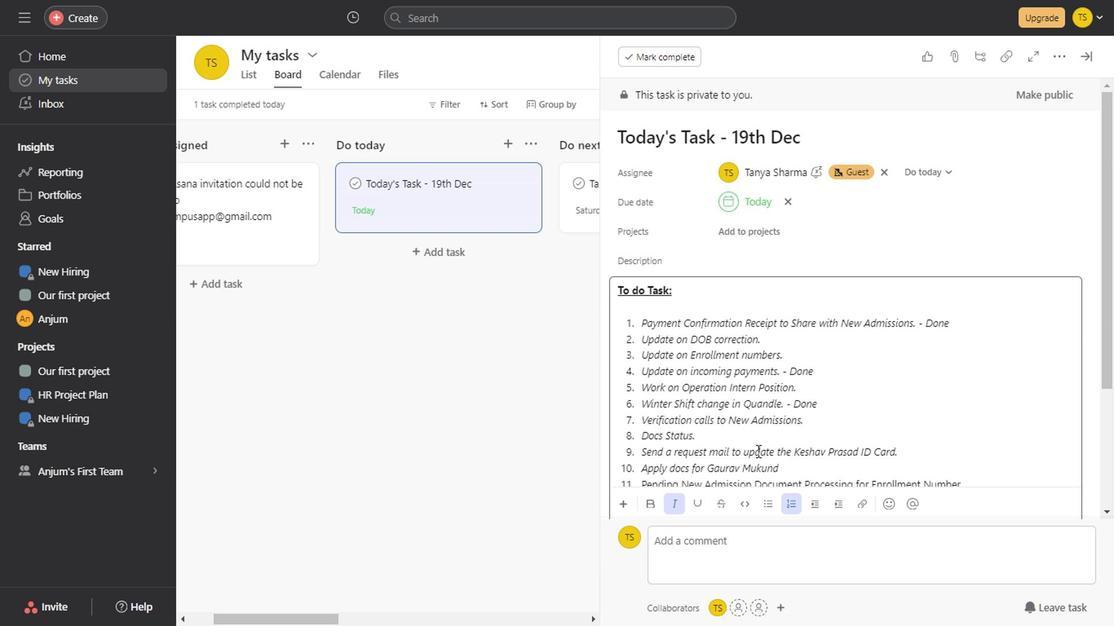 
Action: Mouse scrolled (753, 446) with delta (0, 0)
Screenshot: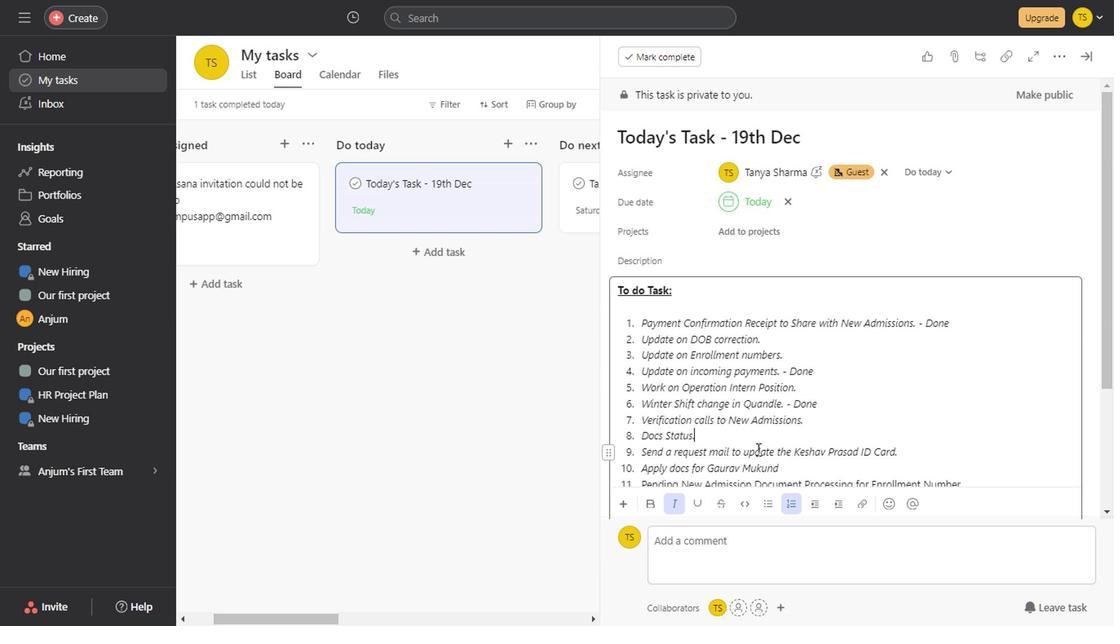 
Action: Mouse scrolled (753, 446) with delta (0, 0)
Screenshot: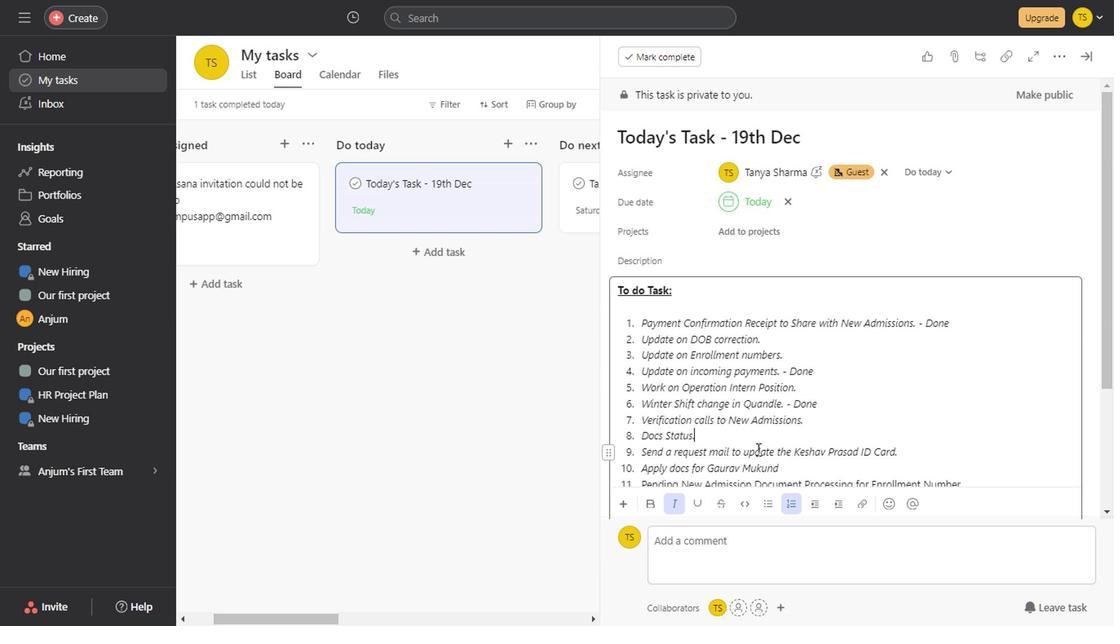 
Action: Mouse scrolled (753, 446) with delta (0, 0)
Screenshot: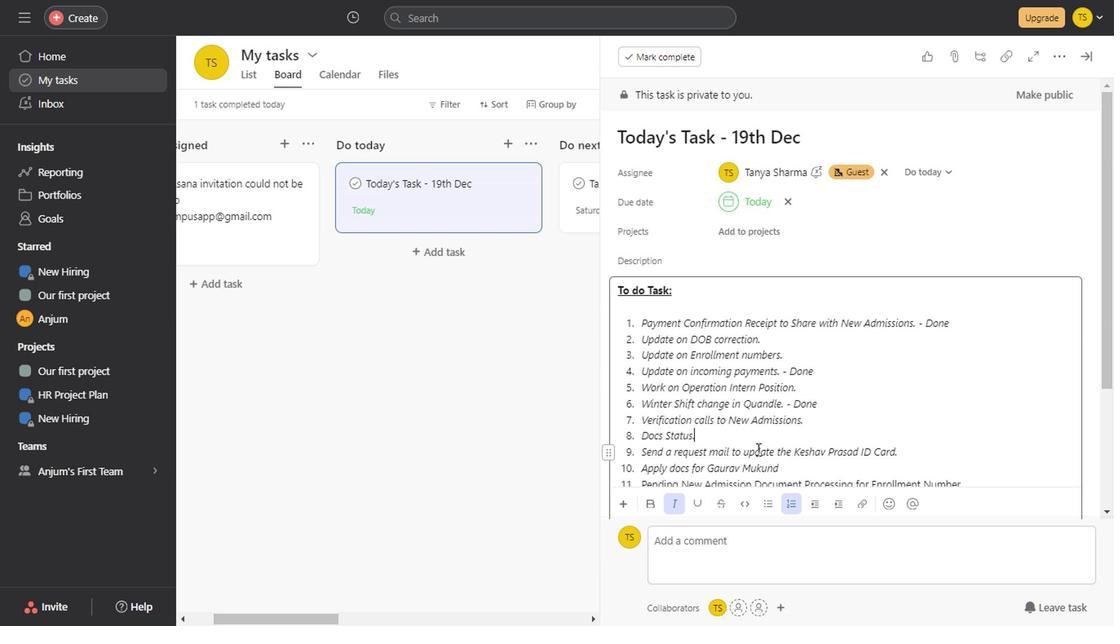 
Action: Mouse scrolled (753, 446) with delta (0, 0)
Screenshot: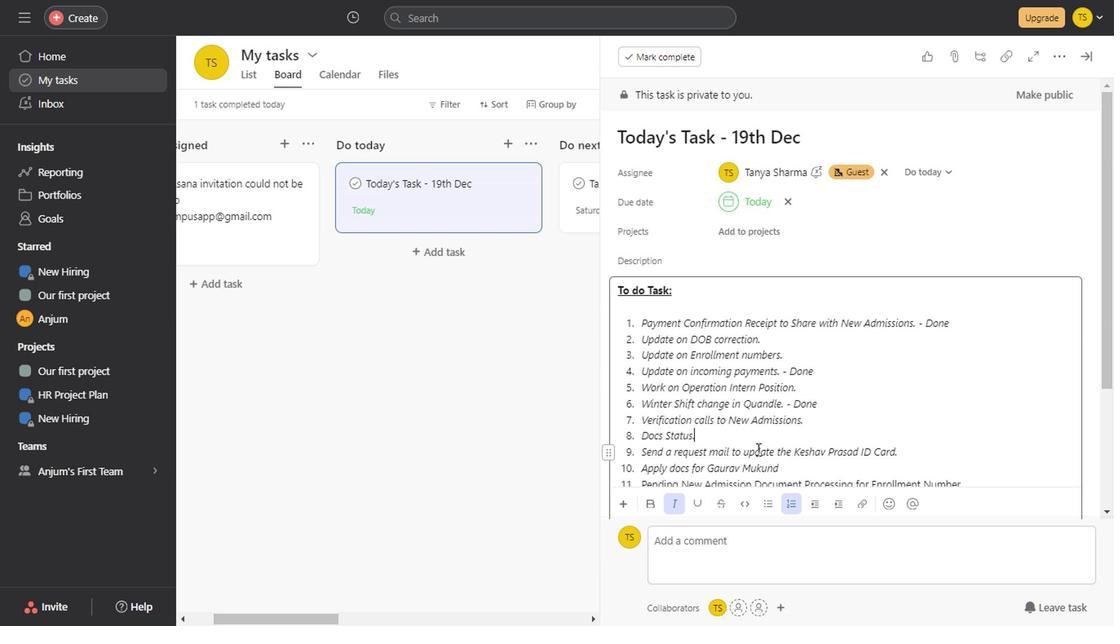
Action: Mouse scrolled (753, 446) with delta (0, 0)
Screenshot: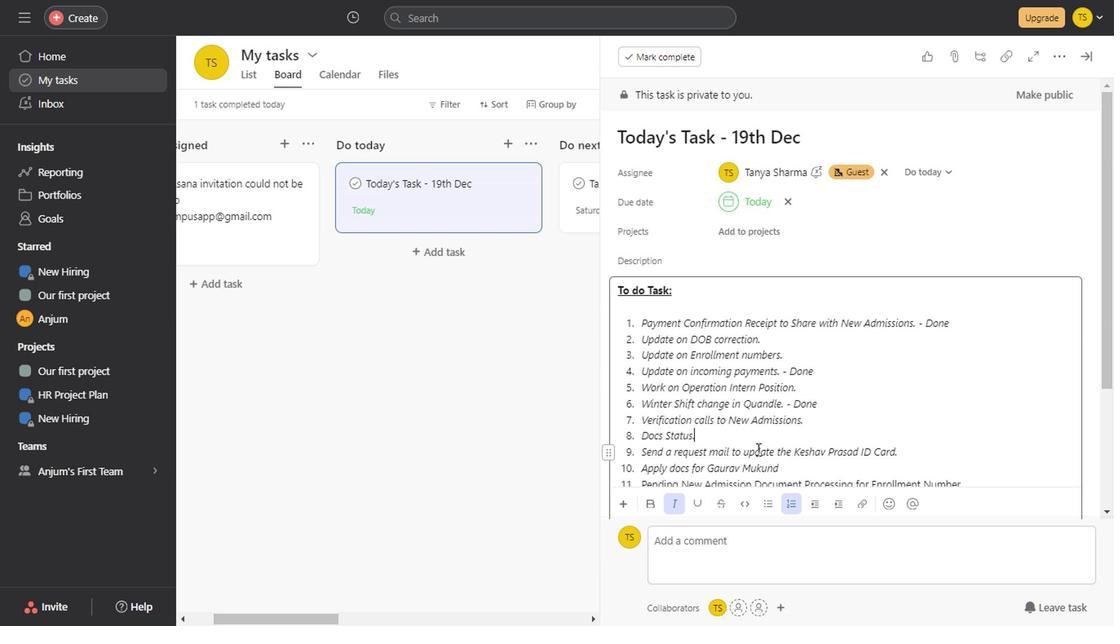 
Action: Mouse scrolled (753, 446) with delta (0, 0)
Screenshot: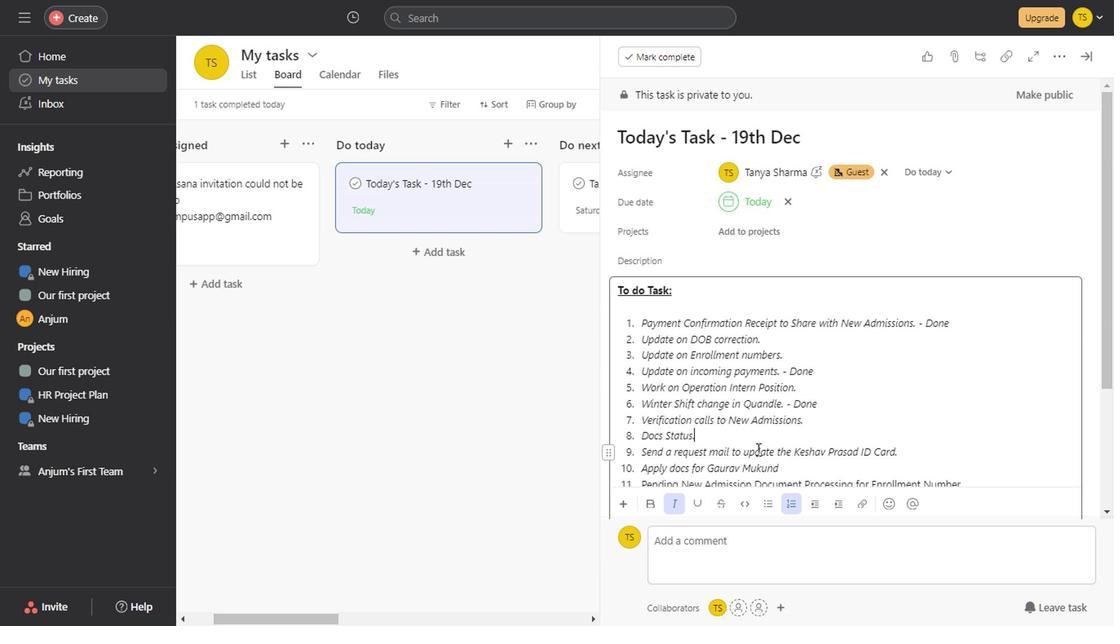 
Action: Mouse scrolled (753, 446) with delta (0, 0)
Screenshot: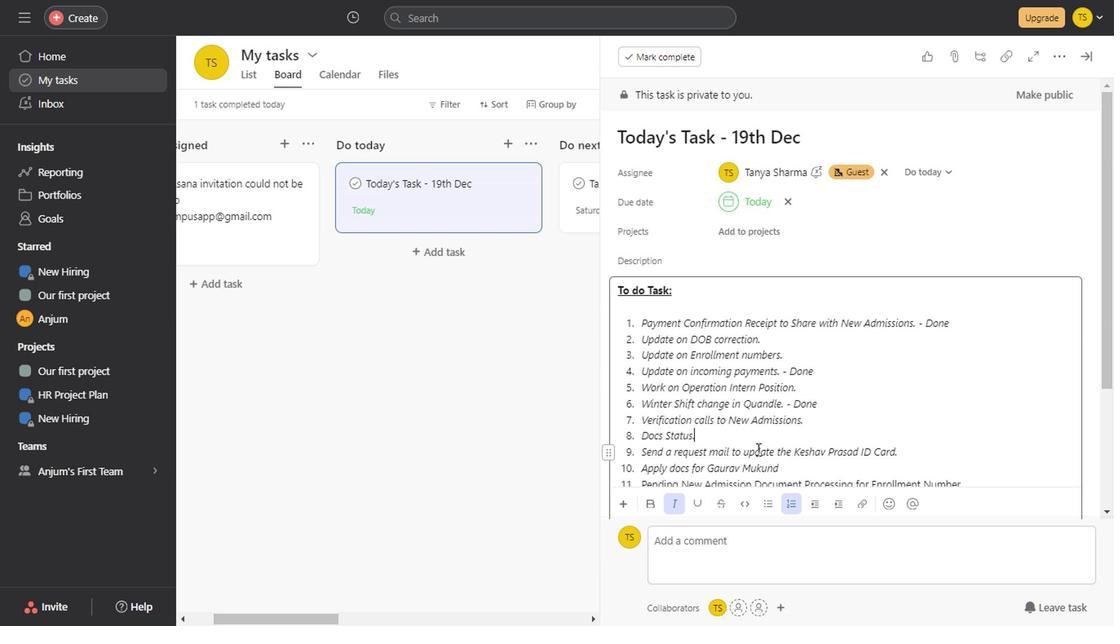 
Action: Mouse scrolled (753, 446) with delta (0, 0)
Screenshot: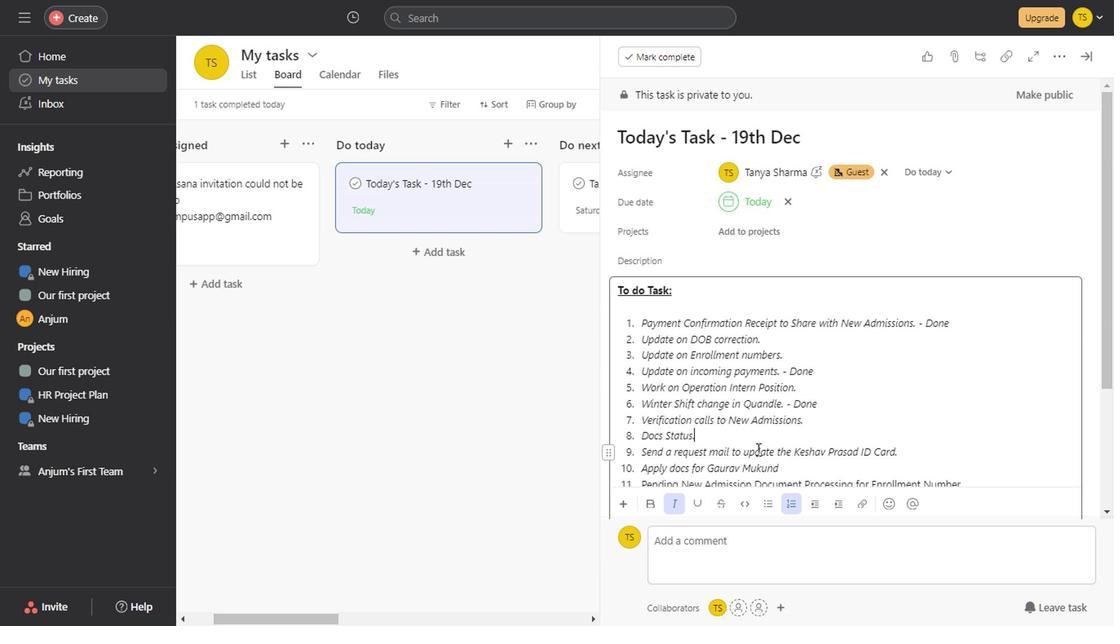 
Action: Mouse scrolled (753, 446) with delta (0, 0)
Screenshot: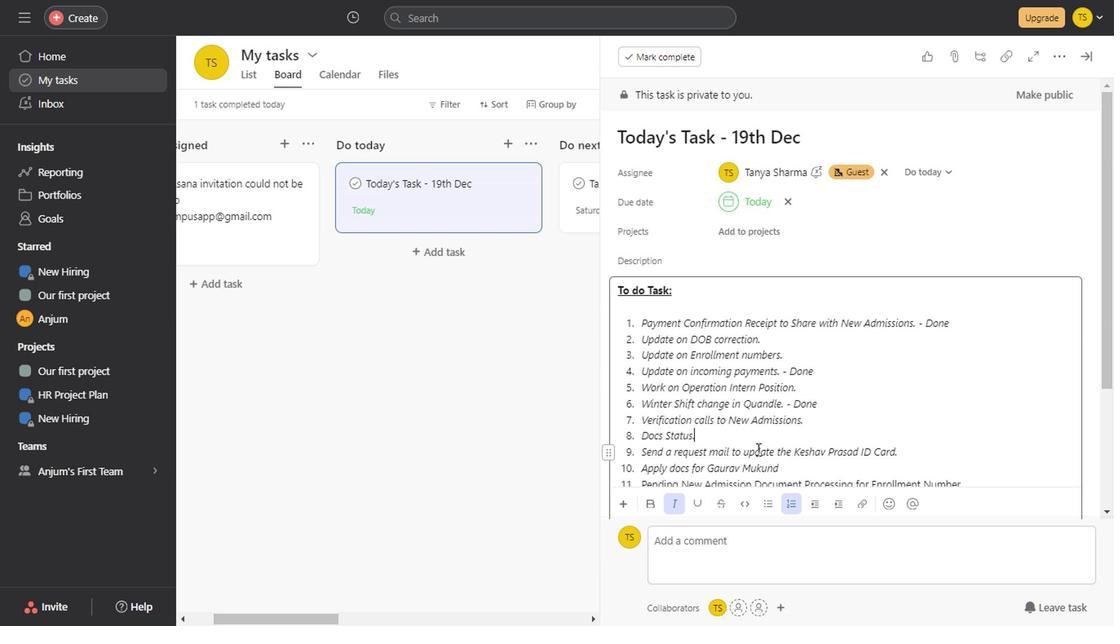 
Action: Mouse scrolled (753, 446) with delta (0, 0)
Screenshot: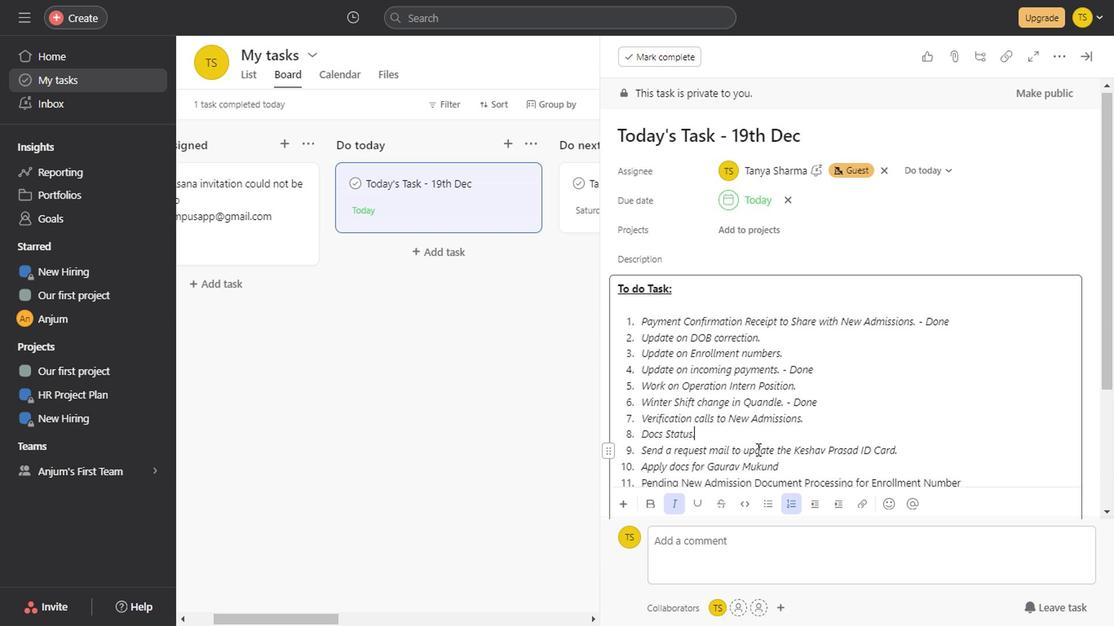 
Action: Mouse scrolled (753, 446) with delta (0, 0)
Screenshot: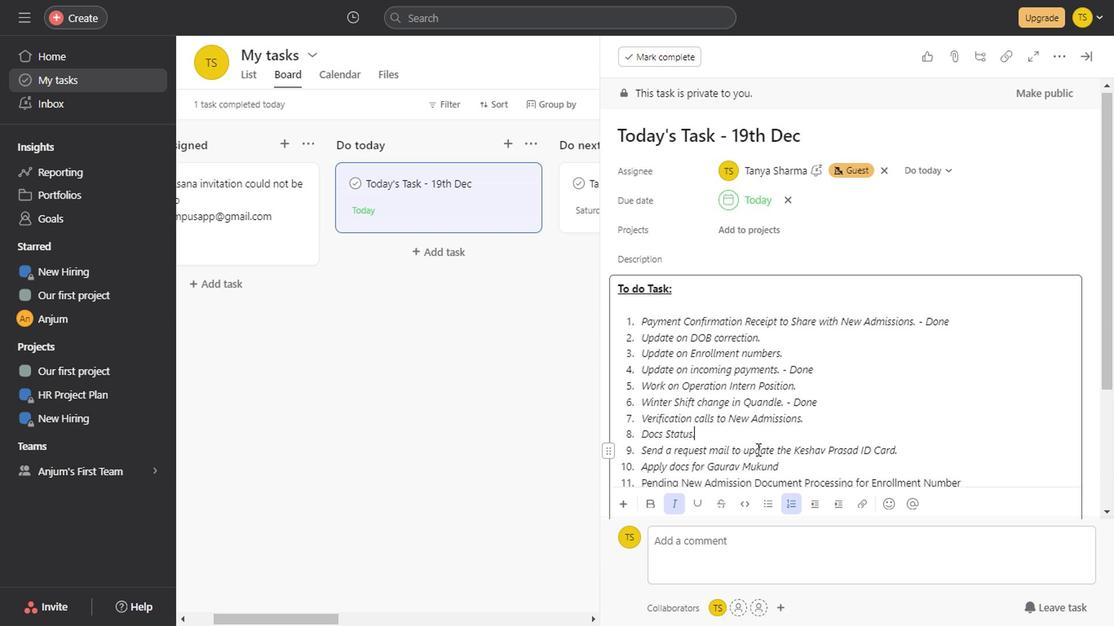 
Action: Mouse scrolled (753, 446) with delta (0, 0)
Screenshot: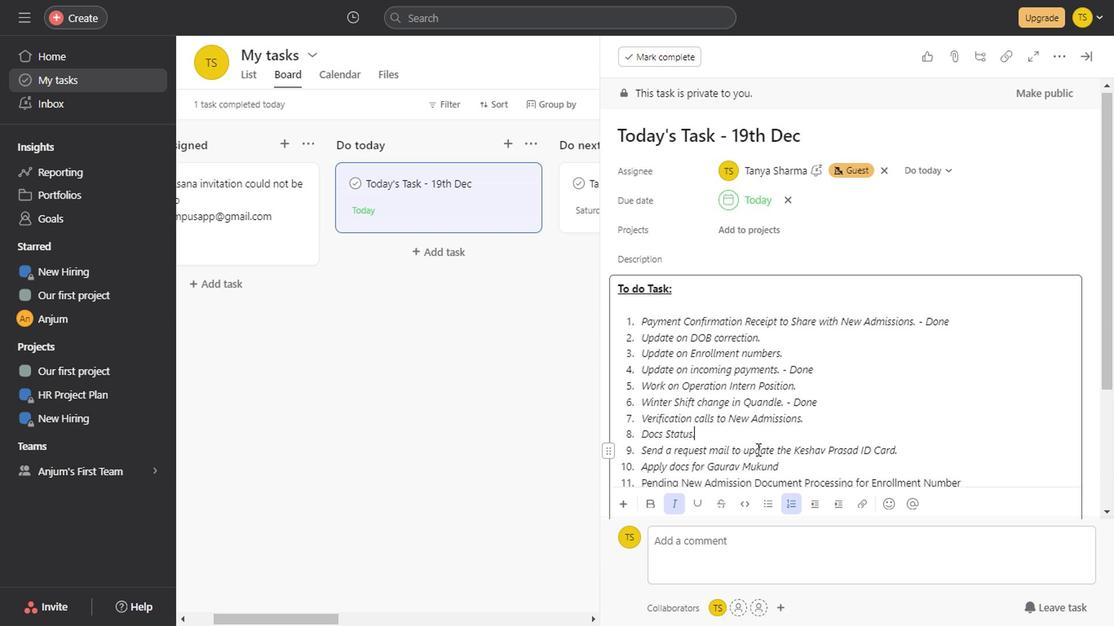 
Action: Mouse scrolled (753, 446) with delta (0, 0)
Screenshot: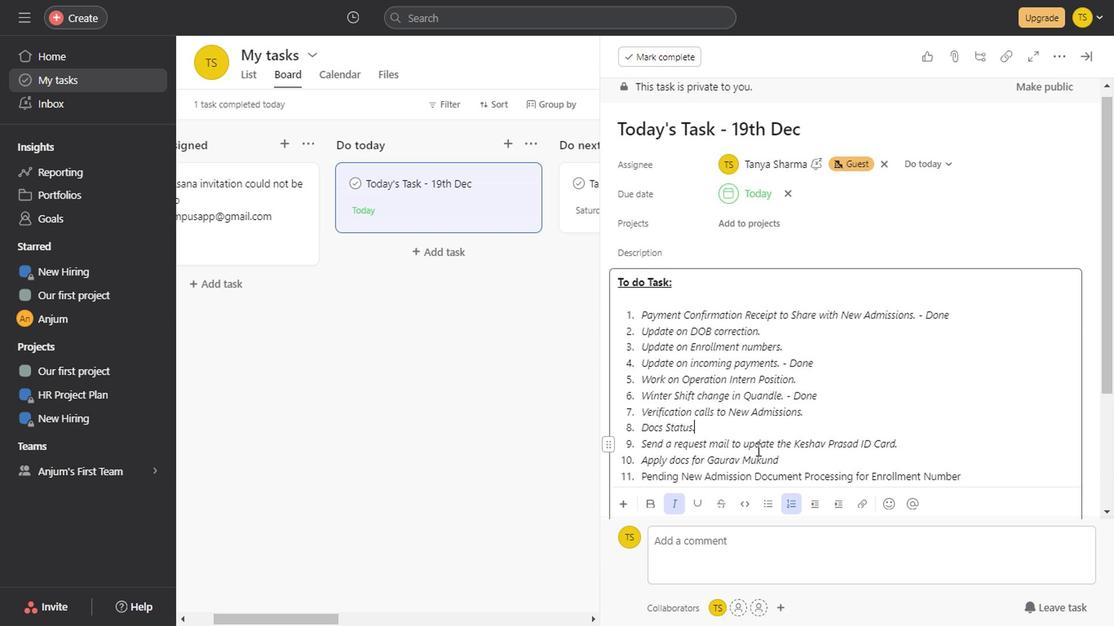 
Action: Mouse scrolled (753, 446) with delta (0, 0)
Screenshot: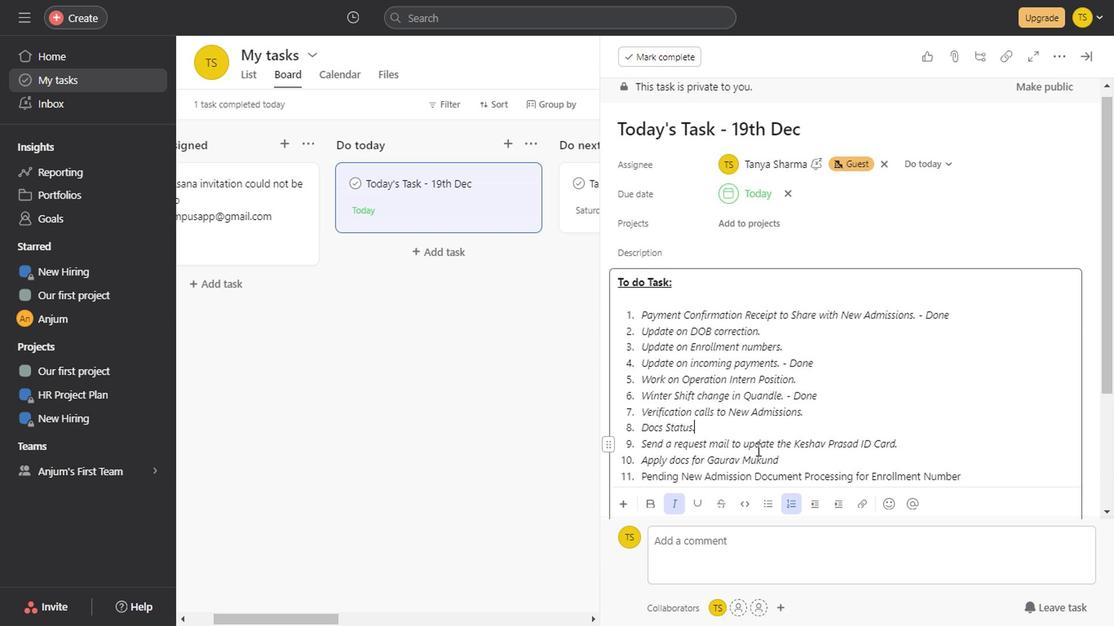 
Action: Mouse scrolled (753, 446) with delta (0, 0)
Screenshot: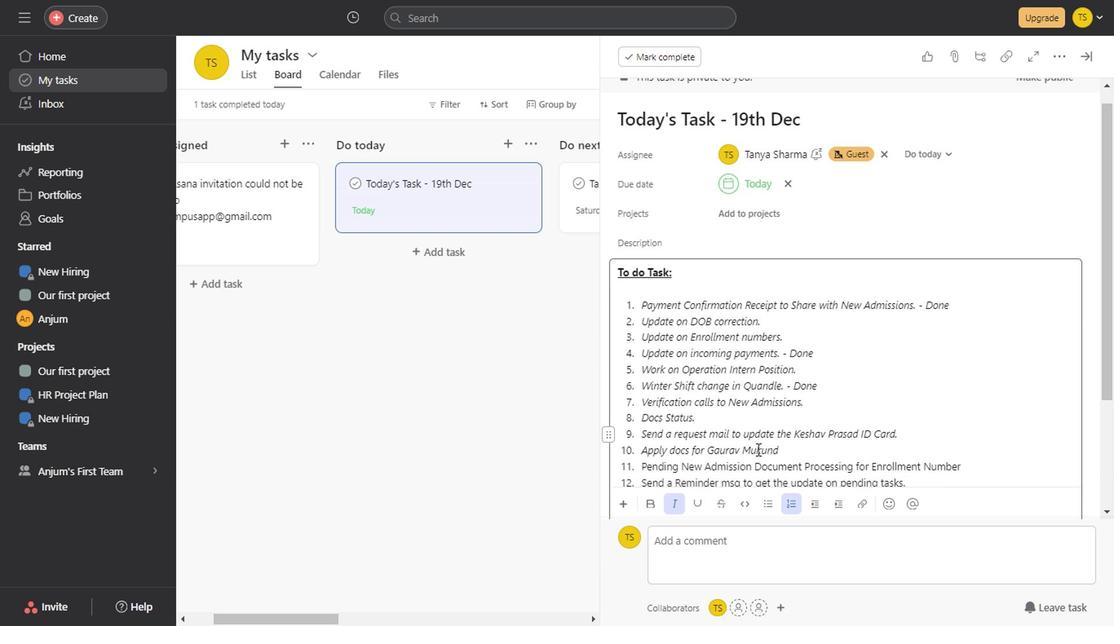 
Action: Mouse scrolled (753, 446) with delta (0, 0)
Screenshot: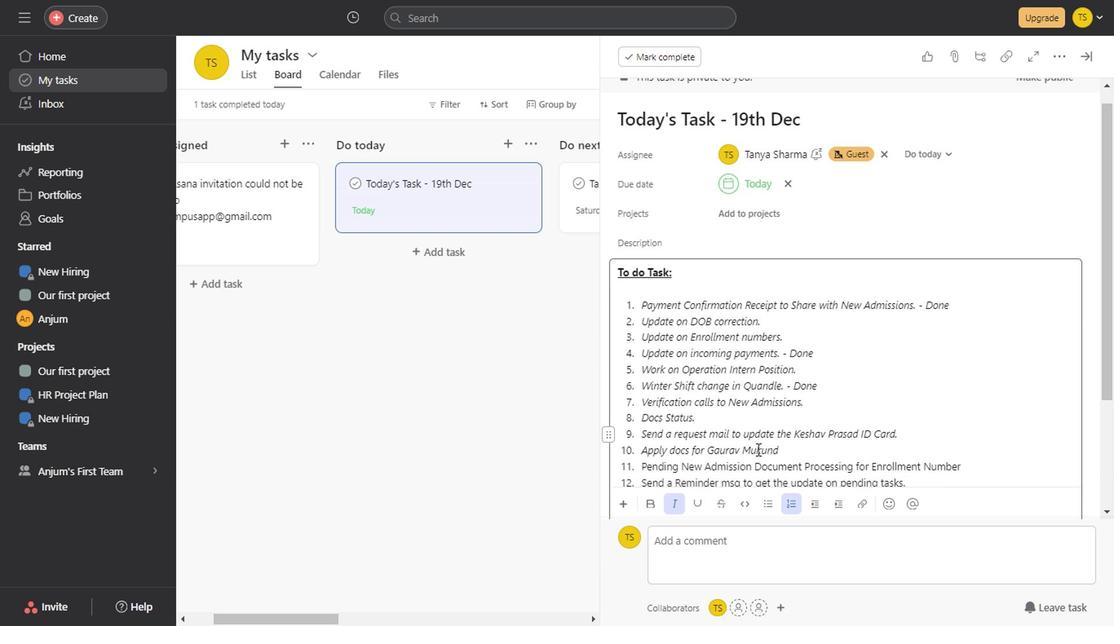 
Action: Mouse scrolled (753, 446) with delta (0, 0)
Screenshot: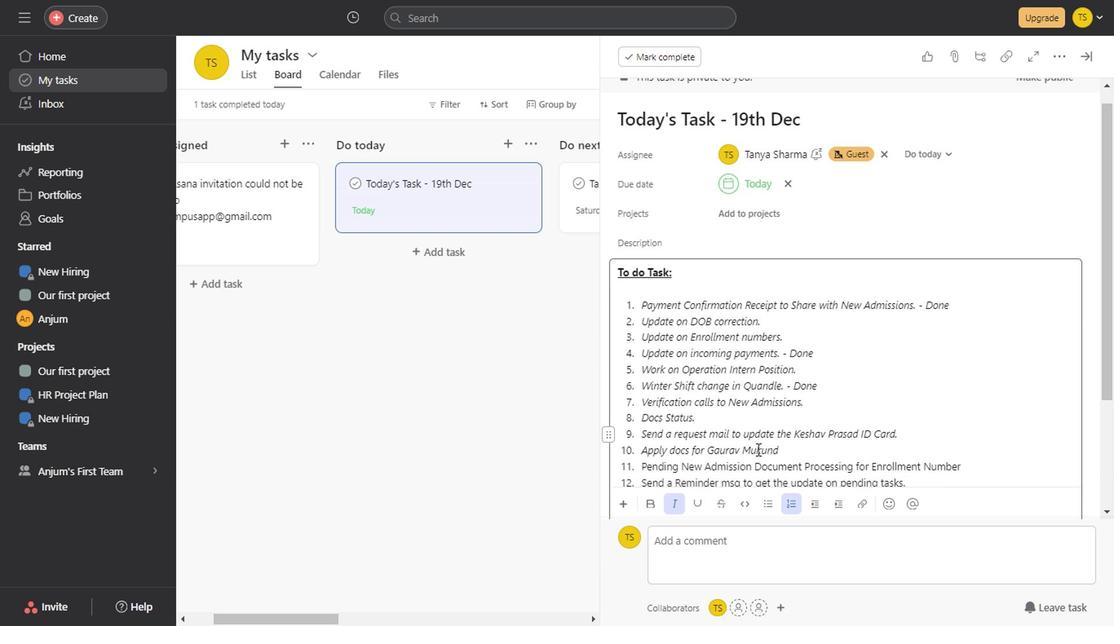 
Action: Mouse scrolled (753, 446) with delta (0, 0)
Screenshot: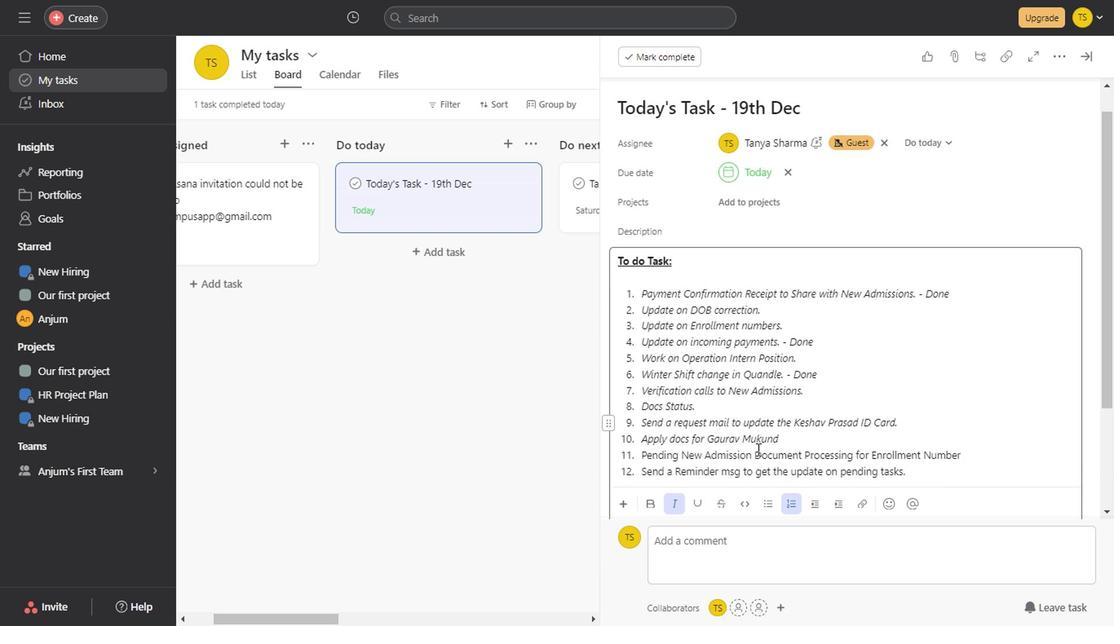 
Action: Mouse scrolled (753, 446) with delta (0, 0)
Screenshot: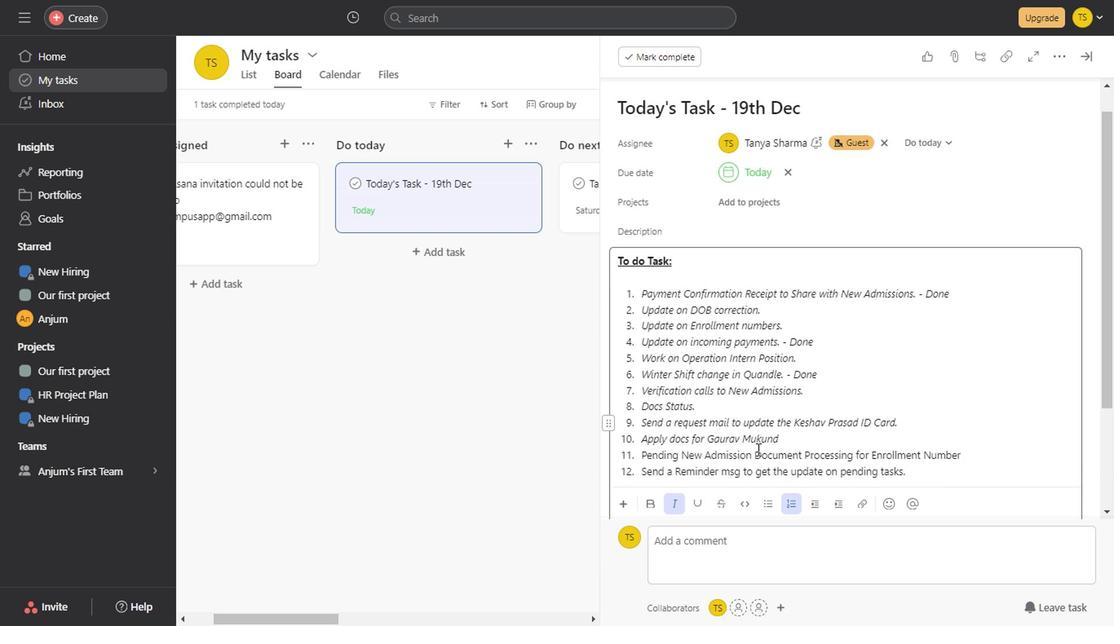 
Action: Mouse scrolled (753, 446) with delta (0, 0)
Screenshot: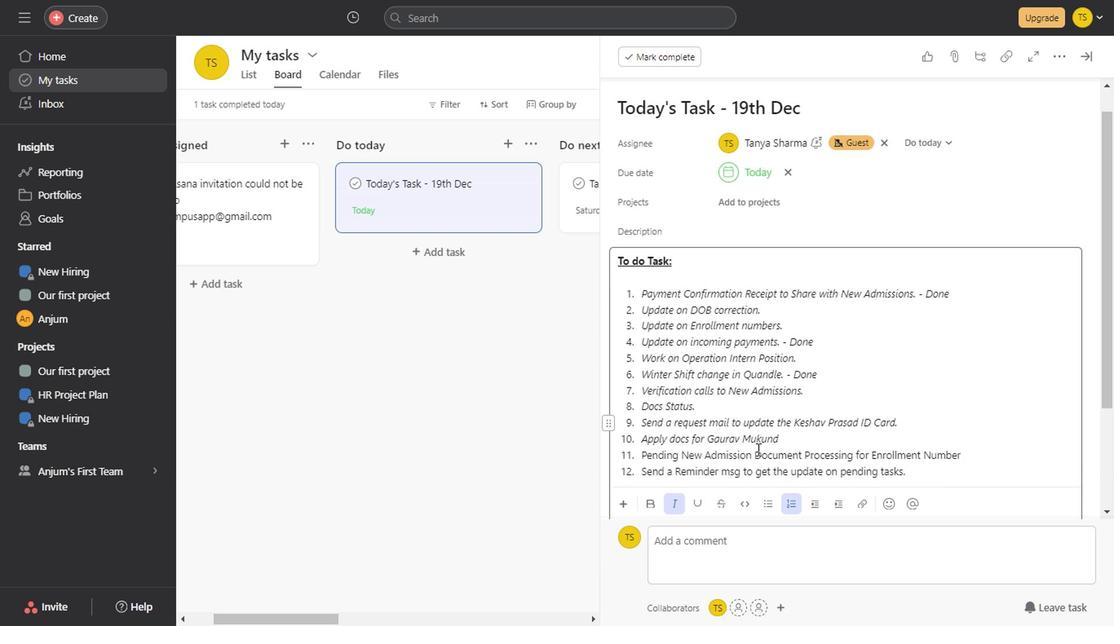 
Action: Mouse scrolled (753, 446) with delta (0, 0)
Screenshot: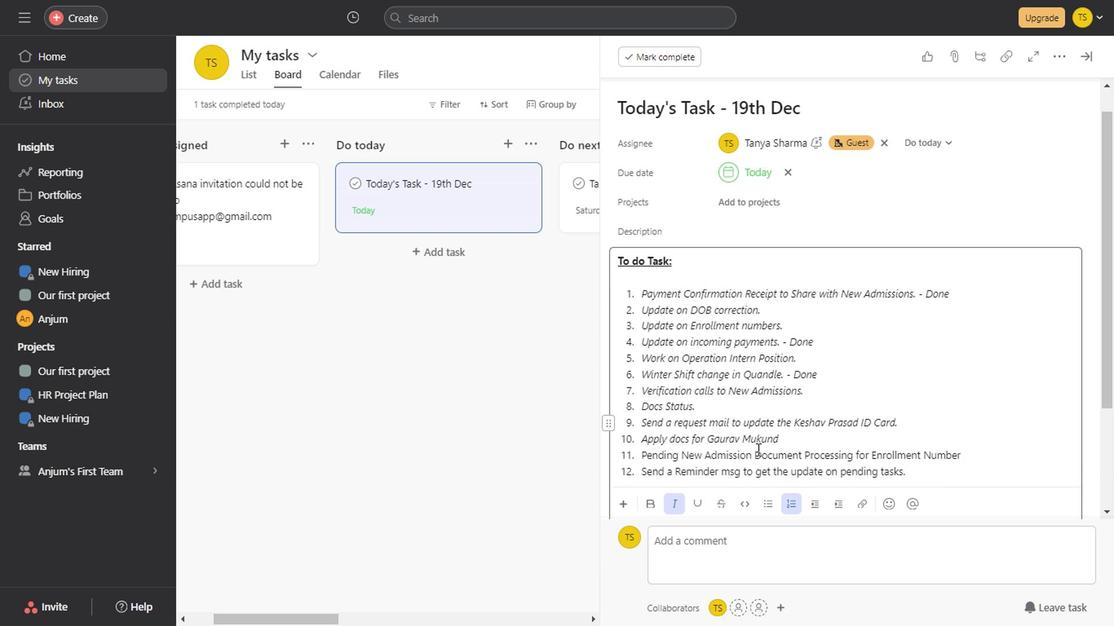 
Action: Mouse scrolled (753, 446) with delta (0, 0)
Screenshot: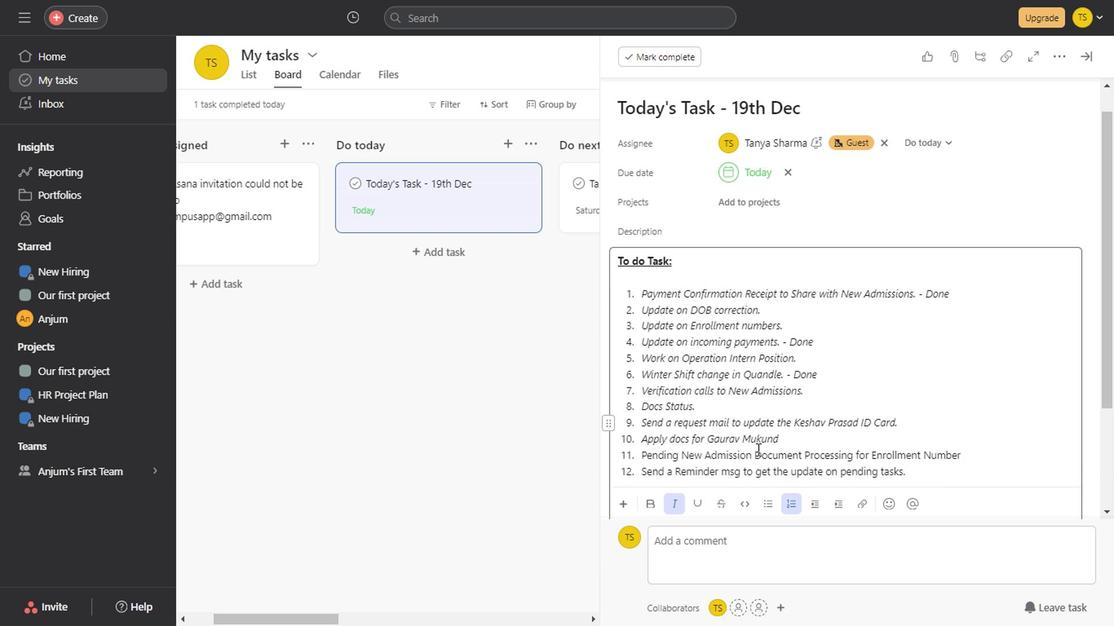 
Action: Mouse scrolled (753, 446) with delta (0, 0)
Screenshot: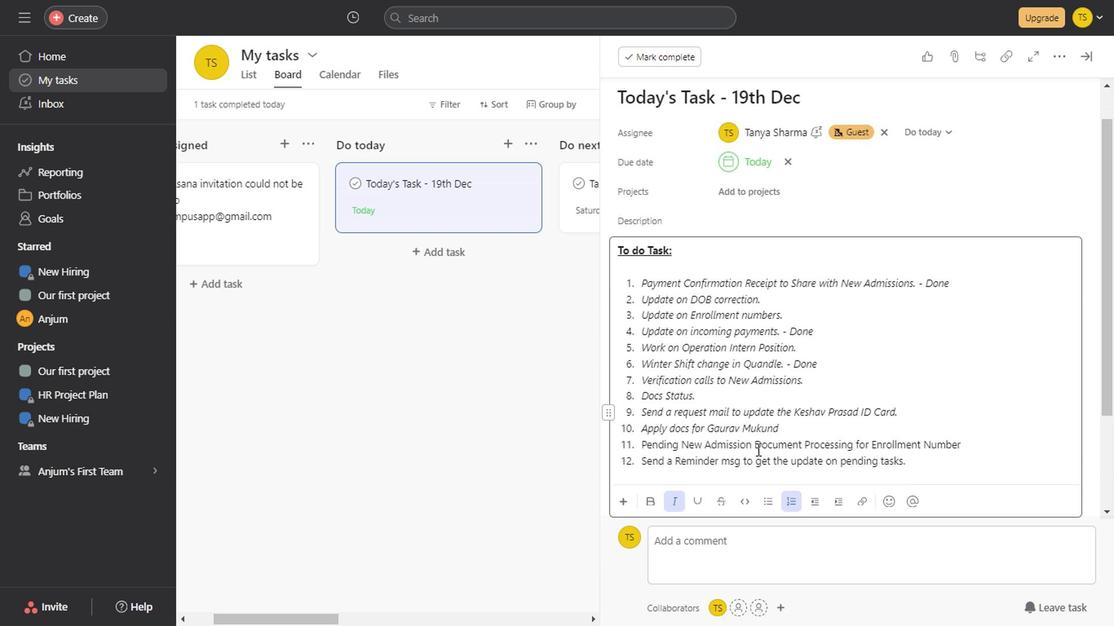 
Action: Mouse scrolled (753, 446) with delta (0, 0)
Screenshot: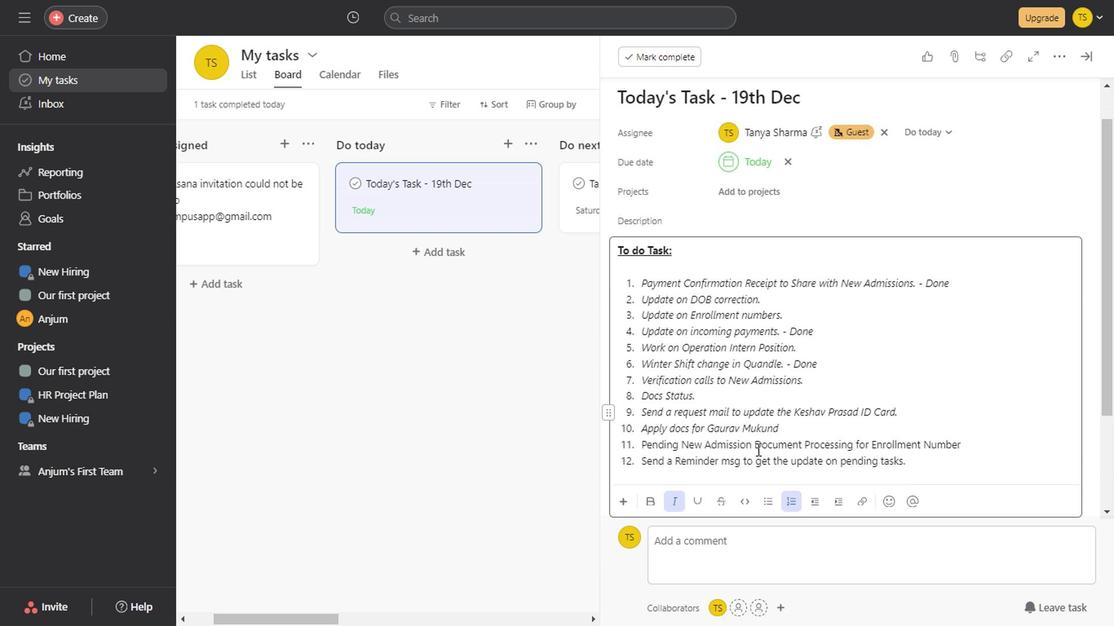 
Action: Mouse scrolled (753, 446) with delta (0, 0)
Screenshot: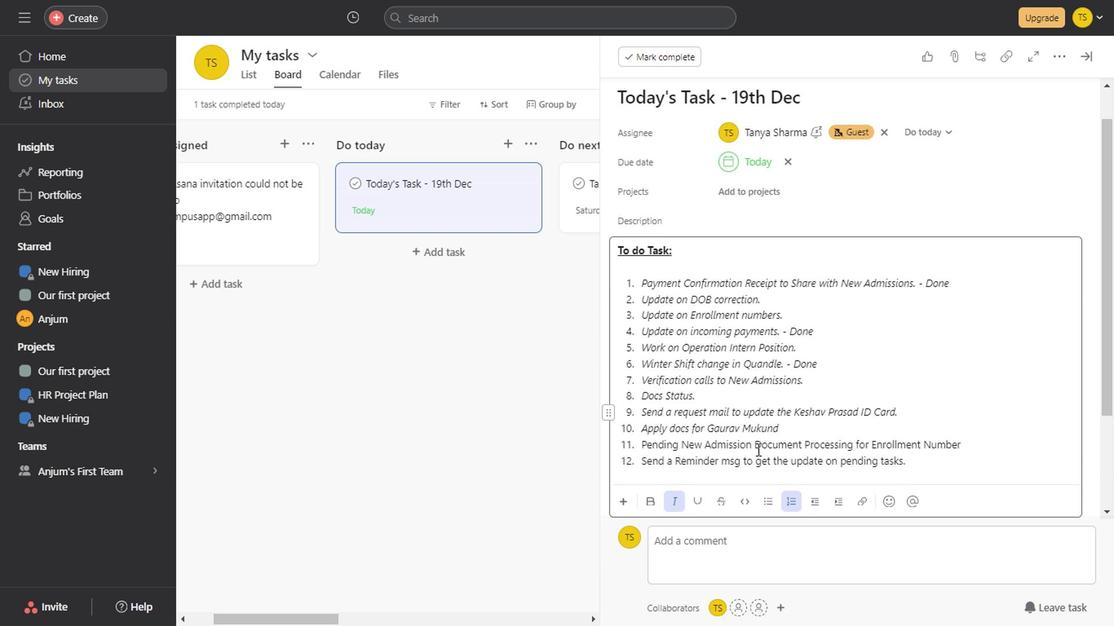 
Action: Mouse scrolled (753, 446) with delta (0, 0)
Screenshot: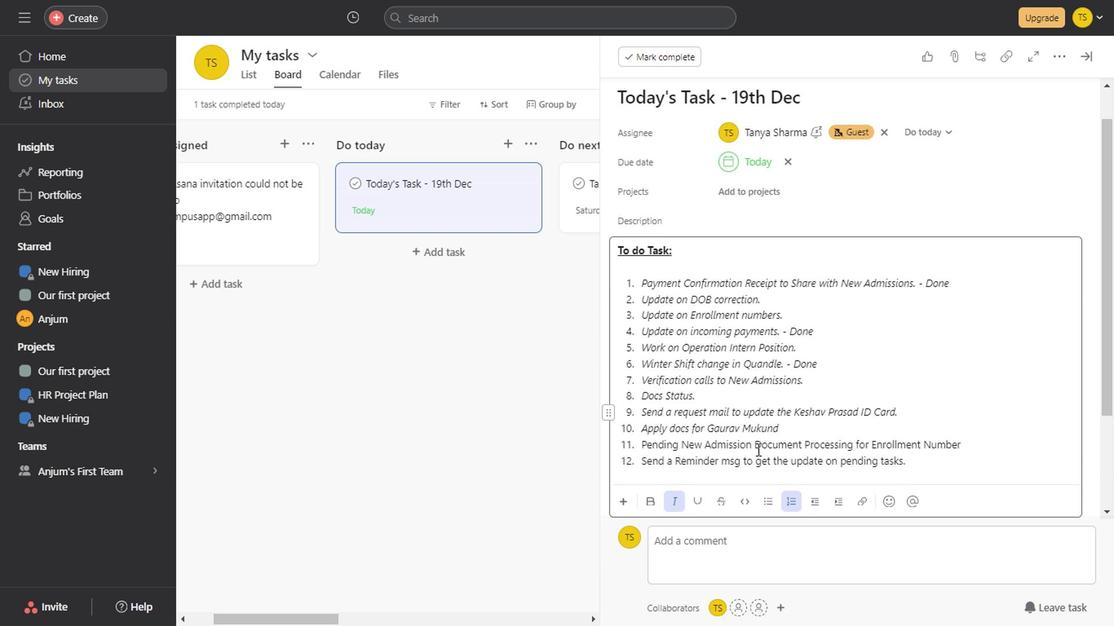 
Action: Mouse scrolled (753, 446) with delta (0, 0)
Screenshot: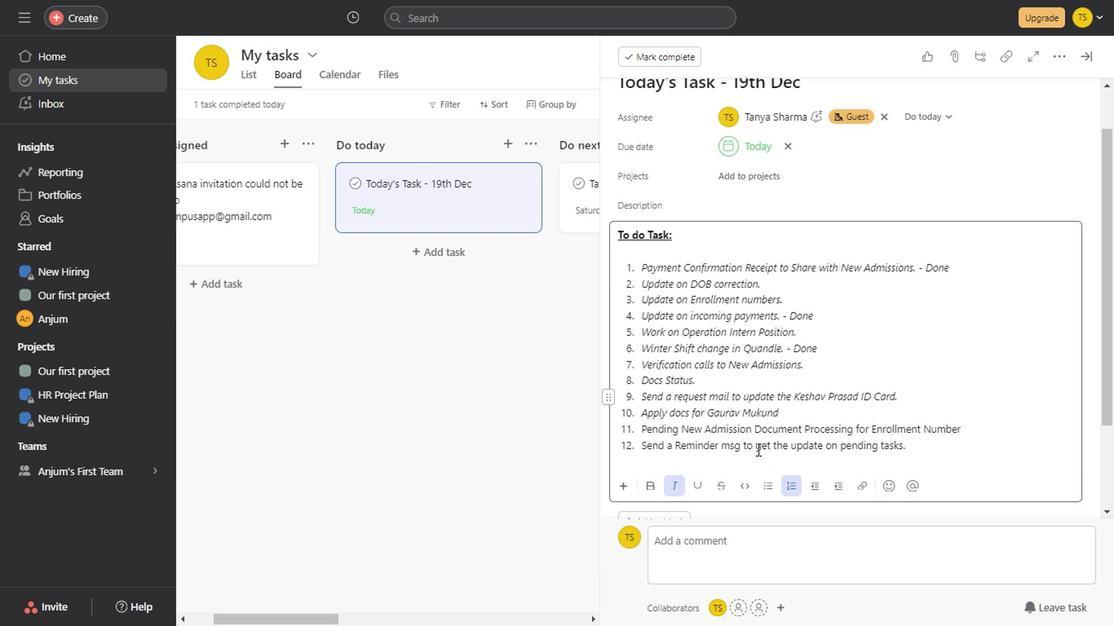 
Action: Mouse scrolled (753, 446) with delta (0, 0)
Screenshot: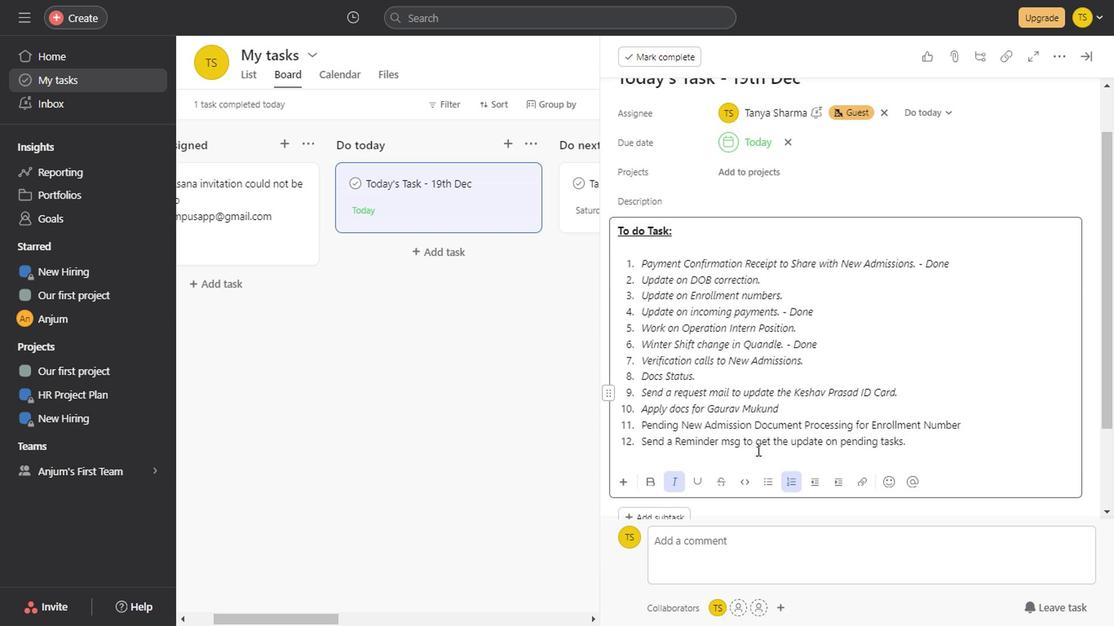 
Action: Mouse scrolled (753, 446) with delta (0, 0)
Screenshot: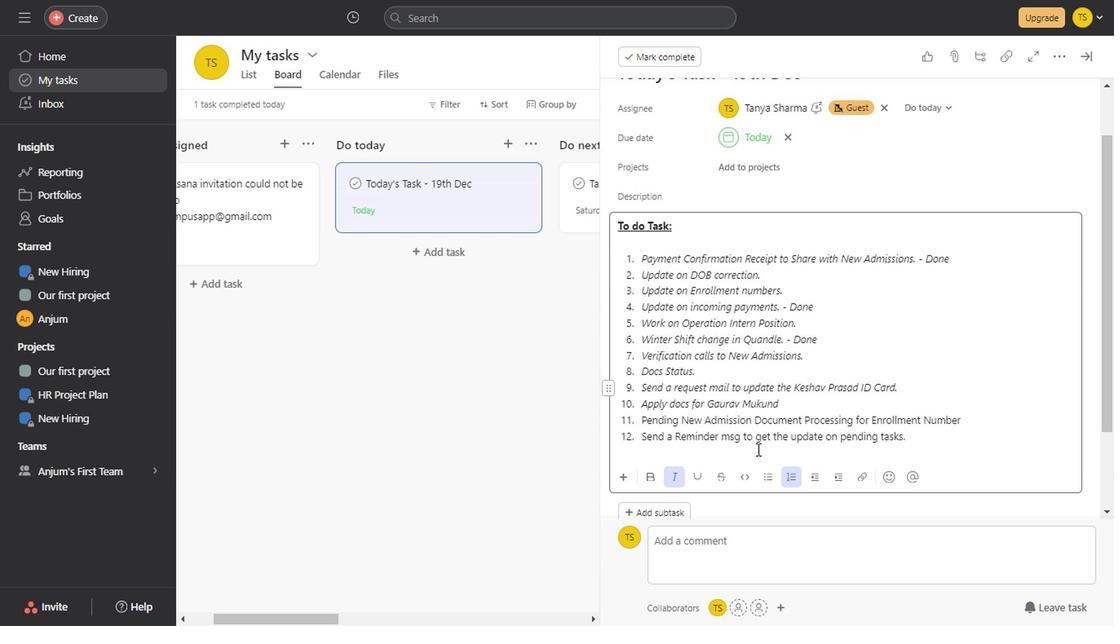 
Action: Mouse scrolled (753, 446) with delta (0, 0)
Screenshot: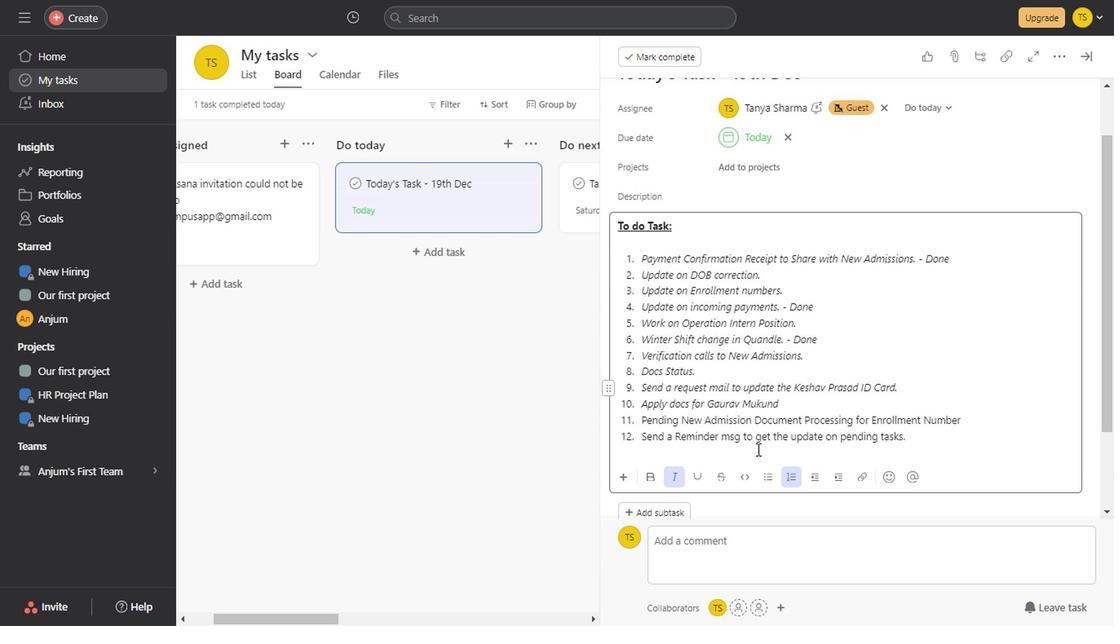
Action: Mouse scrolled (753, 446) with delta (0, 0)
Screenshot: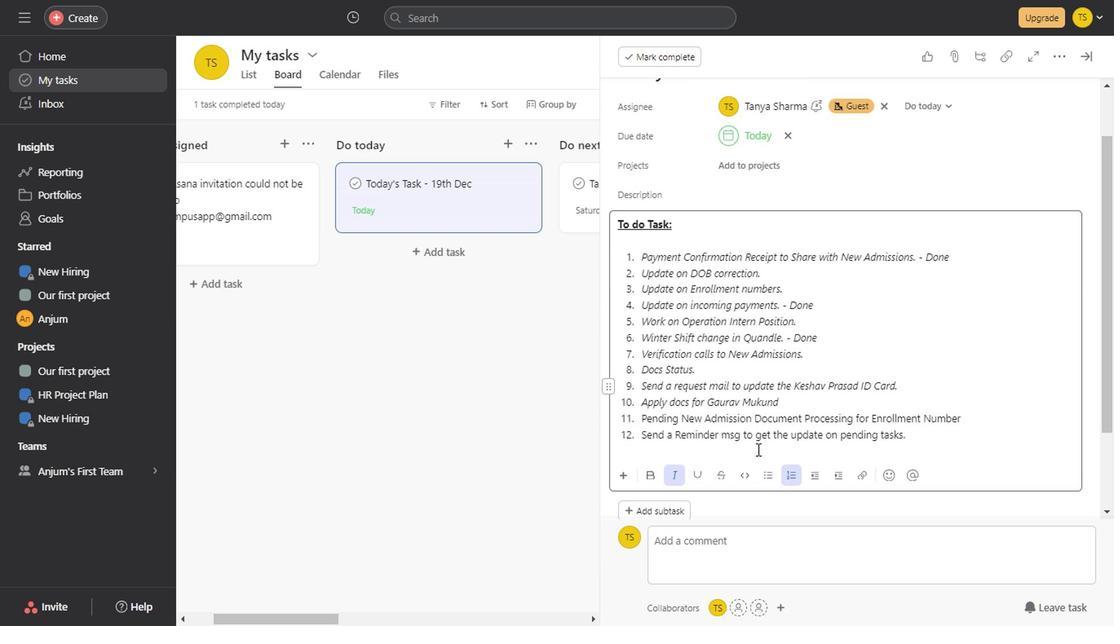 
Action: Mouse scrolled (753, 446) with delta (0, 0)
Screenshot: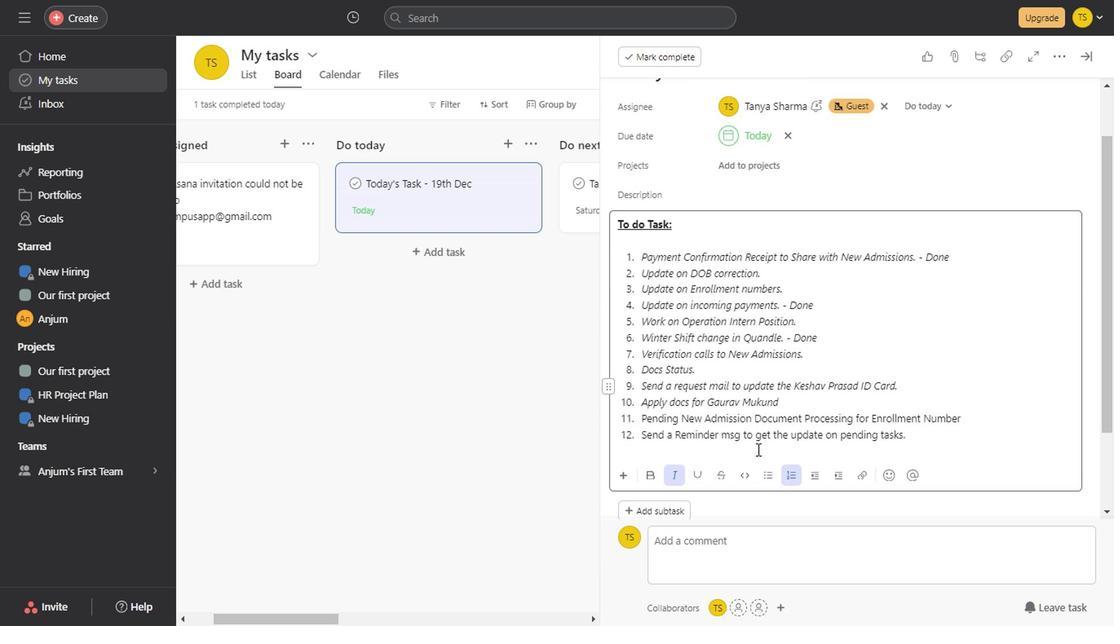 
Action: Mouse scrolled (753, 446) with delta (0, 0)
Screenshot: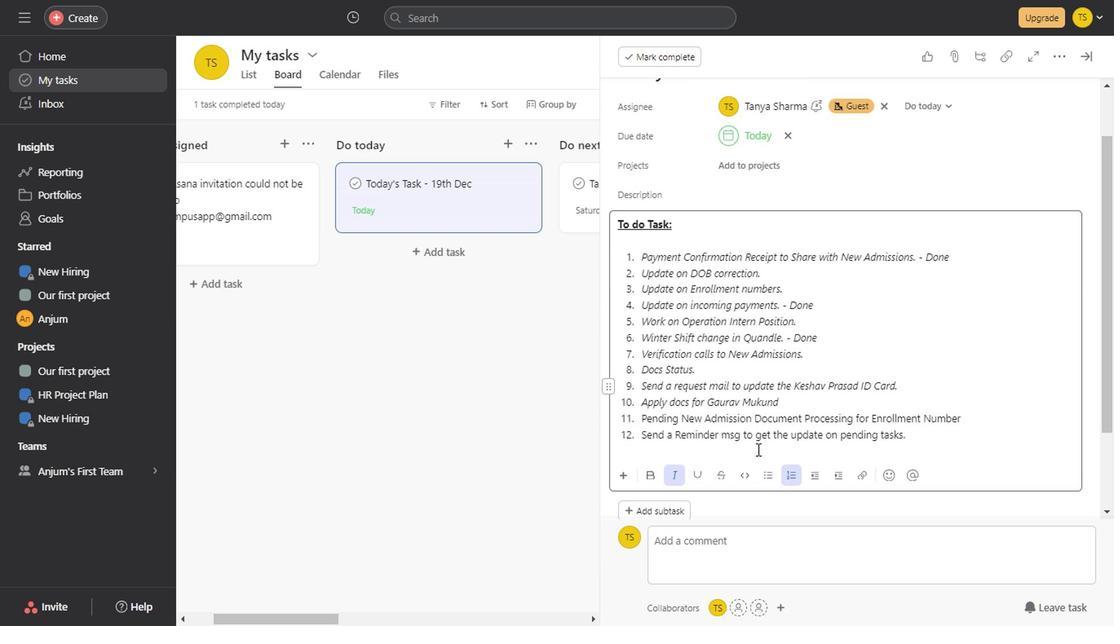 
Action: Mouse scrolled (753, 446) with delta (0, 0)
Screenshot: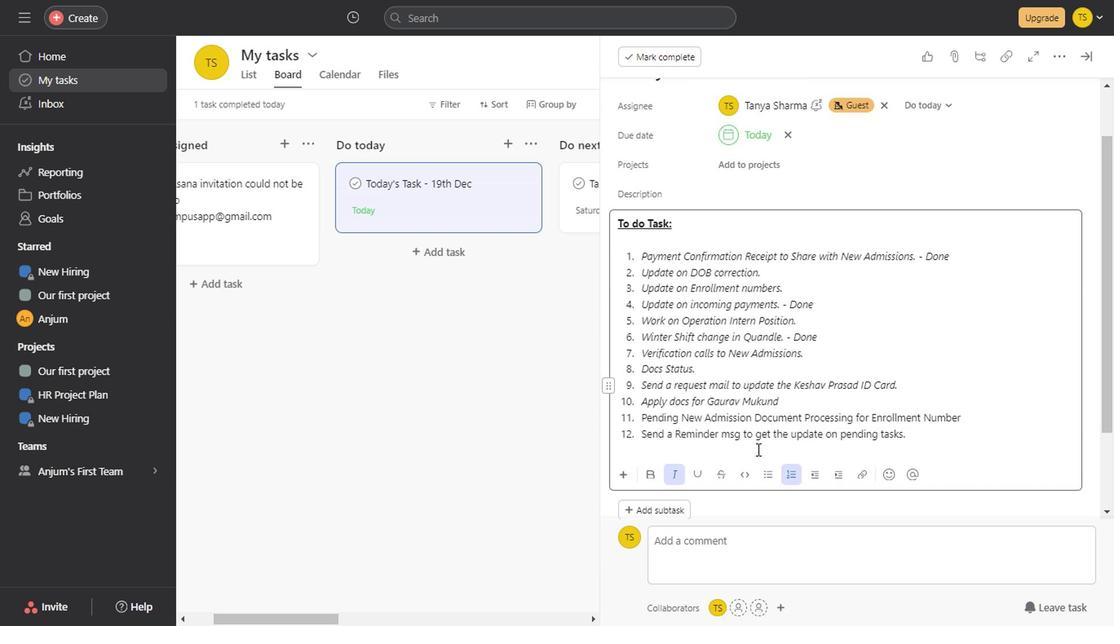 
Action: Mouse scrolled (753, 446) with delta (0, 0)
Screenshot: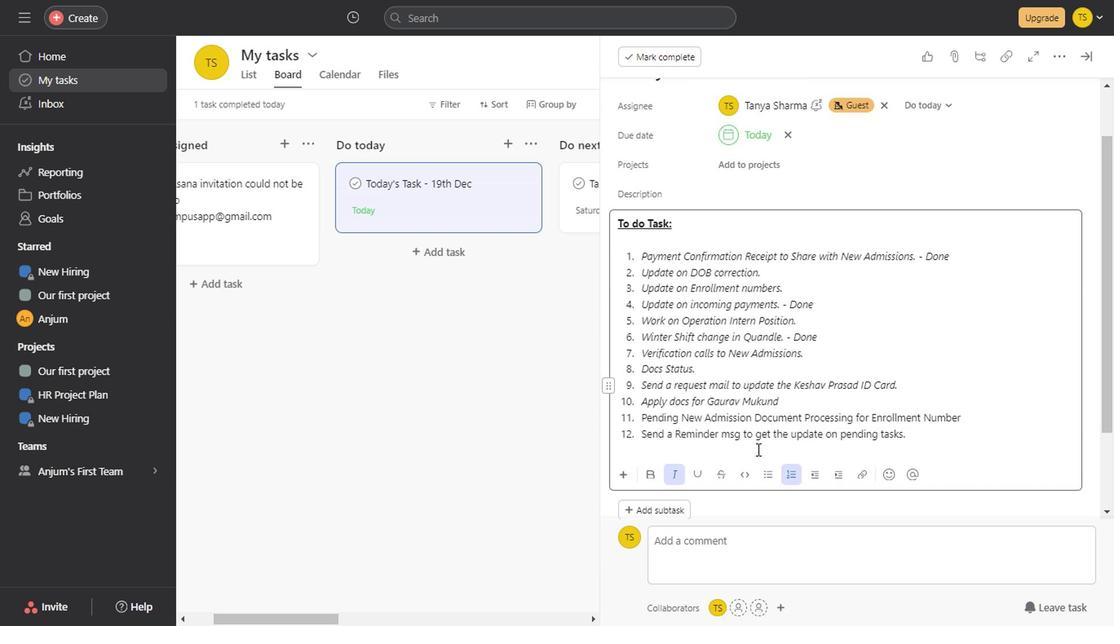 
Action: Mouse scrolled (753, 446) with delta (0, 0)
Screenshot: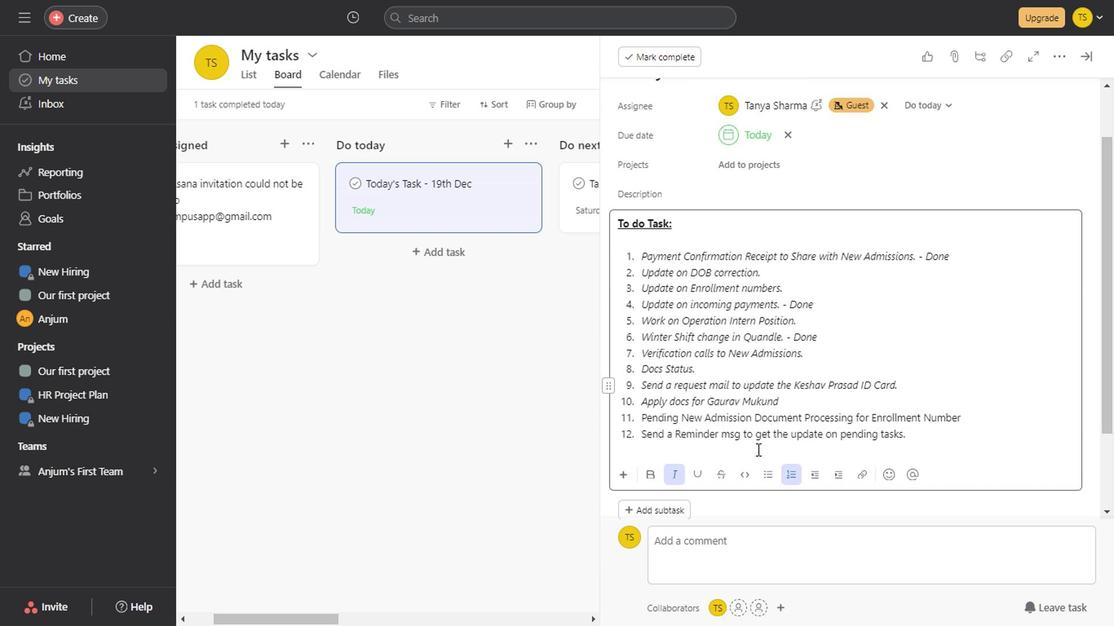 
Action: Mouse scrolled (753, 446) with delta (0, 0)
Screenshot: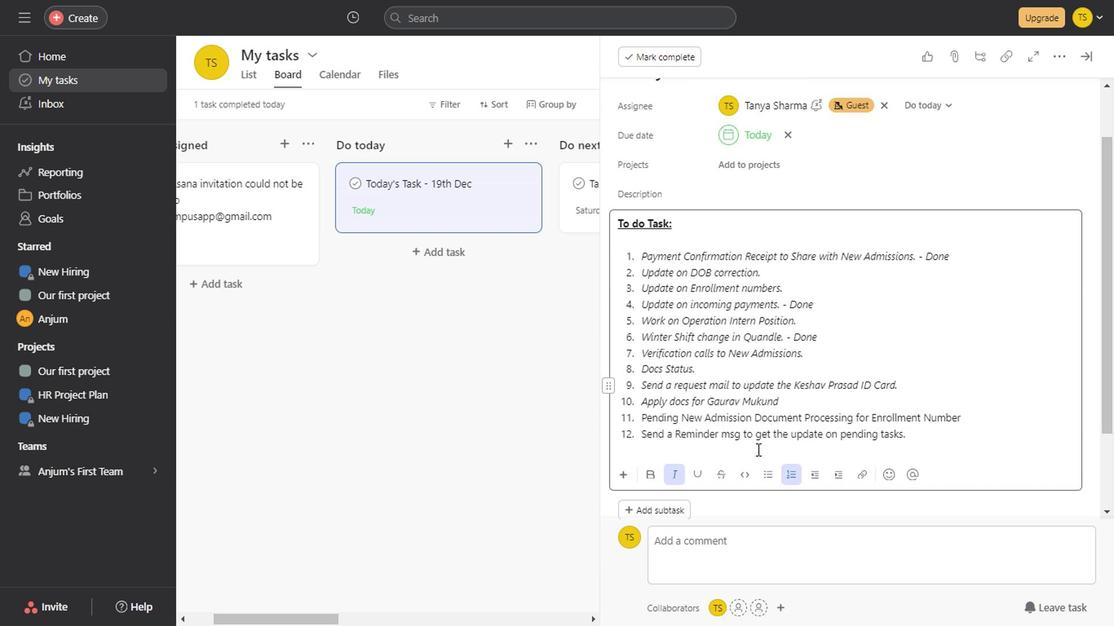 
Action: Mouse scrolled (753, 446) with delta (0, 0)
Screenshot: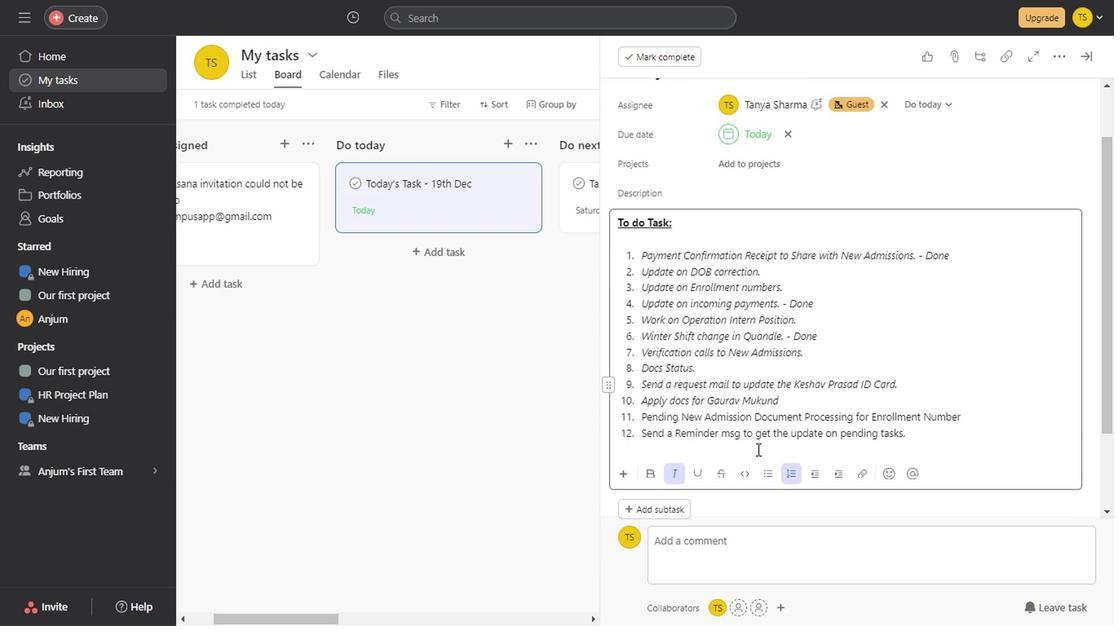 
Action: Mouse scrolled (753, 446) with delta (0, 0)
Screenshot: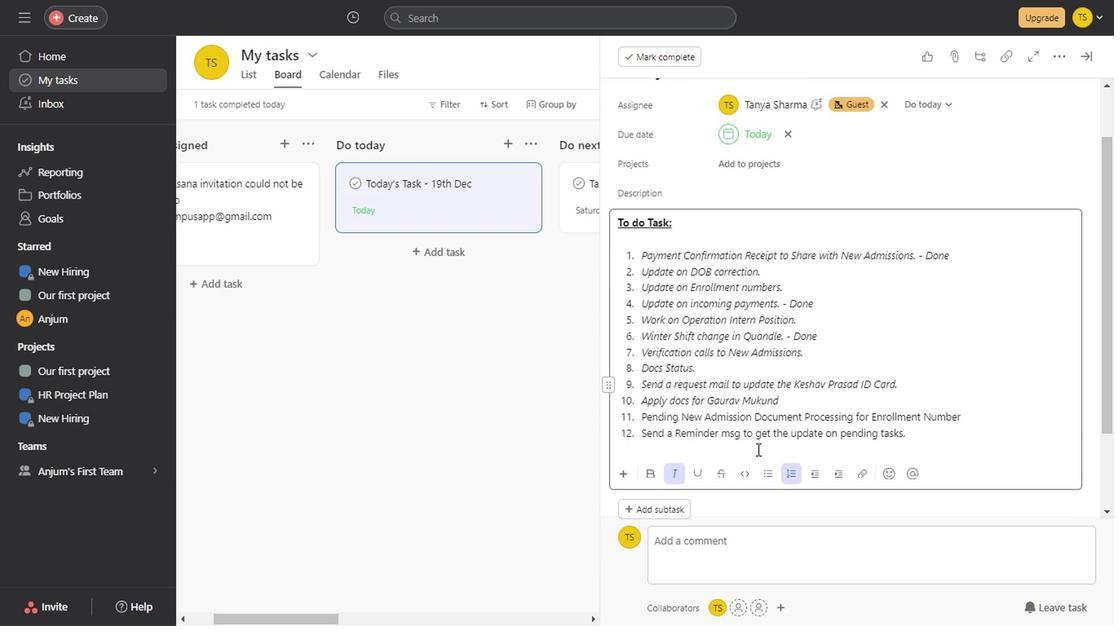 
Action: Mouse scrolled (753, 446) with delta (0, 0)
Screenshot: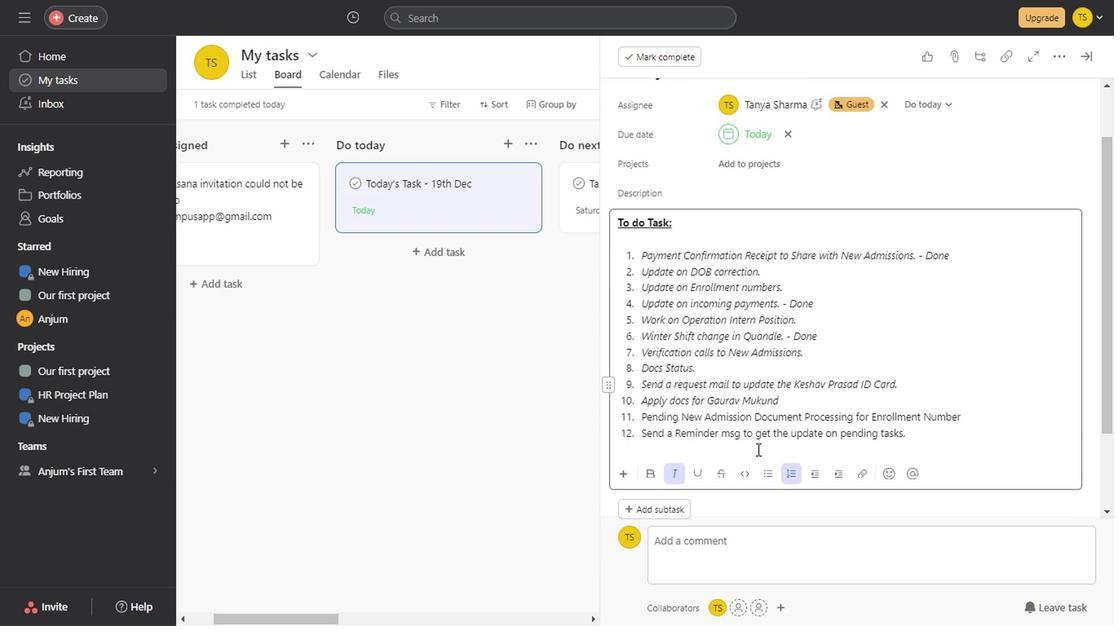
Action: Mouse scrolled (753, 446) with delta (0, 0)
Screenshot: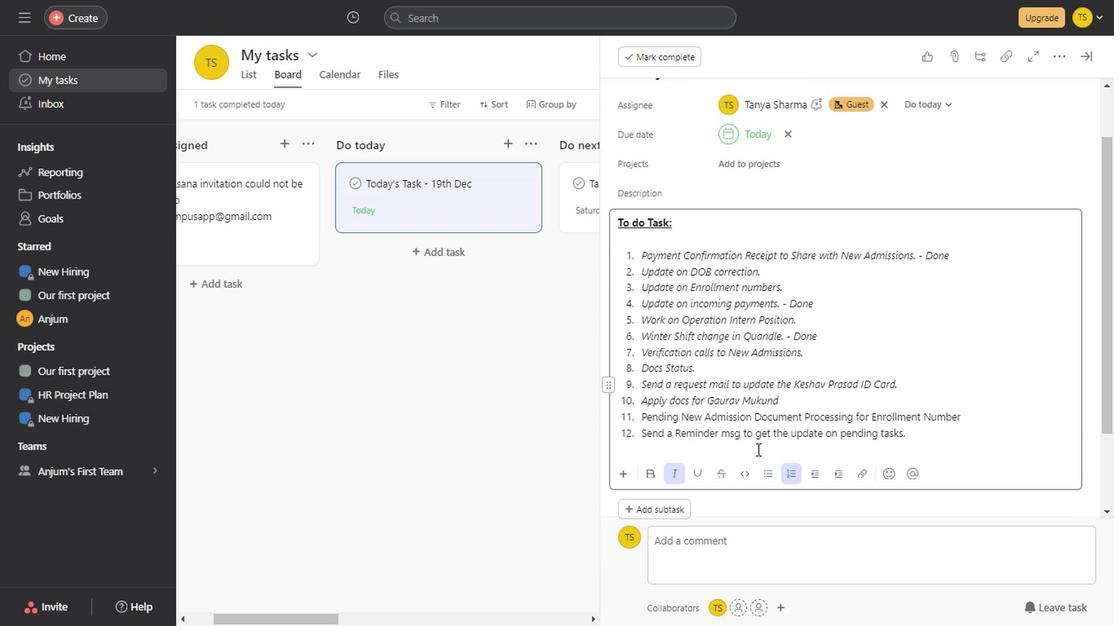 
Action: Mouse scrolled (753, 446) with delta (0, 0)
Screenshot: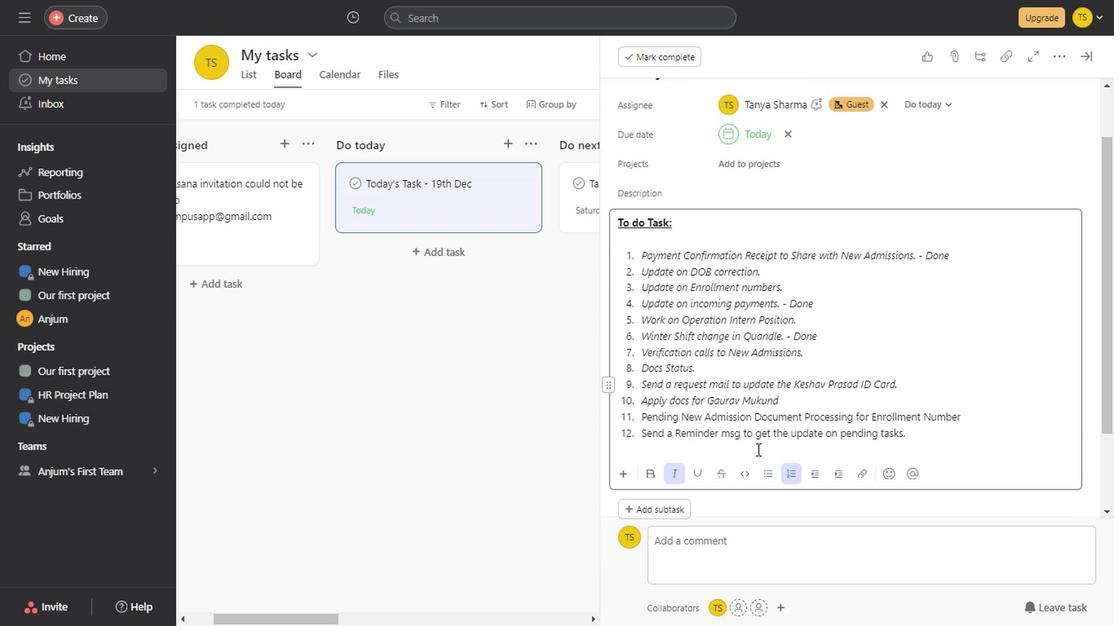 
Action: Mouse scrolled (753, 446) with delta (0, 0)
Screenshot: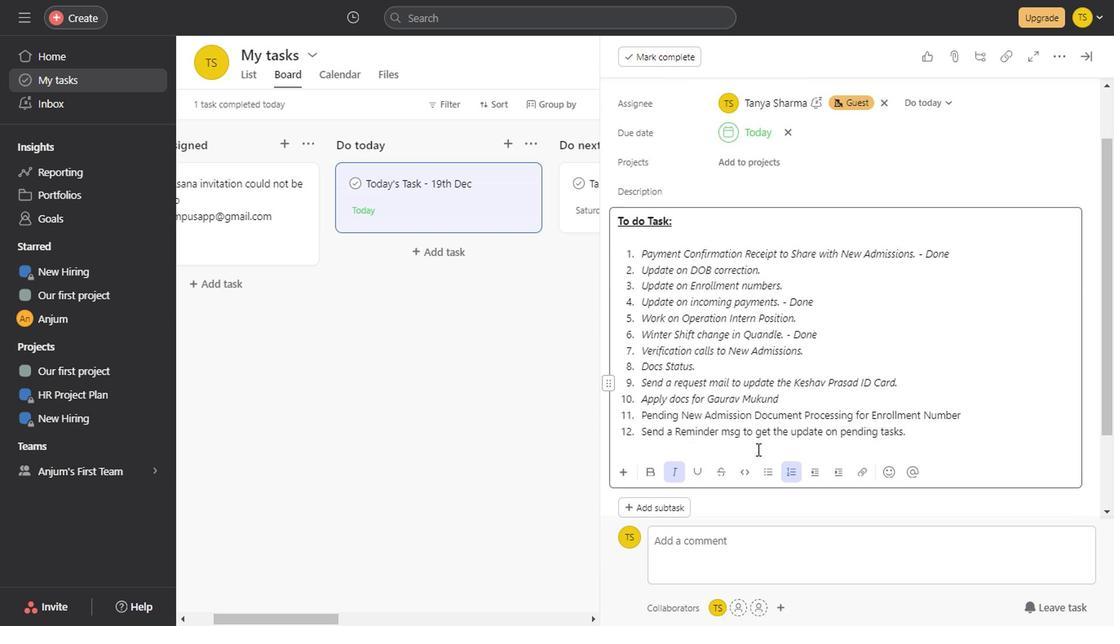 
Action: Mouse moved to (774, 366)
Screenshot: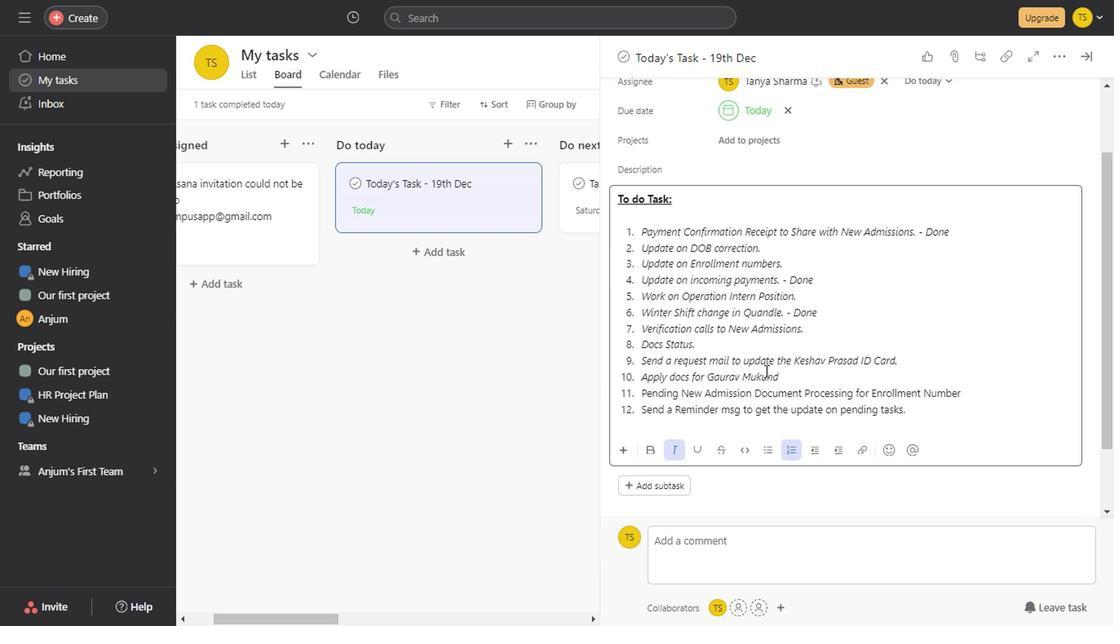 
Action: Key pressed <Key.space>-<Key.space><Key.shift>Done
Screenshot: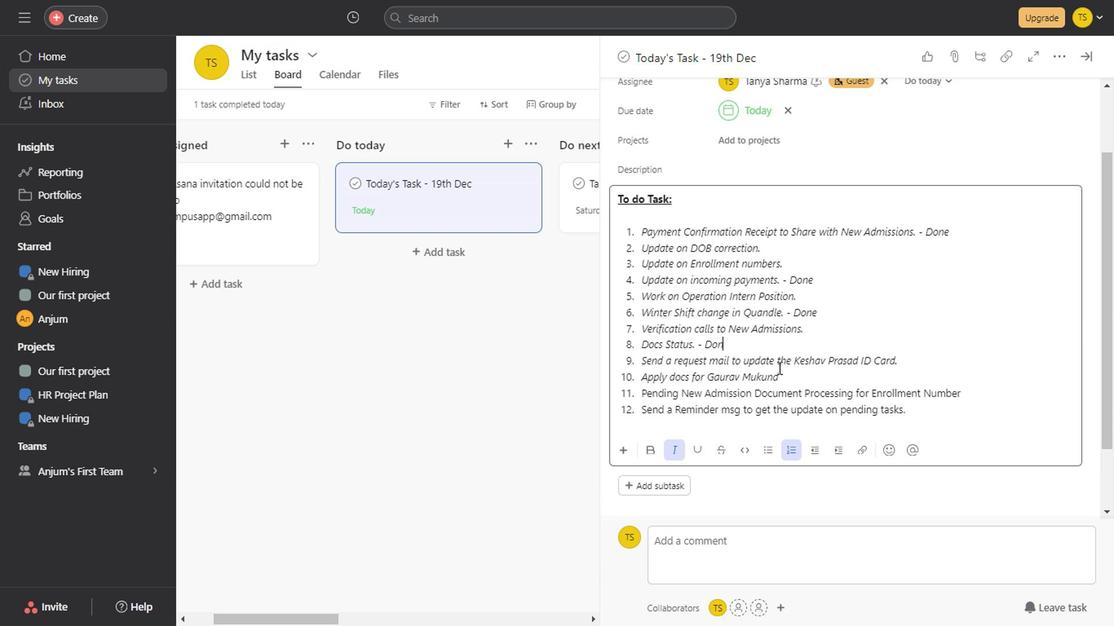 
Action: Mouse moved to (895, 358)
